 Task: Locate the nearest national forests to Flagstaff, Arizona, and Durango, Colorado.
Action: Mouse moved to (750, 62)
Screenshot: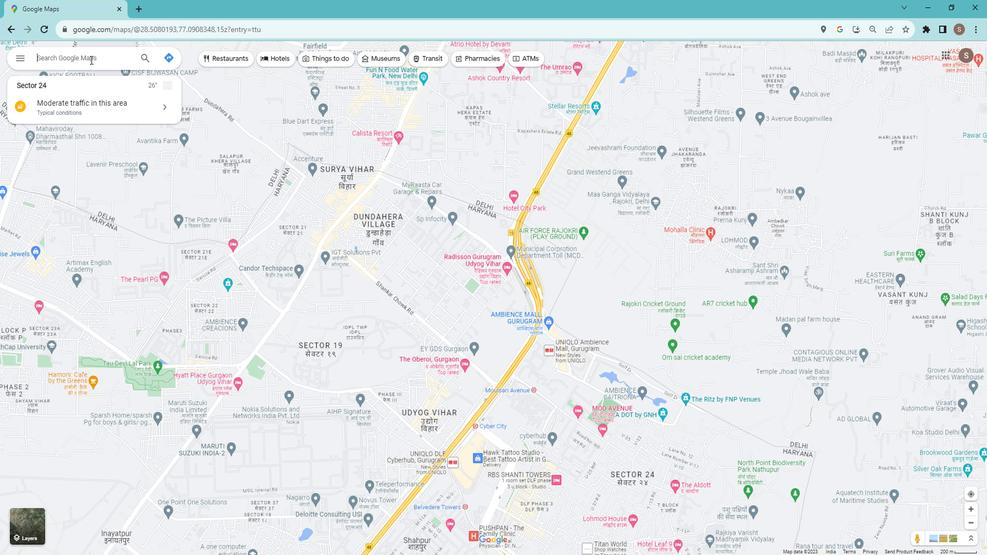 
Action: Mouse pressed left at (750, 62)
Screenshot: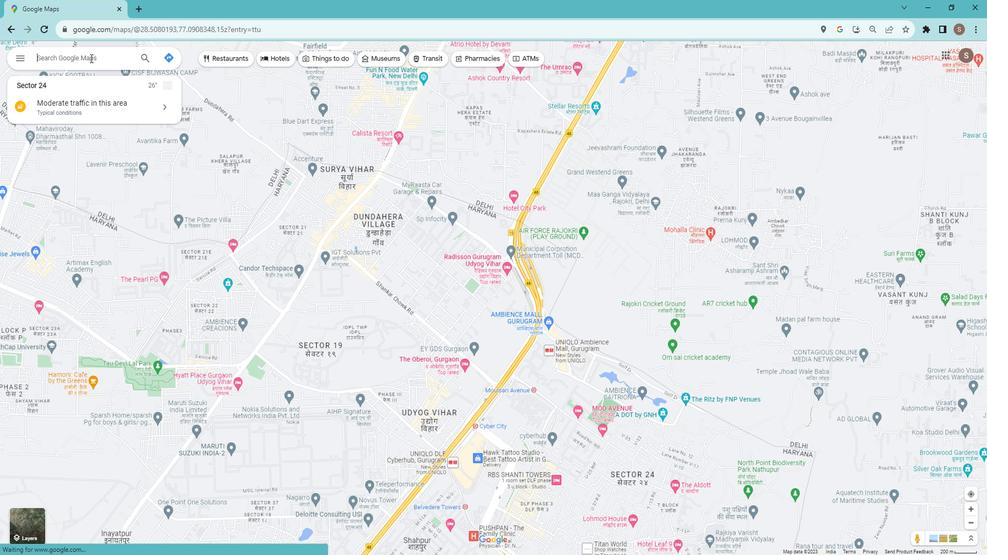 
Action: Key pressed <Key.caps_lock>F<Key.caps_lock>lagstaff,<Key.space><Key.caps_lock>A<Key.caps_lock>rizona
Screenshot: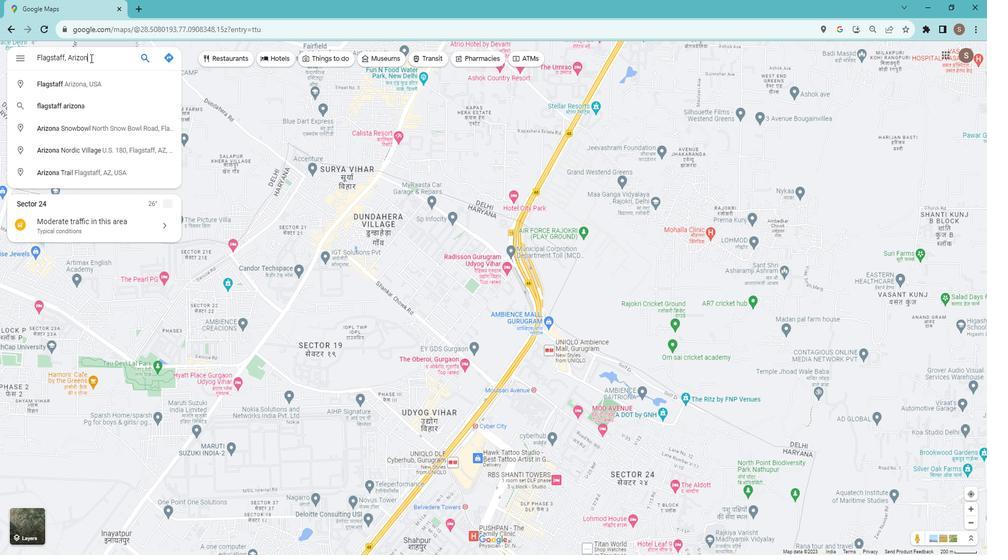
Action: Mouse moved to (751, 92)
Screenshot: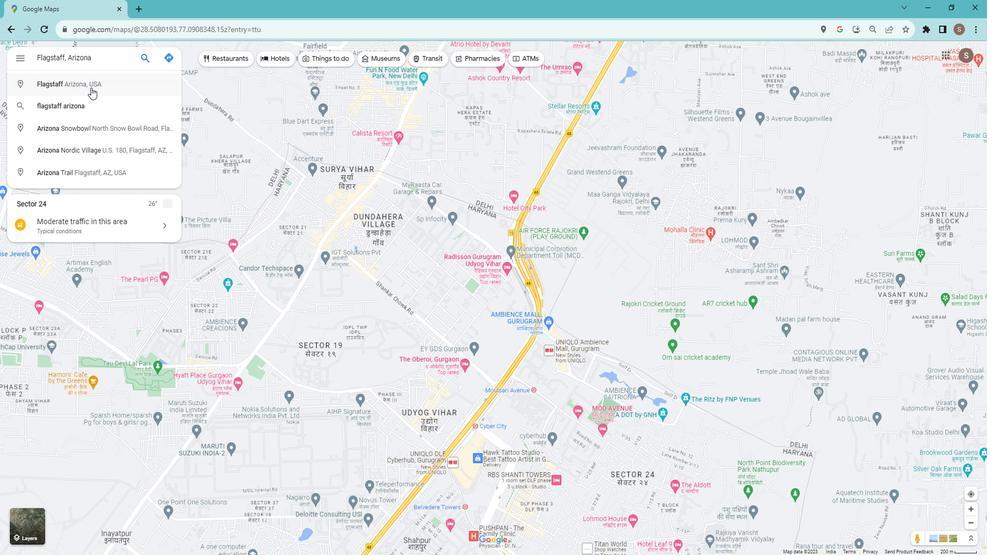 
Action: Mouse pressed left at (751, 92)
Screenshot: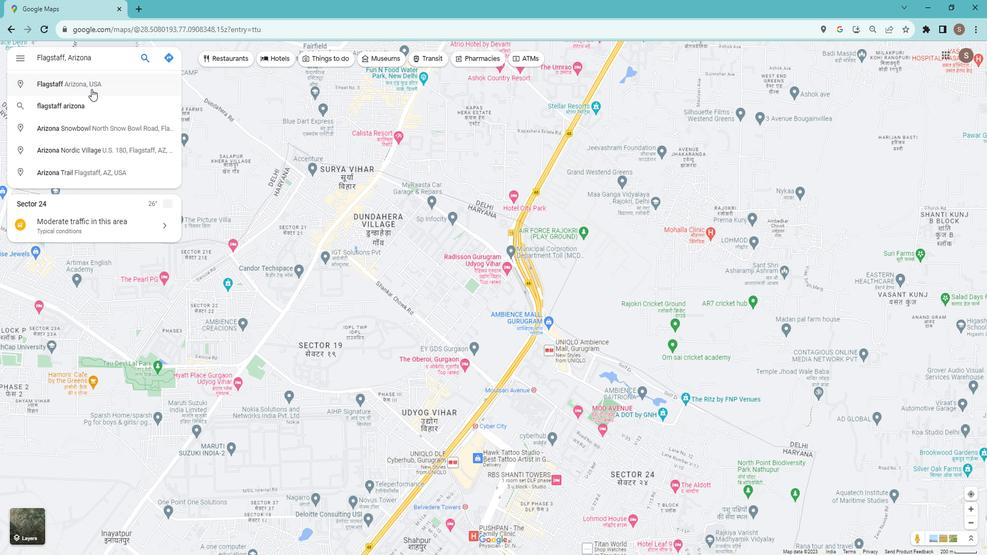
Action: Mouse moved to (757, 222)
Screenshot: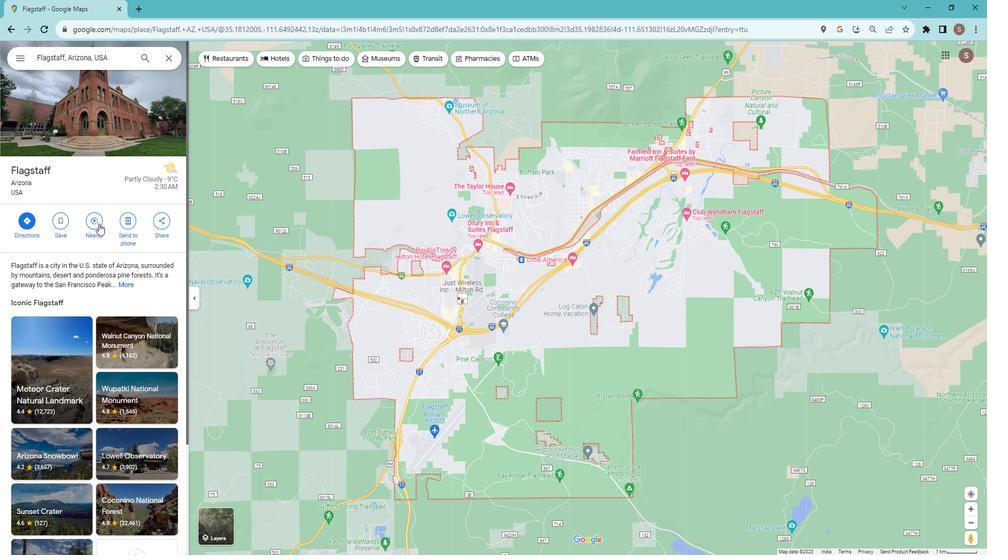 
Action: Mouse pressed left at (757, 222)
Screenshot: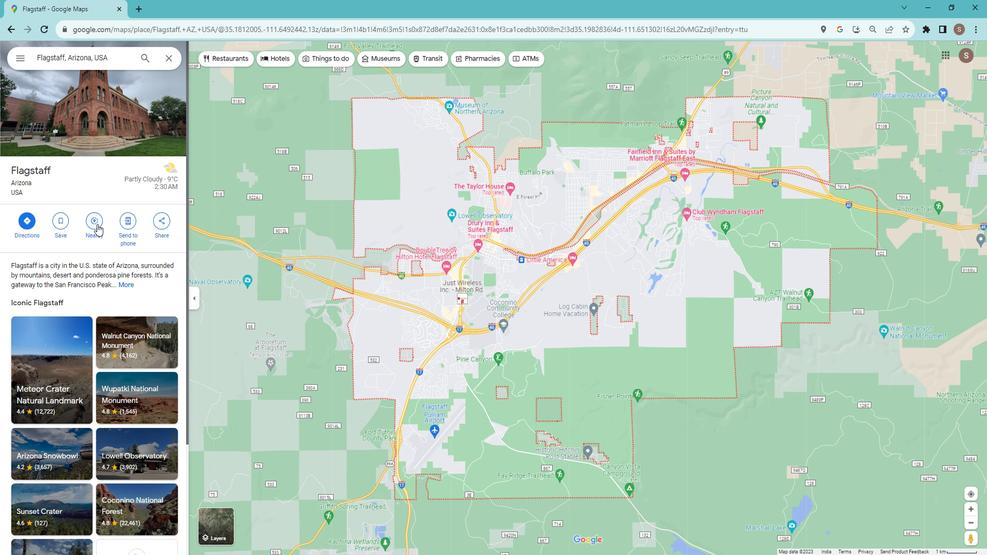 
Action: Mouse moved to (723, 61)
Screenshot: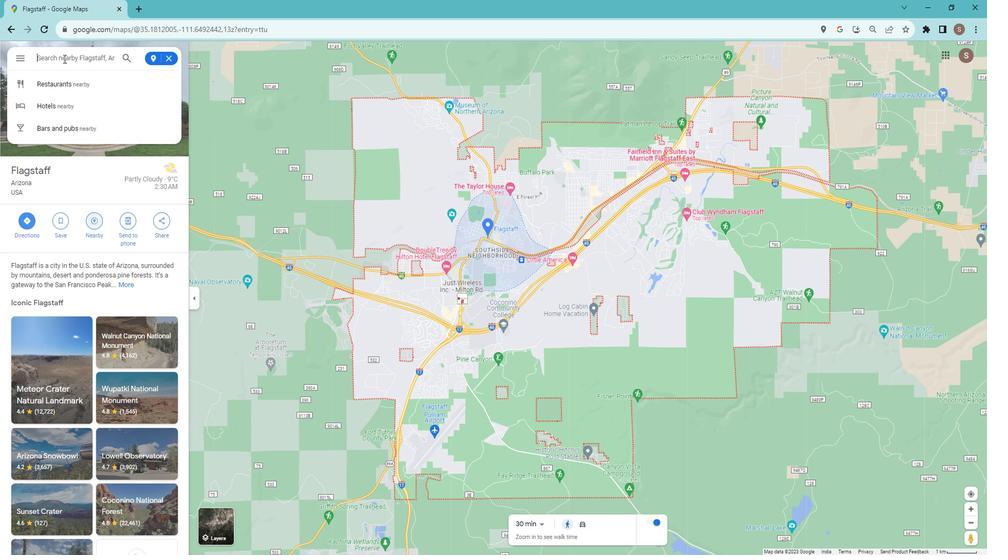 
Action: Mouse pressed left at (723, 61)
Screenshot: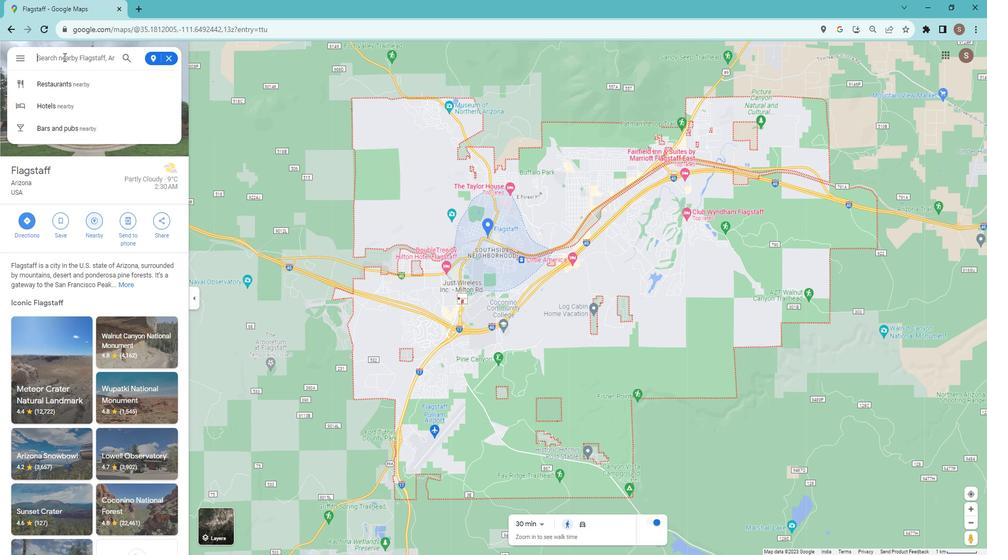 
Action: Key pressed national<Key.space>forests
Screenshot: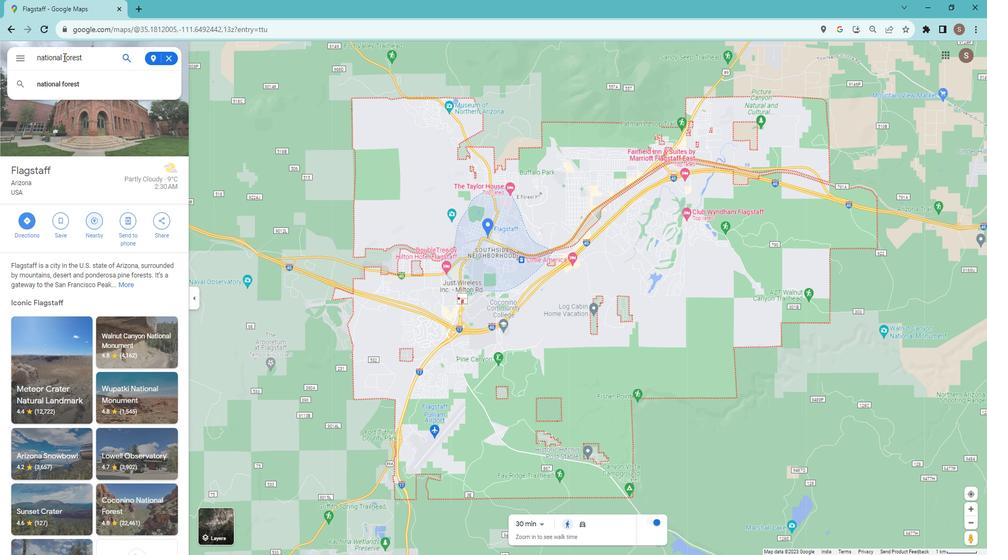 
Action: Mouse moved to (730, 88)
Screenshot: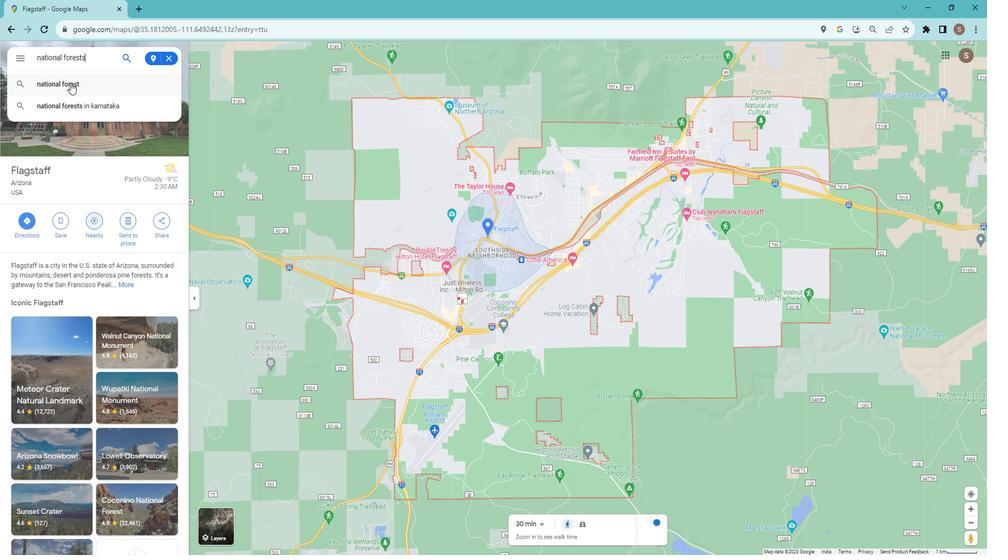 
Action: Mouse pressed left at (730, 88)
Screenshot: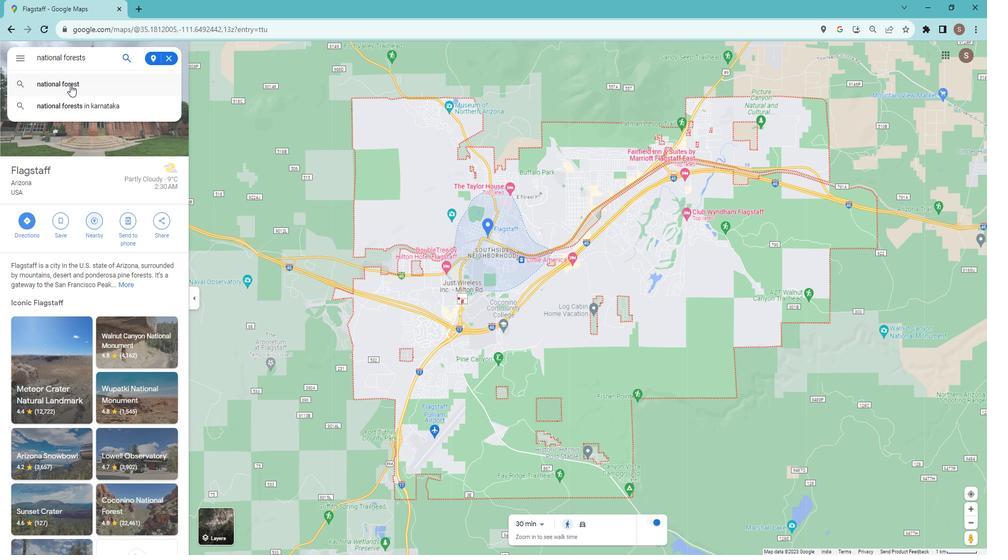 
Action: Mouse moved to (737, 169)
Screenshot: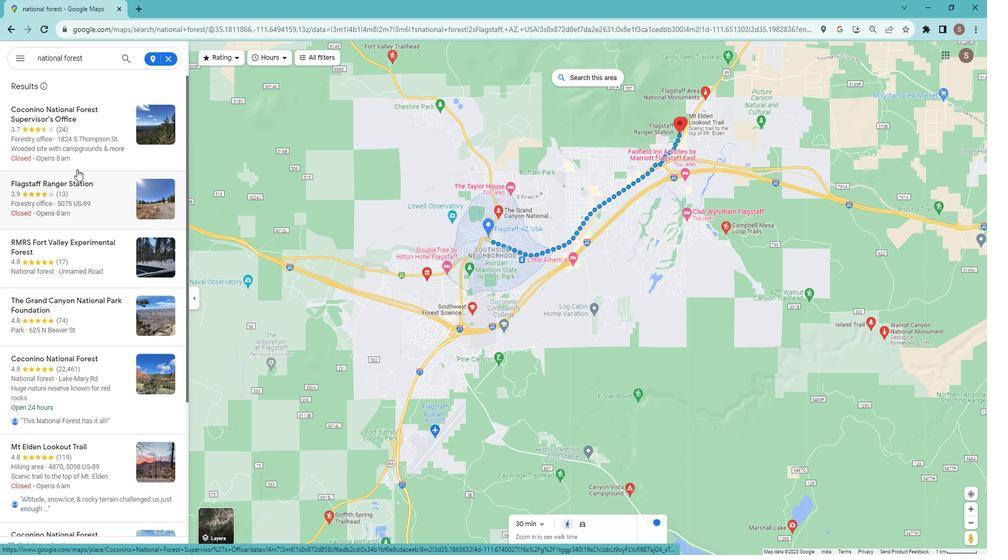 
Action: Mouse scrolled (737, 168) with delta (0, 0)
Screenshot: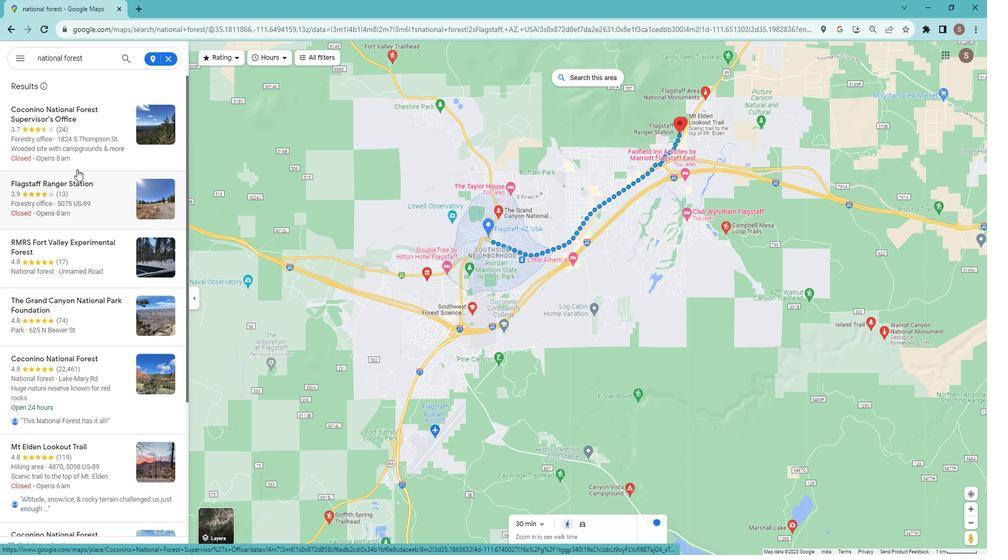 
Action: Mouse moved to (750, 167)
Screenshot: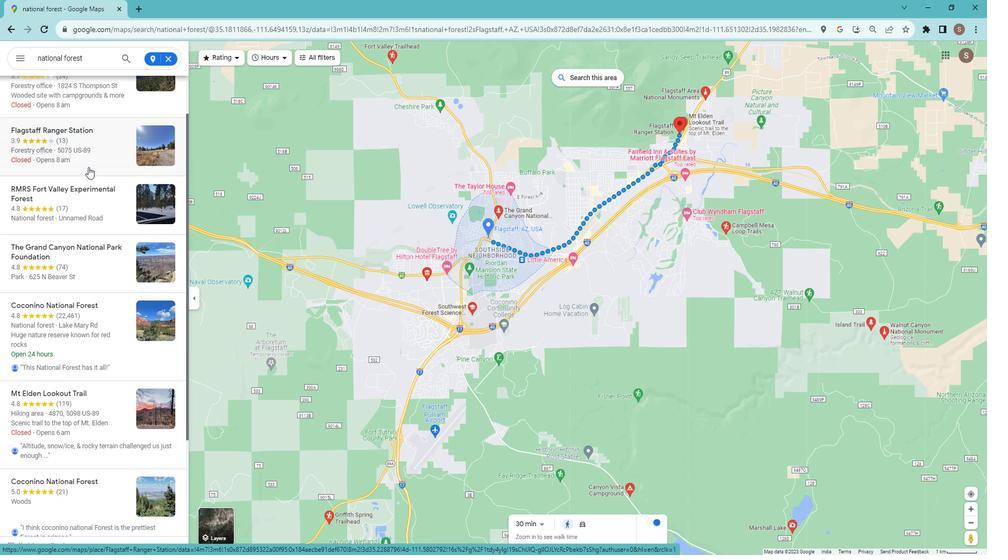 
Action: Mouse scrolled (750, 167) with delta (0, 0)
Screenshot: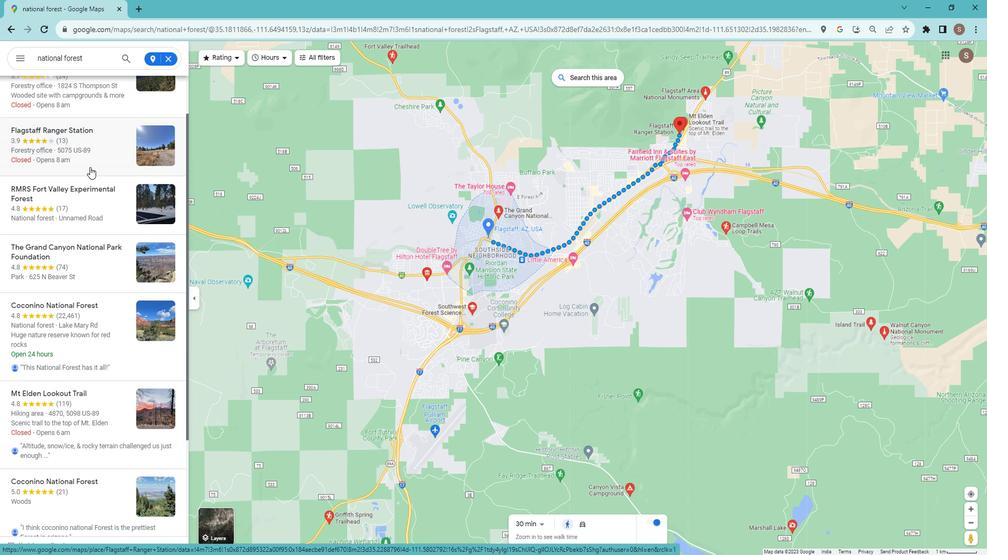 
Action: Mouse moved to (750, 167)
Screenshot: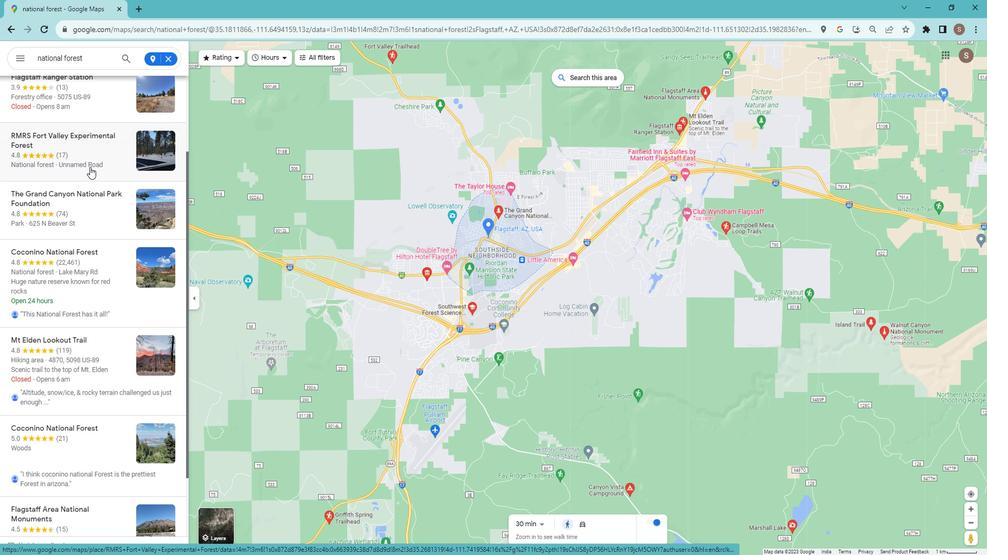 
Action: Mouse scrolled (750, 168) with delta (0, 0)
Screenshot: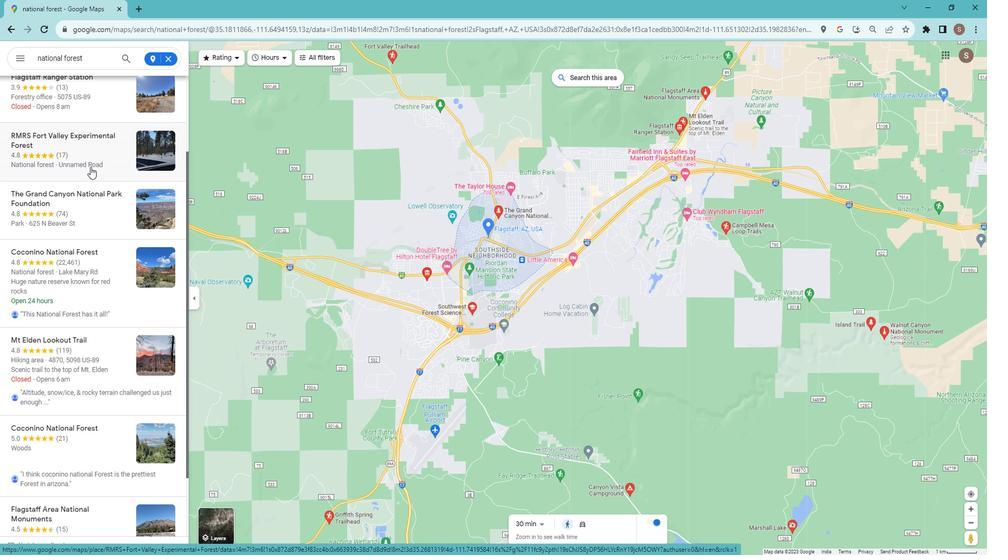 
Action: Mouse scrolled (750, 168) with delta (0, 0)
Screenshot: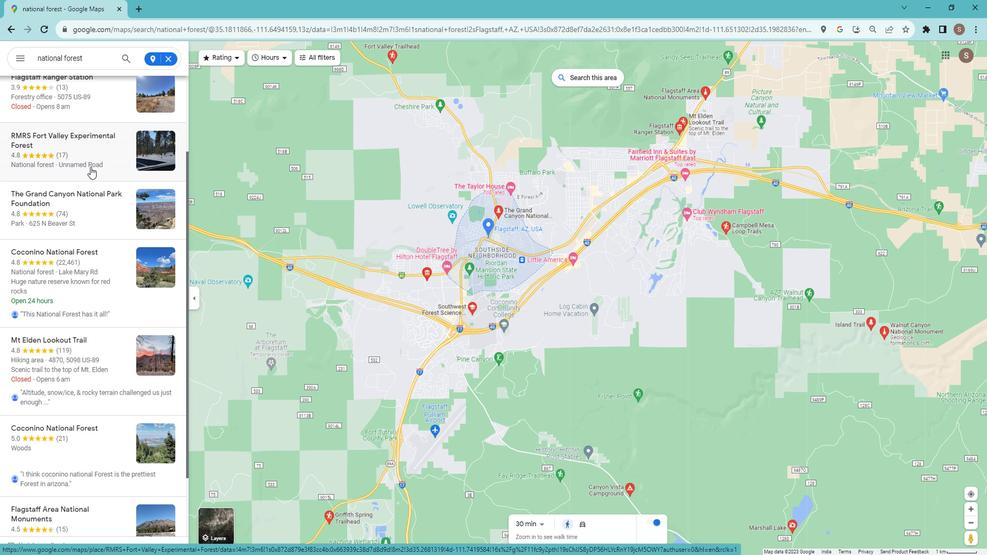 
Action: Mouse moved to (755, 192)
Screenshot: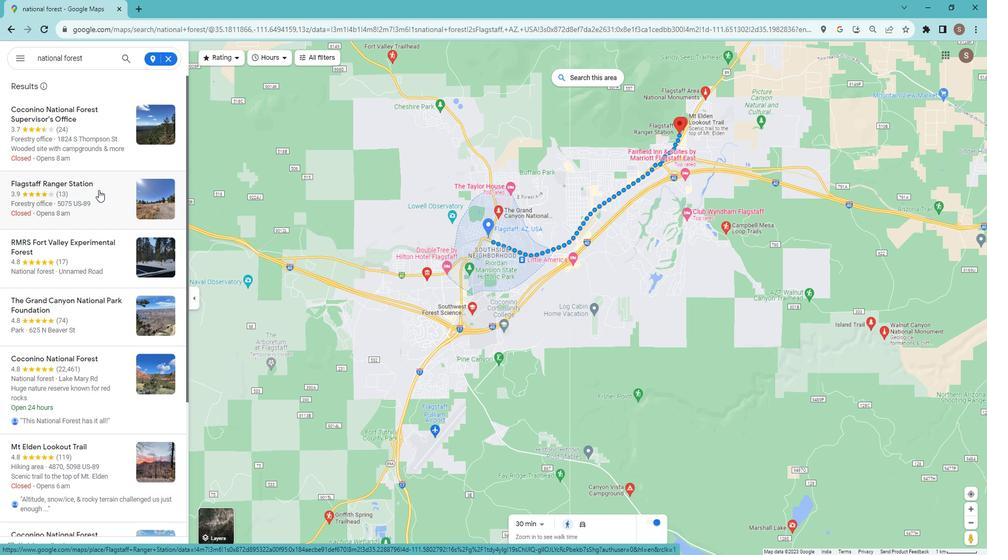 
Action: Mouse scrolled (755, 192) with delta (0, 0)
Screenshot: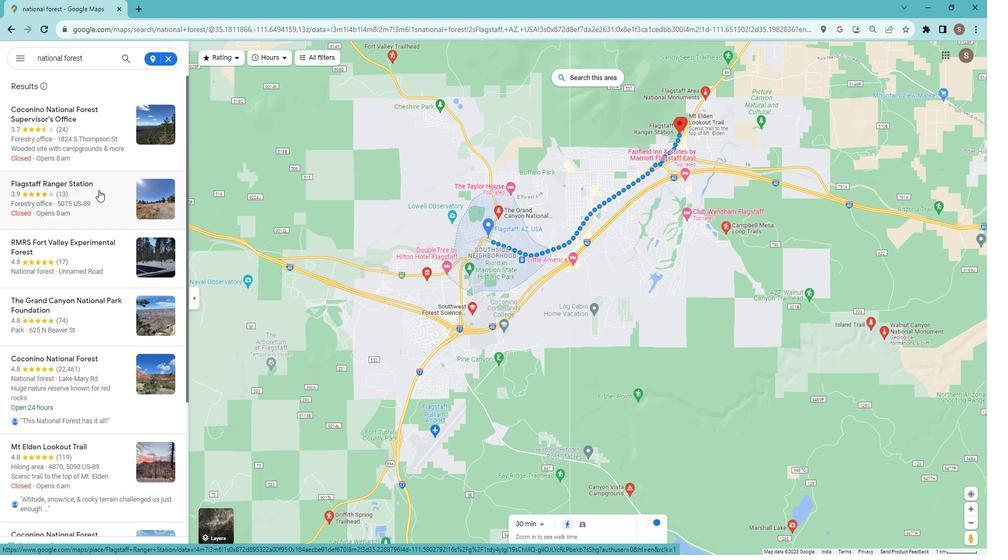 
Action: Mouse moved to (754, 193)
Screenshot: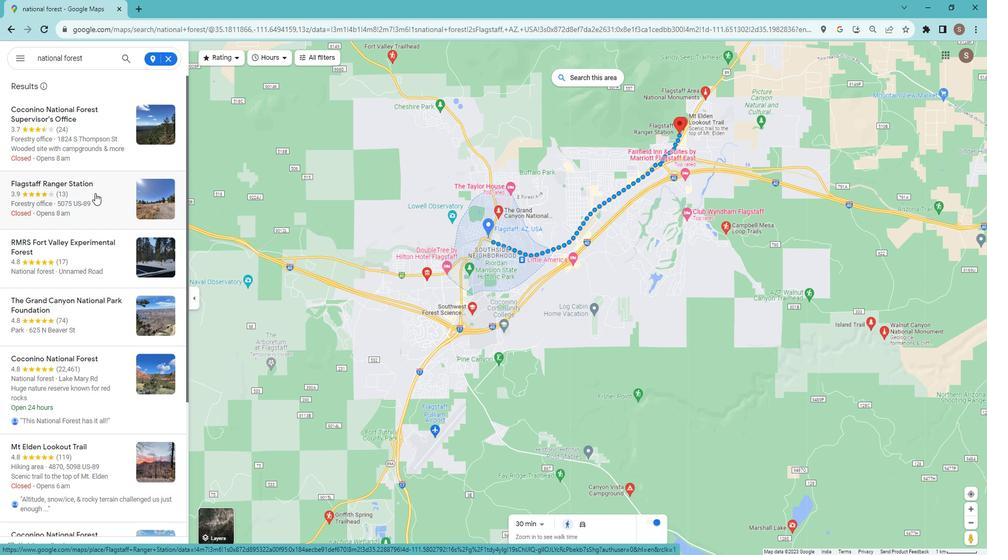 
Action: Mouse scrolled (754, 193) with delta (0, 0)
Screenshot: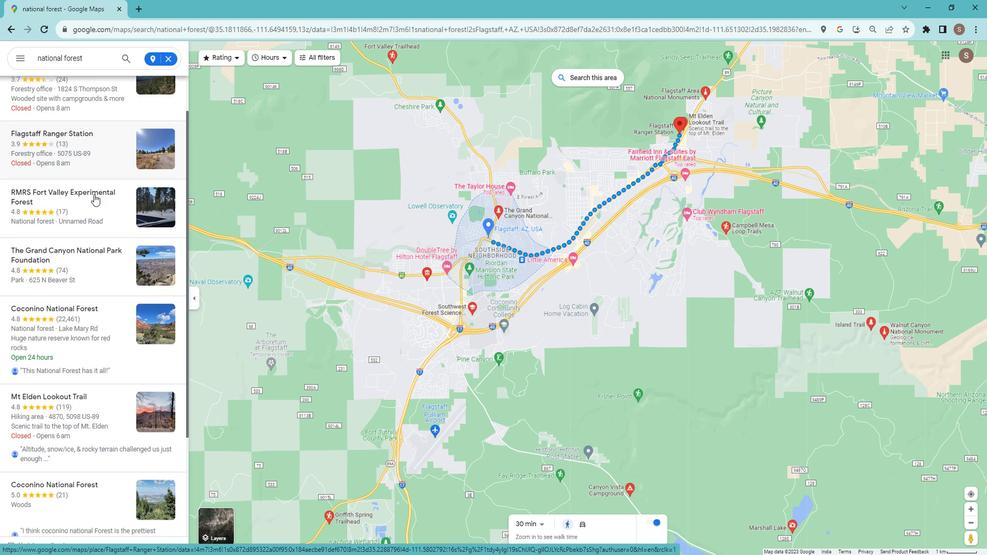 
Action: Mouse moved to (739, 176)
Screenshot: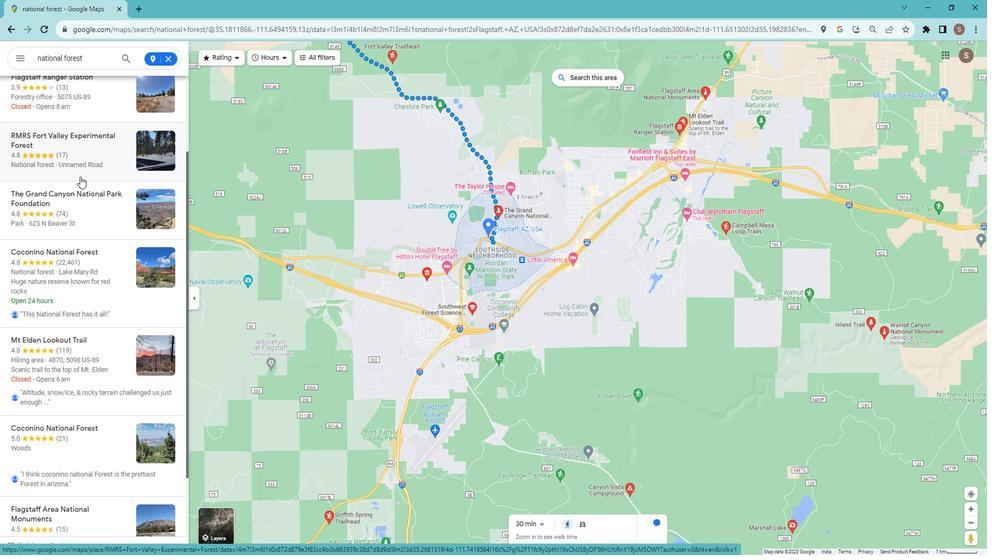 
Action: Mouse scrolled (739, 176) with delta (0, 0)
Screenshot: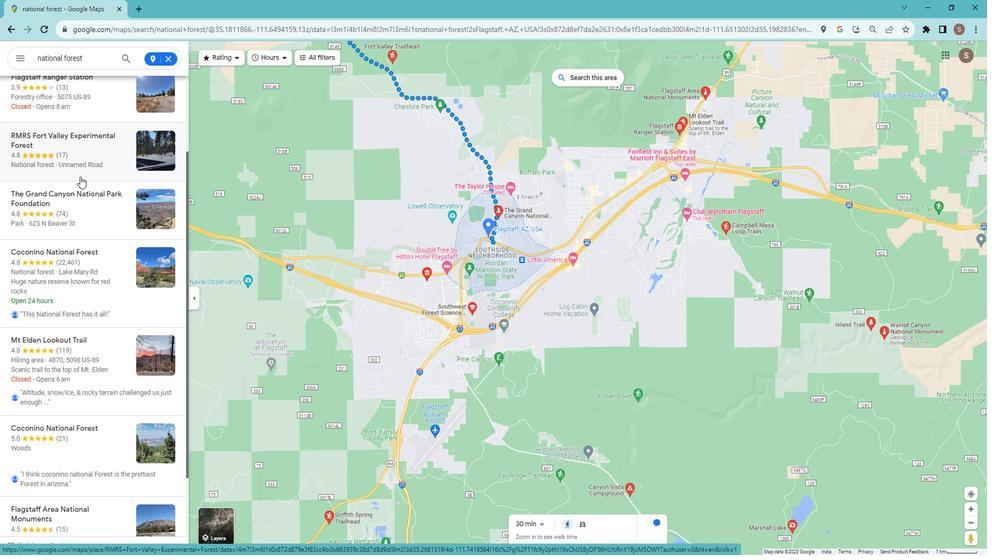 
Action: Mouse moved to (722, 165)
Screenshot: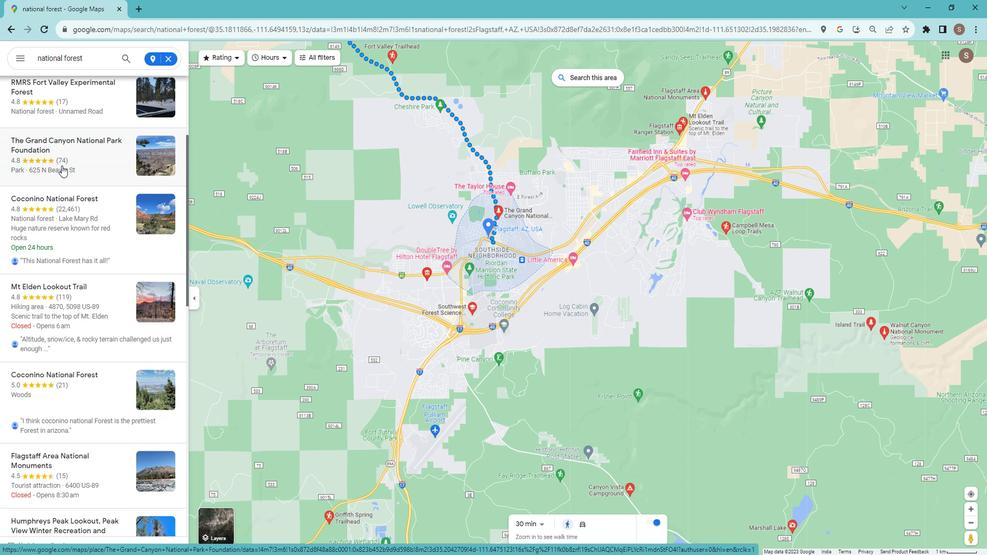 
Action: Mouse pressed left at (722, 165)
Screenshot: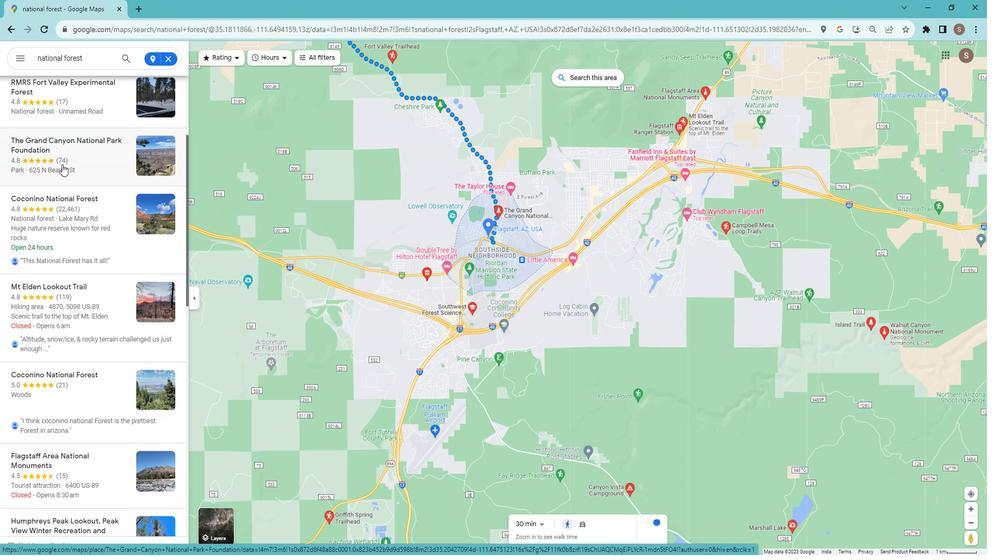 
Action: Mouse moved to (982, 259)
Screenshot: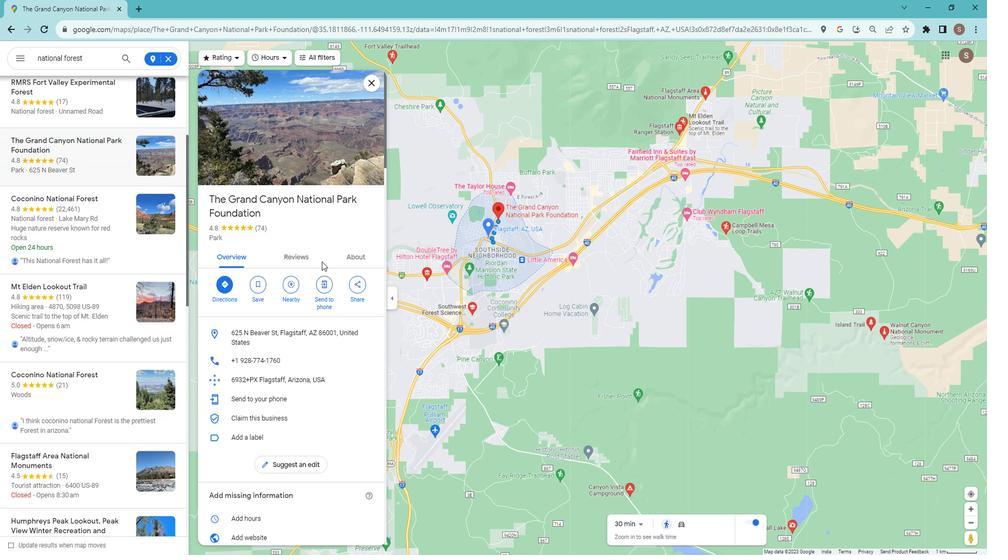 
Action: Mouse scrolled (982, 258) with delta (0, 0)
Screenshot: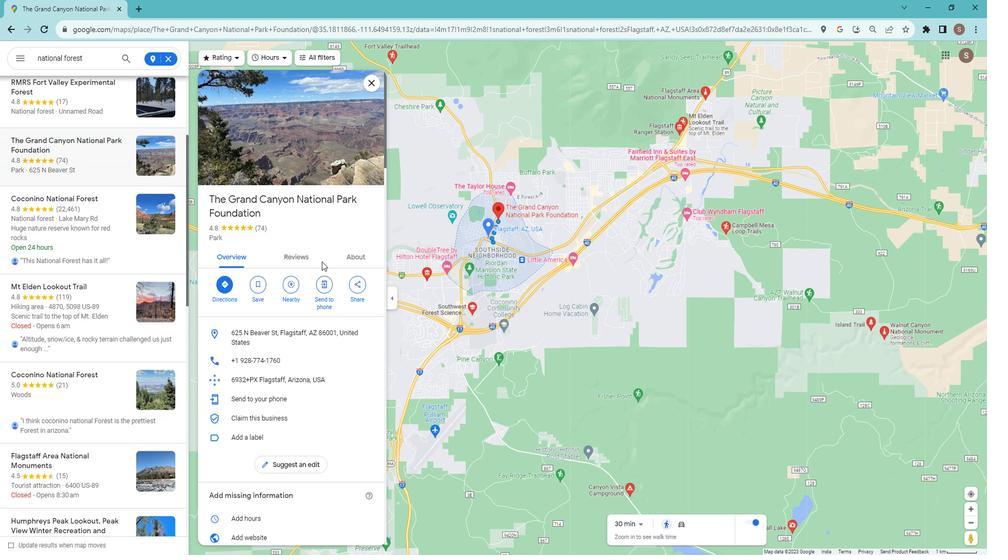 
Action: Mouse scrolled (982, 258) with delta (0, 0)
Screenshot: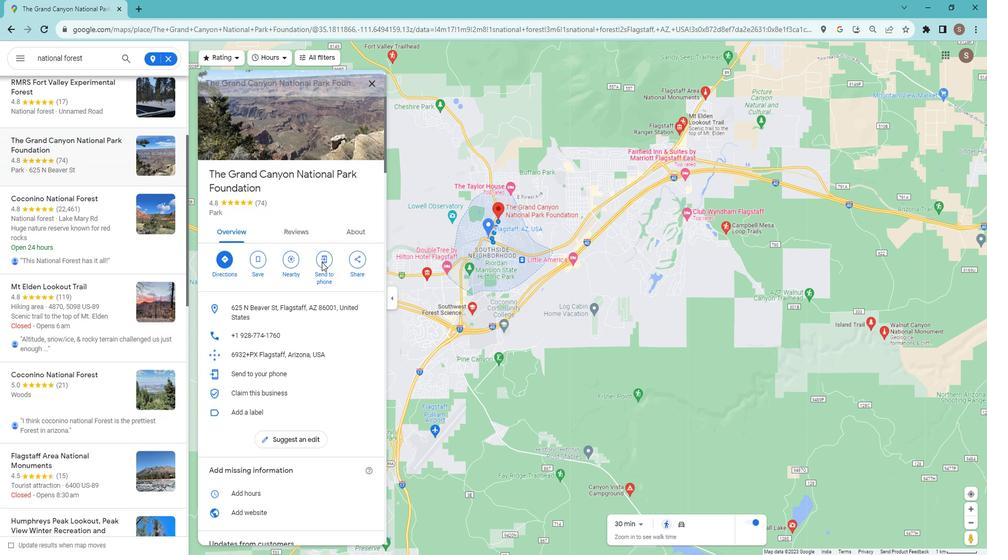 
Action: Mouse moved to (977, 268)
Screenshot: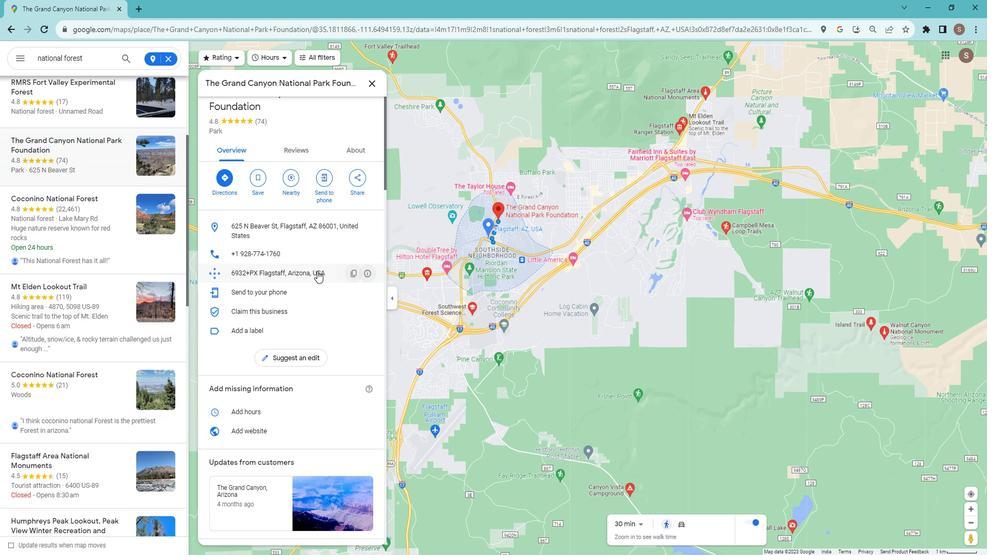
Action: Mouse scrolled (977, 268) with delta (0, 0)
Screenshot: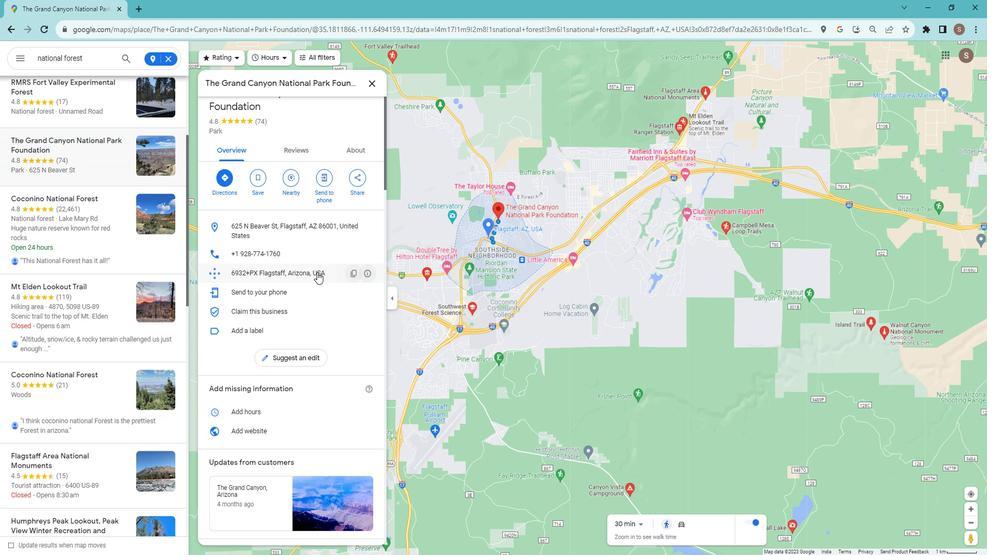 
Action: Mouse scrolled (977, 268) with delta (0, 0)
Screenshot: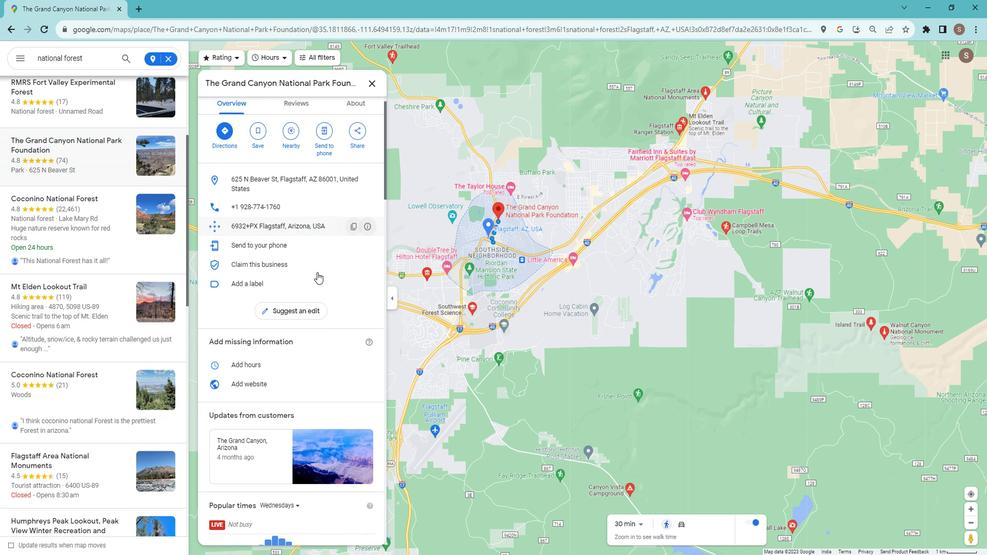 
Action: Mouse scrolled (977, 268) with delta (0, 0)
Screenshot: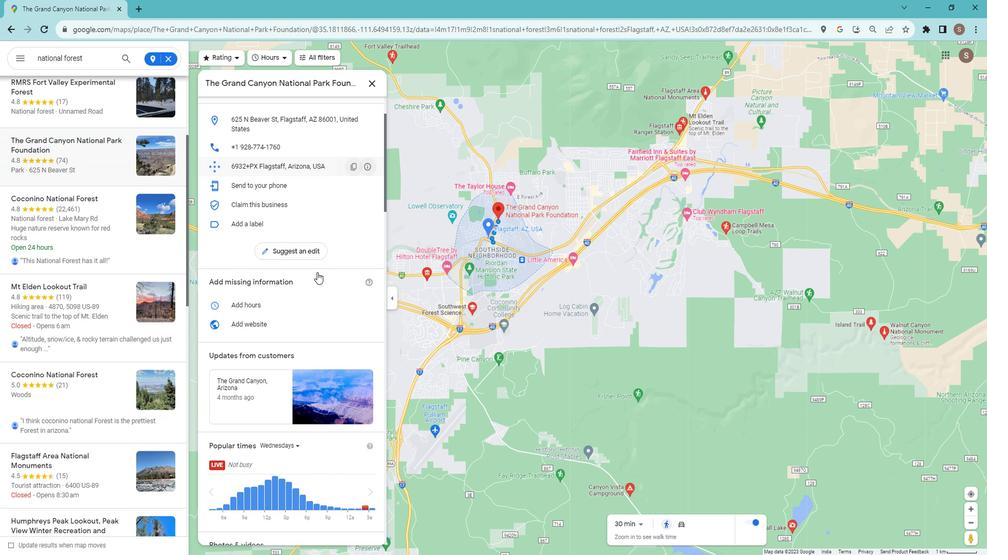 
Action: Mouse scrolled (977, 268) with delta (0, 0)
Screenshot: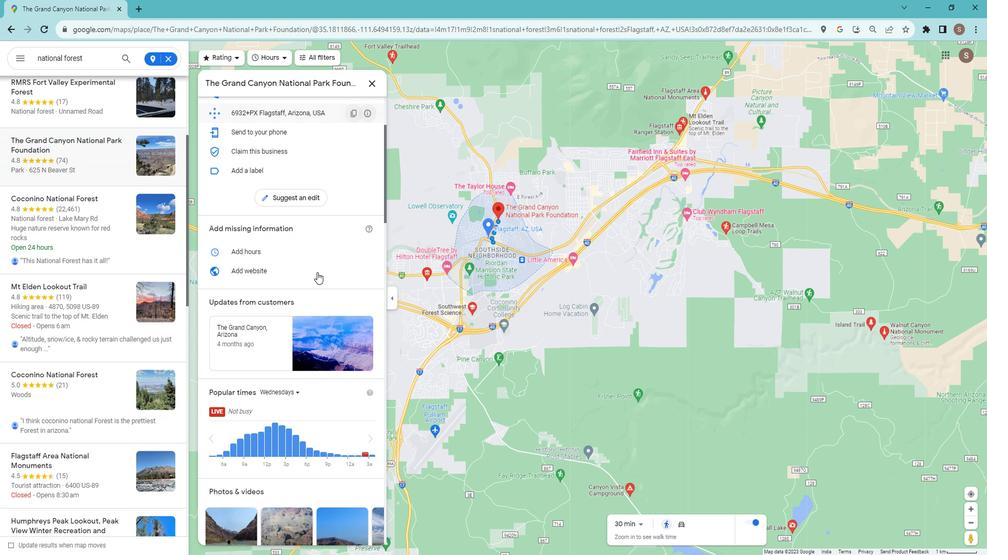 
Action: Mouse scrolled (977, 268) with delta (0, 0)
Screenshot: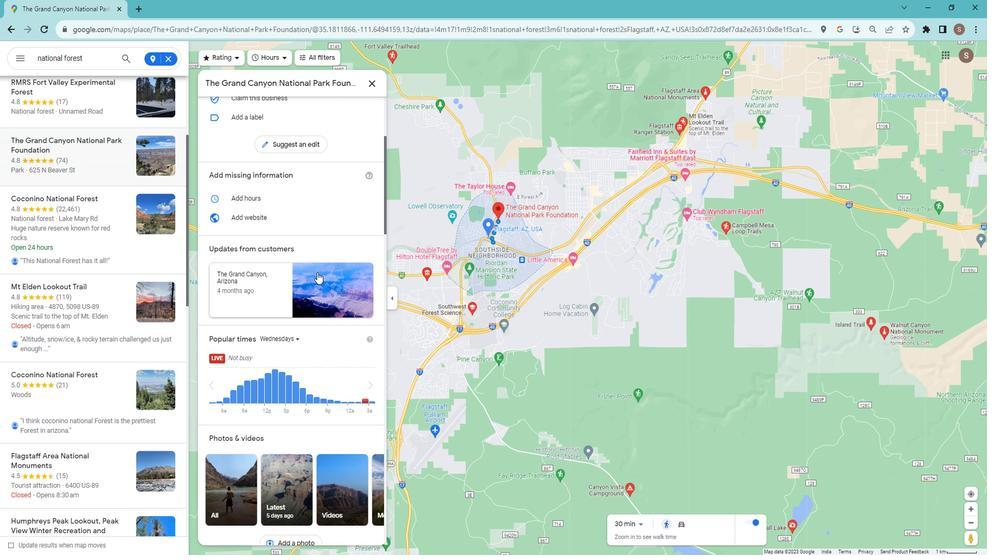 
Action: Mouse scrolled (977, 268) with delta (0, 0)
Screenshot: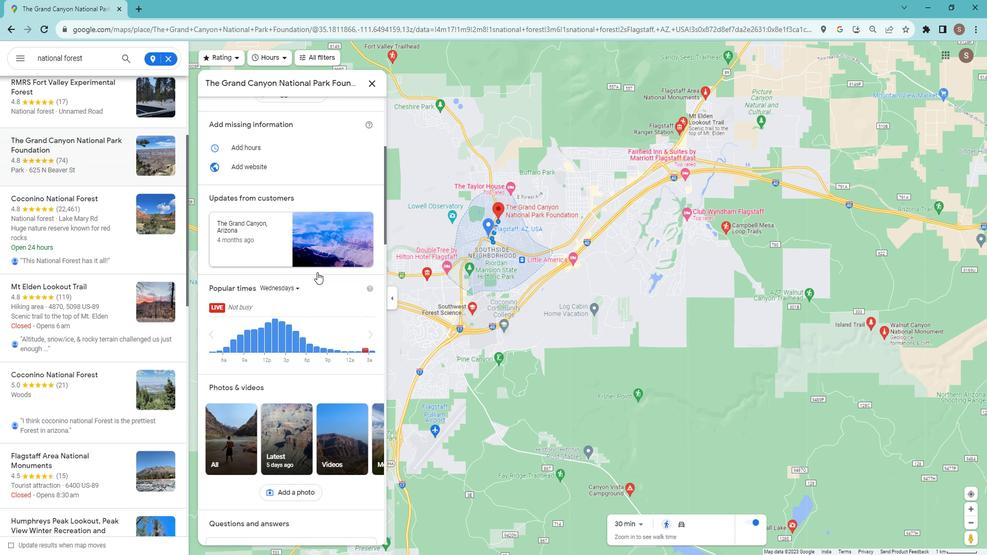 
Action: Mouse scrolled (977, 268) with delta (0, 0)
Screenshot: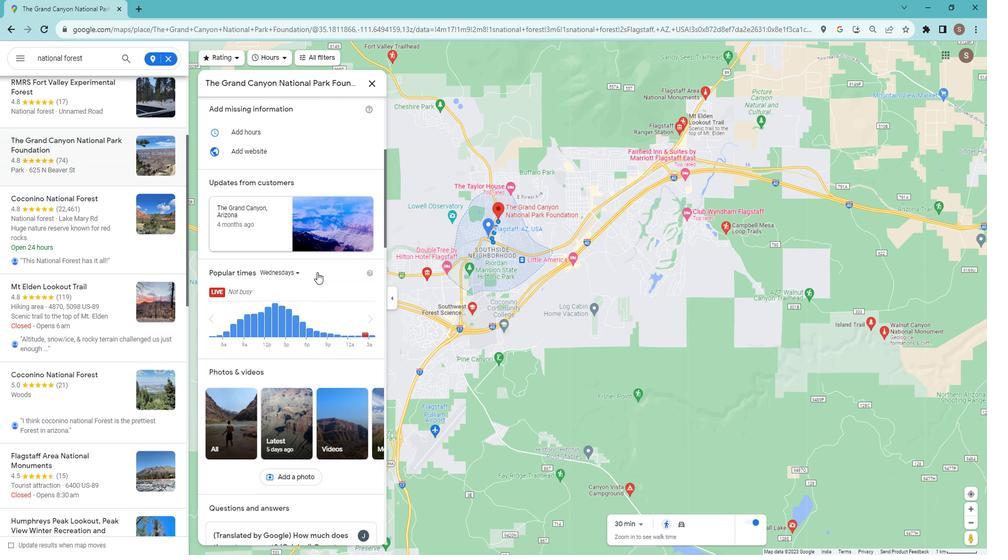 
Action: Mouse moved to (977, 268)
Screenshot: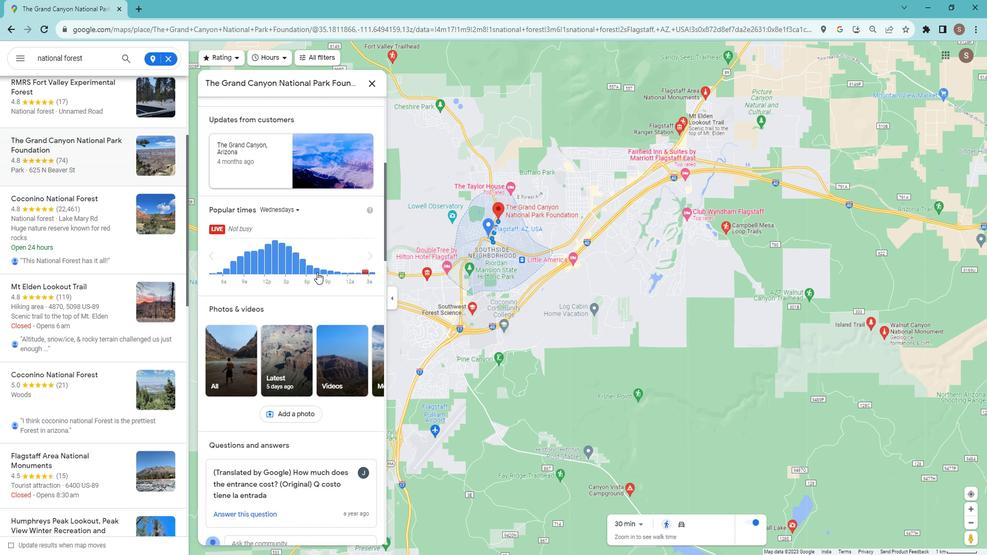 
Action: Mouse scrolled (977, 268) with delta (0, 0)
Screenshot: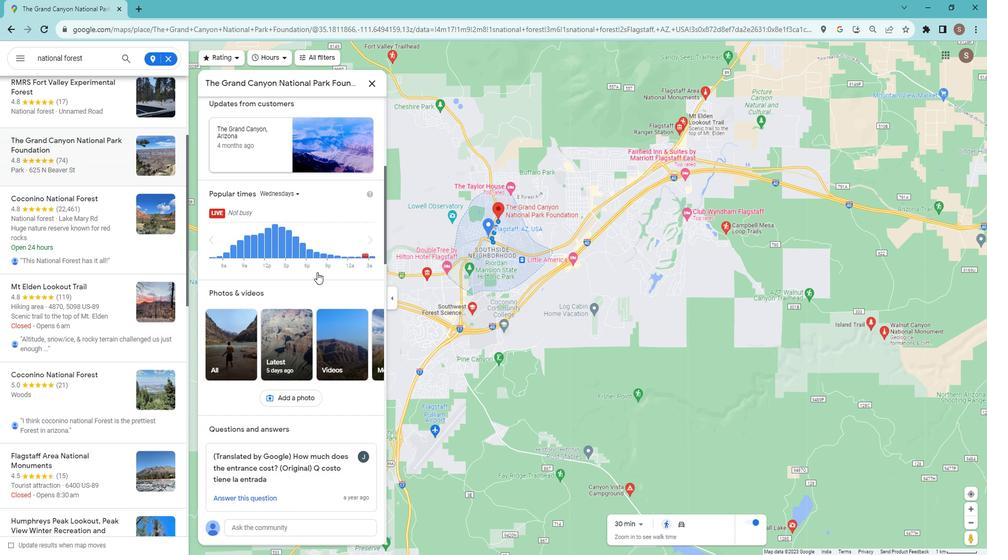 
Action: Mouse moved to (724, 287)
Screenshot: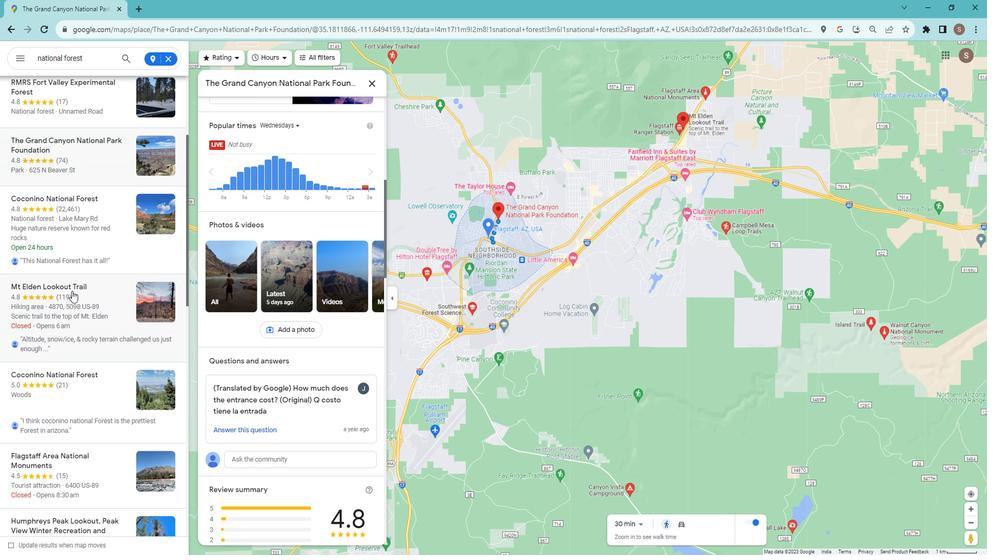
Action: Mouse scrolled (724, 287) with delta (0, 0)
Screenshot: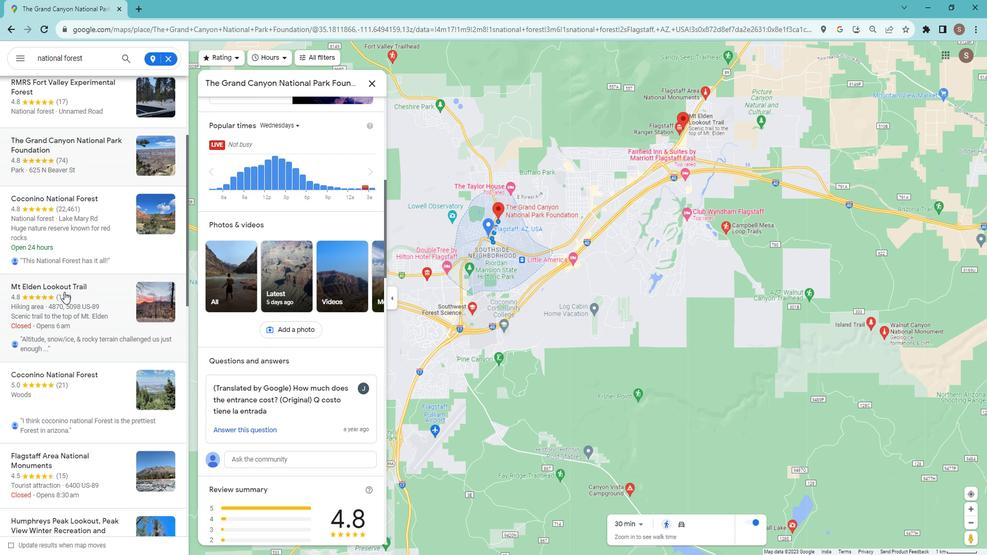 
Action: Mouse scrolled (724, 287) with delta (0, 0)
Screenshot: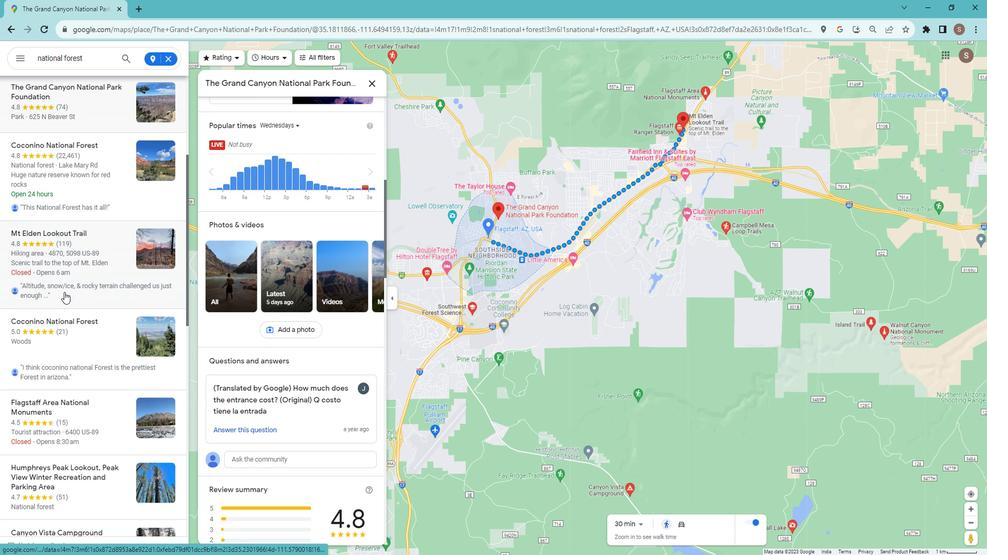 
Action: Mouse moved to (769, 292)
Screenshot: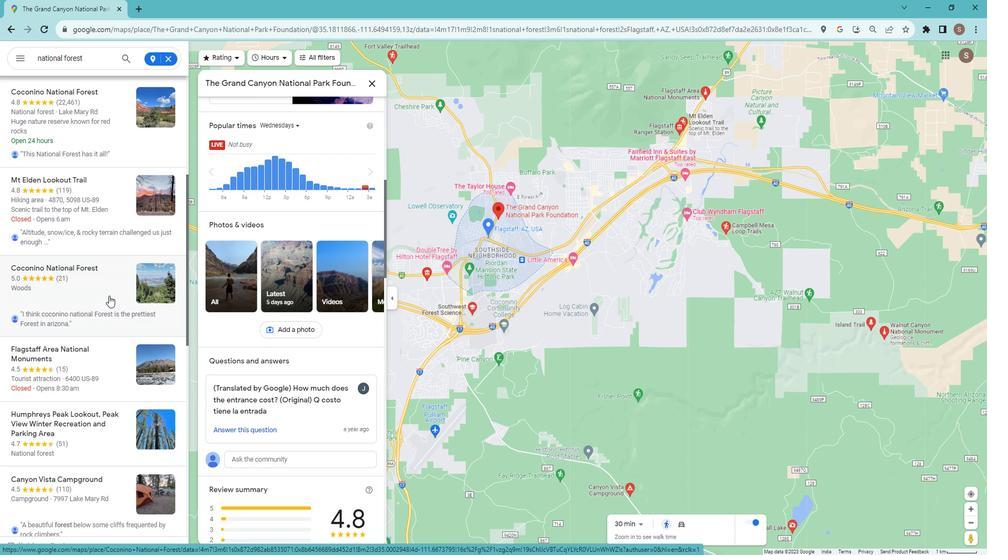 
Action: Mouse scrolled (769, 291) with delta (0, 0)
Screenshot: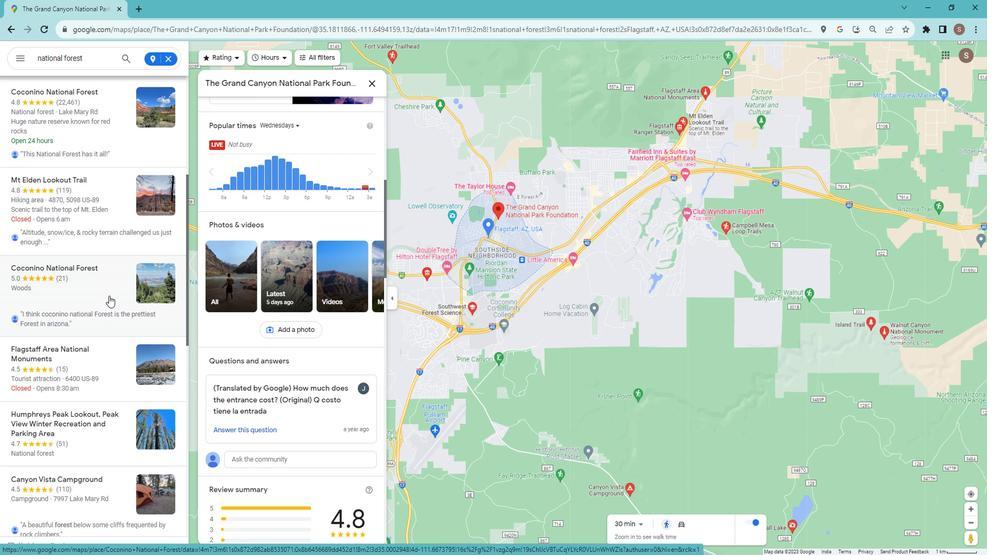 
Action: Mouse moved to (752, 306)
Screenshot: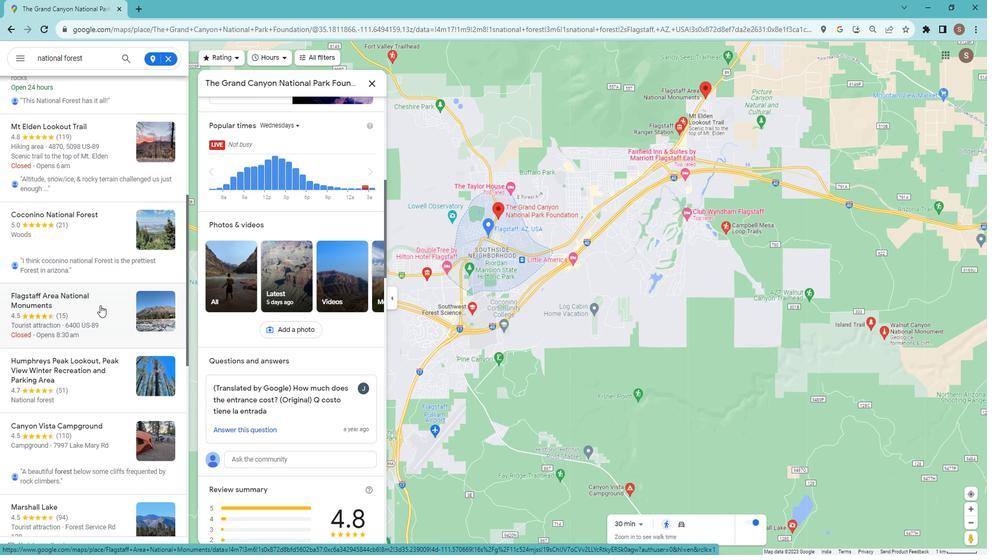 
Action: Mouse scrolled (752, 306) with delta (0, 0)
Screenshot: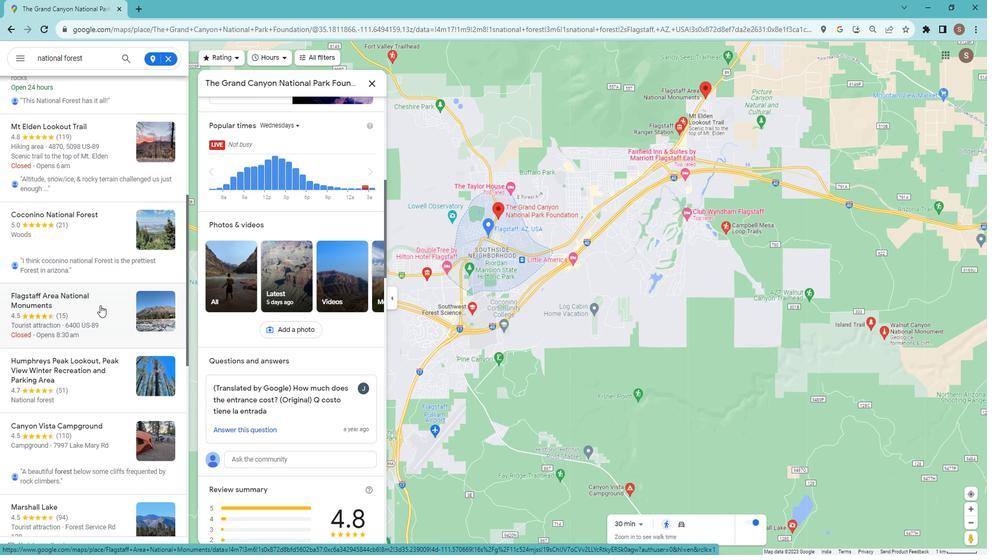 
Action: Mouse scrolled (752, 306) with delta (0, 0)
Screenshot: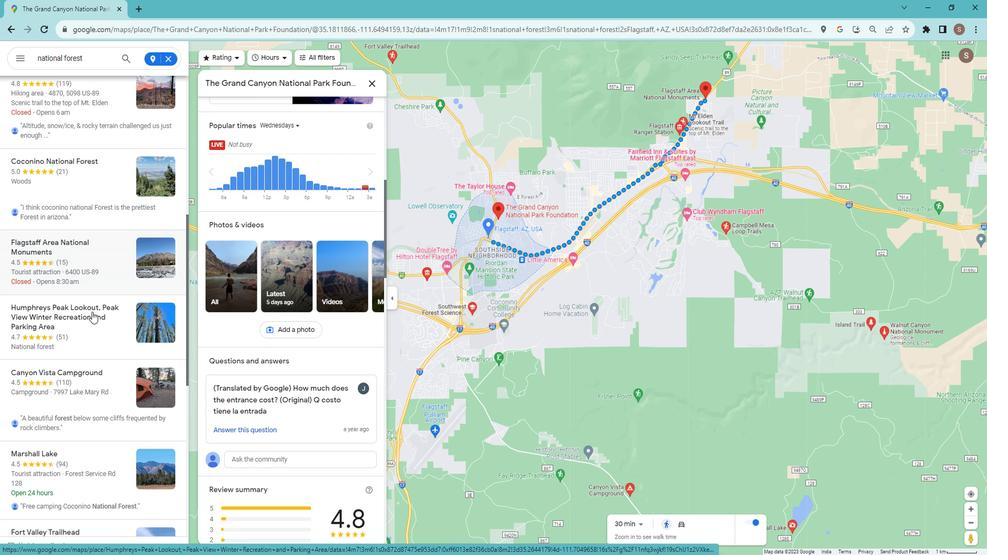 
Action: Mouse scrolled (752, 306) with delta (0, 0)
Screenshot: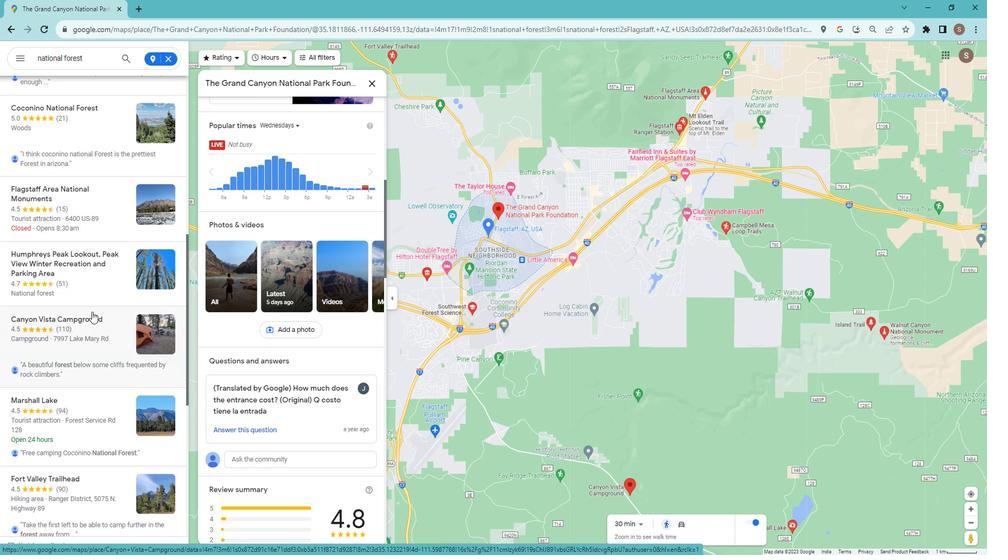 
Action: Mouse scrolled (752, 306) with delta (0, 0)
Screenshot: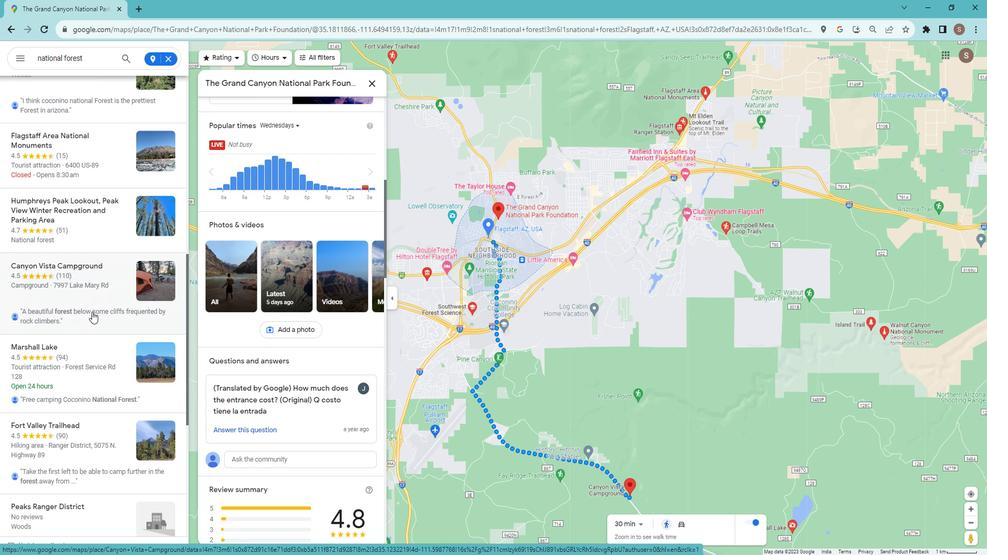 
Action: Mouse moved to (949, 341)
Screenshot: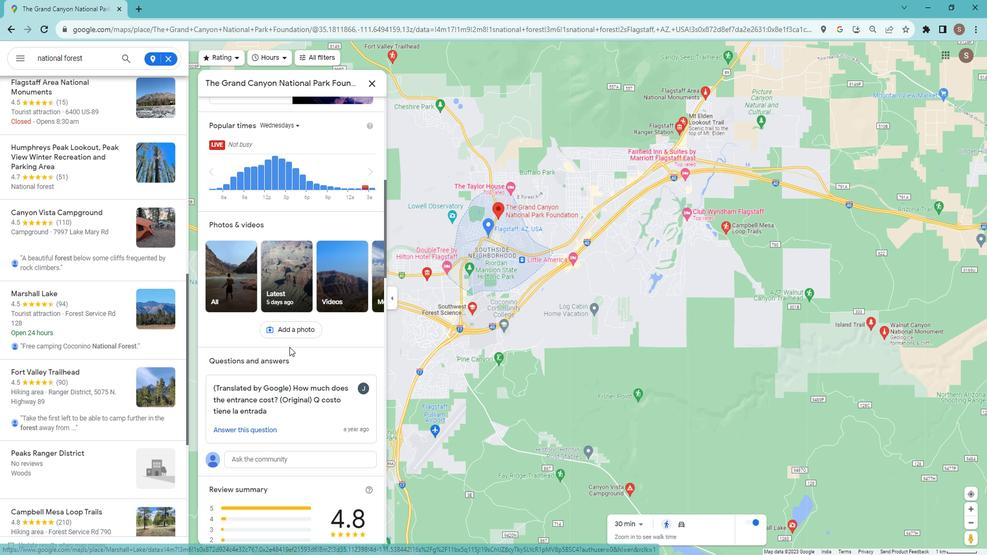 
Action: Mouse scrolled (949, 340) with delta (0, 0)
Screenshot: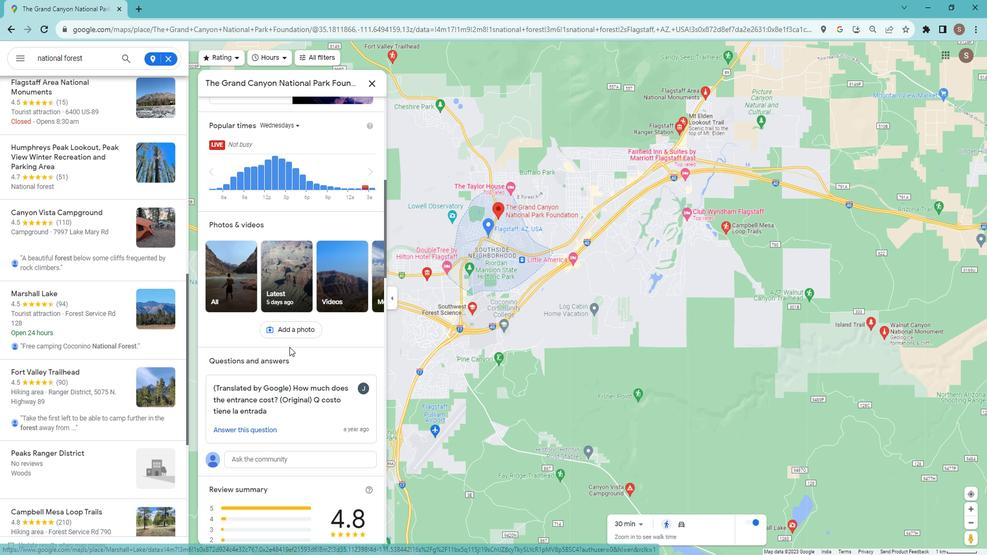 
Action: Mouse moved to (949, 341)
Screenshot: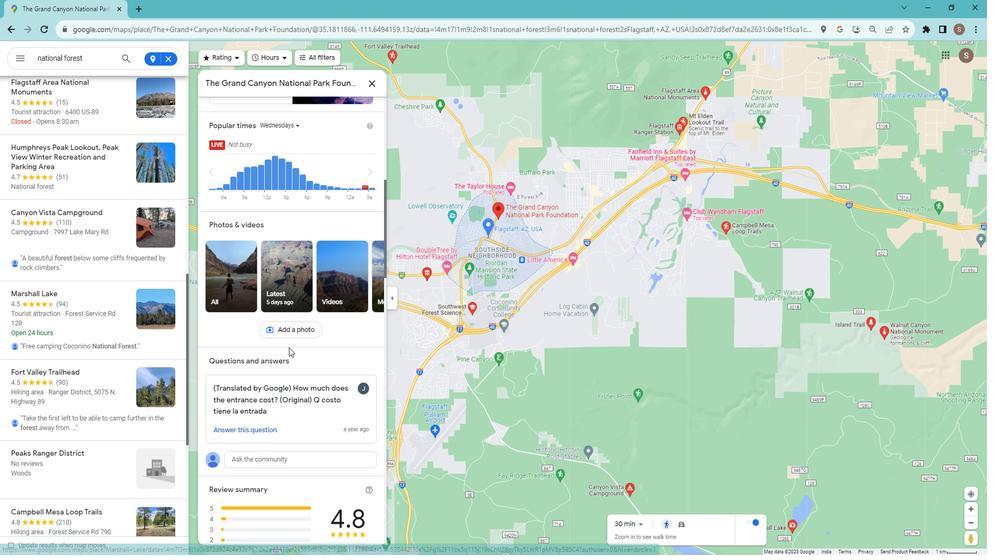 
Action: Mouse scrolled (949, 340) with delta (0, 0)
Screenshot: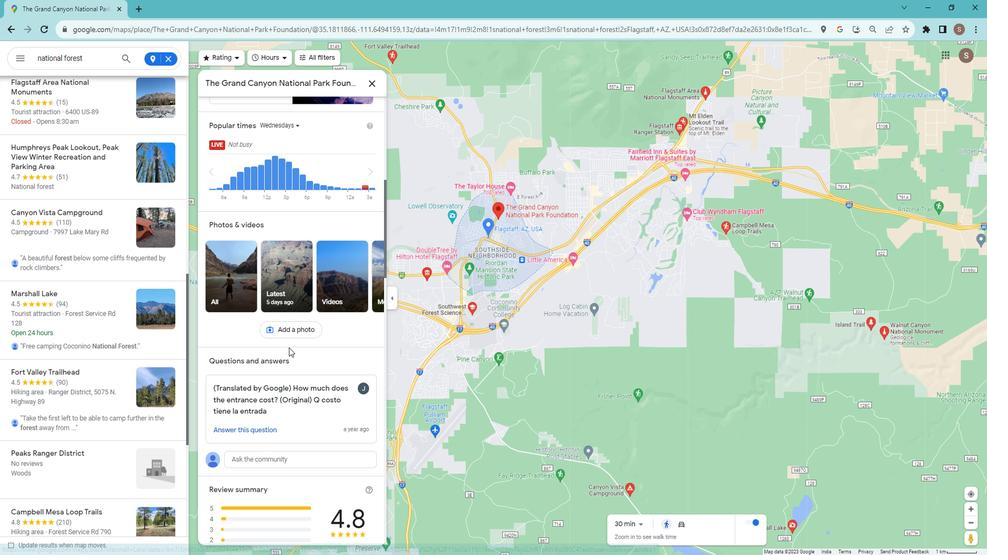 
Action: Mouse scrolled (949, 340) with delta (0, 0)
Screenshot: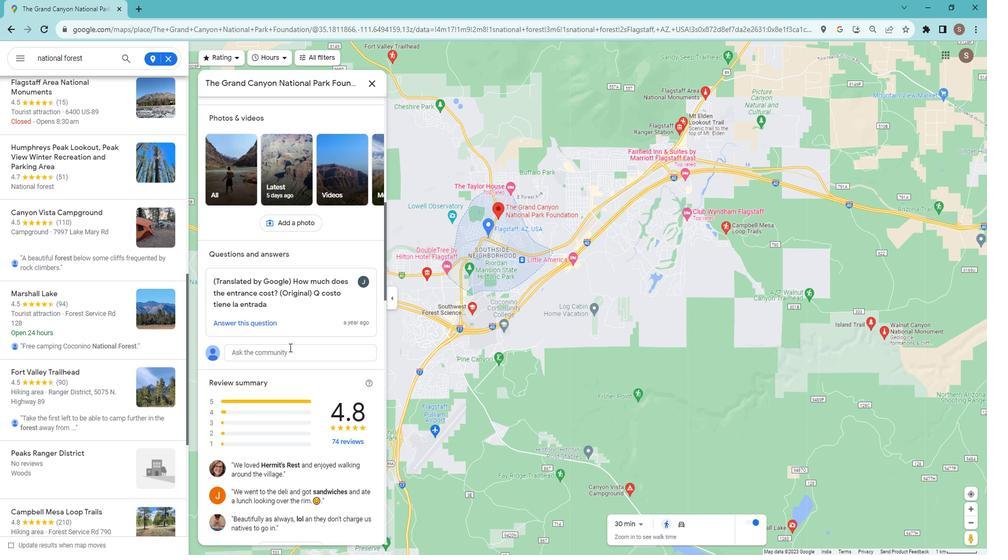 
Action: Mouse scrolled (949, 340) with delta (0, 0)
Screenshot: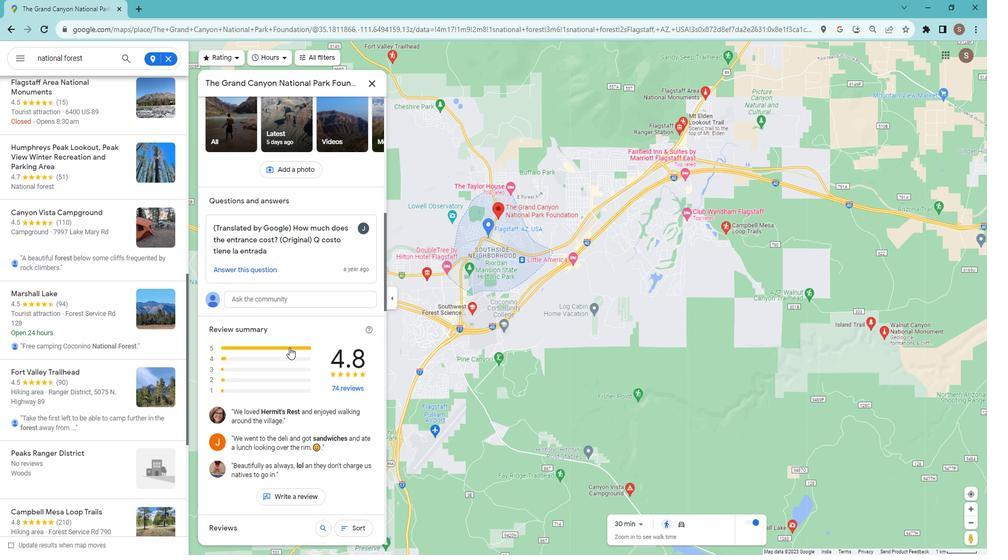 
Action: Mouse moved to (948, 341)
Screenshot: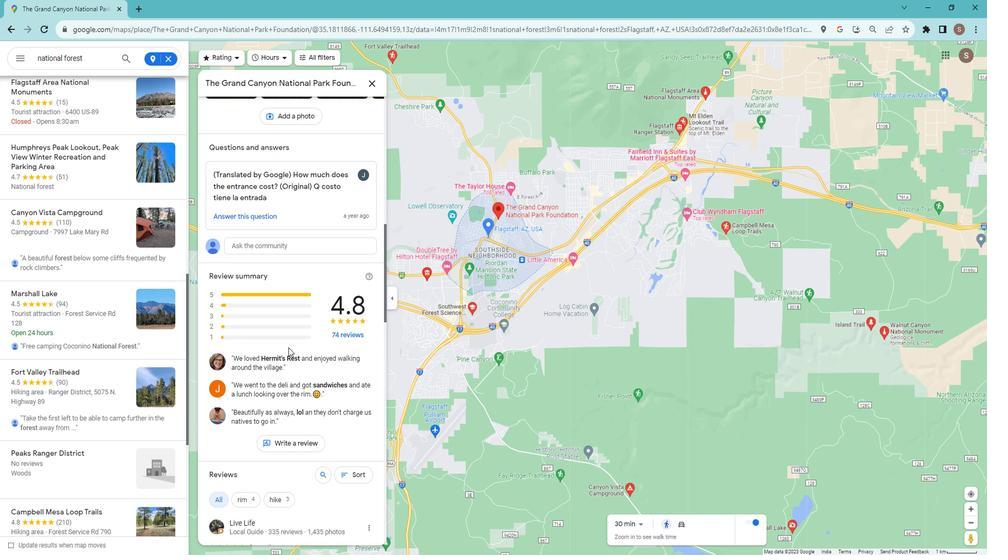 
Action: Mouse scrolled (948, 340) with delta (0, 0)
Screenshot: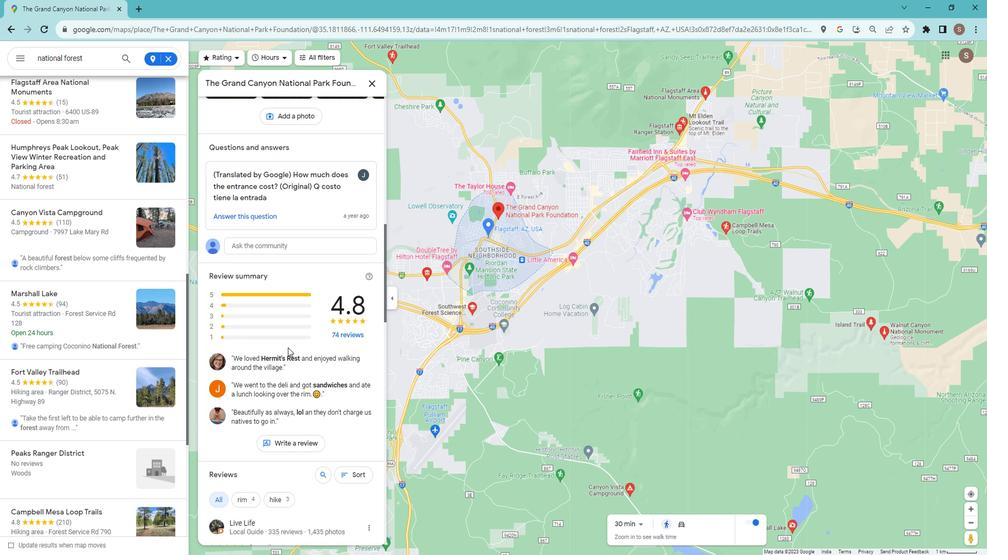 
Action: Mouse scrolled (948, 340) with delta (0, 0)
Screenshot: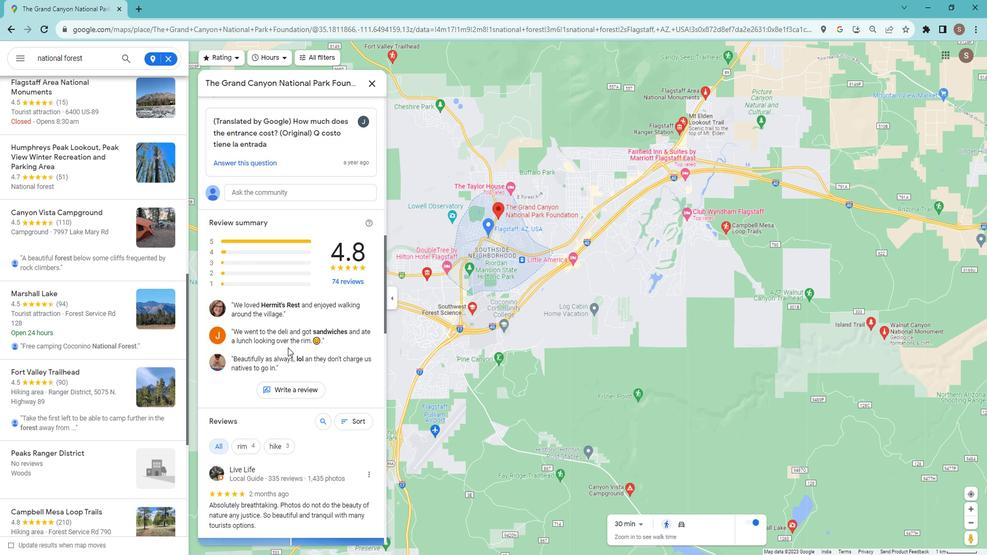 
Action: Mouse scrolled (948, 340) with delta (0, 0)
Screenshot: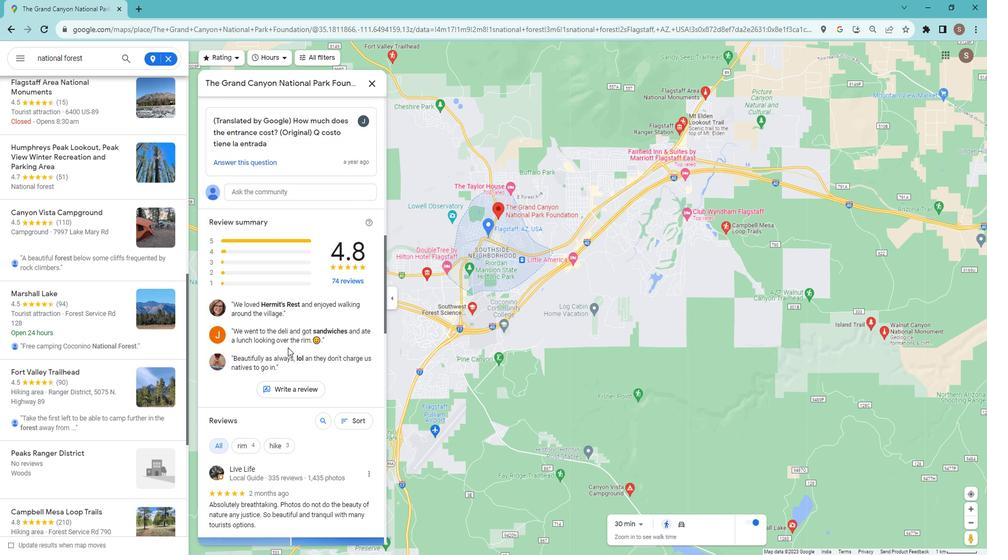 
Action: Mouse moved to (948, 340)
Screenshot: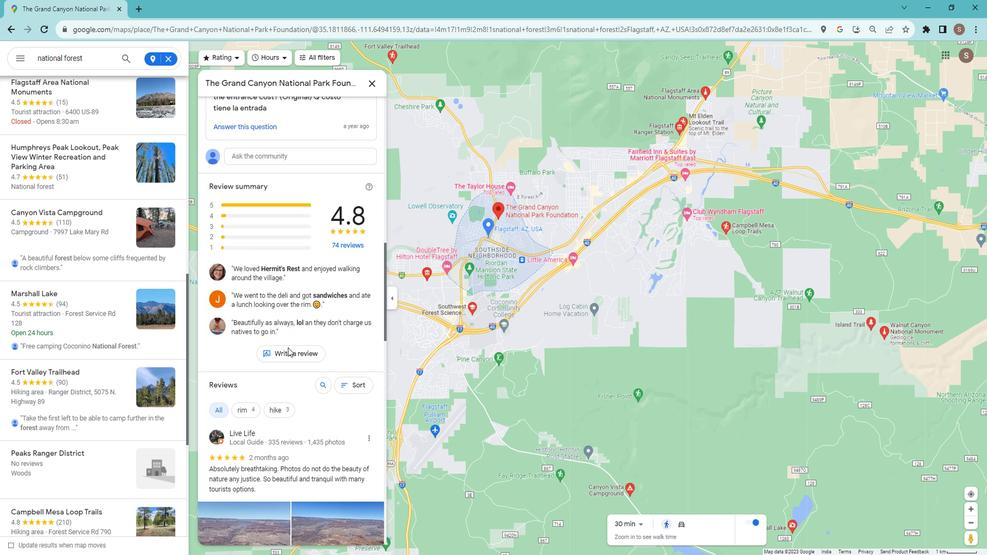 
Action: Mouse scrolled (948, 340) with delta (0, 0)
Screenshot: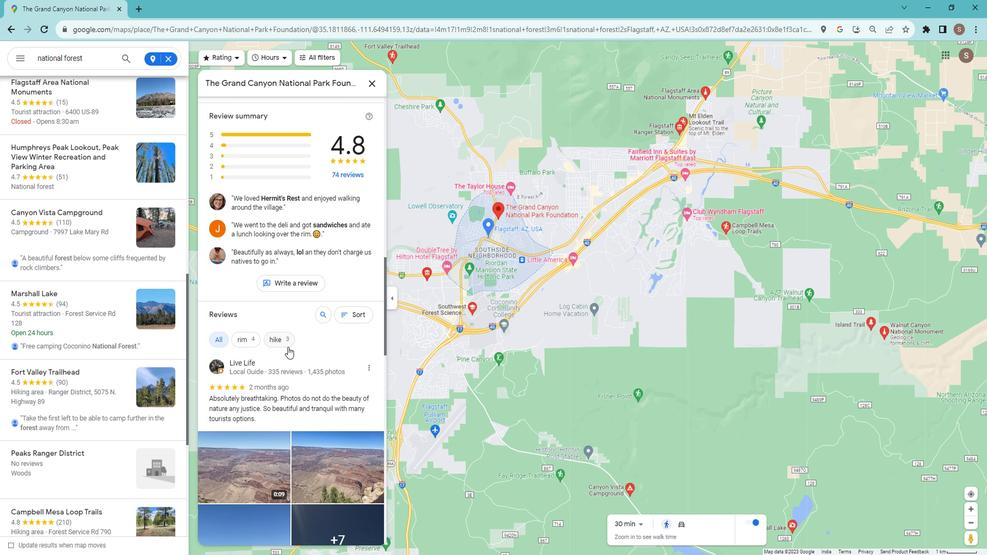 
Action: Mouse scrolled (948, 340) with delta (0, 0)
Screenshot: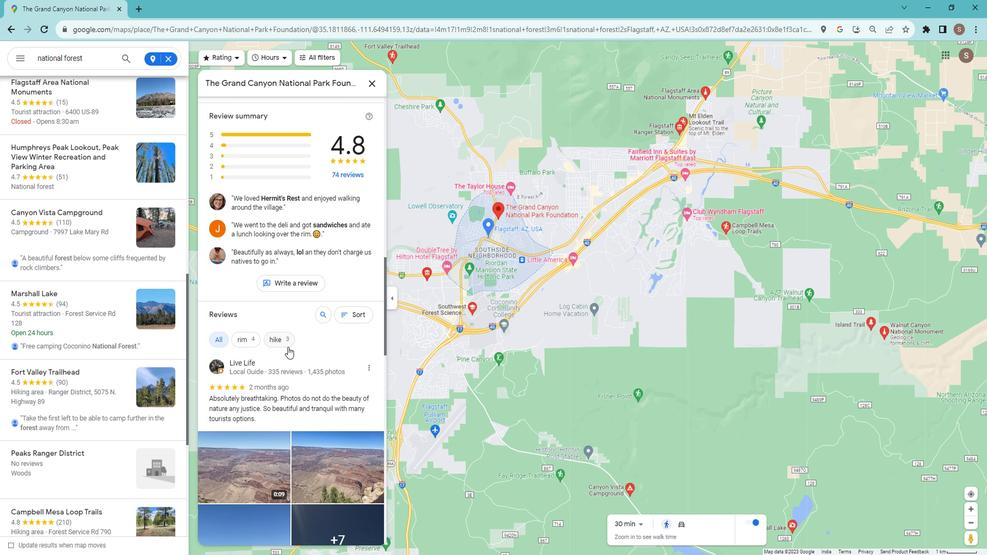 
Action: Mouse scrolled (948, 340) with delta (0, 0)
Screenshot: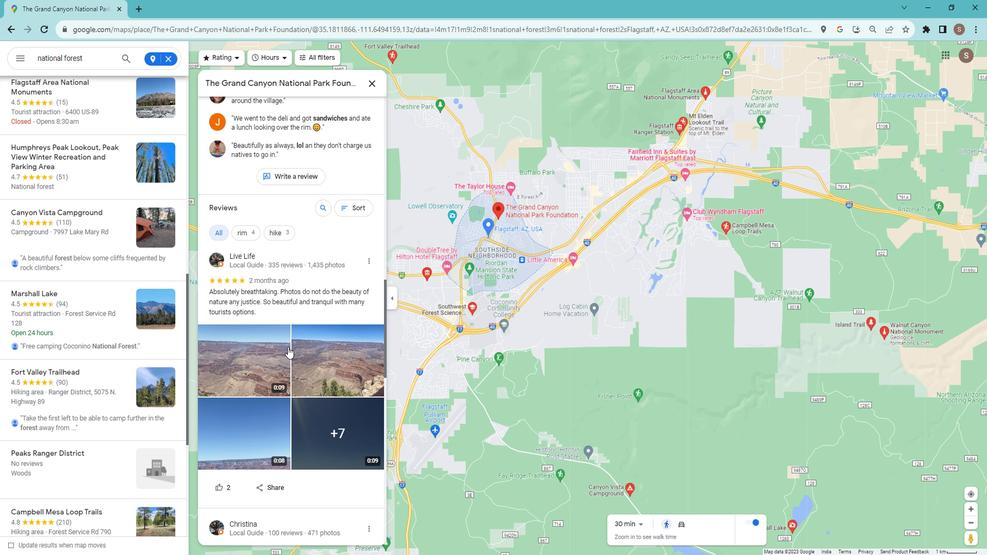 
Action: Mouse scrolled (948, 340) with delta (0, 0)
Screenshot: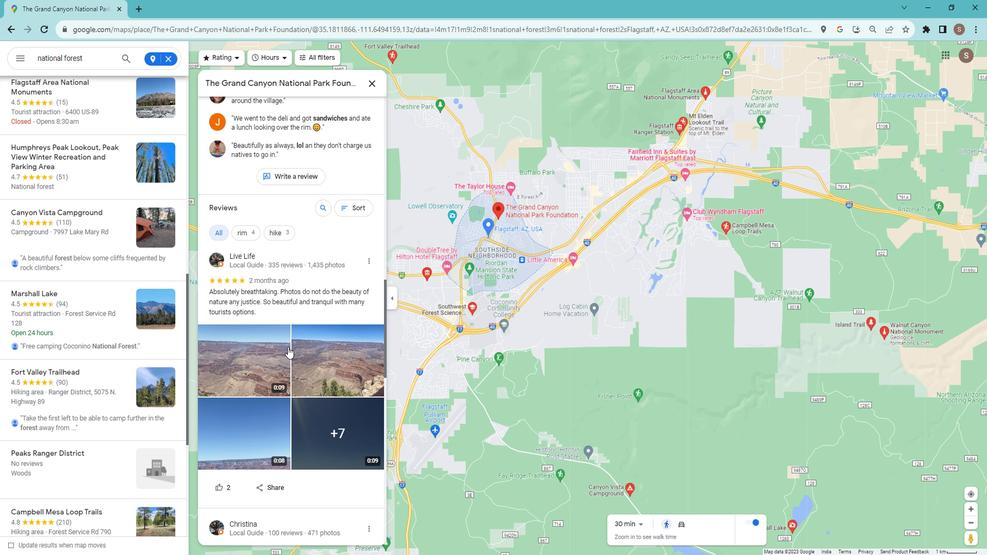 
Action: Mouse scrolled (948, 340) with delta (0, 0)
Screenshot: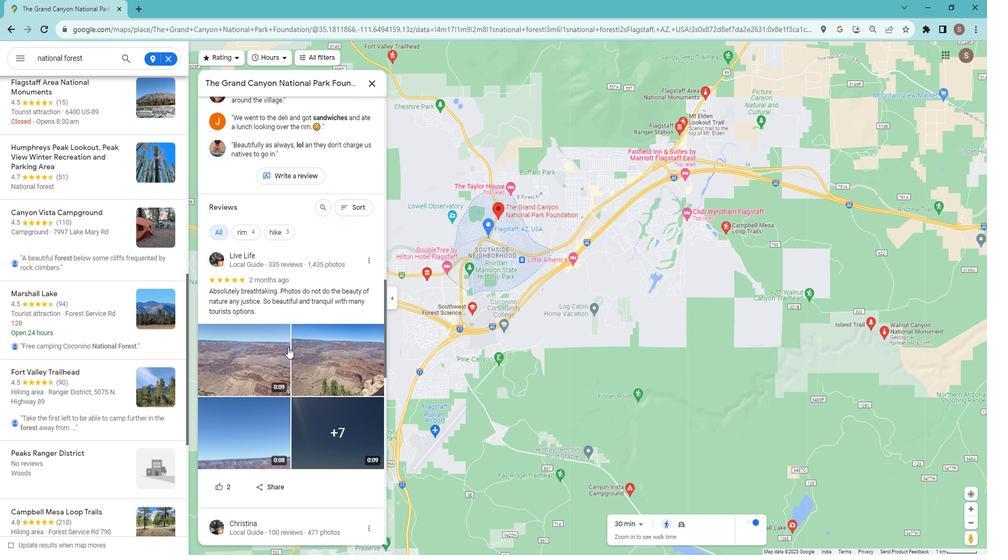 
Action: Mouse moved to (947, 342)
Screenshot: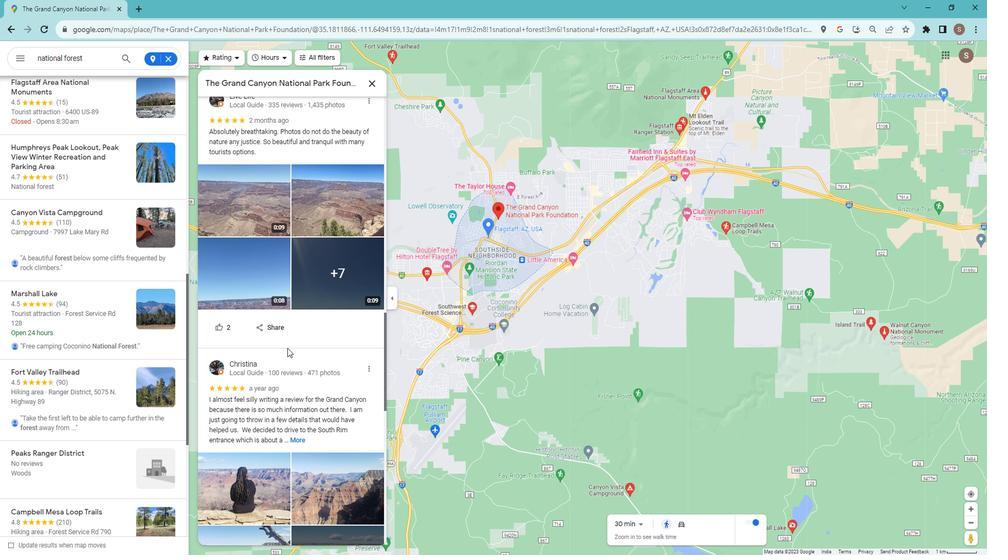 
Action: Mouse scrolled (947, 342) with delta (0, 0)
Screenshot: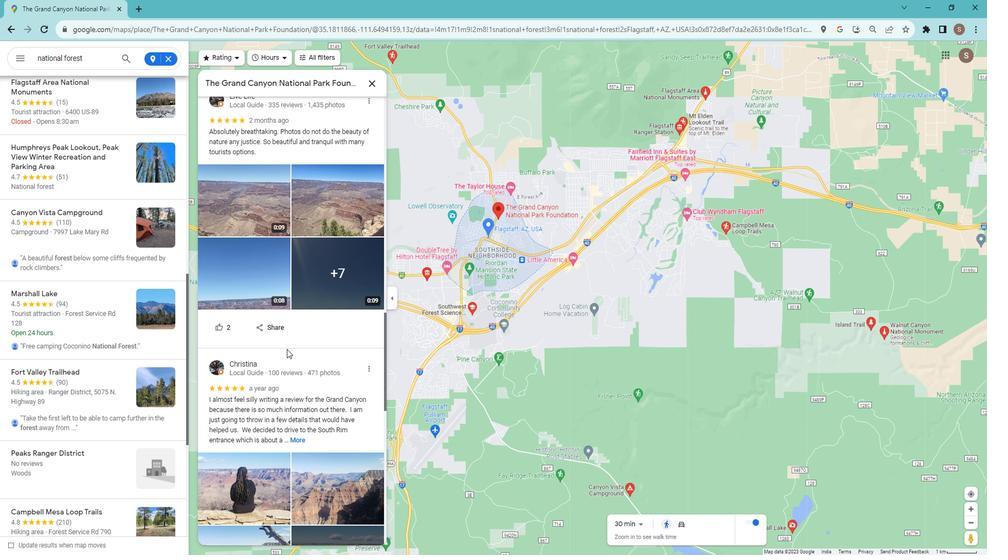 
Action: Mouse scrolled (947, 342) with delta (0, 0)
Screenshot: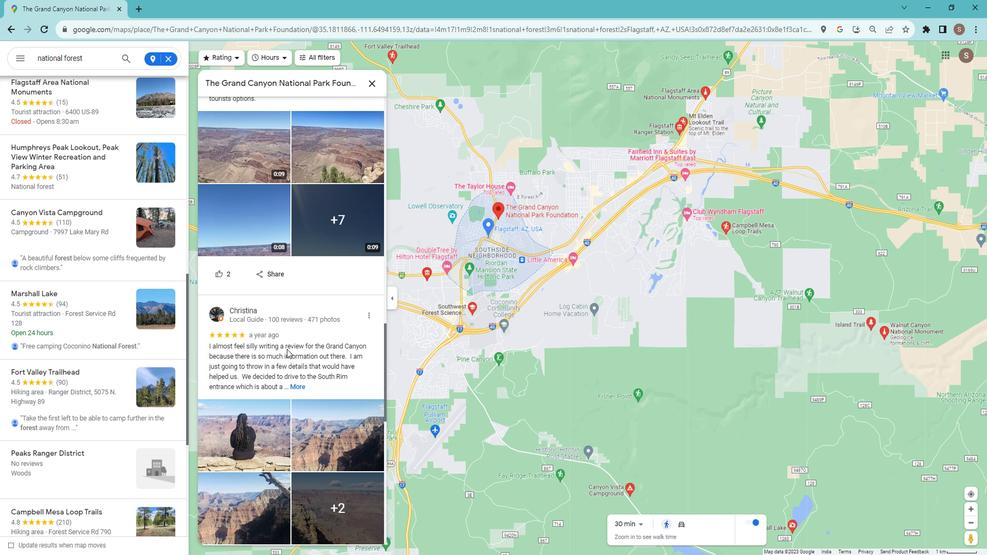 
Action: Mouse scrolled (947, 342) with delta (0, 0)
Screenshot: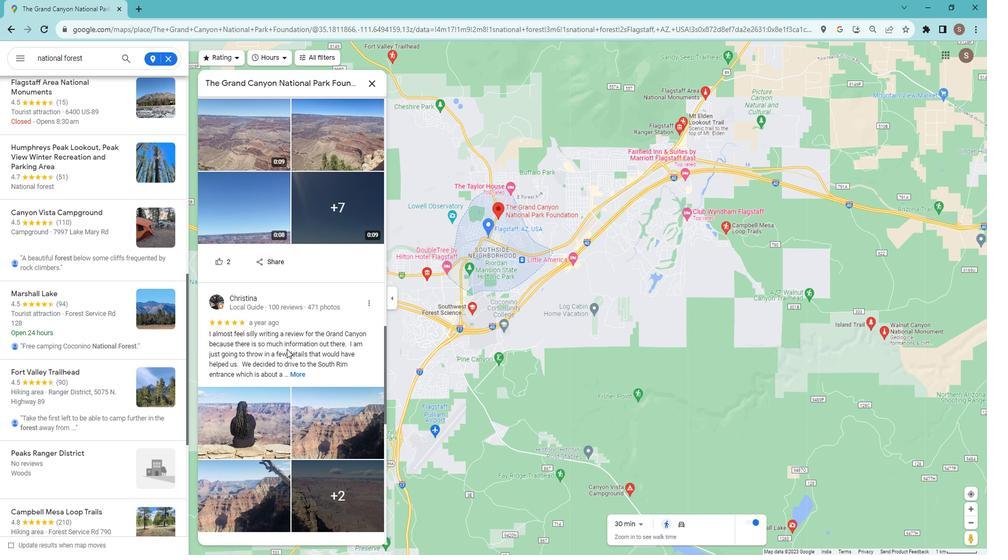 
Action: Mouse moved to (985, 345)
Screenshot: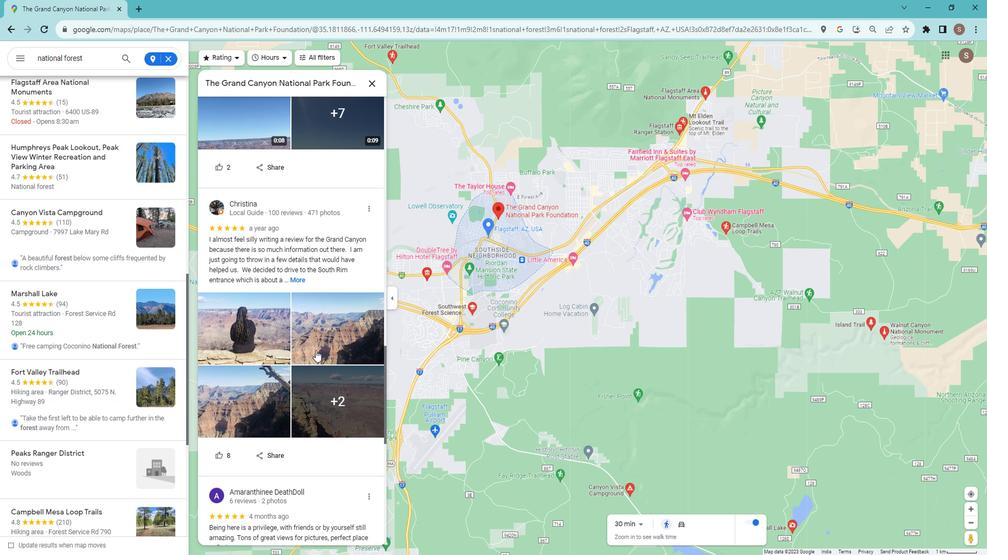 
Action: Mouse scrolled (985, 345) with delta (0, 0)
Screenshot: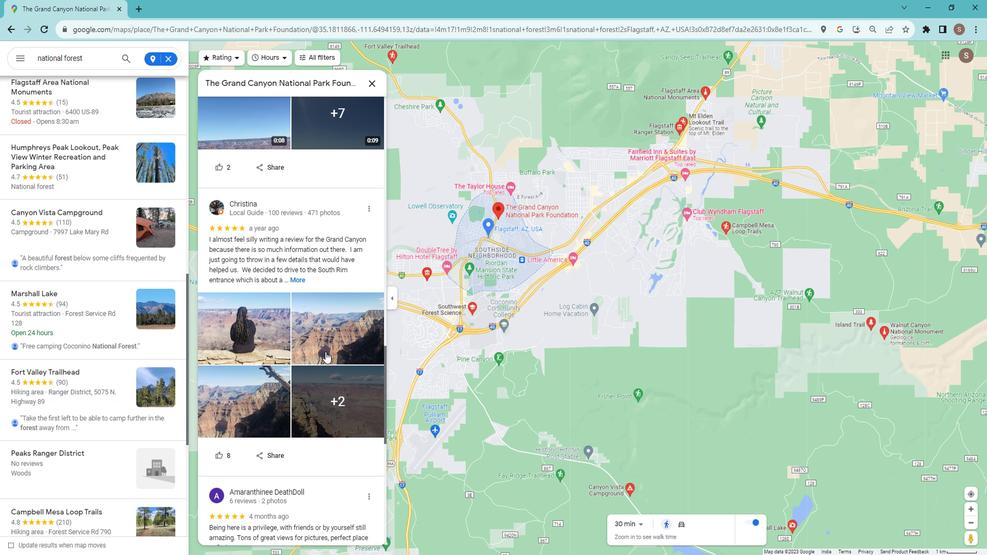 
Action: Mouse moved to (985, 346)
Screenshot: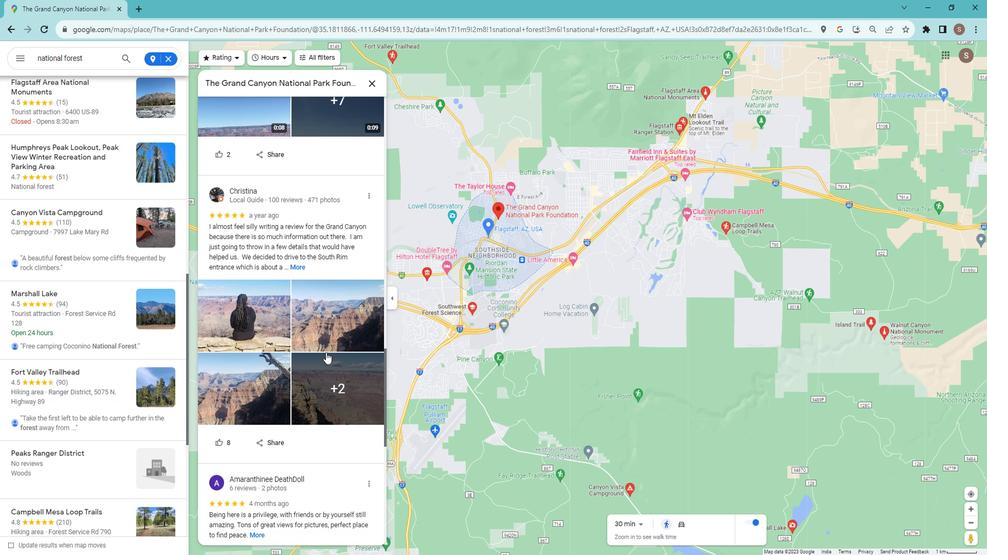 
Action: Mouse scrolled (985, 346) with delta (0, 0)
Screenshot: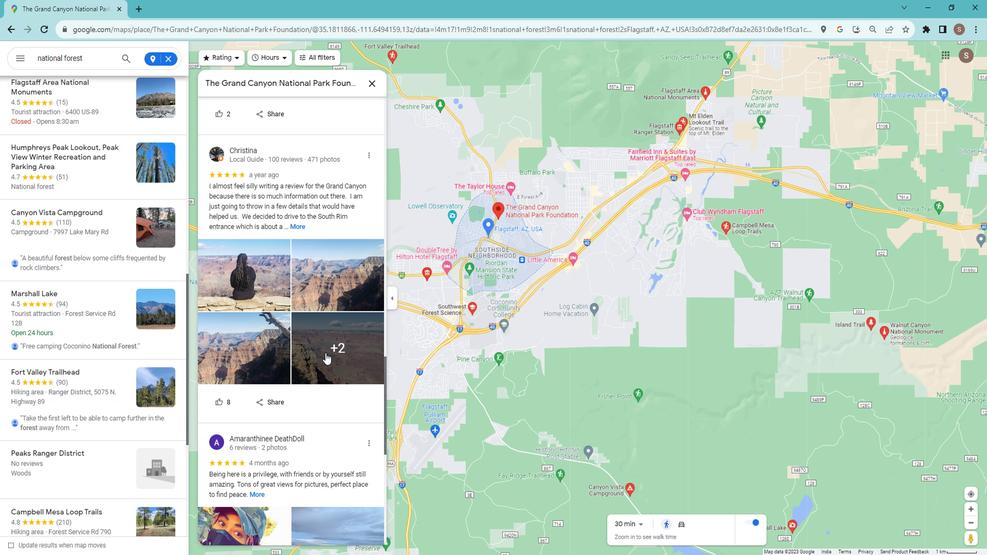 
Action: Mouse scrolled (985, 346) with delta (0, 0)
Screenshot: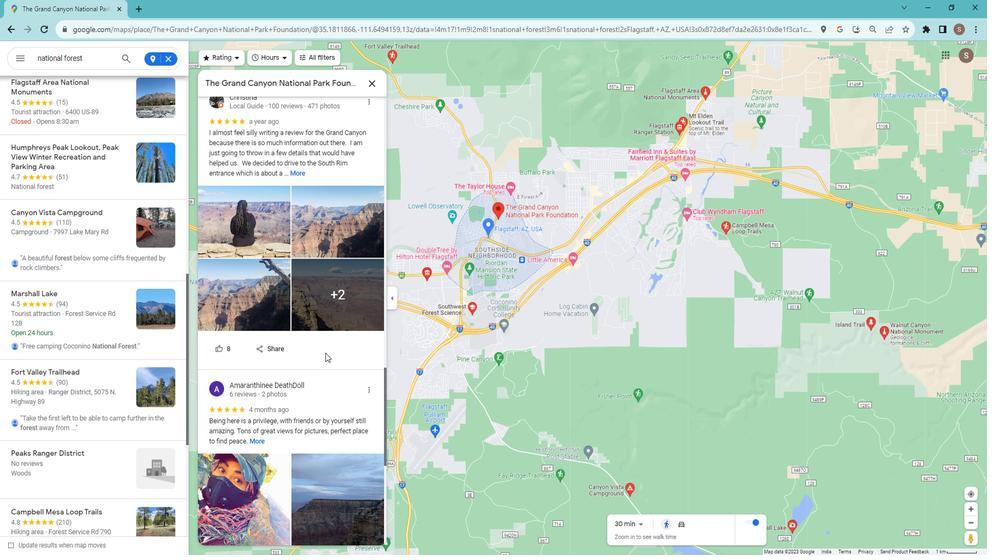 
Action: Mouse moved to (985, 346)
Screenshot: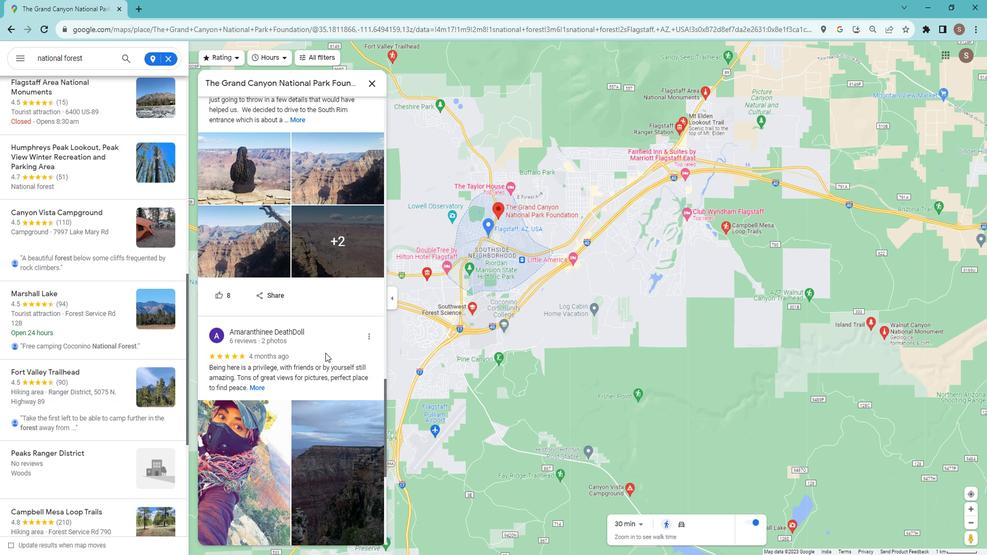 
Action: Mouse scrolled (985, 346) with delta (0, 0)
Screenshot: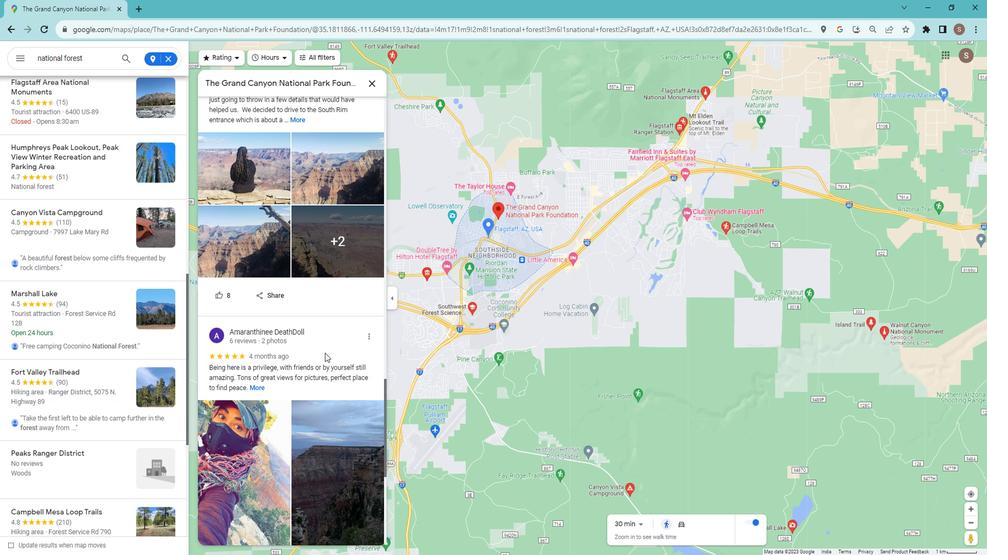 
Action: Mouse moved to (984, 346)
Screenshot: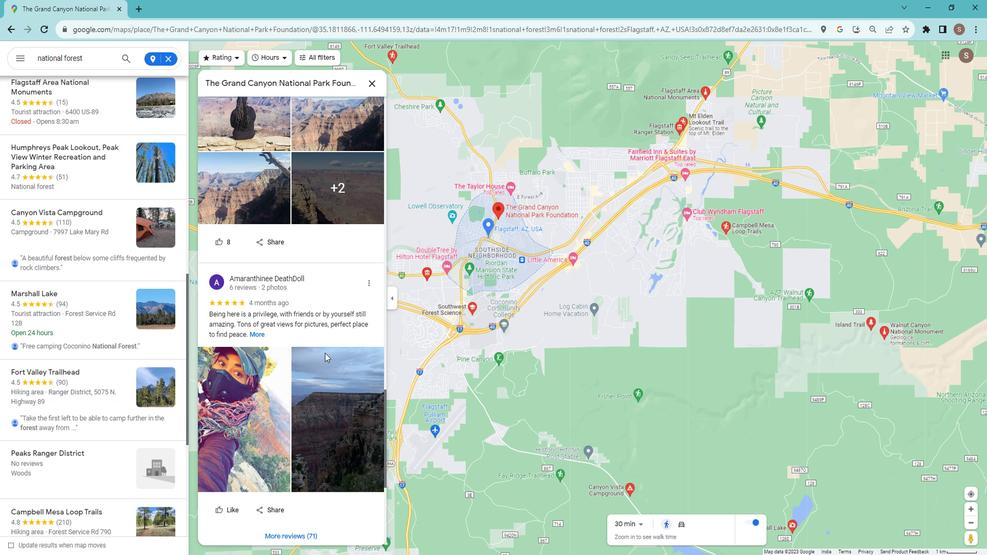 
Action: Mouse scrolled (984, 346) with delta (0, 0)
Screenshot: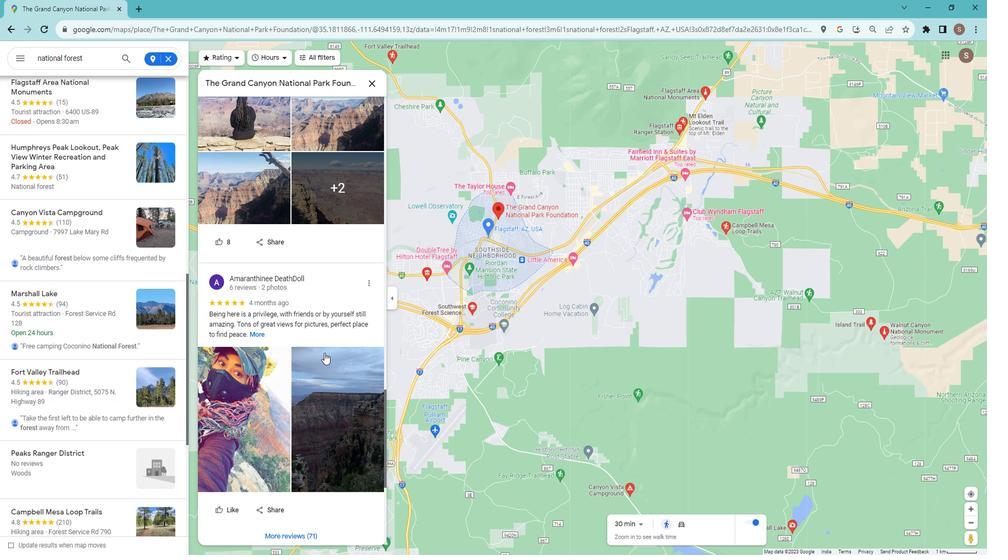 
Action: Mouse moved to (983, 347)
Screenshot: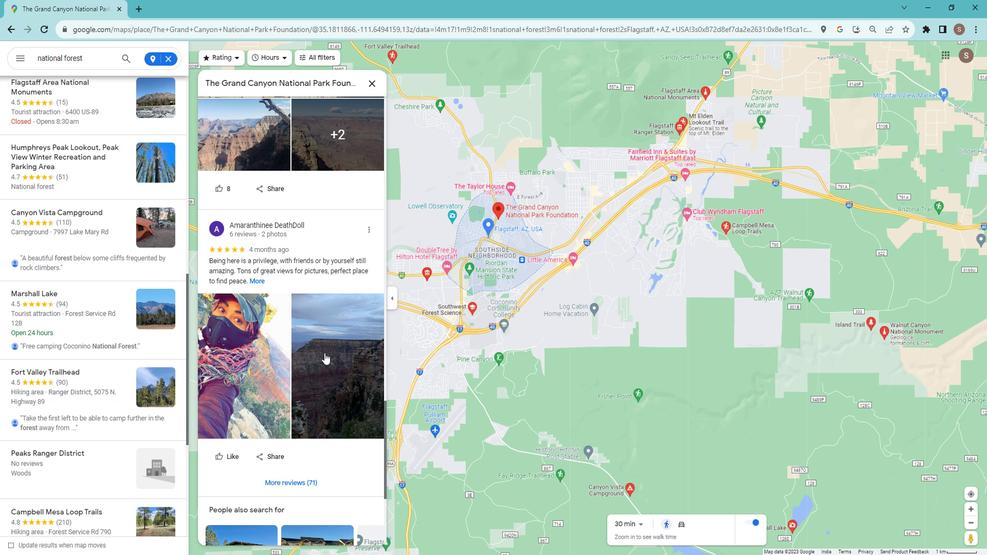 
Action: Mouse scrolled (983, 346) with delta (0, 0)
Screenshot: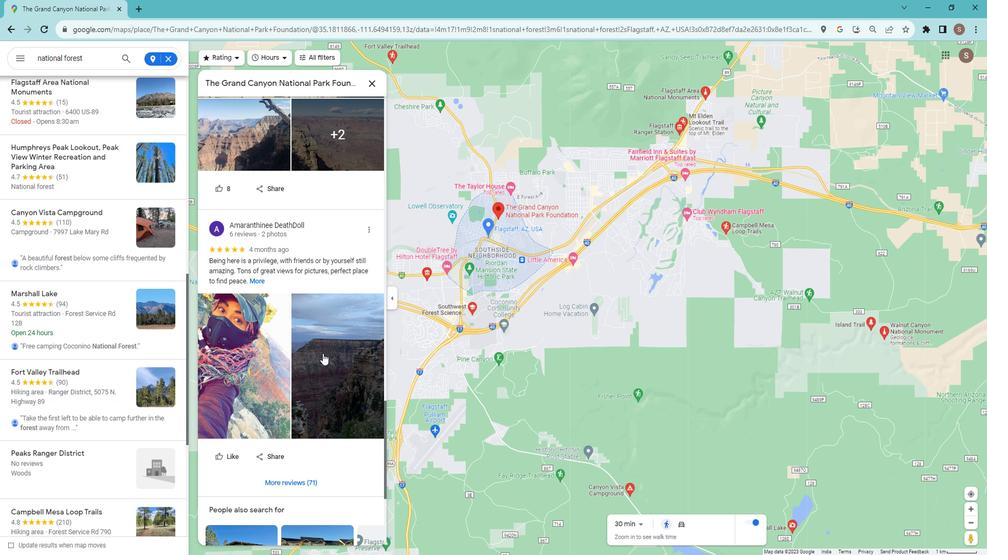 
Action: Mouse moved to (983, 347)
Screenshot: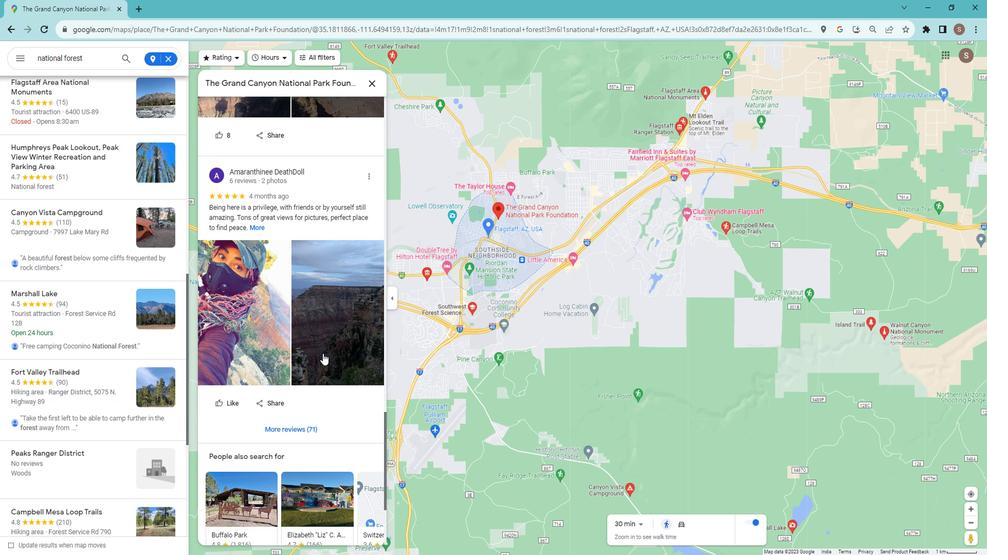
Action: Mouse scrolled (983, 346) with delta (0, 0)
Screenshot: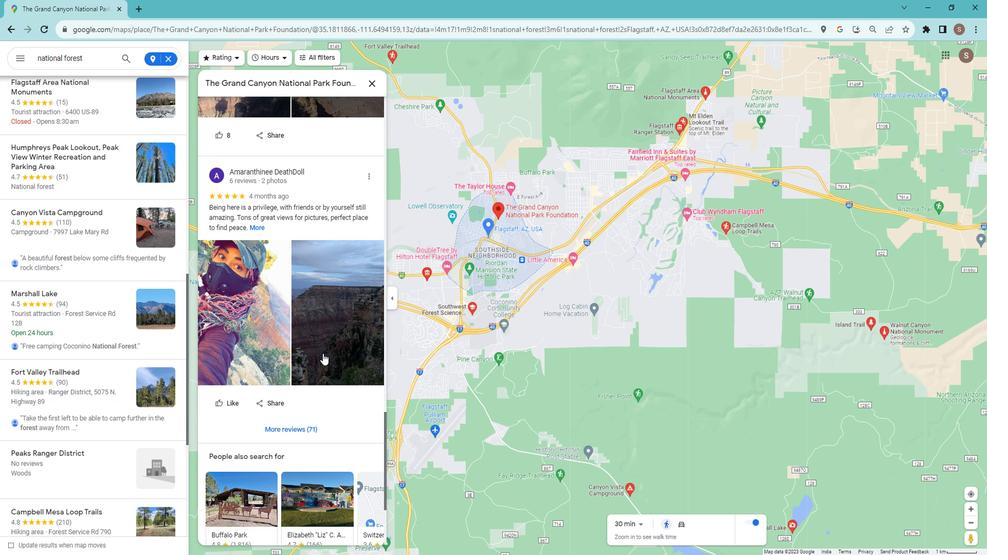 
Action: Mouse moved to (982, 347)
Screenshot: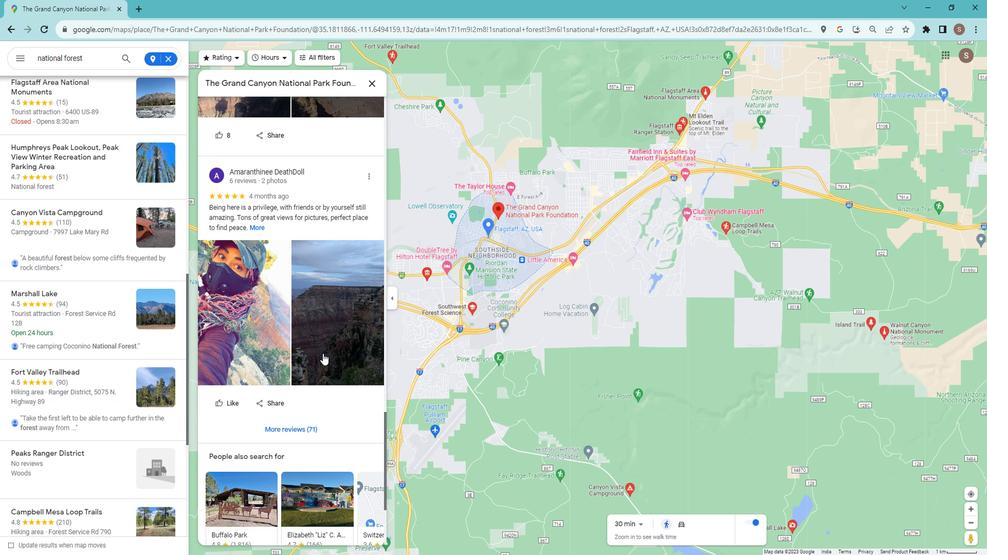 
Action: Mouse scrolled (982, 347) with delta (0, 0)
Screenshot: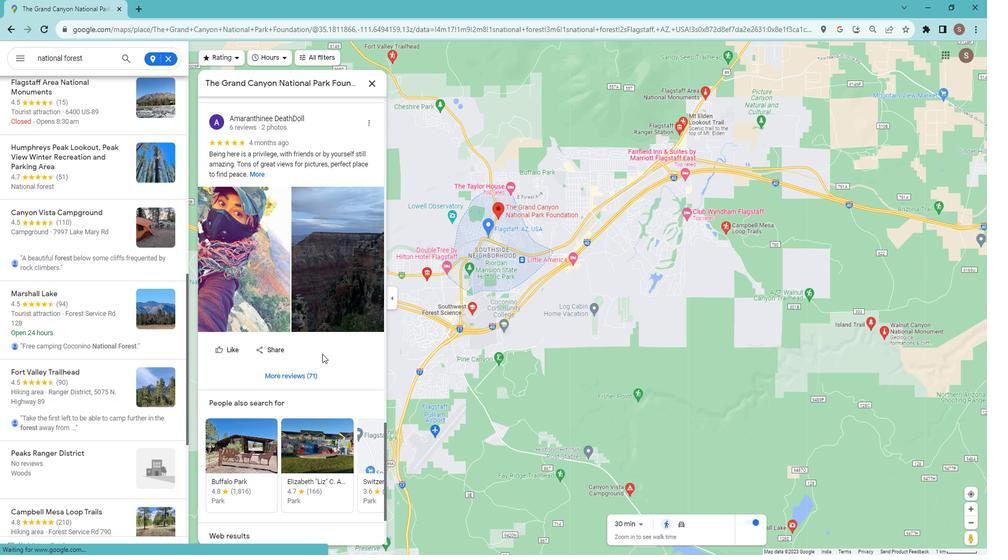 
Action: Mouse scrolled (982, 347) with delta (0, 0)
Screenshot: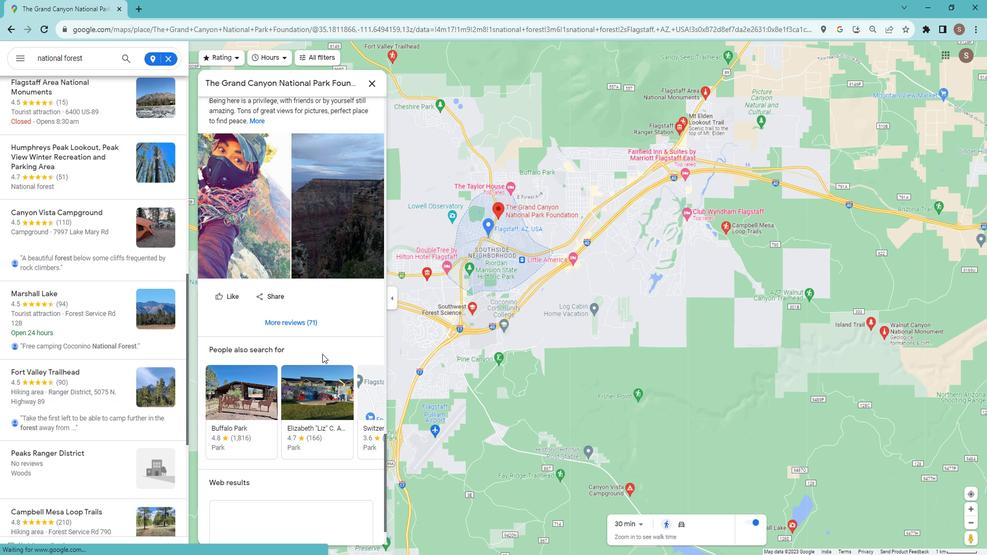 
Action: Mouse scrolled (982, 347) with delta (0, 0)
Screenshot: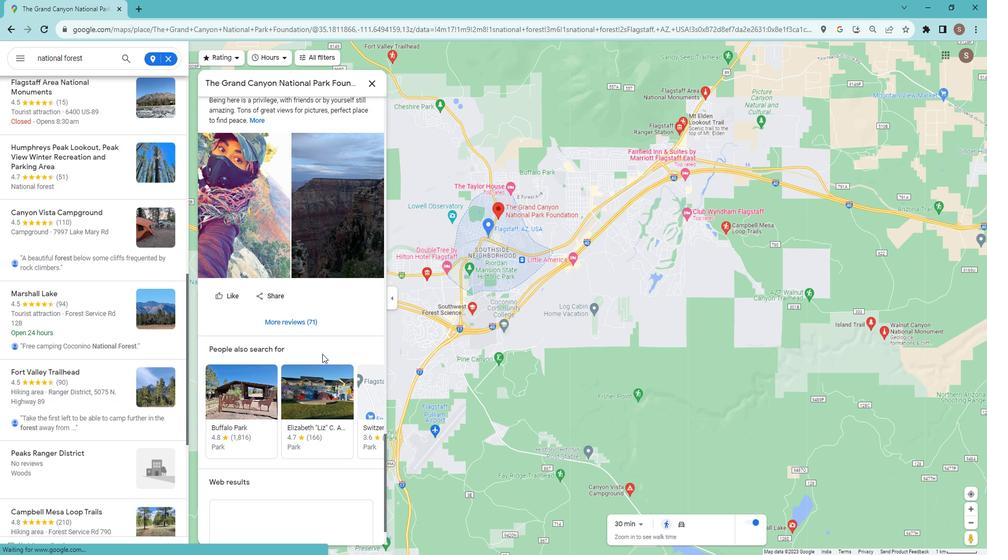 
Action: Mouse scrolled (982, 347) with delta (0, 0)
Screenshot: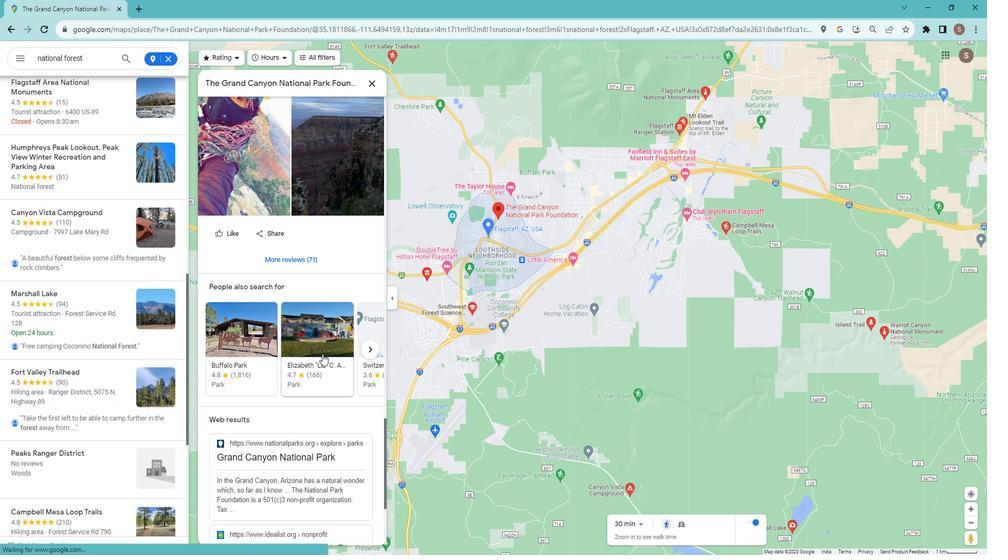 
Action: Mouse scrolled (982, 347) with delta (0, 0)
Screenshot: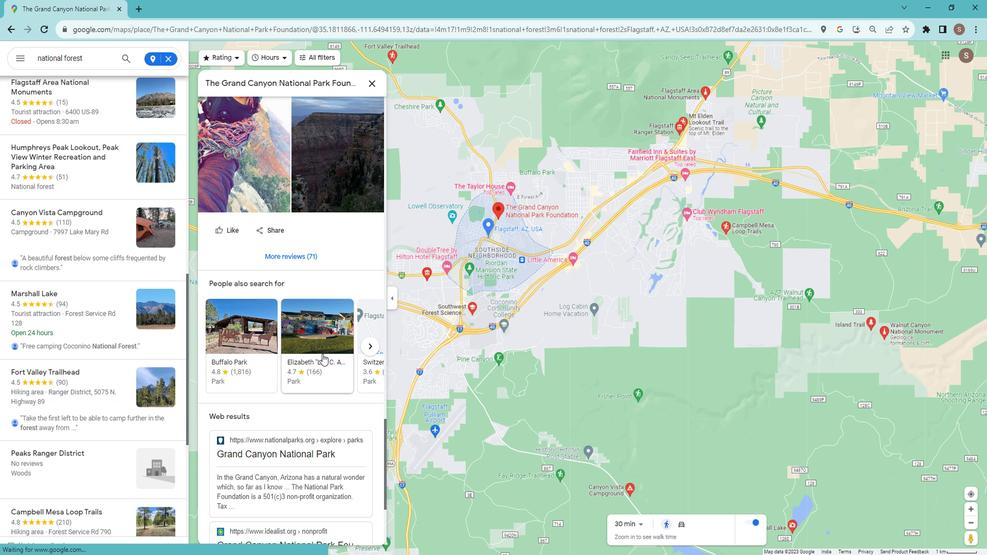 
Action: Mouse scrolled (982, 347) with delta (0, 0)
Screenshot: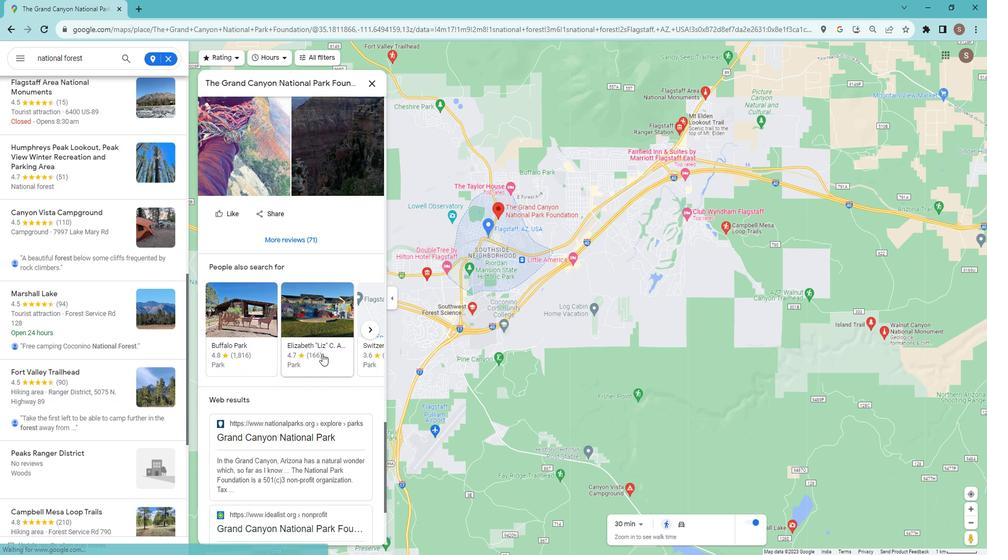 
Action: Mouse scrolled (982, 347) with delta (0, 0)
Screenshot: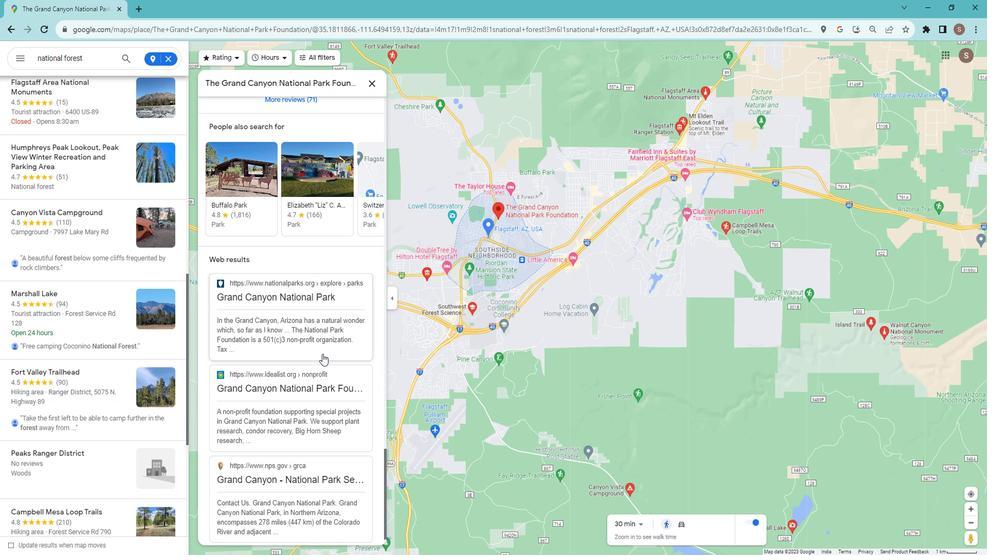
Action: Mouse scrolled (982, 347) with delta (0, 0)
Screenshot: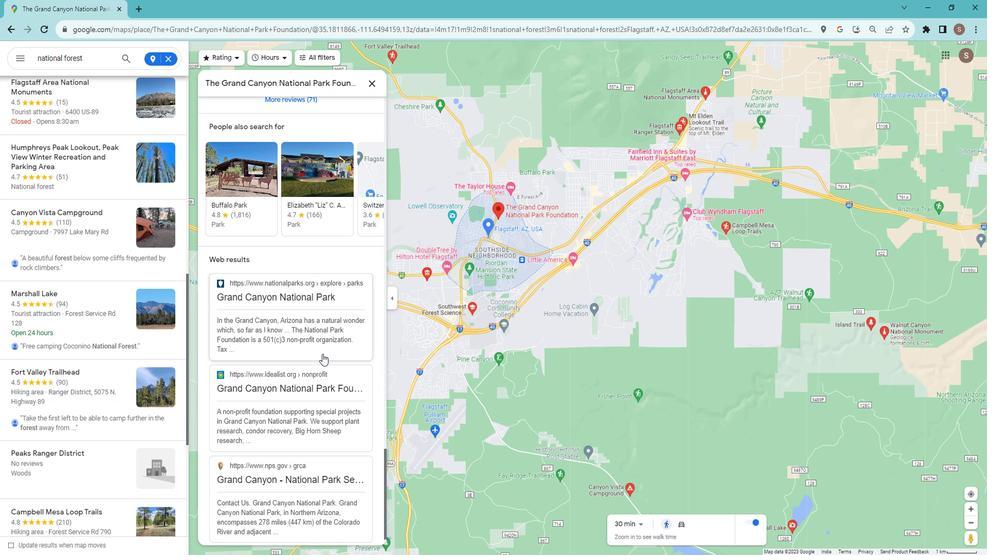 
Action: Mouse scrolled (982, 347) with delta (0, 0)
Screenshot: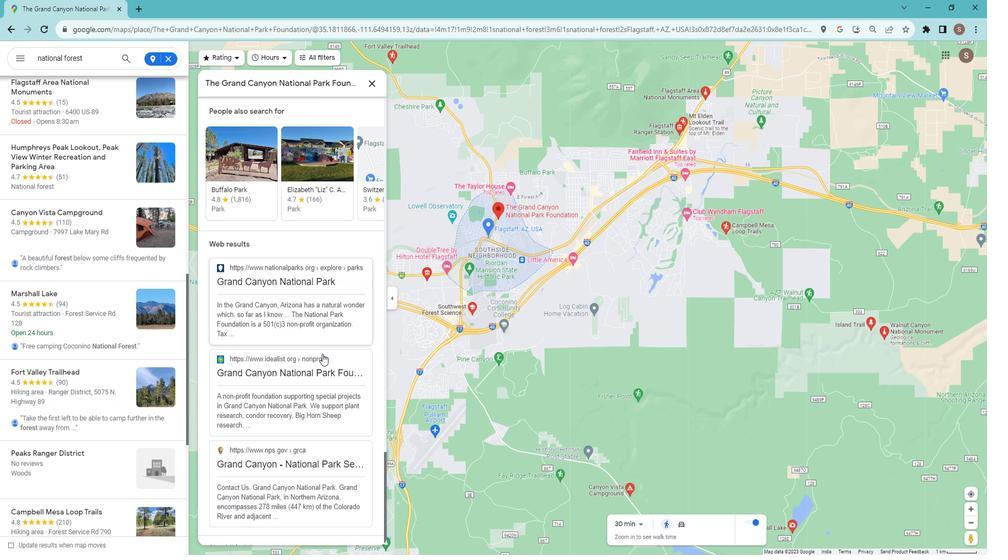 
Action: Mouse moved to (729, 298)
Screenshot: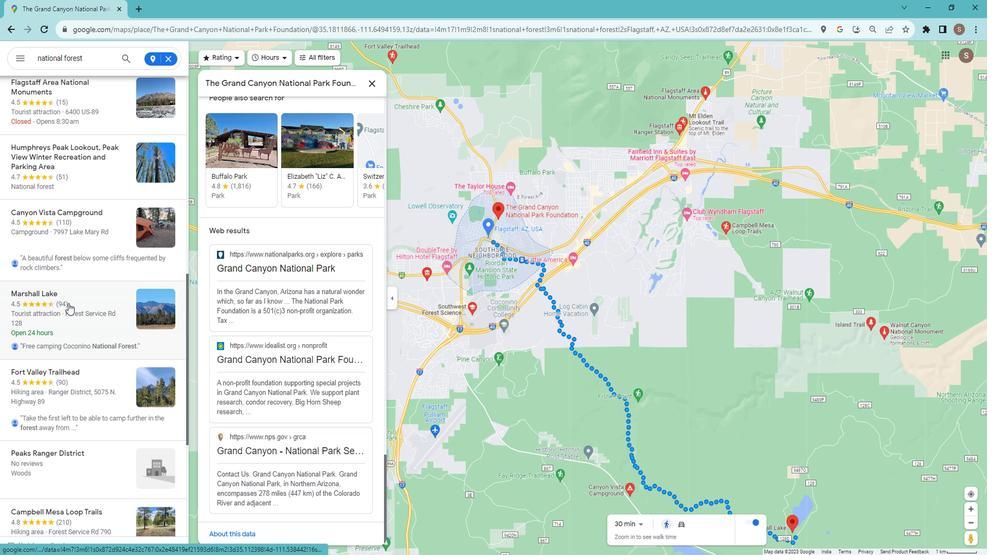 
Action: Mouse scrolled (729, 298) with delta (0, 0)
Screenshot: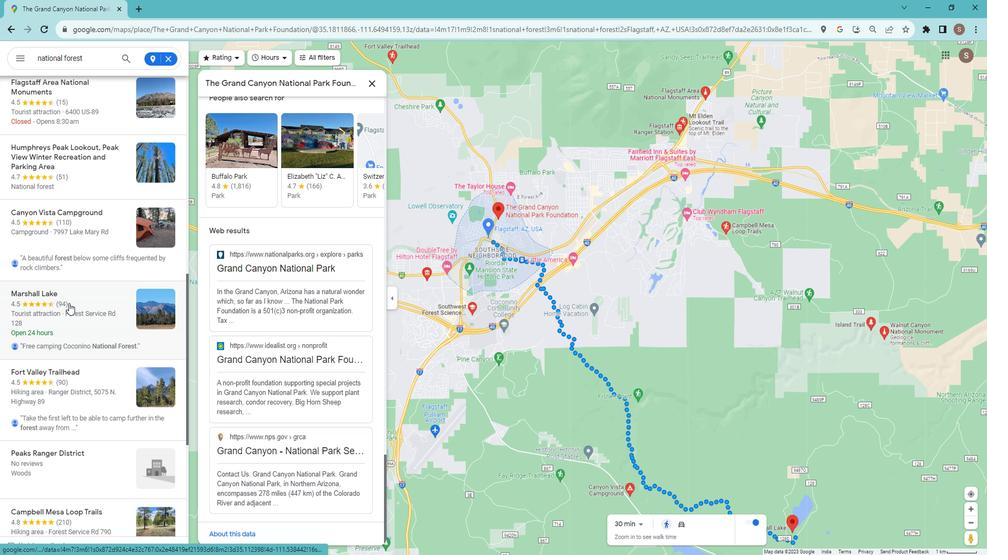 
Action: Mouse scrolled (729, 298) with delta (0, 0)
Screenshot: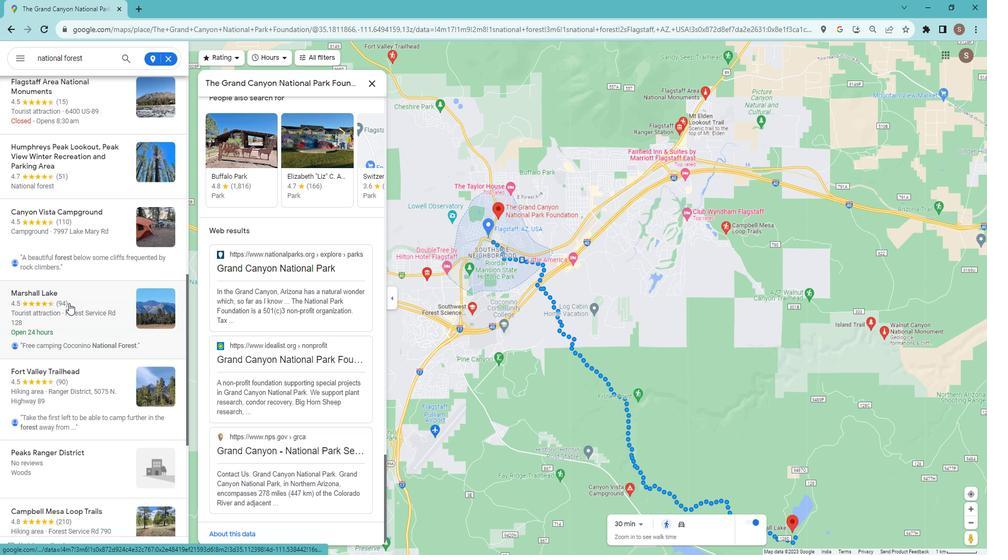 
Action: Mouse scrolled (729, 298) with delta (0, 0)
Screenshot: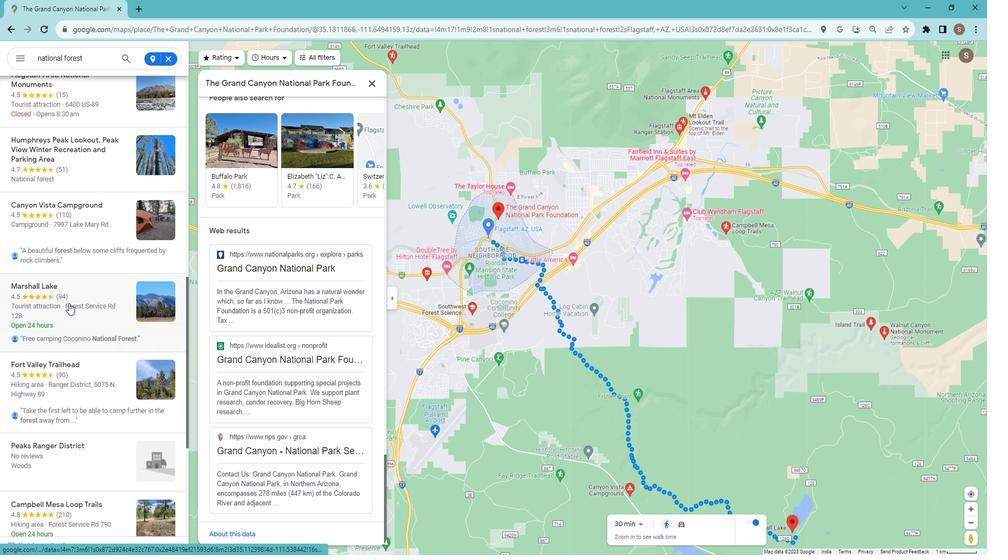
Action: Mouse scrolled (729, 298) with delta (0, 0)
Screenshot: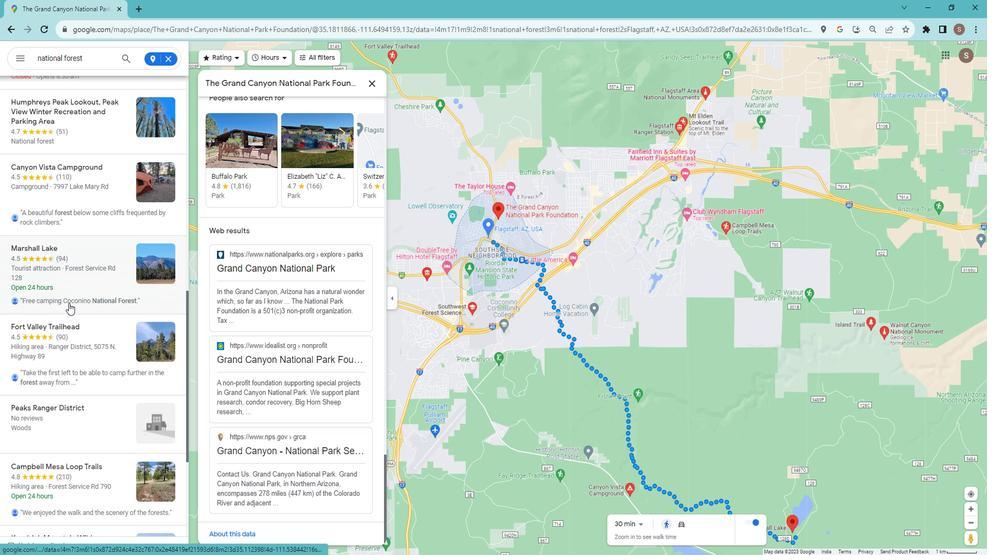 
Action: Mouse moved to (725, 172)
Screenshot: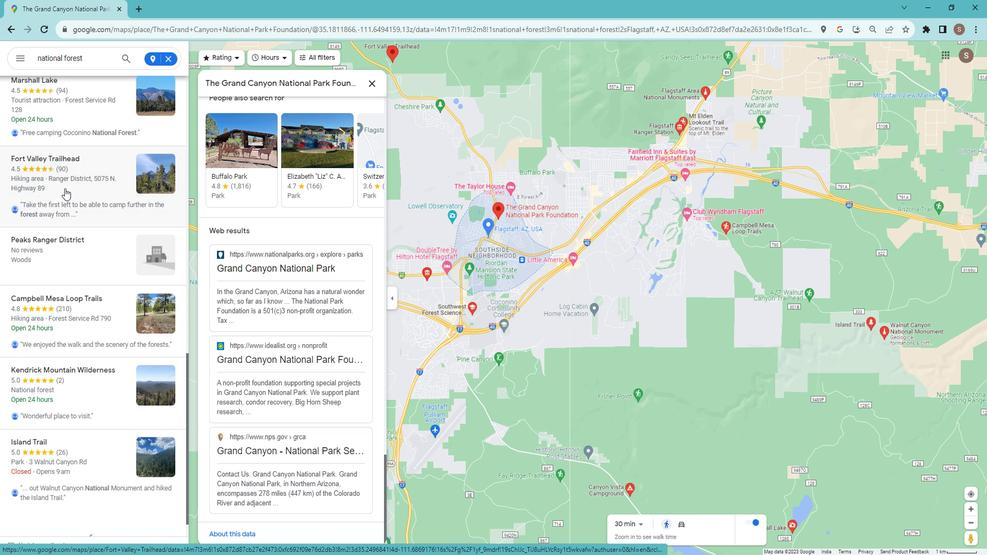 
Action: Mouse pressed left at (725, 172)
Screenshot: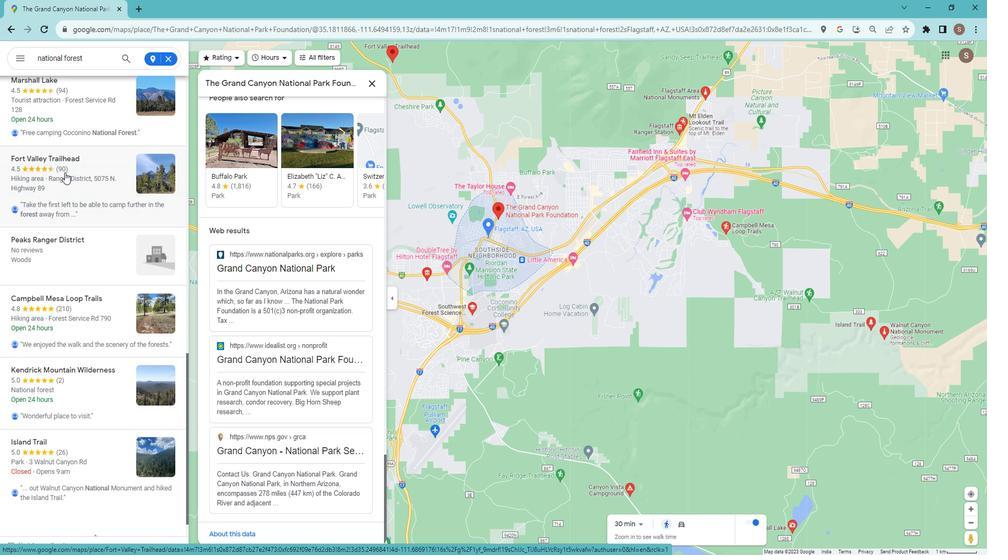 
Action: Mouse moved to (976, 314)
Screenshot: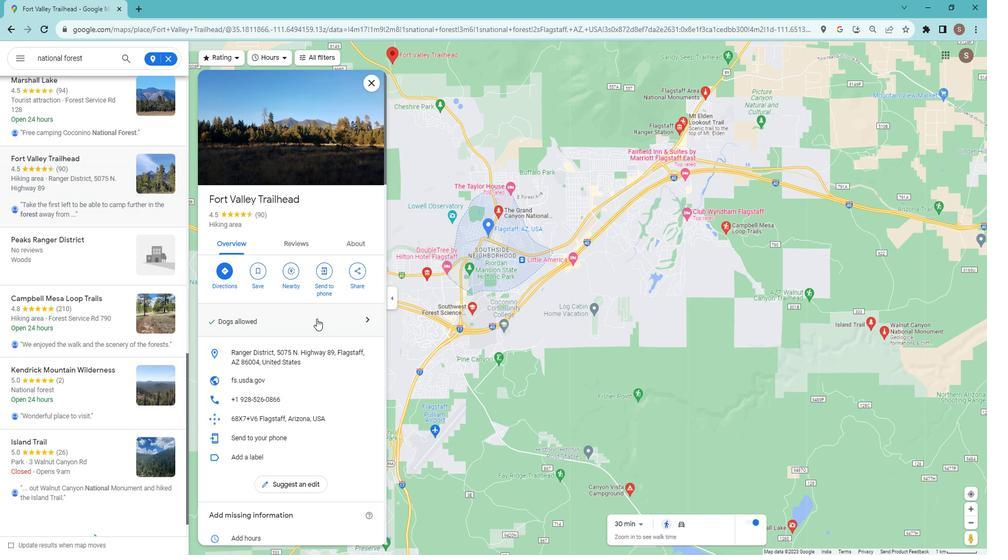 
Action: Mouse scrolled (976, 313) with delta (0, 0)
Screenshot: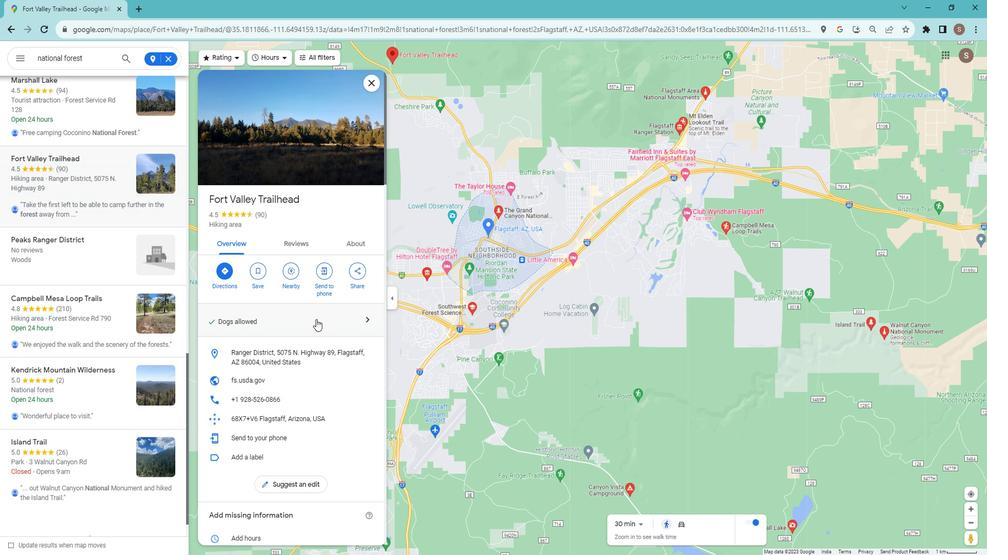 
Action: Mouse moved to (983, 316)
Screenshot: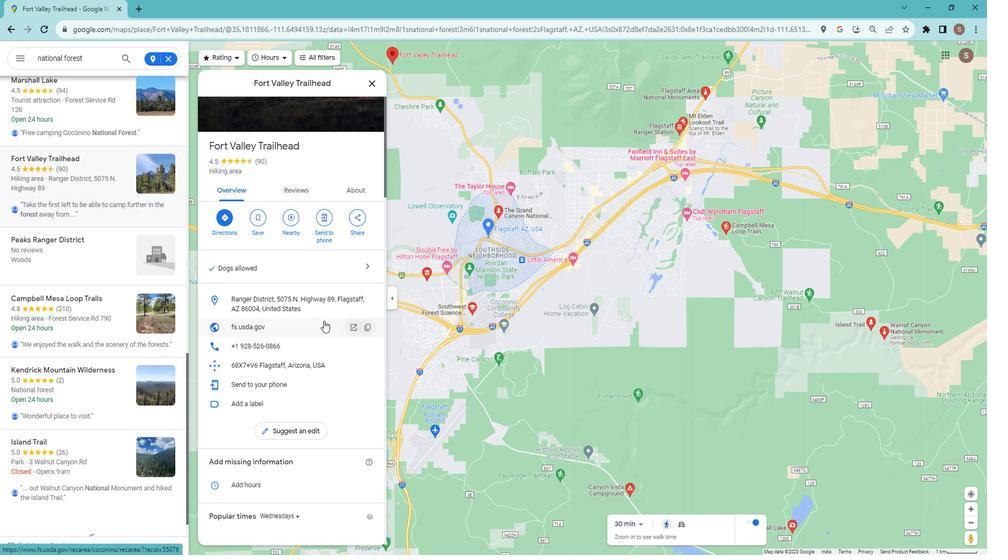 
Action: Mouse scrolled (983, 315) with delta (0, 0)
Screenshot: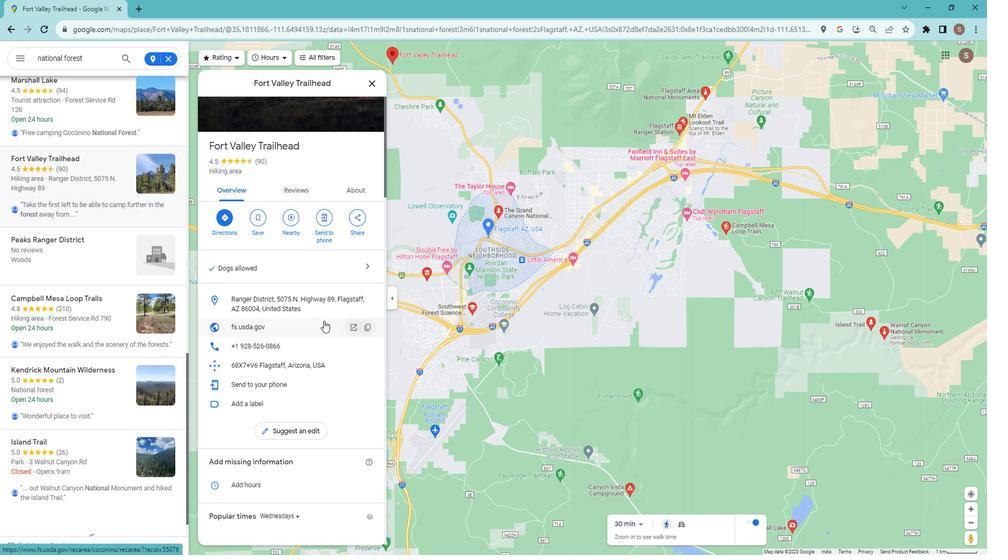 
Action: Mouse moved to (886, 364)
Screenshot: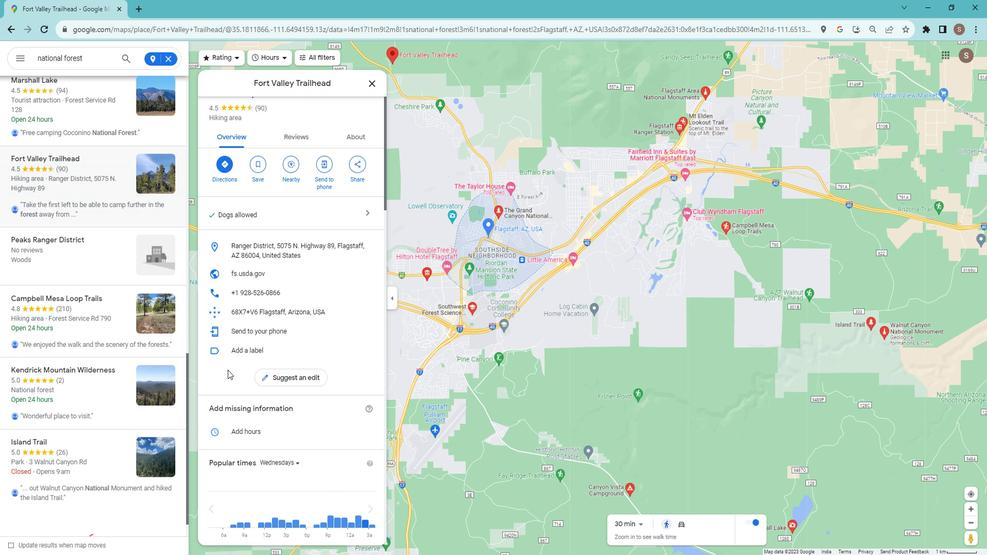 
Action: Mouse scrolled (886, 364) with delta (0, 0)
Screenshot: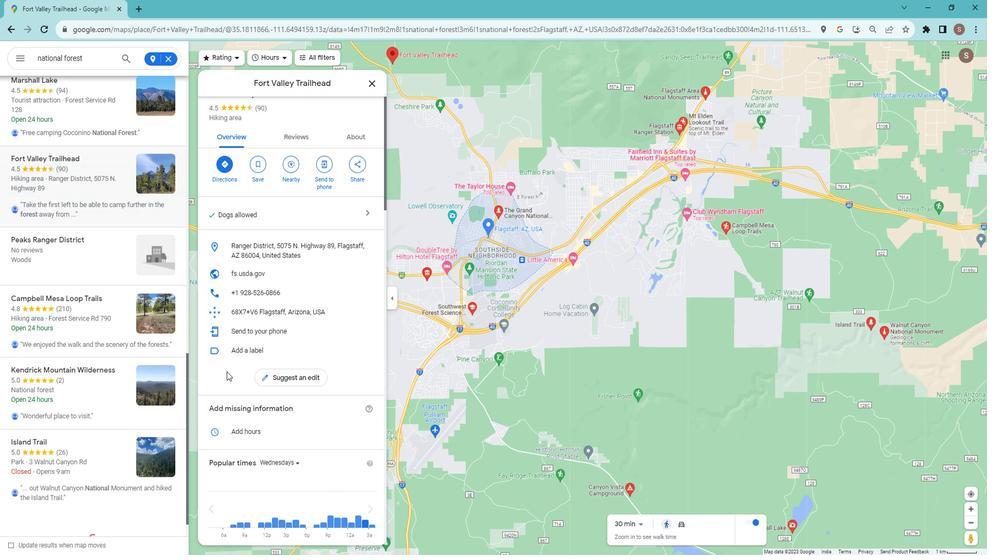 
Action: Mouse moved to (988, 392)
Screenshot: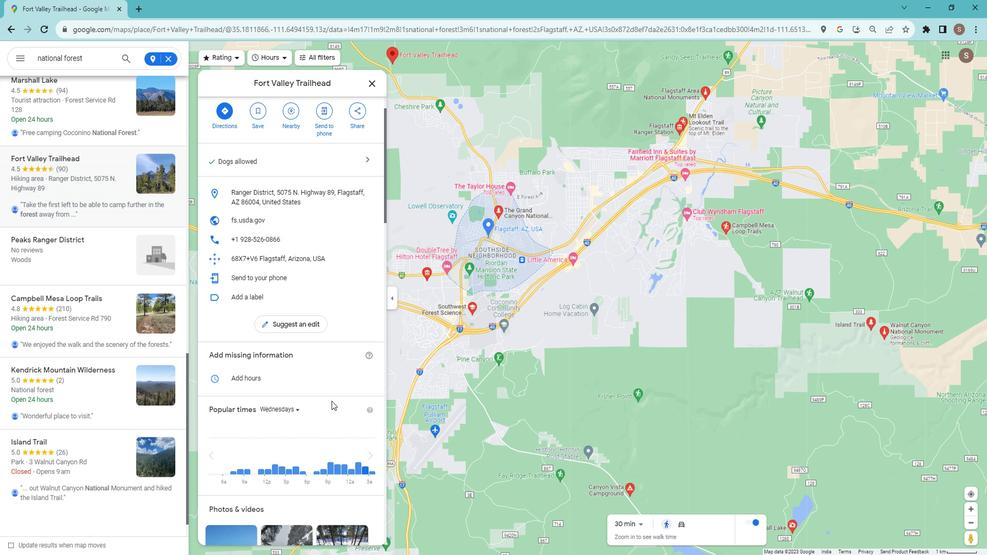 
Action: Mouse scrolled (988, 391) with delta (0, 0)
Screenshot: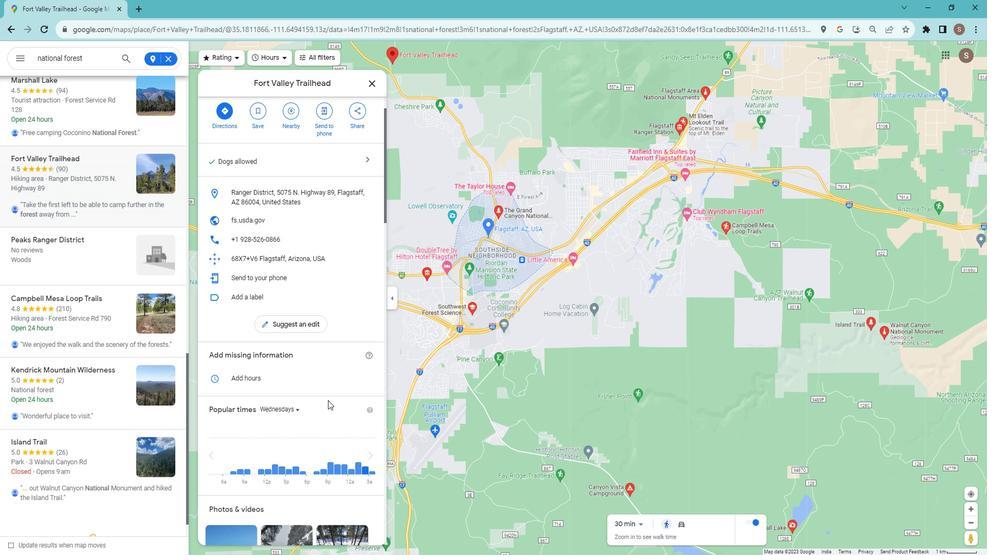 
Action: Mouse moved to (987, 392)
Screenshot: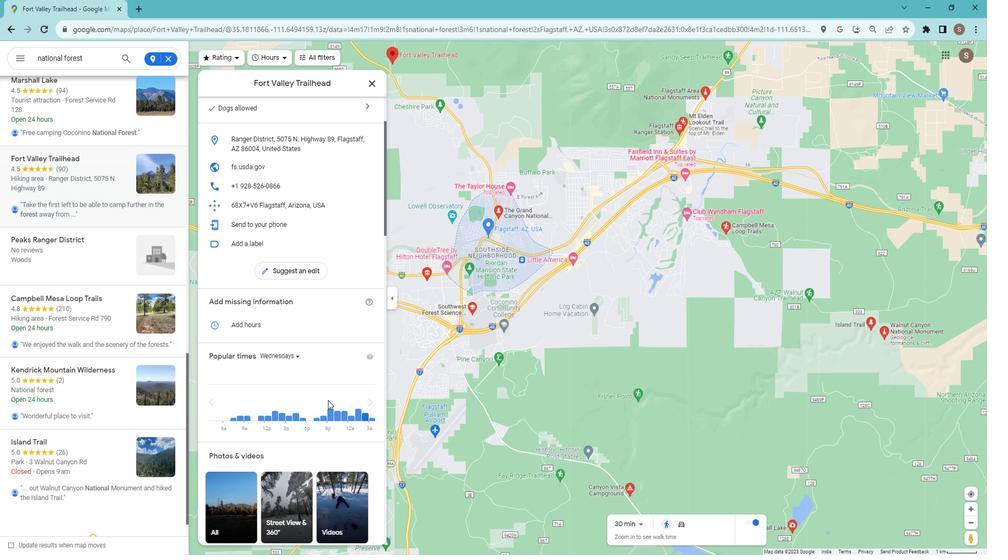 
Action: Mouse scrolled (987, 391) with delta (0, 0)
Screenshot: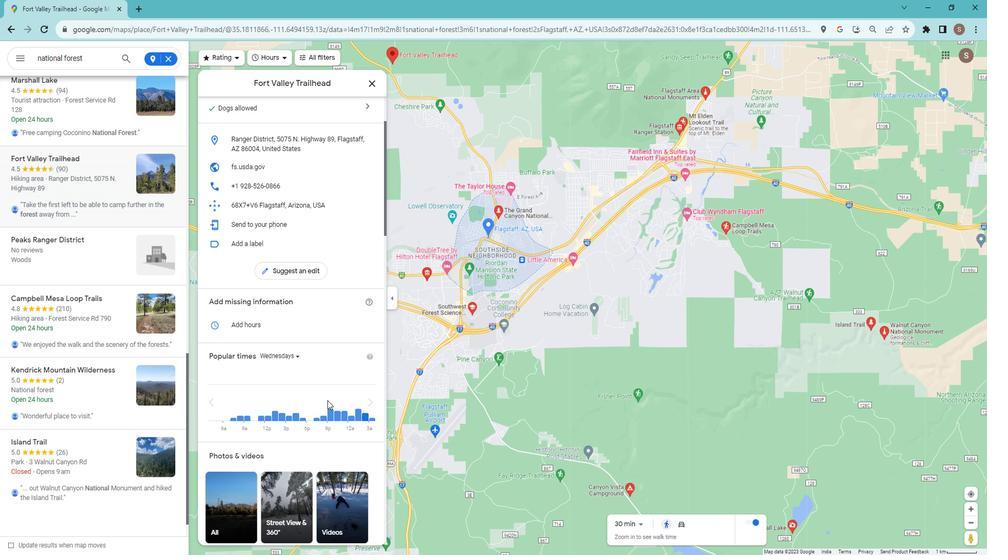 
Action: Mouse scrolled (987, 391) with delta (0, 0)
Screenshot: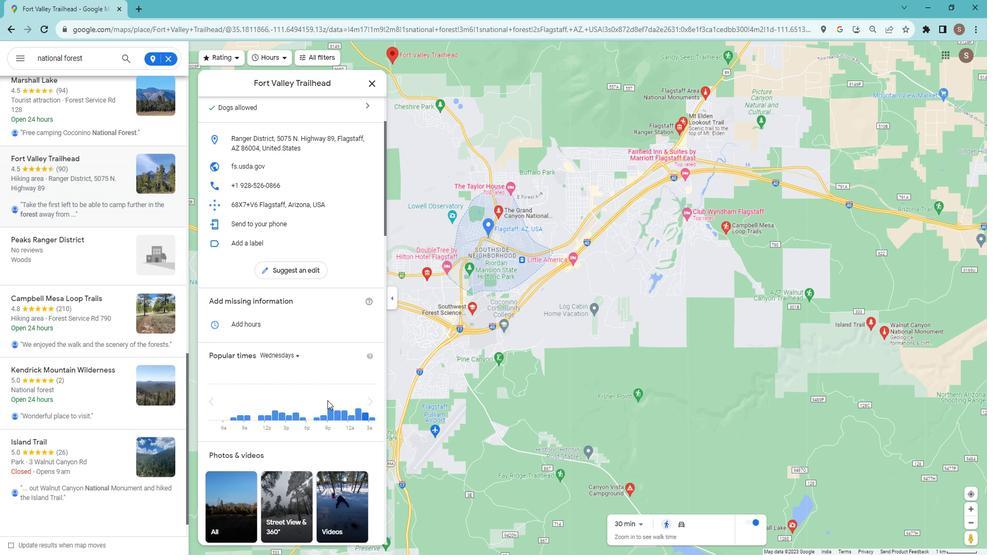 
Action: Mouse moved to (914, 421)
Screenshot: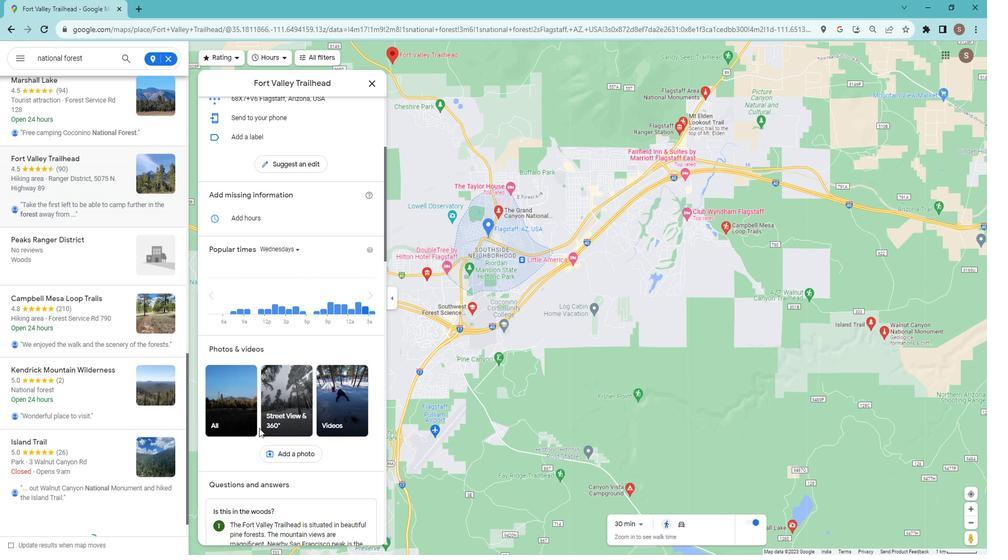 
Action: Mouse scrolled (914, 420) with delta (0, 0)
Screenshot: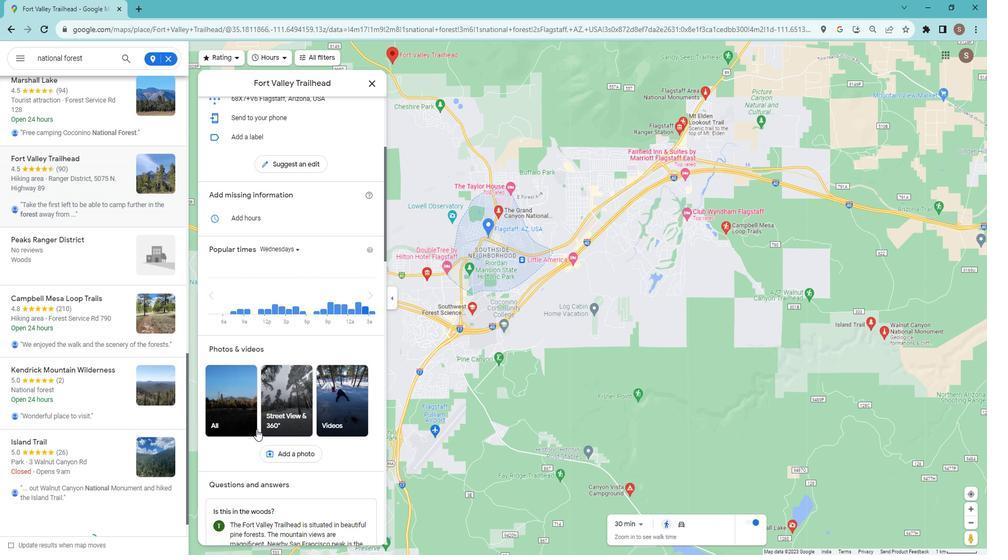 
Action: Mouse moved to (961, 433)
Screenshot: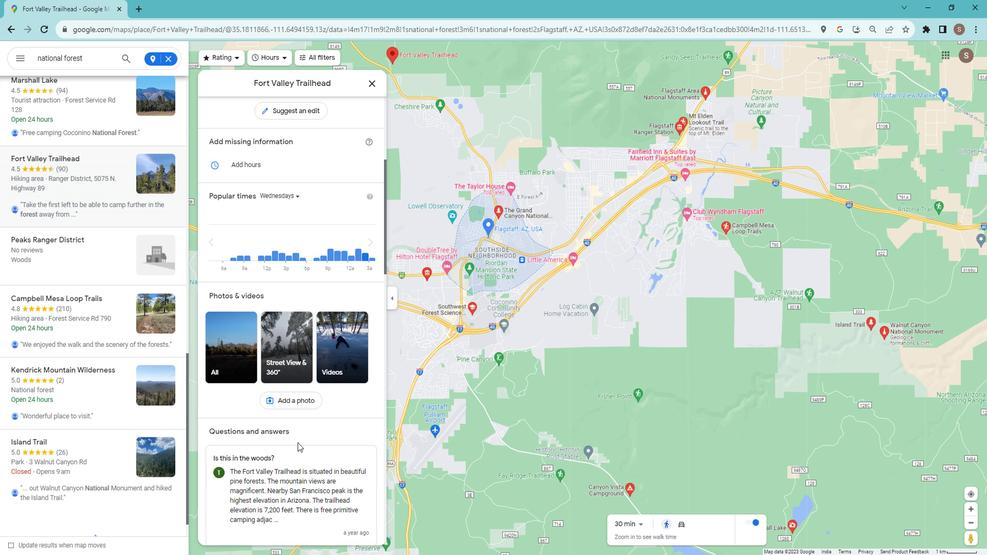 
Action: Mouse scrolled (961, 433) with delta (0, 0)
Screenshot: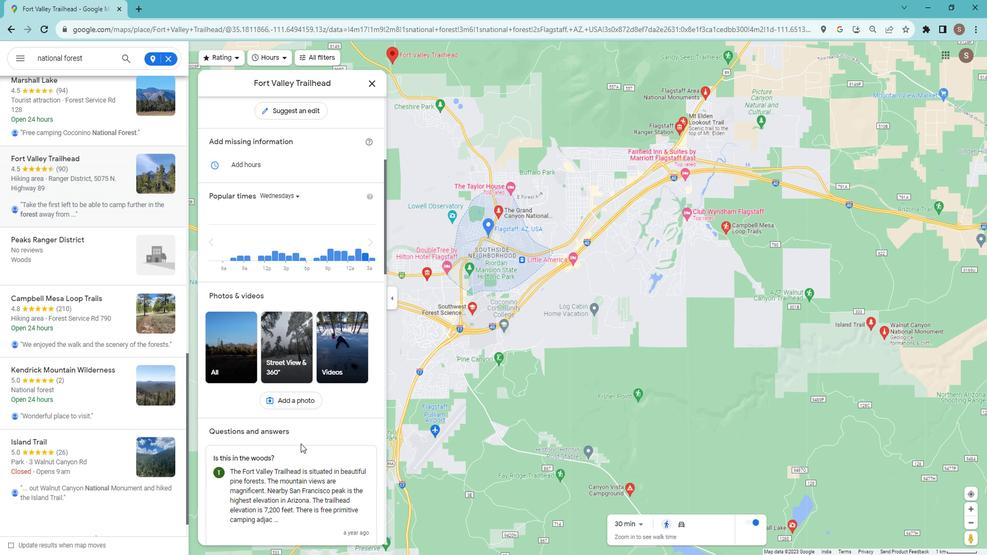 
Action: Mouse scrolled (961, 433) with delta (0, 0)
Screenshot: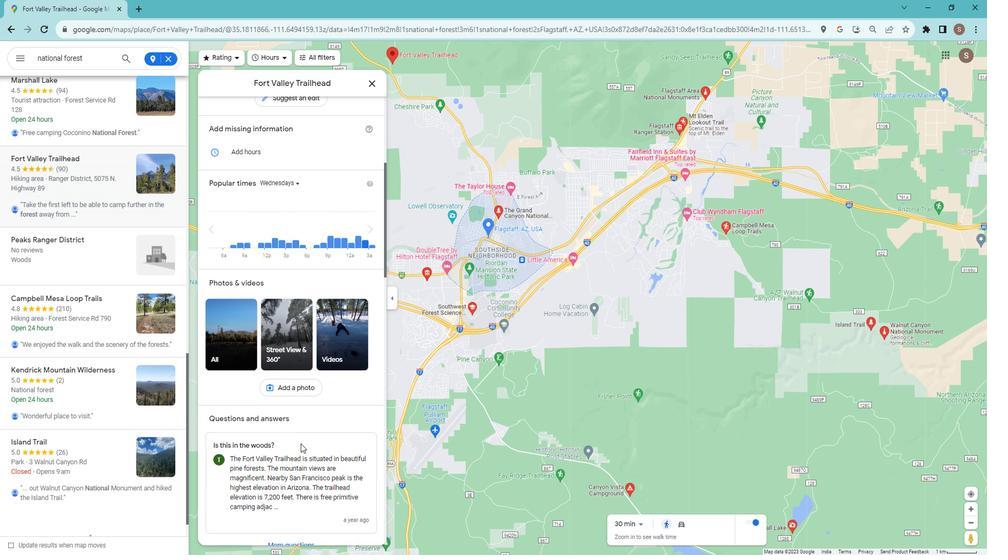 
Action: Mouse moved to (1000, 424)
Screenshot: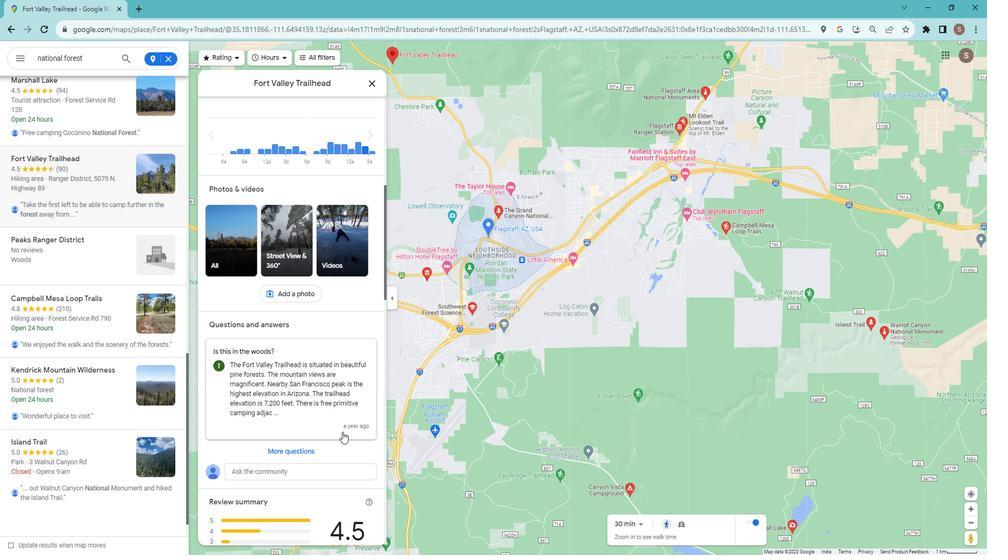 
Action: Mouse scrolled (1000, 423) with delta (0, 0)
Screenshot: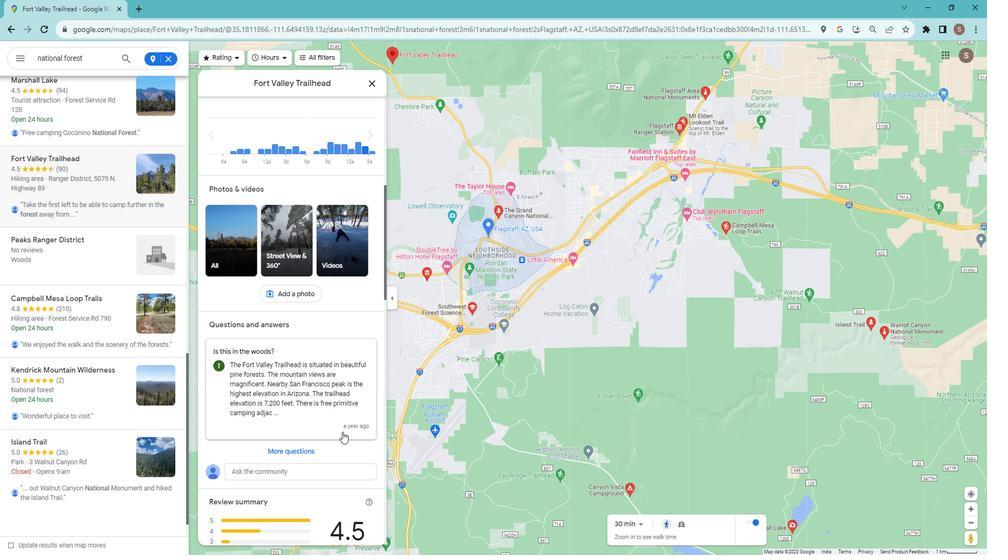 
Action: Mouse moved to (980, 423)
Screenshot: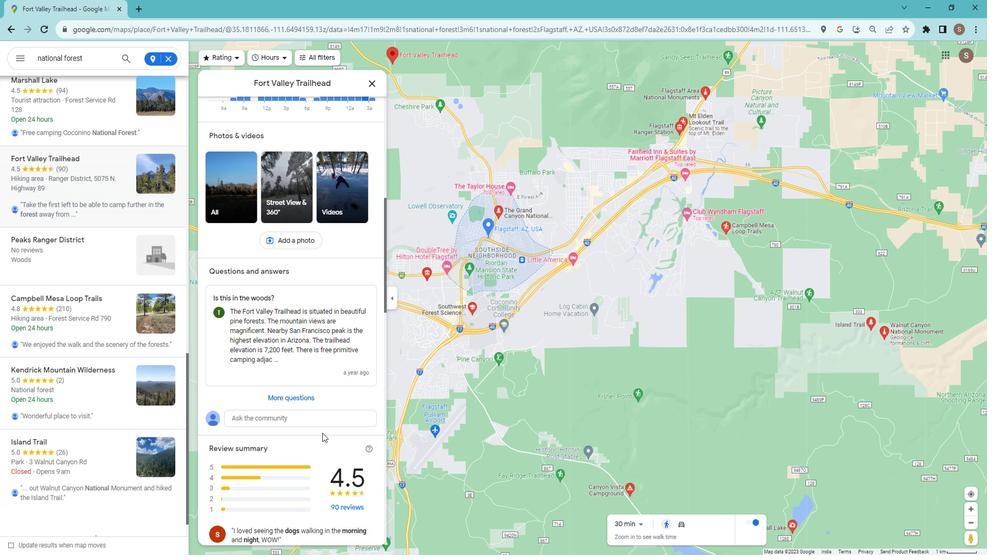 
Action: Mouse scrolled (980, 423) with delta (0, 0)
Screenshot: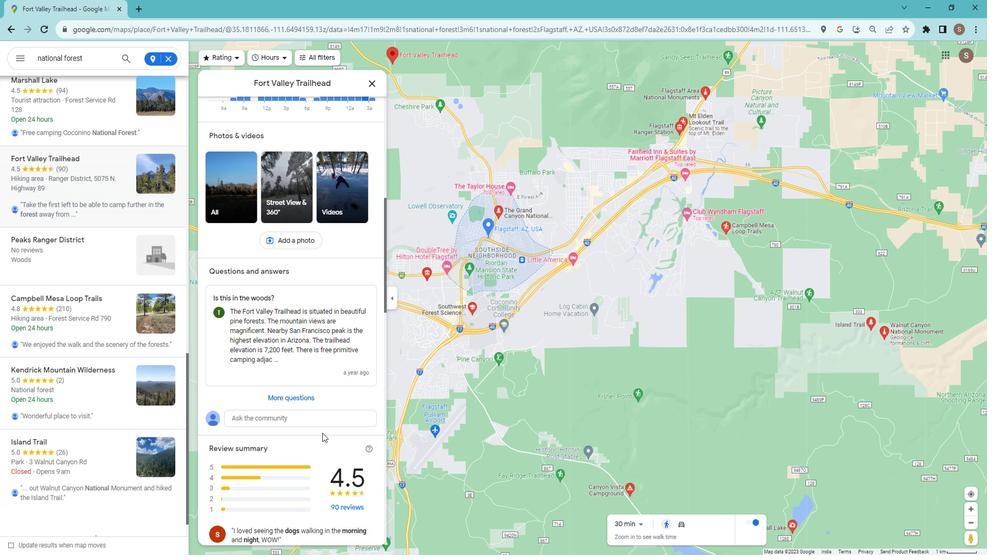 
Action: Mouse moved to (943, 412)
Screenshot: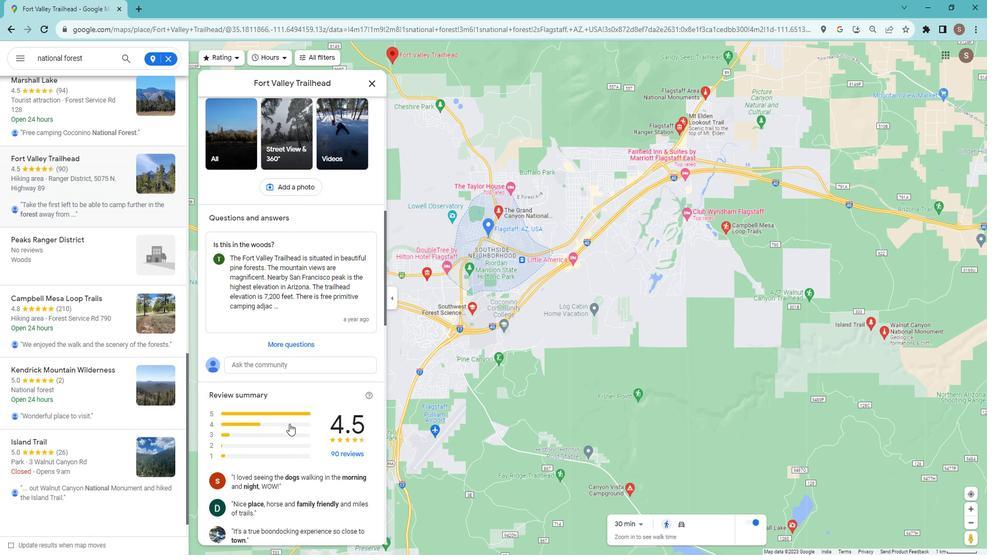 
Action: Mouse scrolled (943, 412) with delta (0, 0)
Screenshot: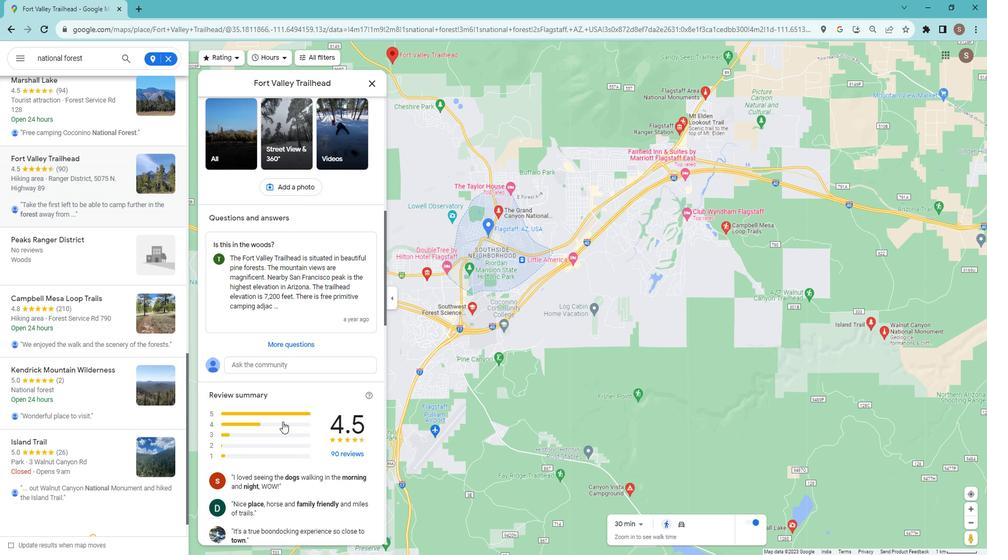 
Action: Mouse scrolled (943, 412) with delta (0, 0)
Screenshot: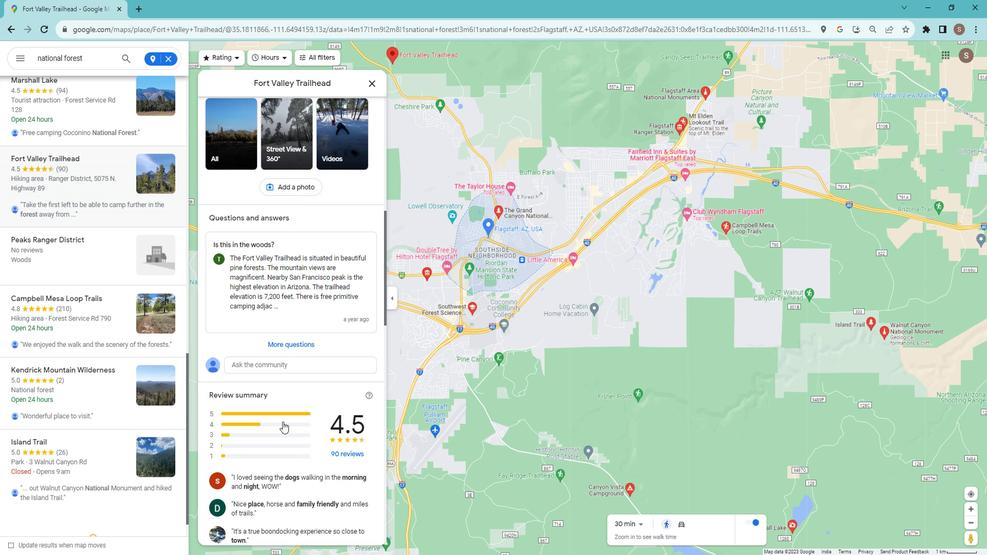 
Action: Mouse moved to (926, 410)
Screenshot: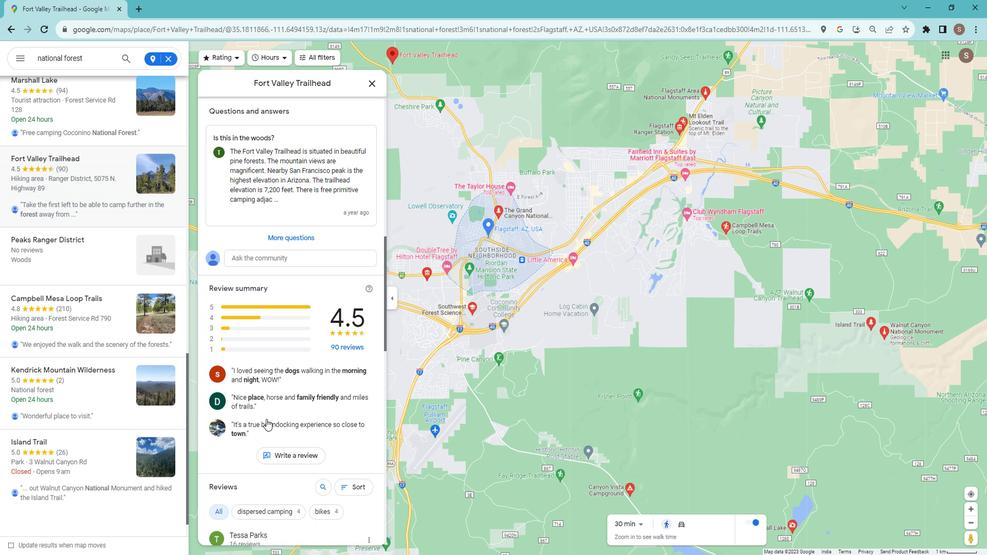 
Action: Mouse scrolled (926, 409) with delta (0, 0)
Screenshot: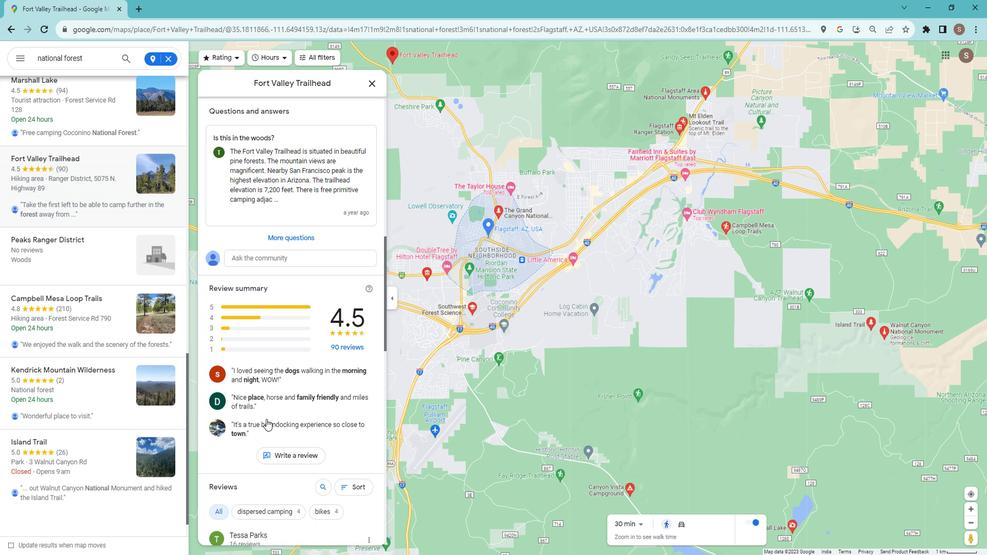 
Action: Mouse moved to (922, 412)
Screenshot: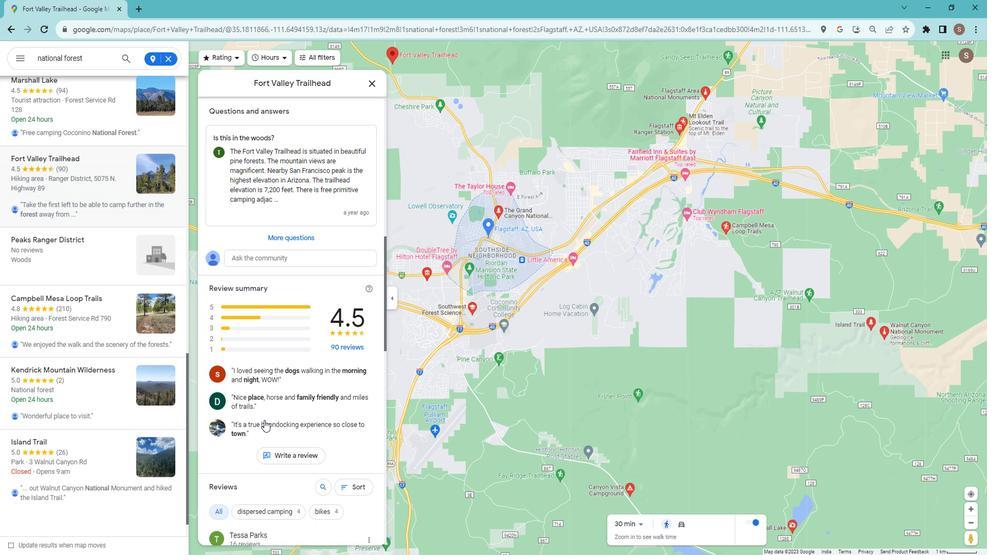 
Action: Mouse scrolled (922, 412) with delta (0, 0)
Screenshot: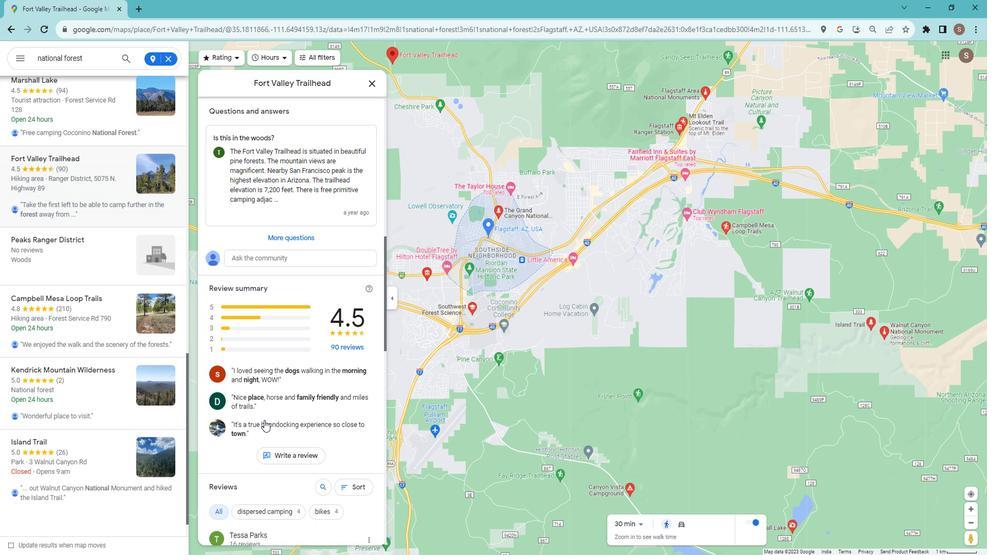 
Action: Mouse moved to (907, 414)
Screenshot: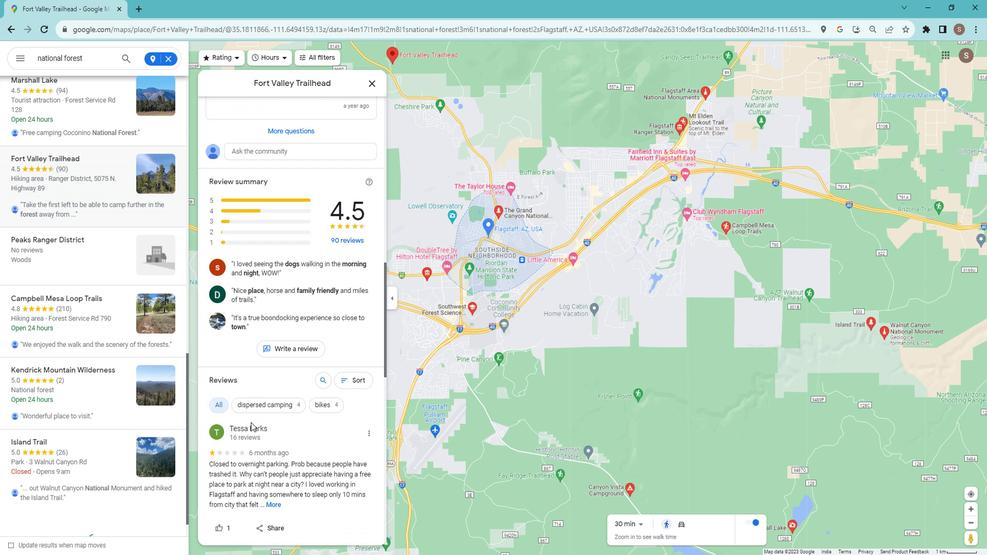
Action: Mouse scrolled (907, 413) with delta (0, 0)
Screenshot: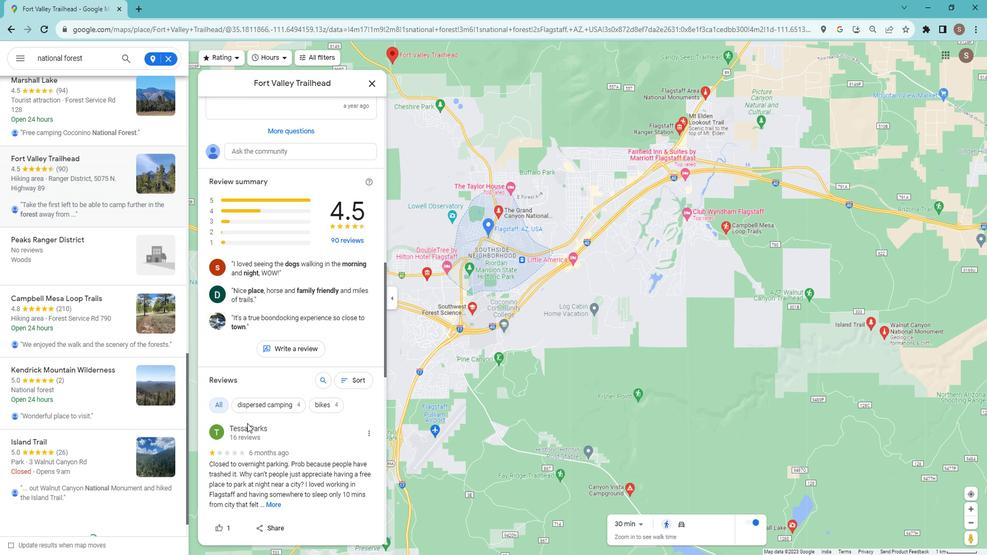 
Action: Mouse moved to (909, 414)
Screenshot: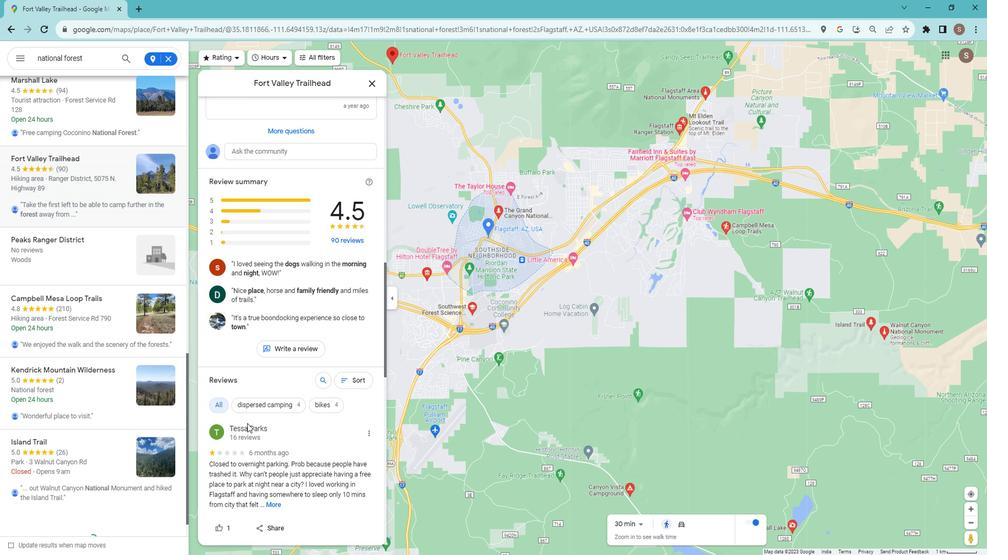 
Action: Mouse scrolled (909, 413) with delta (0, 0)
Screenshot: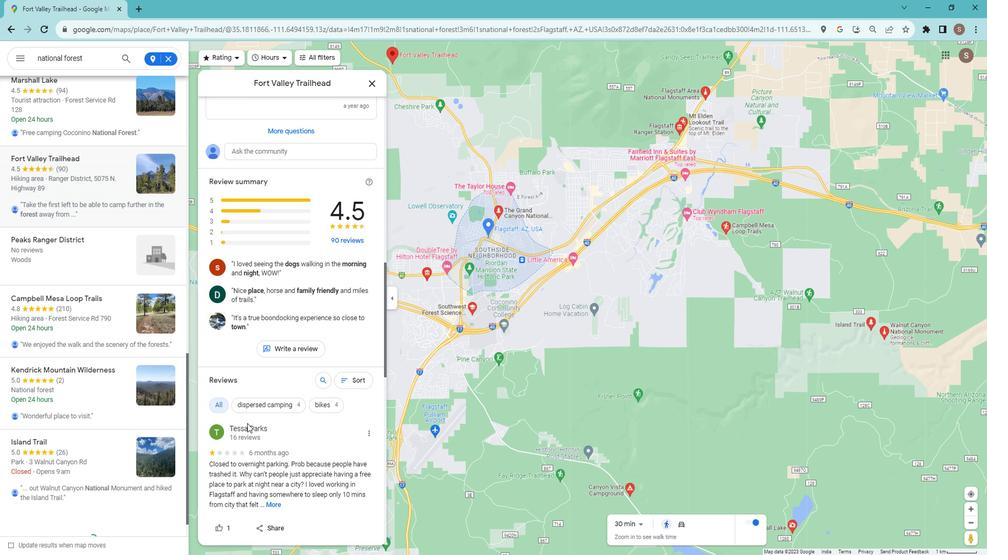 
Action: Mouse moved to (945, 404)
Screenshot: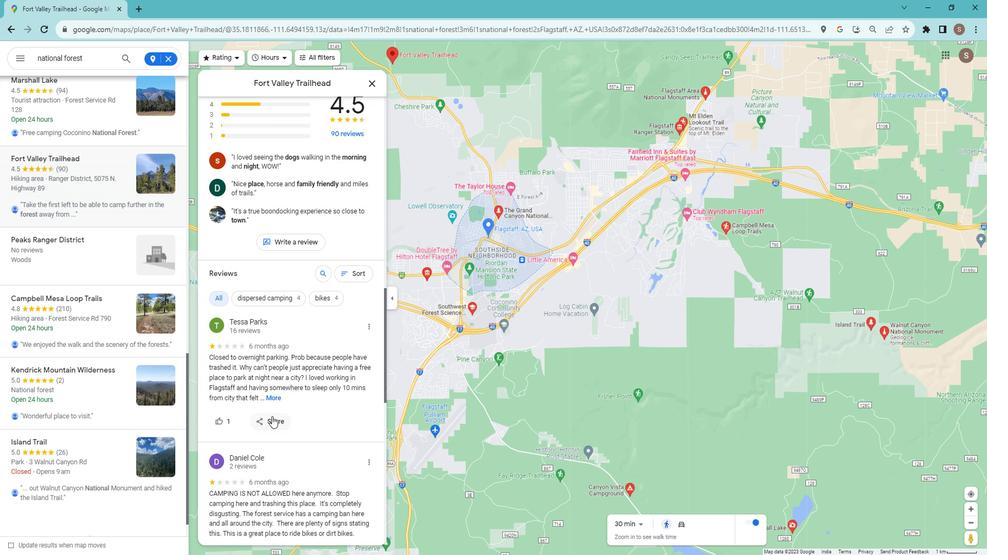 
Action: Mouse scrolled (945, 403) with delta (0, 0)
Screenshot: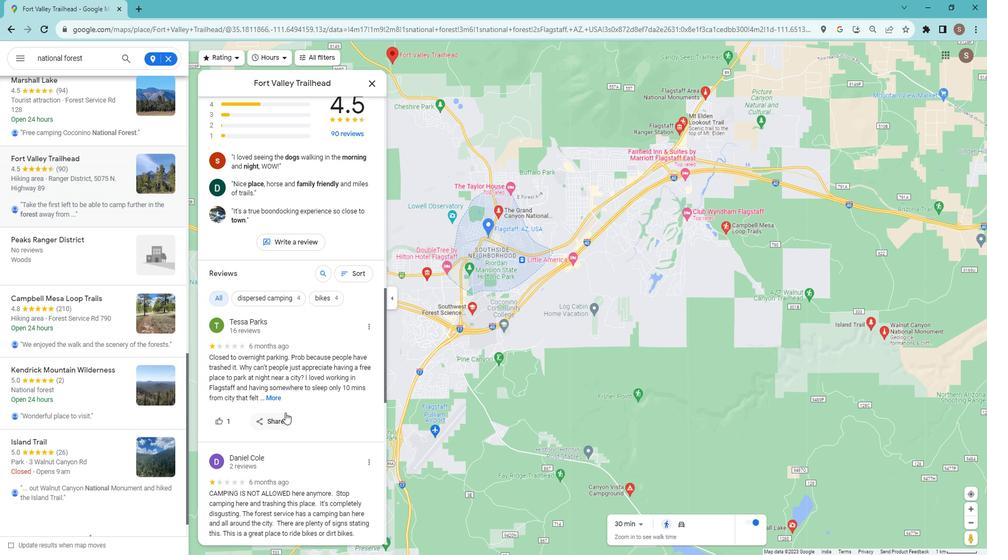 
Action: Mouse moved to (977, 399)
Screenshot: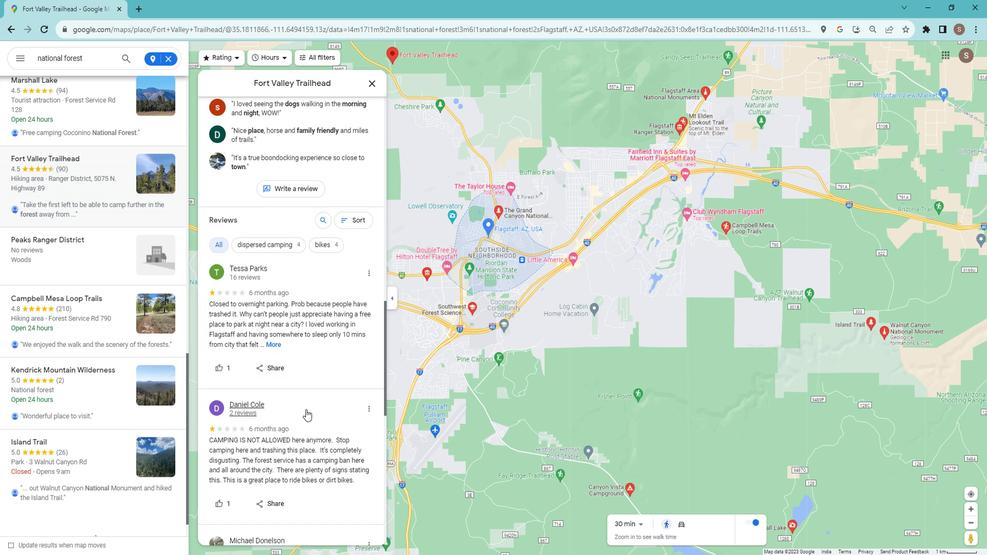 
Action: Mouse scrolled (977, 398) with delta (0, 0)
Screenshot: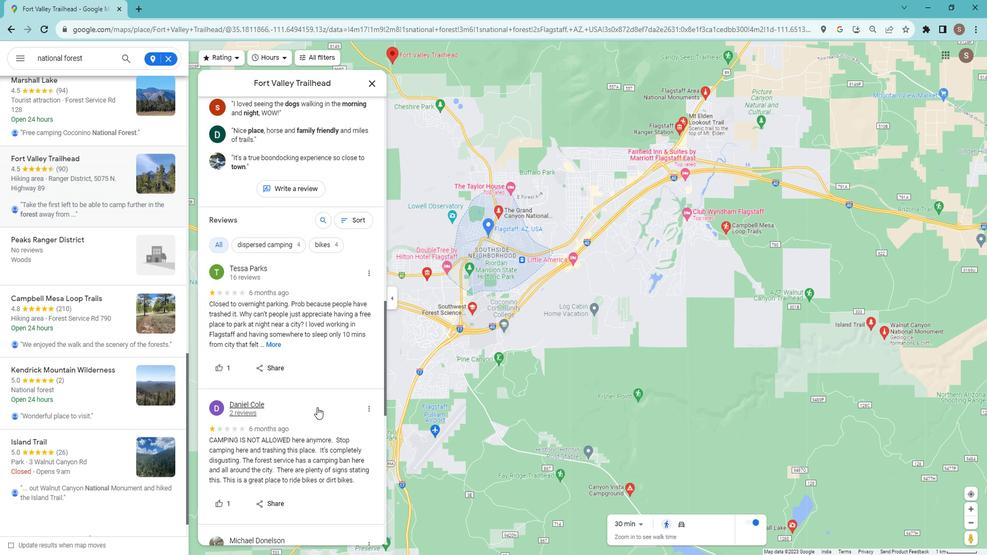 
Action: Mouse scrolled (977, 398) with delta (0, 0)
Screenshot: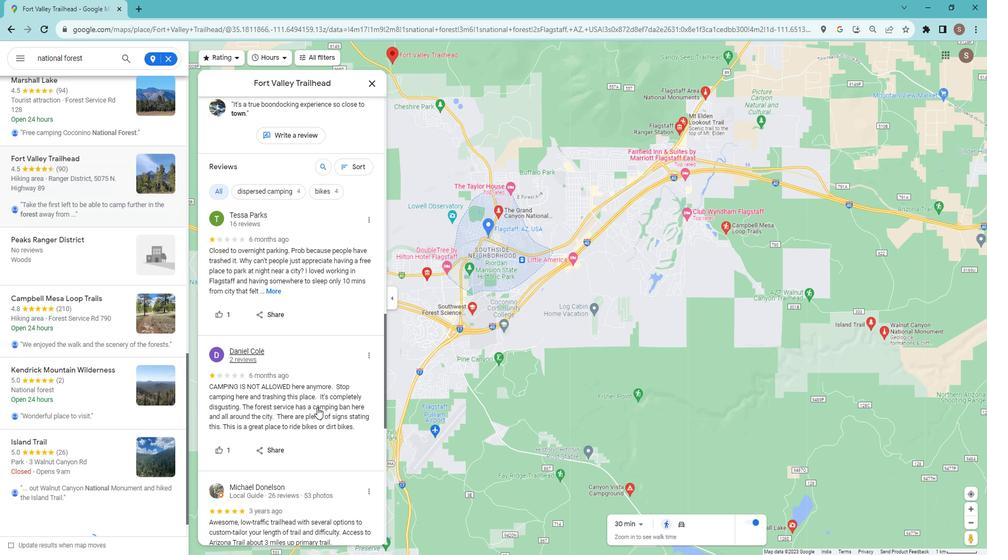
Action: Mouse moved to (977, 399)
Screenshot: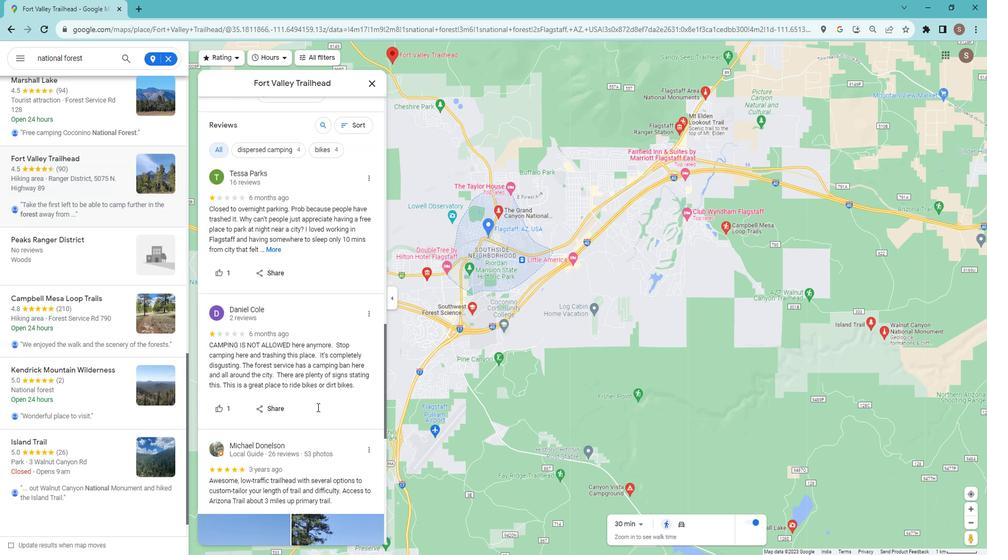 
Action: Mouse scrolled (977, 398) with delta (0, 0)
Screenshot: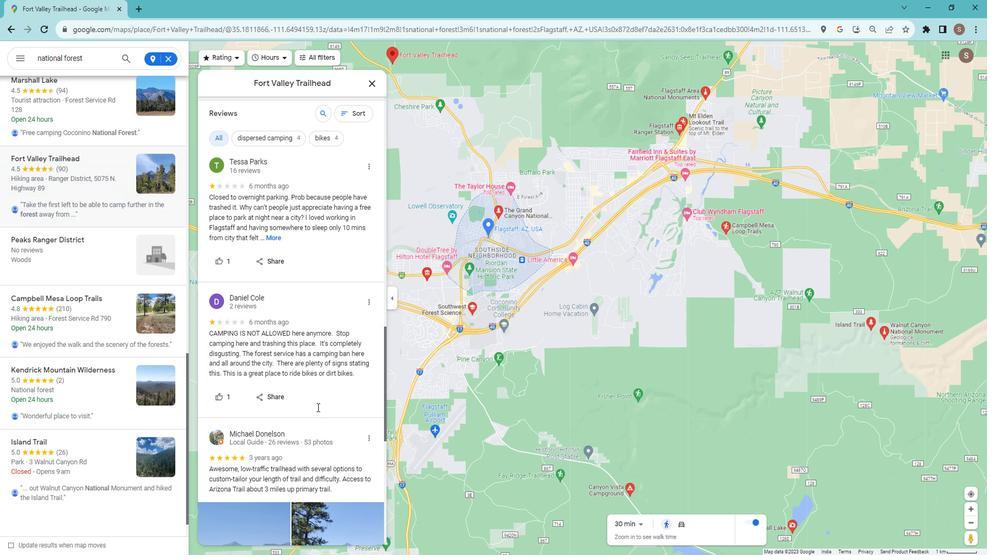 
Action: Mouse scrolled (977, 398) with delta (0, 0)
Screenshot: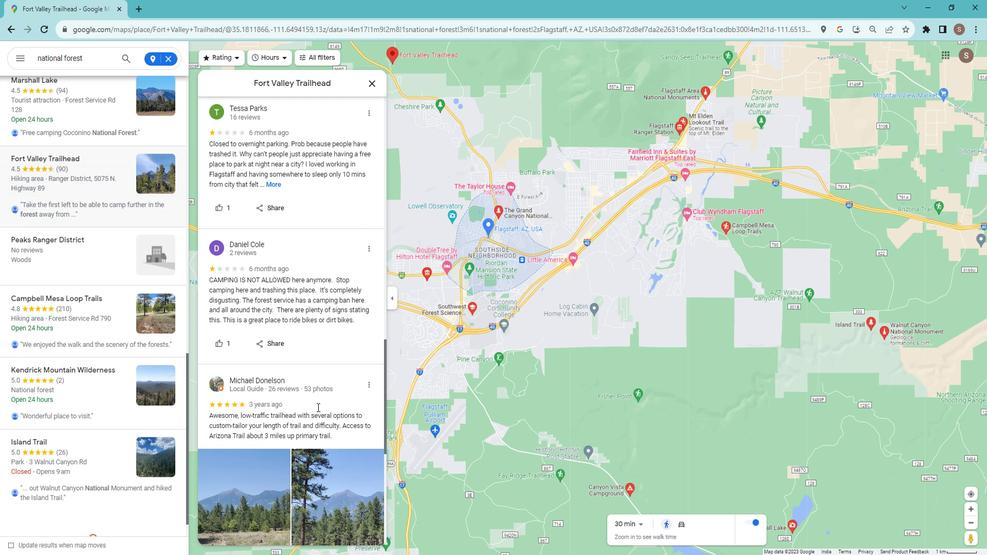
Action: Mouse scrolled (977, 398) with delta (0, 0)
Screenshot: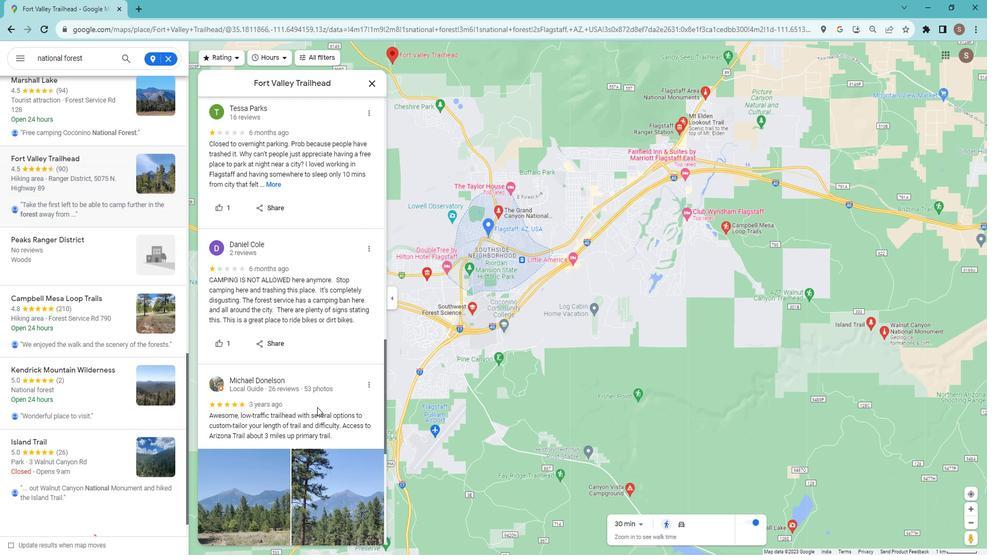 
Action: Mouse moved to (977, 399)
Screenshot: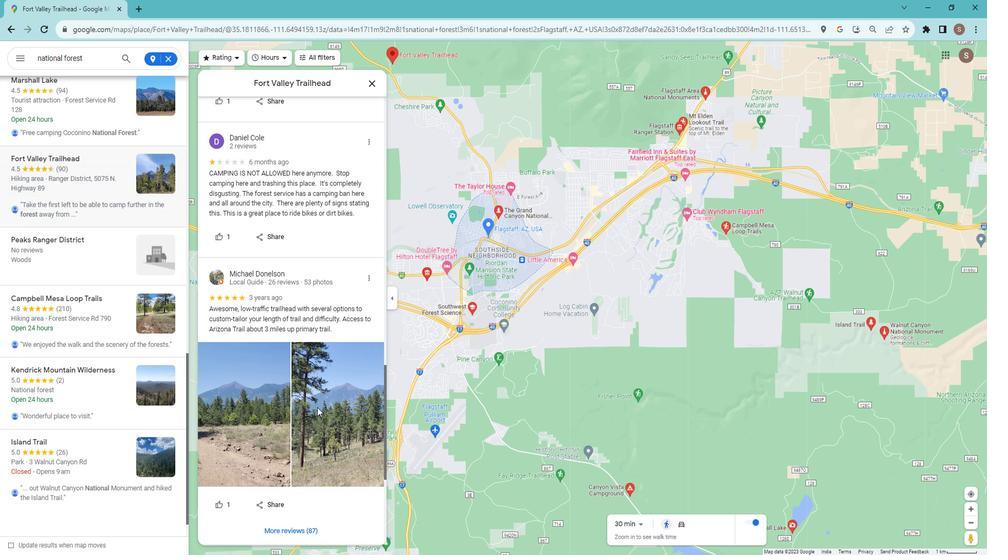 
Action: Mouse scrolled (977, 398) with delta (0, 0)
Screenshot: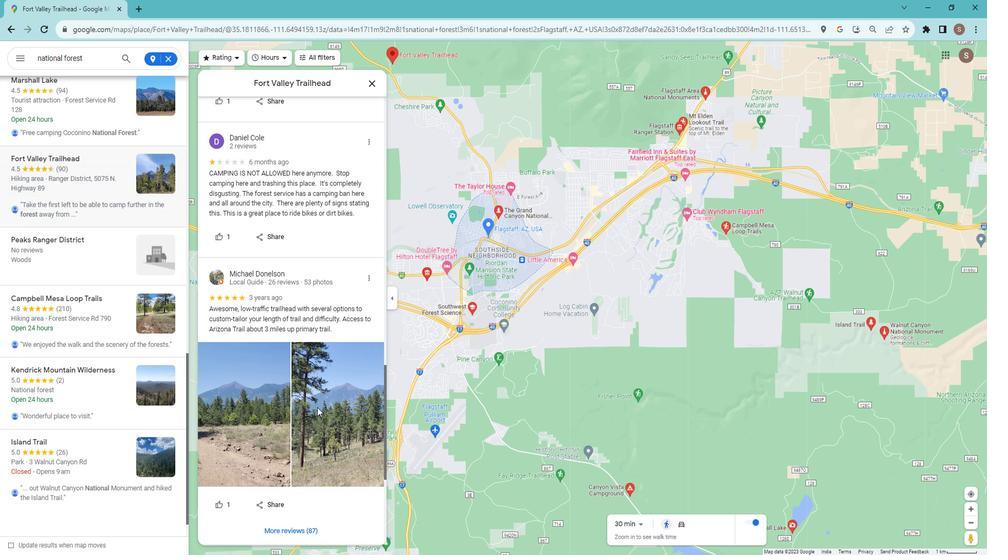 
Action: Mouse moved to (977, 399)
Screenshot: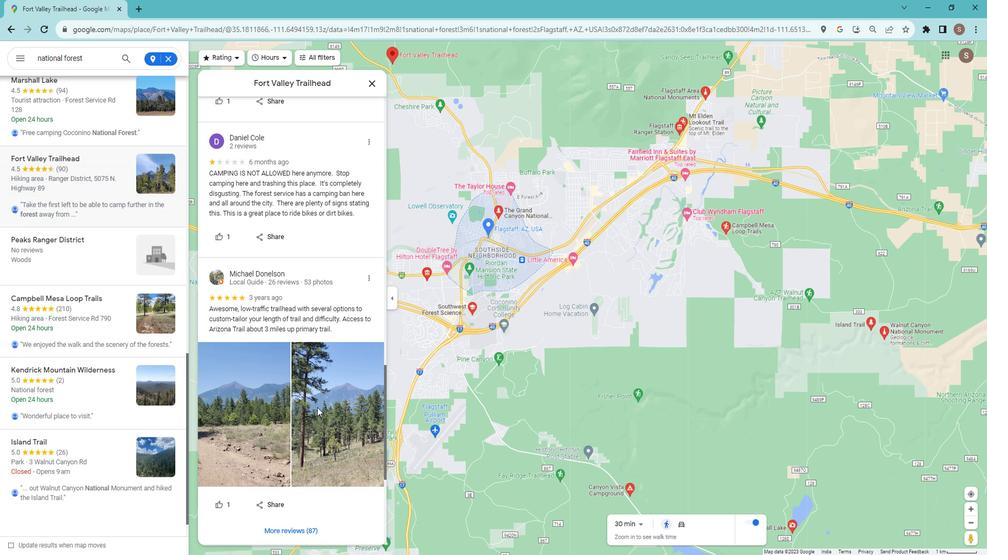 
Action: Mouse scrolled (977, 398) with delta (0, 0)
Screenshot: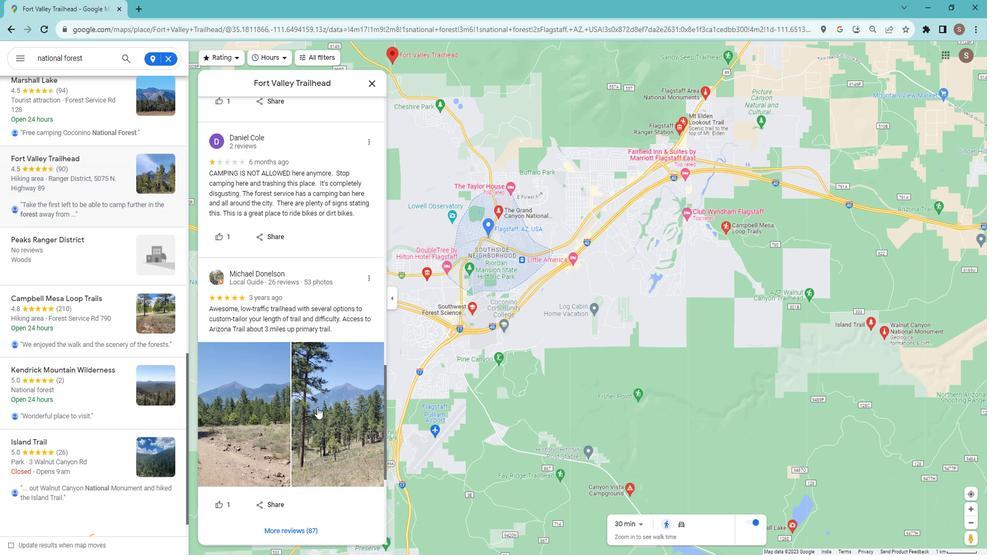 
Action: Mouse moved to (912, 396)
Screenshot: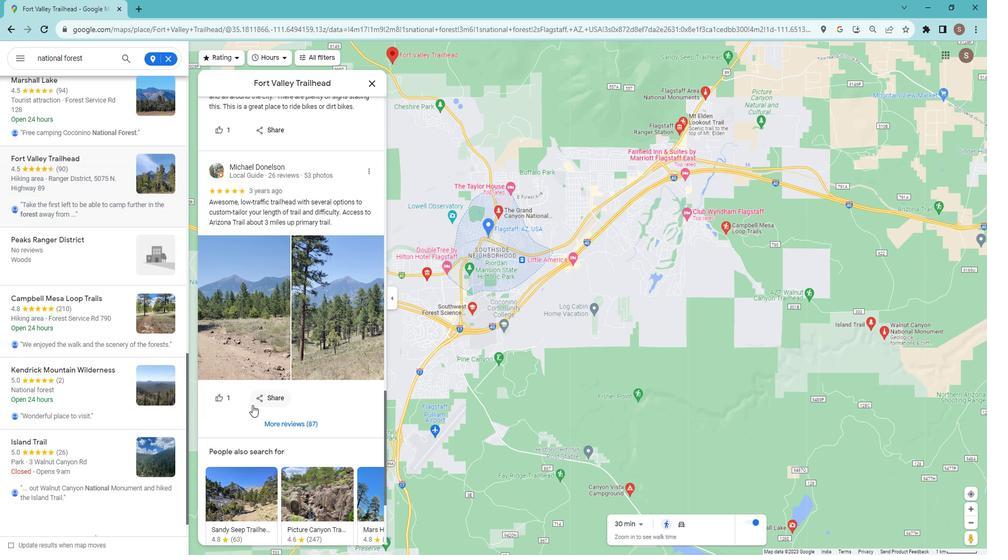 
Action: Mouse scrolled (912, 396) with delta (0, 0)
Screenshot: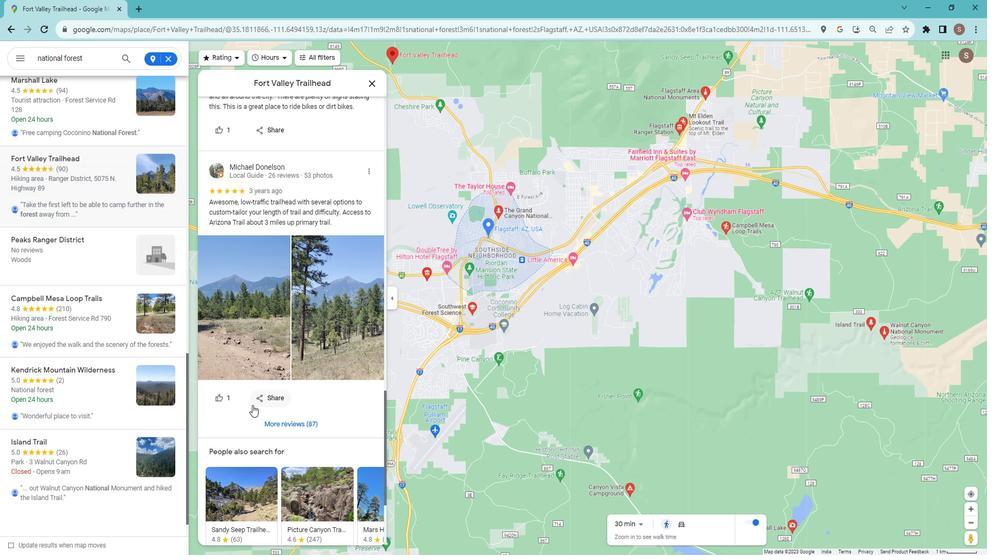 
Action: Mouse moved to (910, 396)
Screenshot: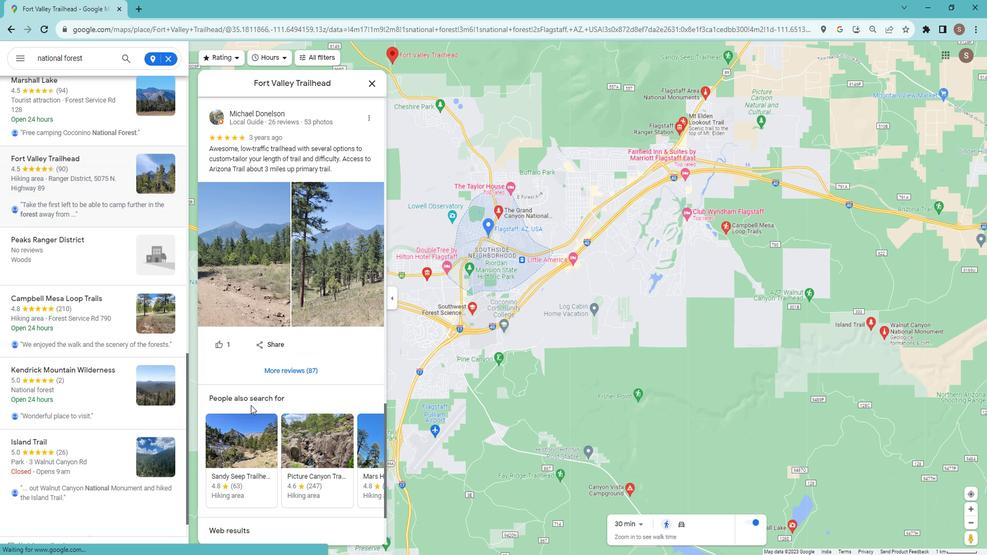 
Action: Mouse scrolled (910, 396) with delta (0, 0)
Screenshot: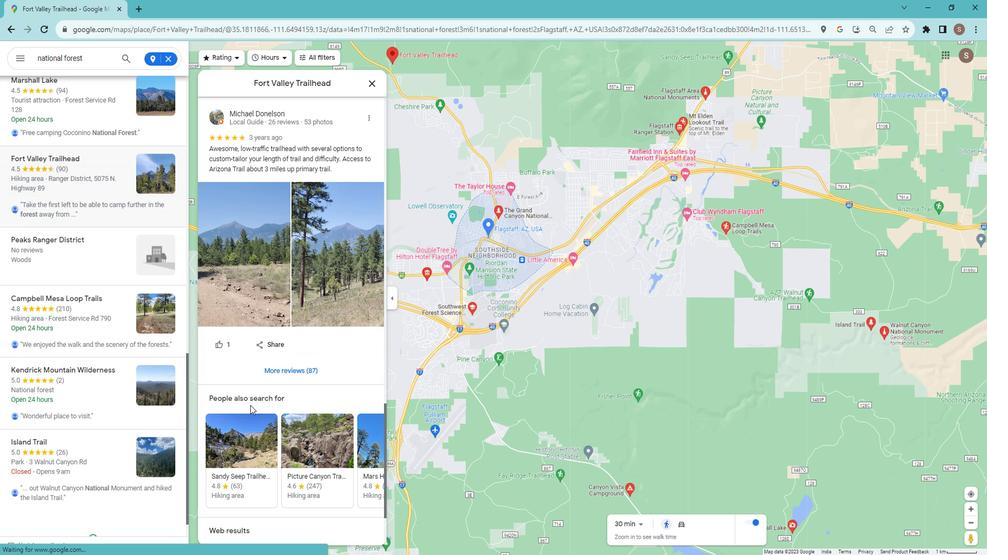 
Action: Mouse scrolled (910, 396) with delta (0, 0)
Screenshot: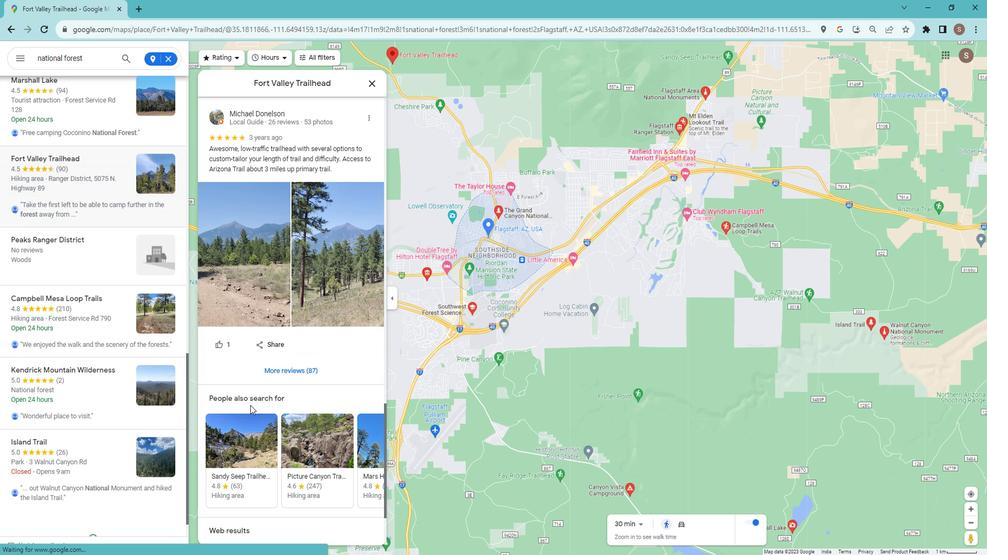 
Action: Mouse scrolled (910, 396) with delta (0, 0)
Screenshot: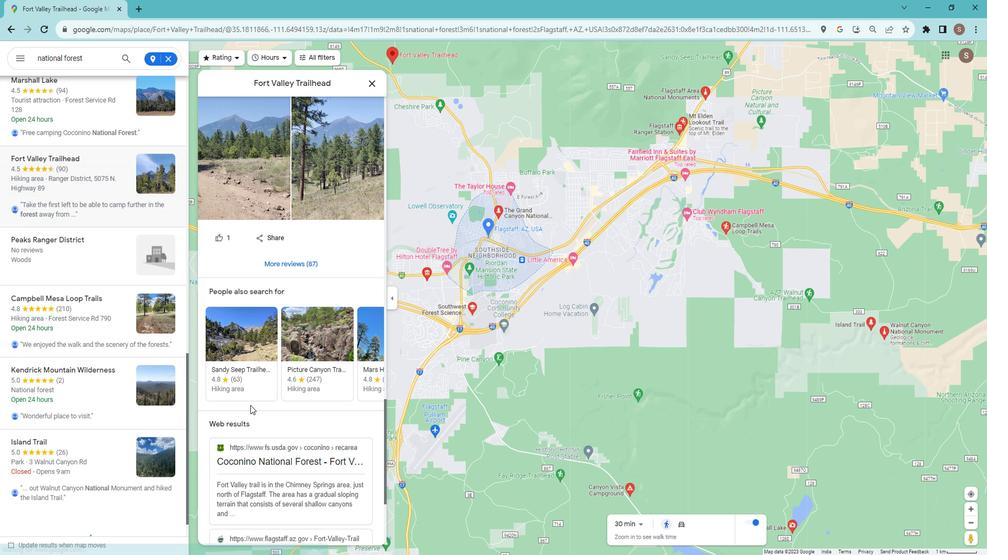 
Action: Mouse scrolled (910, 396) with delta (0, 0)
Screenshot: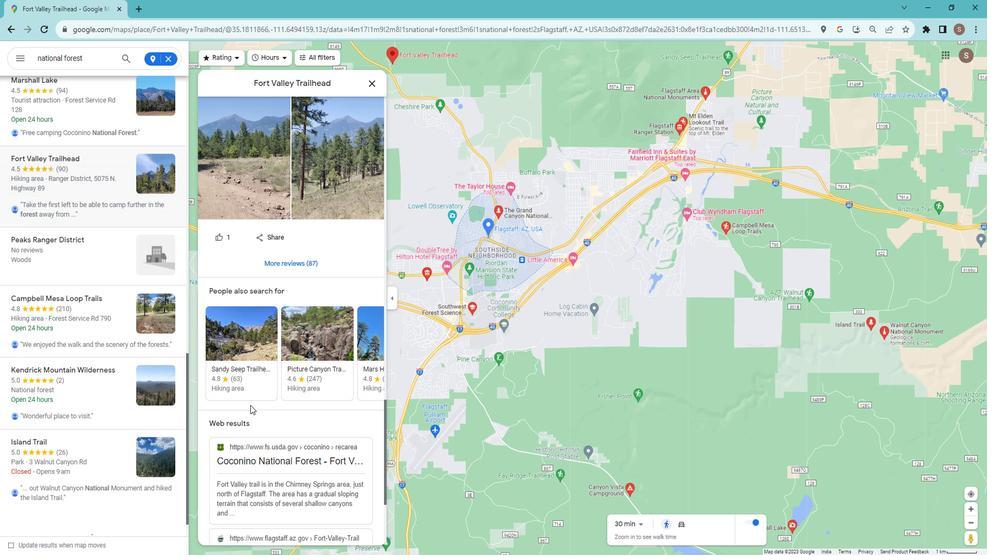 
Action: Mouse scrolled (910, 396) with delta (0, 0)
Screenshot: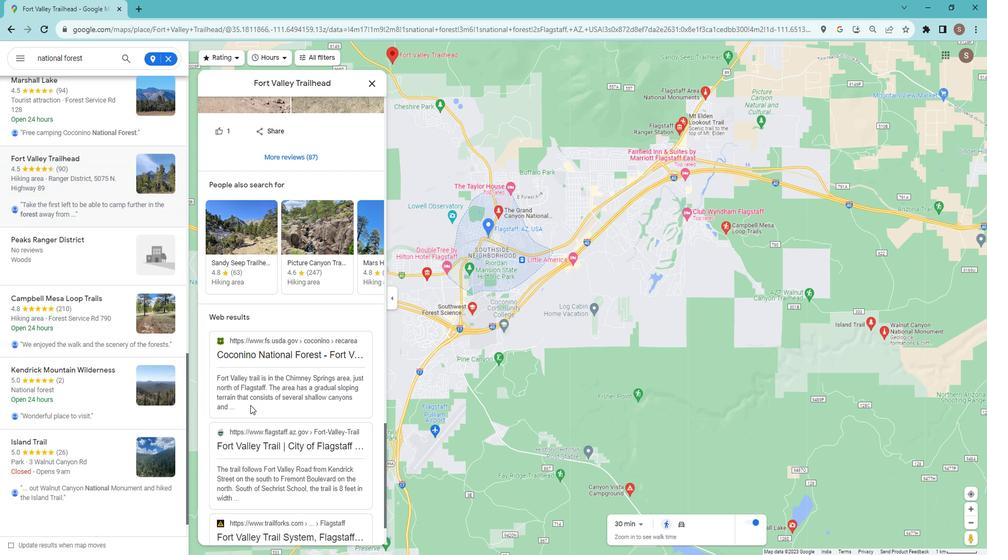 
Action: Mouse moved to (910, 396)
Screenshot: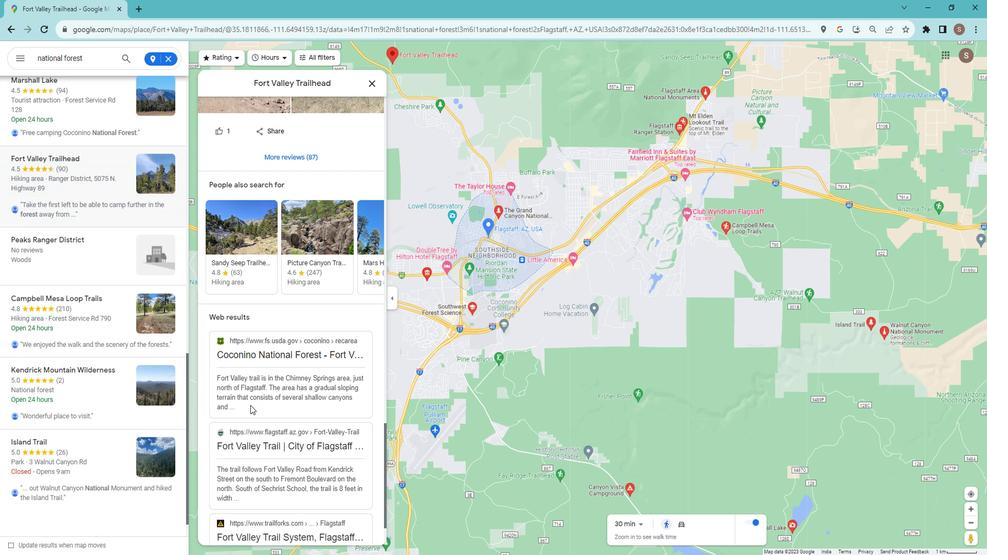
Action: Mouse scrolled (910, 396) with delta (0, 0)
Screenshot: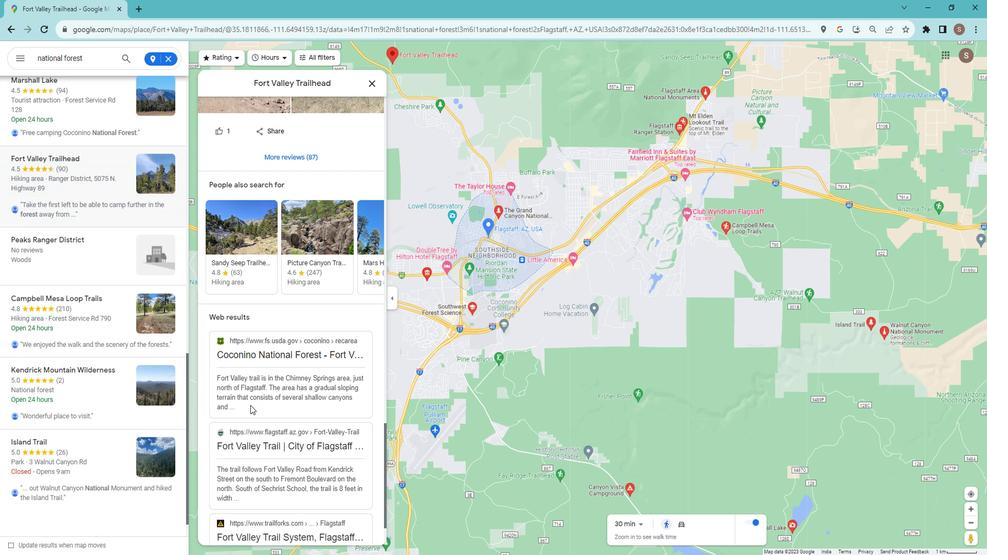 
Action: Mouse moved to (910, 397)
Screenshot: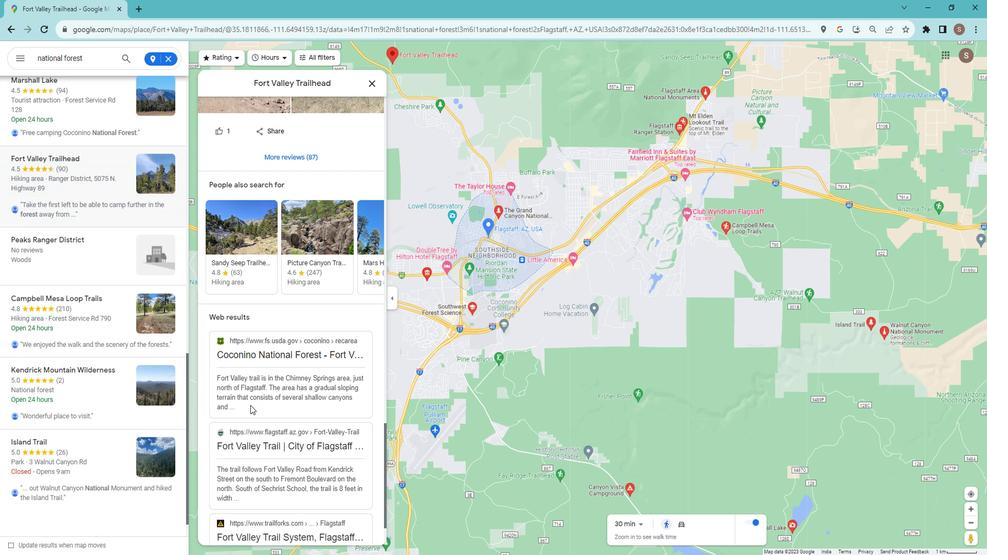 
Action: Mouse scrolled (910, 396) with delta (0, 0)
Screenshot: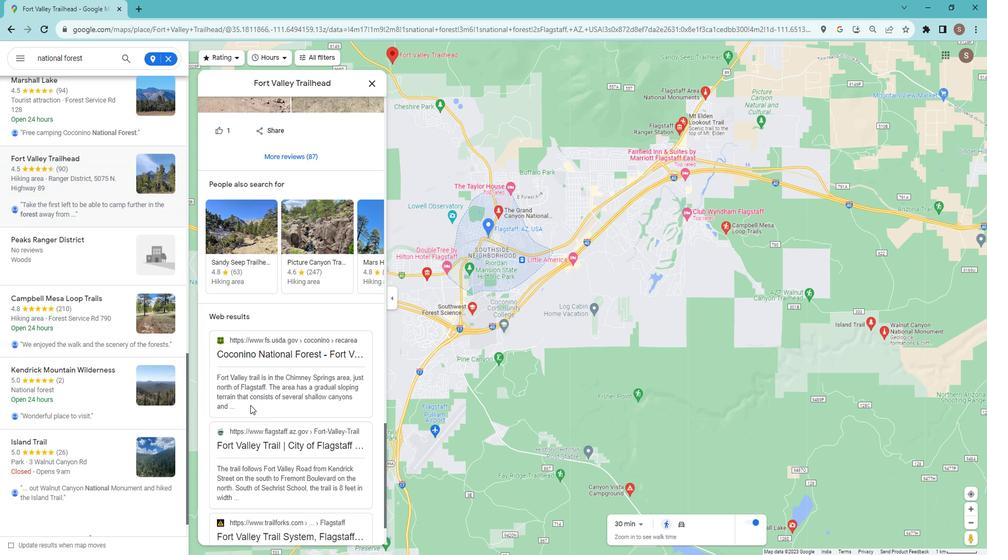 
Action: Mouse moved to (744, 346)
Screenshot: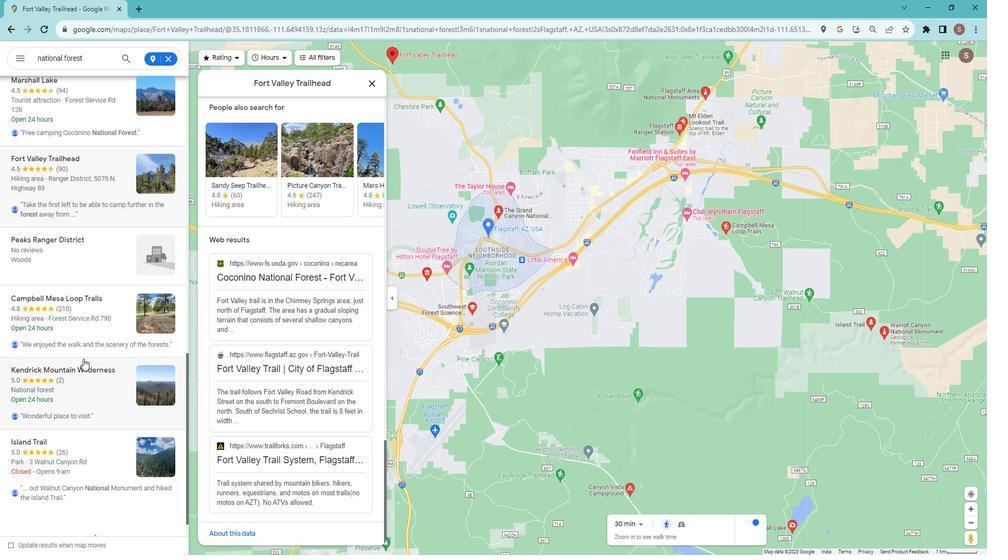 
Action: Mouse scrolled (744, 346) with delta (0, 0)
Screenshot: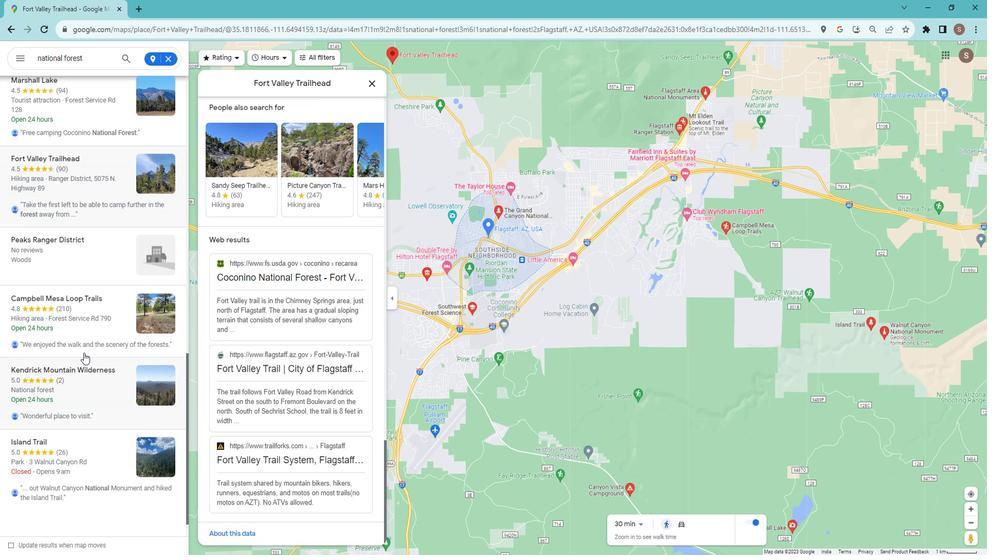 
Action: Mouse scrolled (744, 346) with delta (0, 0)
Screenshot: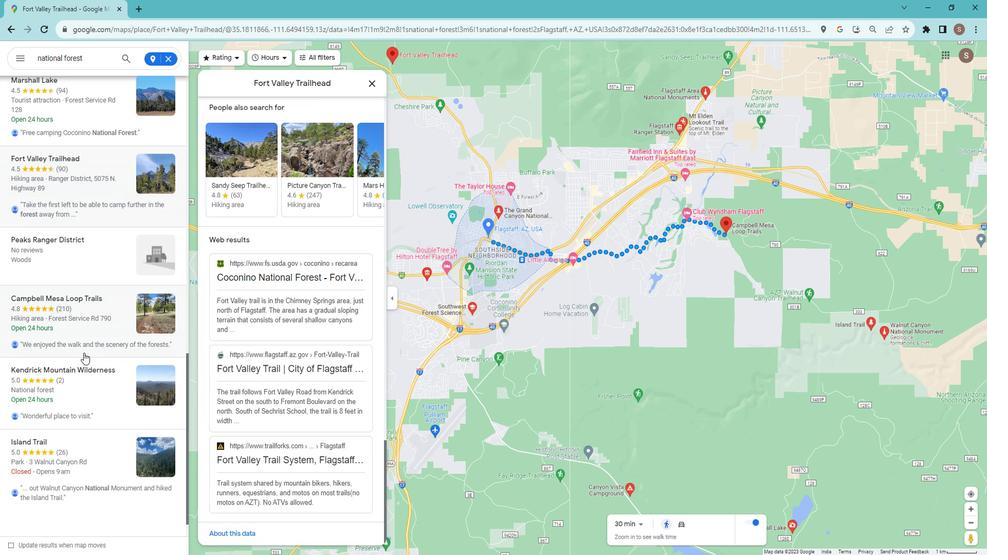 
Action: Mouse scrolled (744, 346) with delta (0, 0)
Screenshot: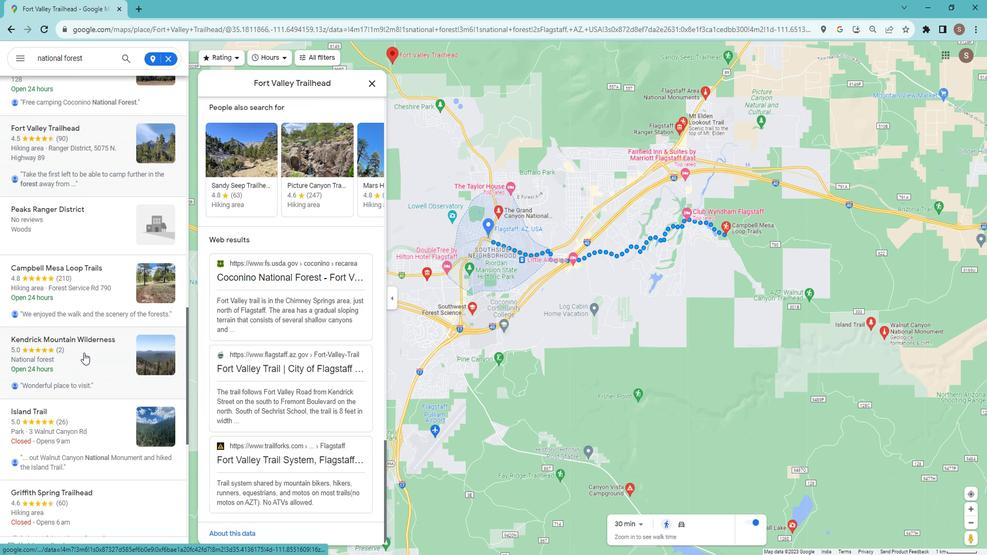 
Action: Mouse moved to (744, 346)
Screenshot: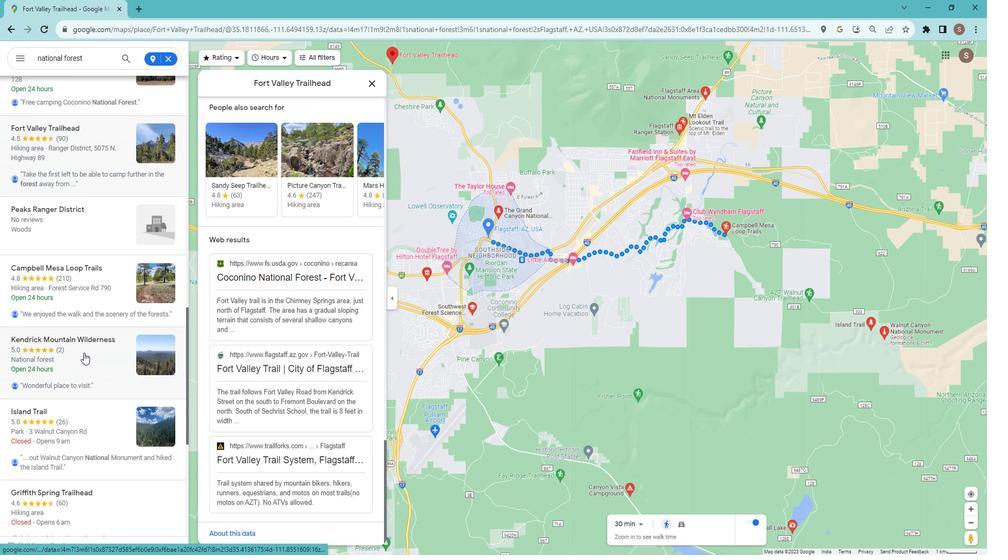 
Action: Mouse scrolled (744, 346) with delta (0, 0)
Screenshot: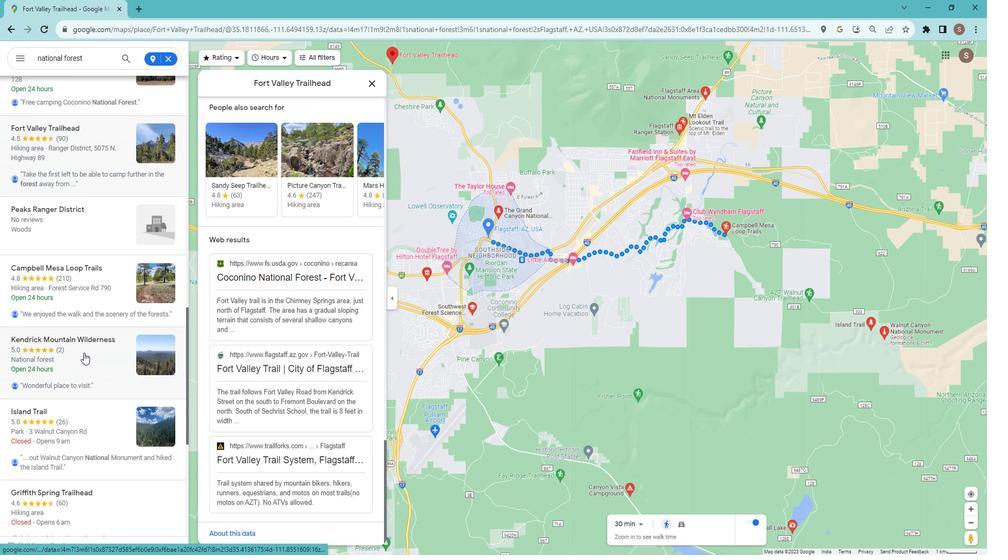
Action: Mouse moved to (758, 313)
Screenshot: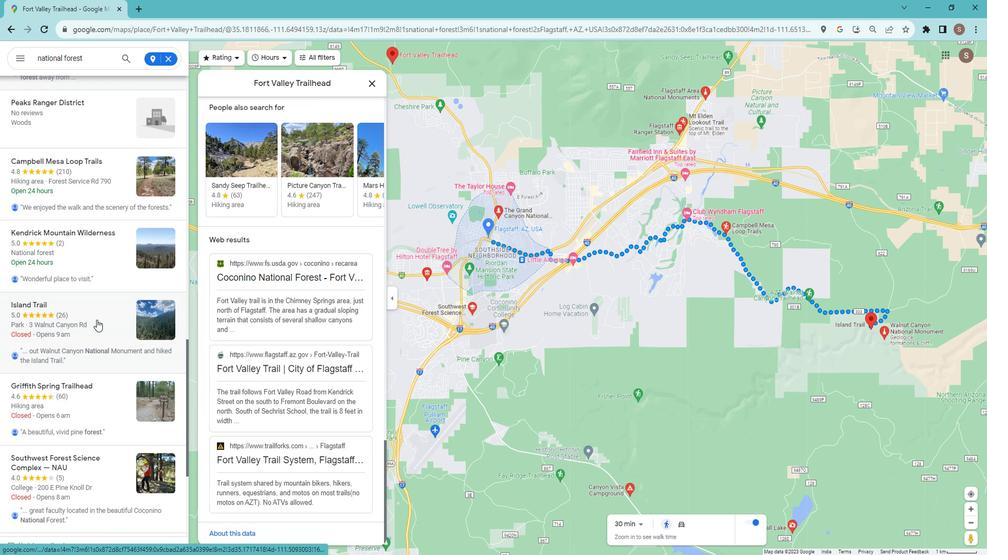 
Action: Mouse pressed left at (758, 313)
Screenshot: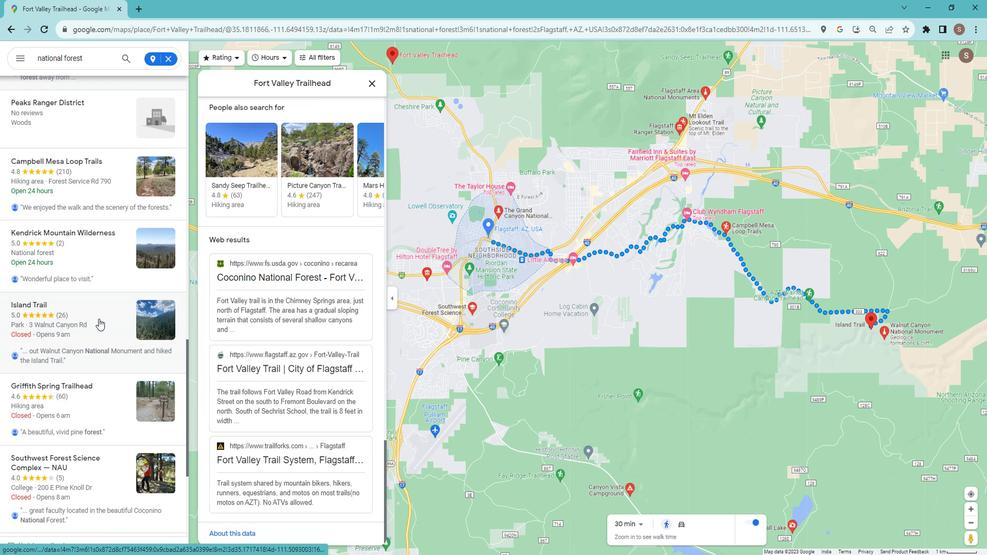 
Action: Mouse moved to (950, 267)
Screenshot: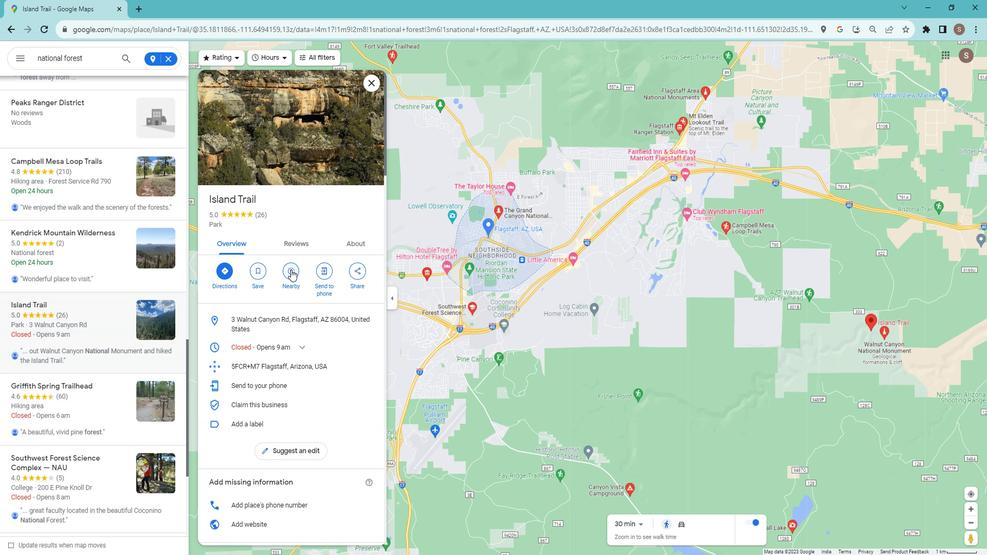 
Action: Mouse scrolled (950, 267) with delta (0, 0)
Screenshot: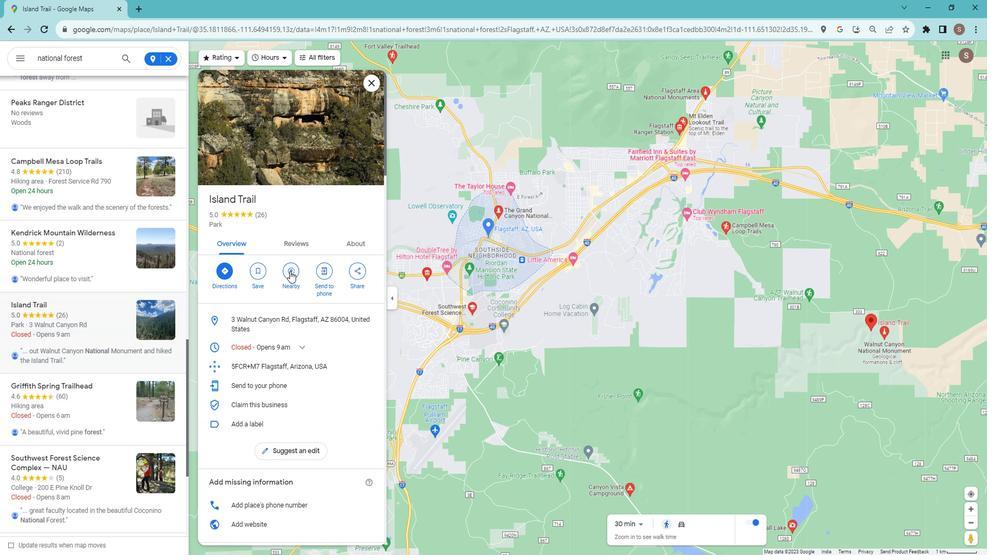 
Action: Mouse scrolled (950, 267) with delta (0, 0)
Screenshot: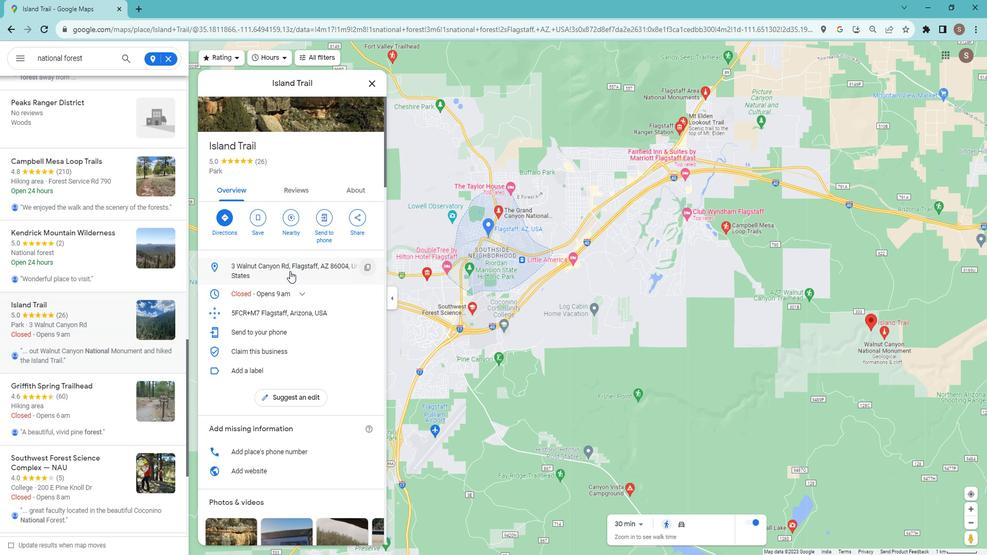
Action: Mouse moved to (949, 268)
Screenshot: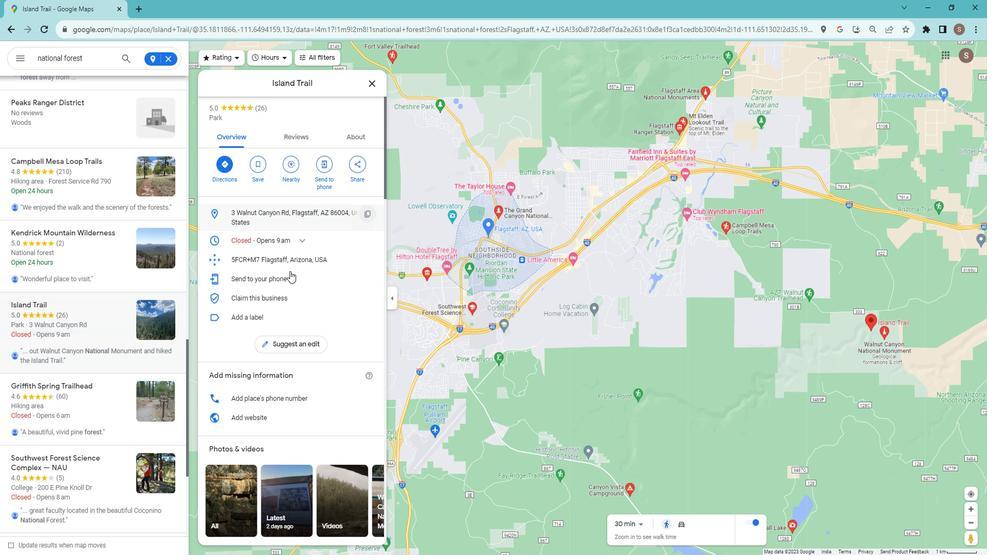 
Action: Mouse scrolled (949, 267) with delta (0, 0)
Screenshot: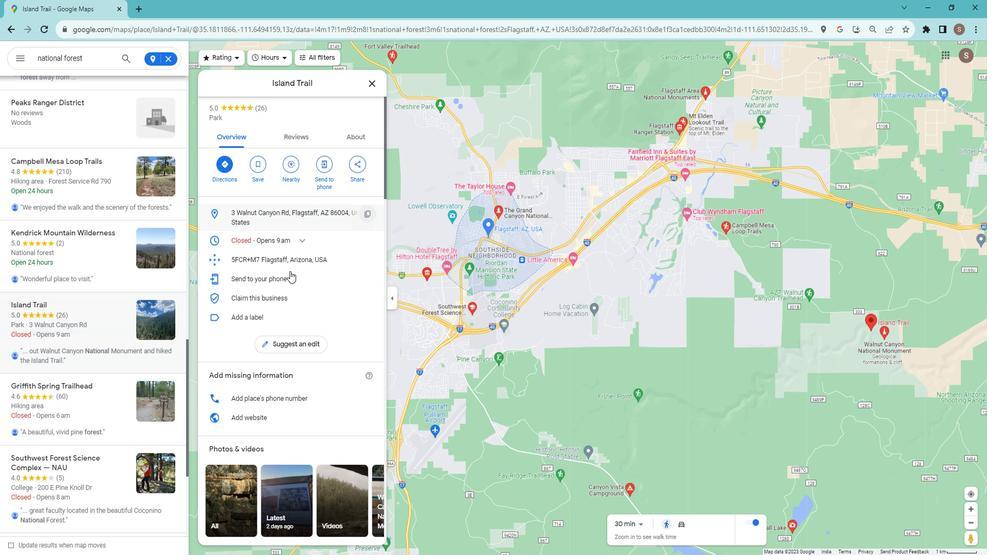 
Action: Mouse moved to (928, 280)
Screenshot: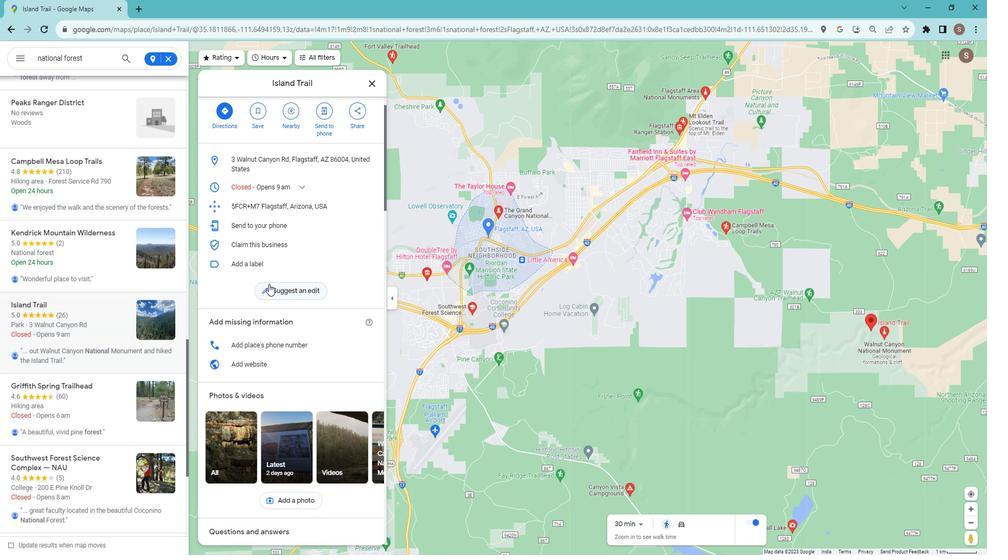 
Action: Mouse scrolled (928, 280) with delta (0, 0)
Screenshot: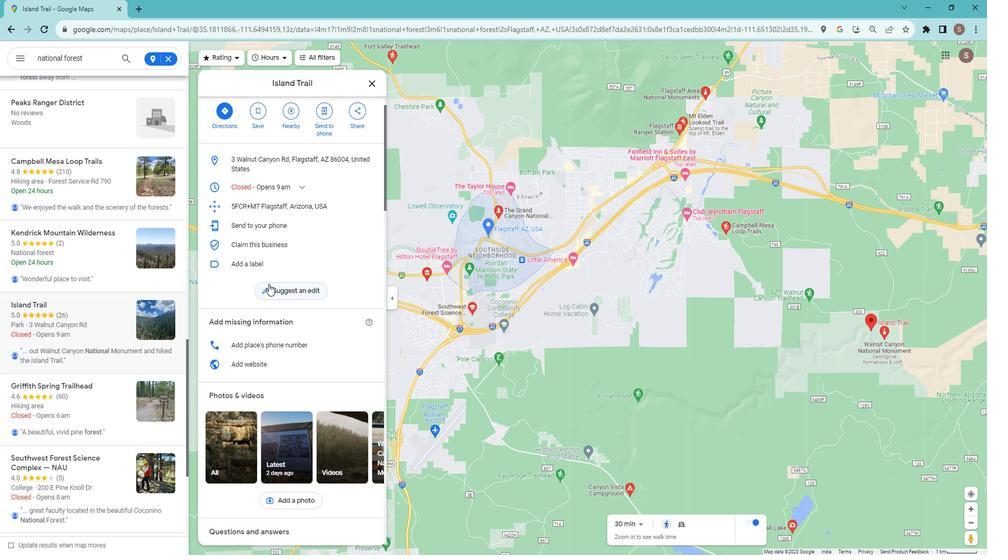 
Action: Mouse moved to (928, 280)
Screenshot: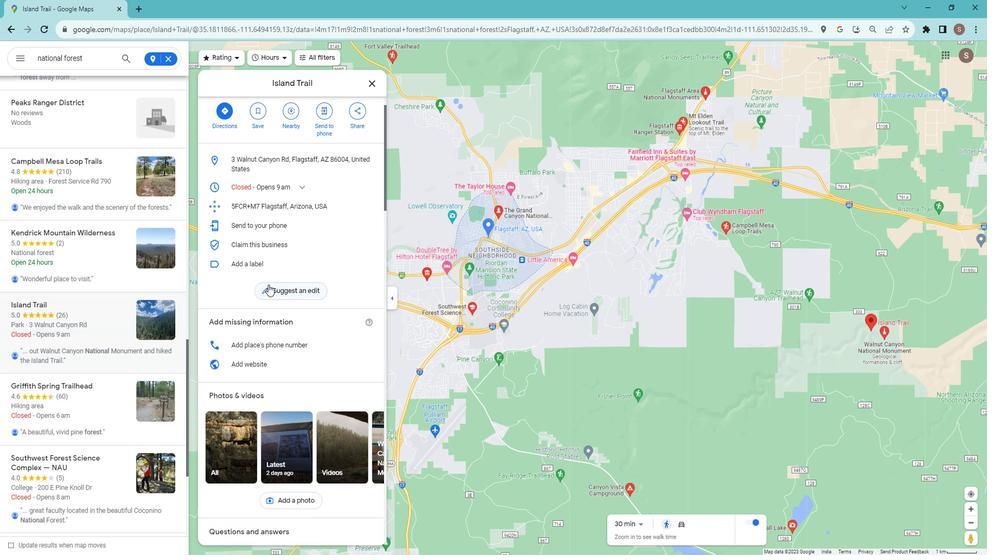
Action: Mouse scrolled (928, 280) with delta (0, 0)
Screenshot: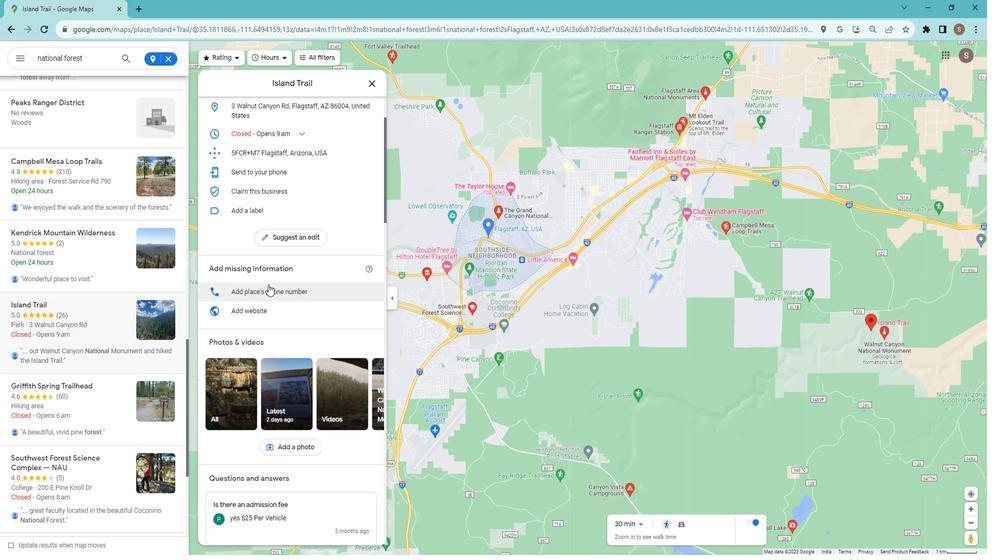
Action: Mouse scrolled (928, 280) with delta (0, 0)
Screenshot: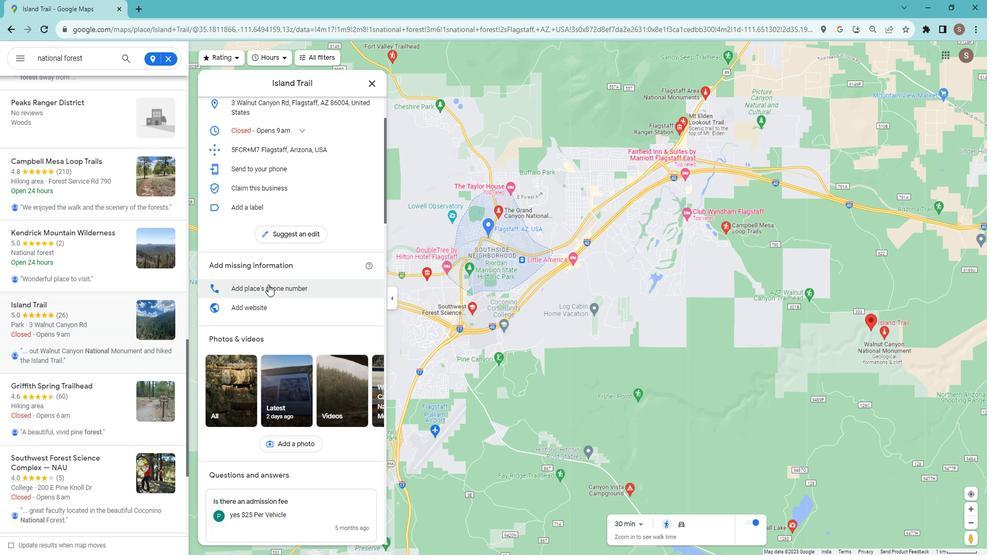 
Action: Mouse scrolled (928, 280) with delta (0, 0)
Screenshot: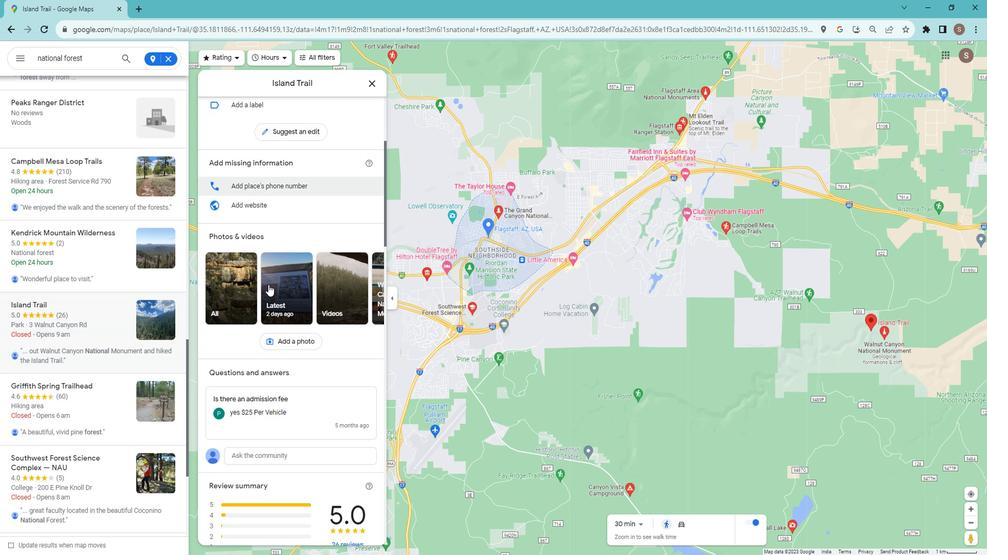 
Action: Mouse scrolled (928, 280) with delta (0, 0)
Screenshot: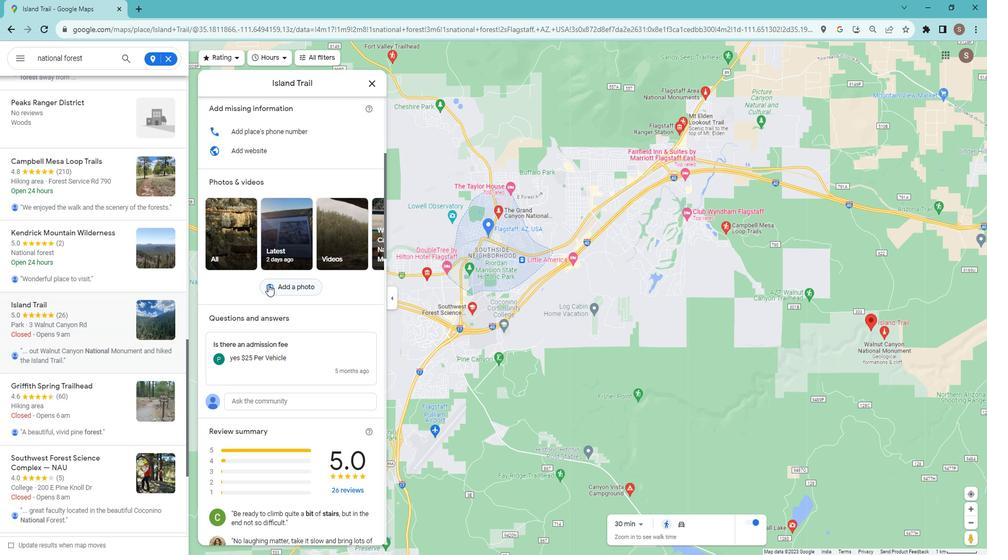 
Action: Mouse scrolled (928, 280) with delta (0, 0)
Screenshot: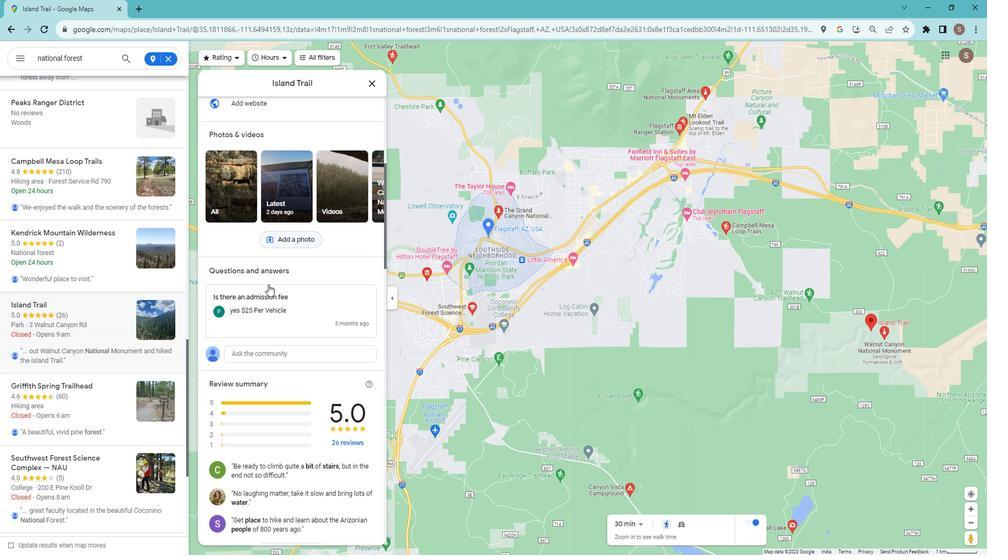 
Action: Mouse moved to (1002, 338)
Screenshot: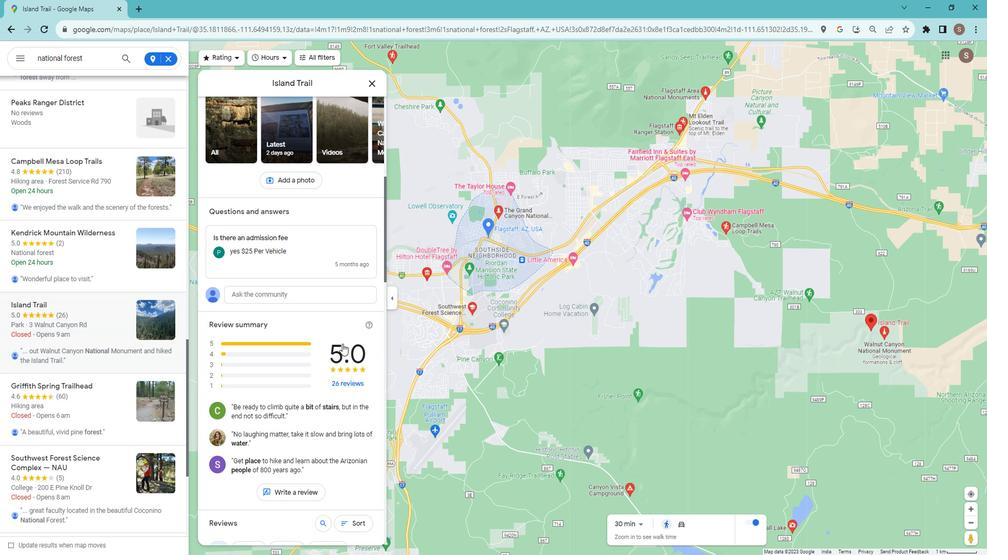 
Action: Mouse scrolled (1002, 337) with delta (0, 0)
Screenshot: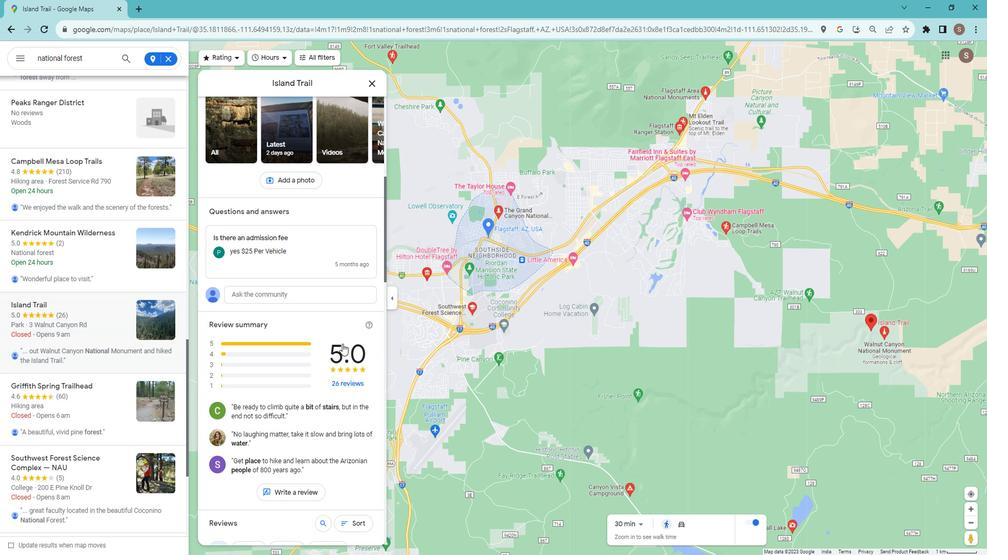 
Action: Mouse scrolled (1002, 337) with delta (0, 0)
Screenshot: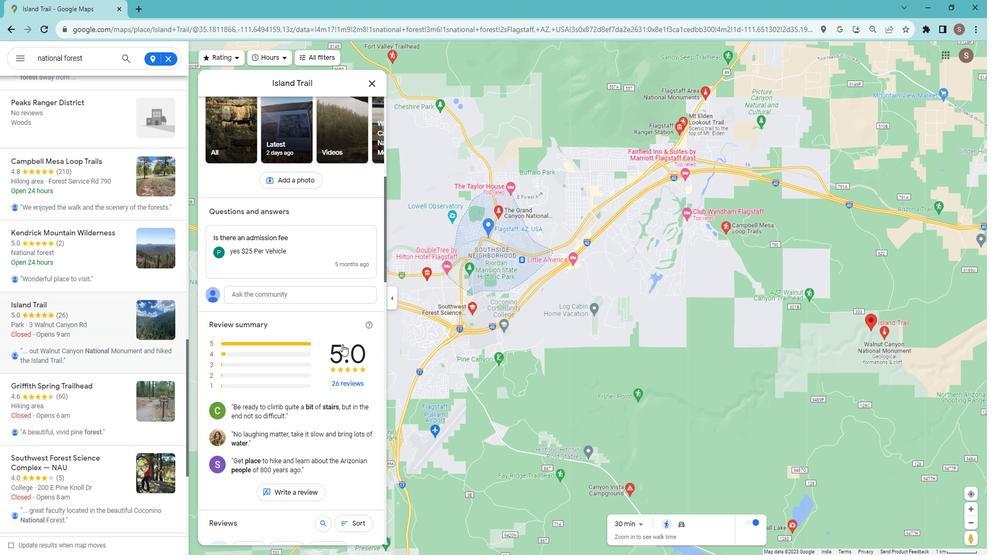
Action: Mouse scrolled (1002, 337) with delta (0, 0)
Screenshot: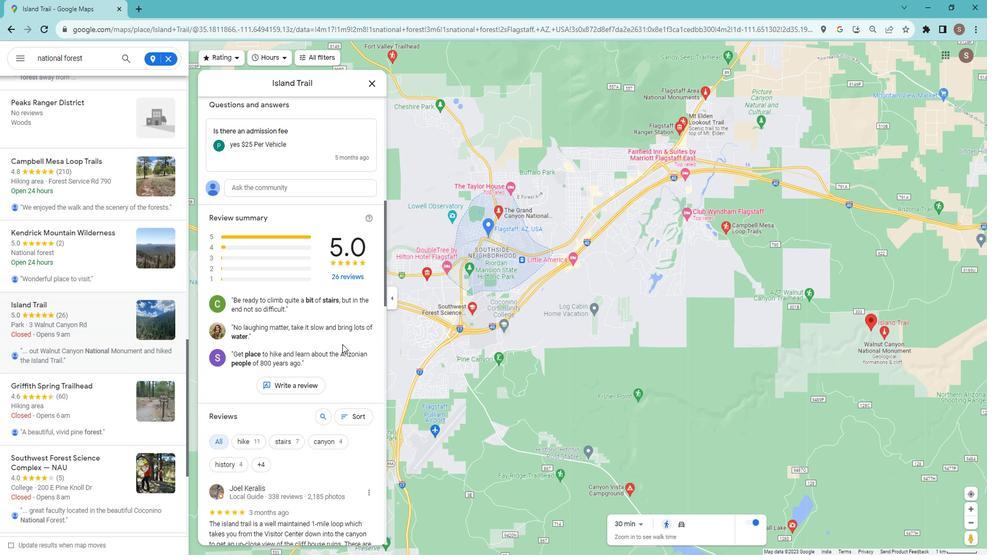 
Action: Mouse moved to (1002, 338)
Screenshot: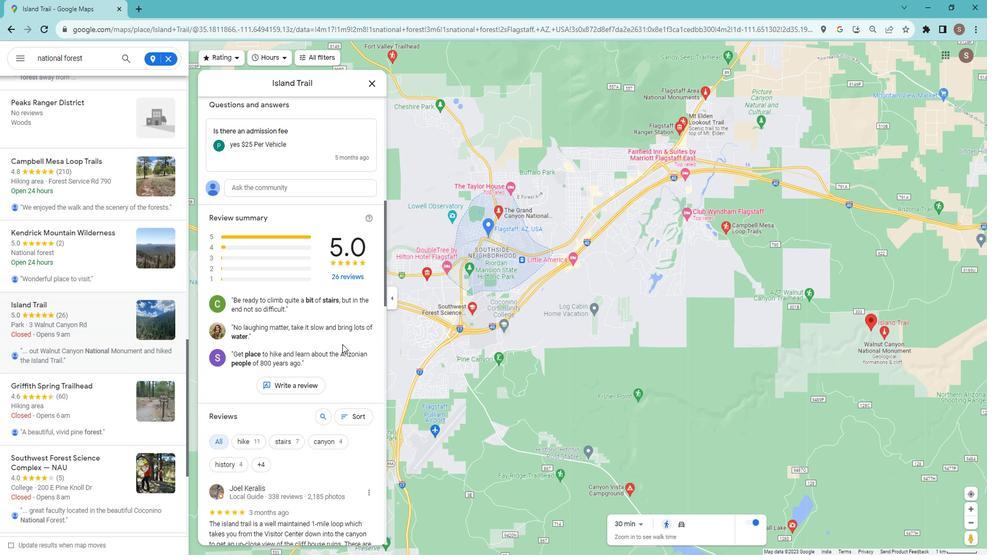 
Action: Mouse scrolled (1002, 338) with delta (0, 0)
Screenshot: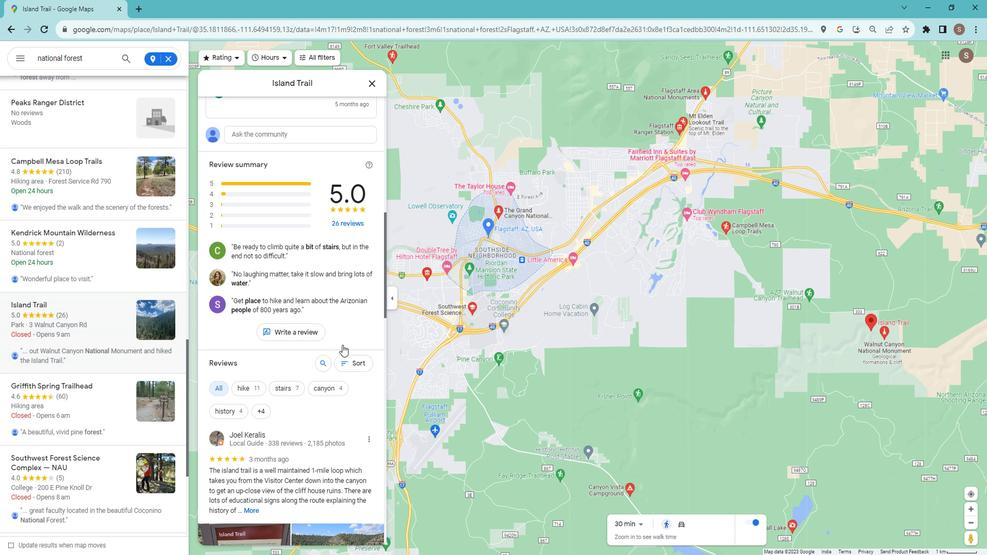 
Action: Mouse scrolled (1002, 338) with delta (0, 0)
Screenshot: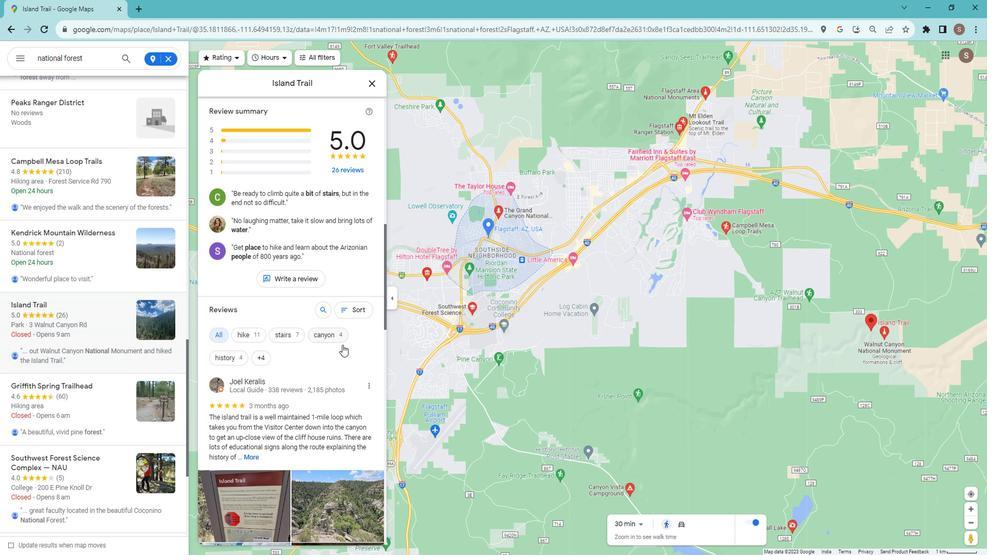 
Action: Mouse moved to (1002, 338)
Screenshot: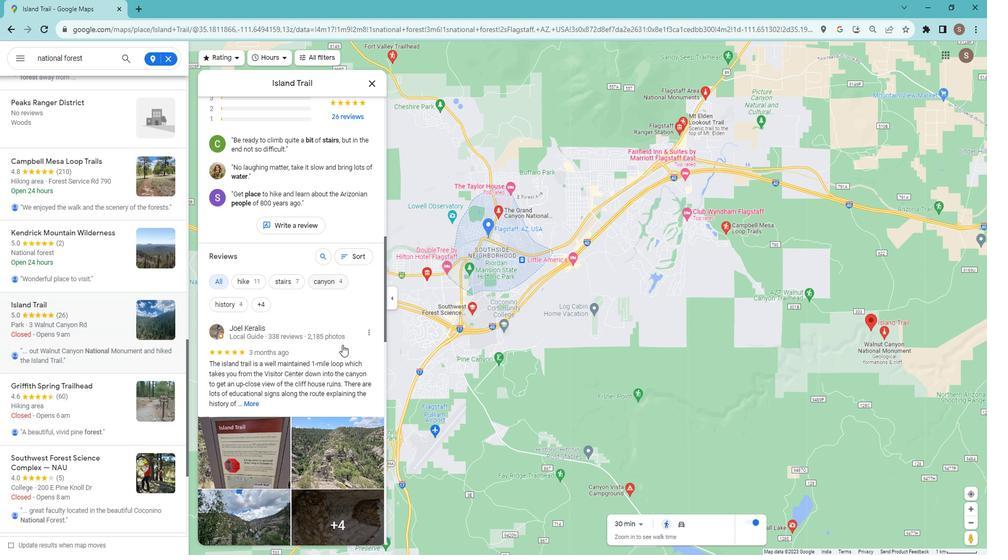 
Action: Mouse scrolled (1002, 338) with delta (0, 0)
Screenshot: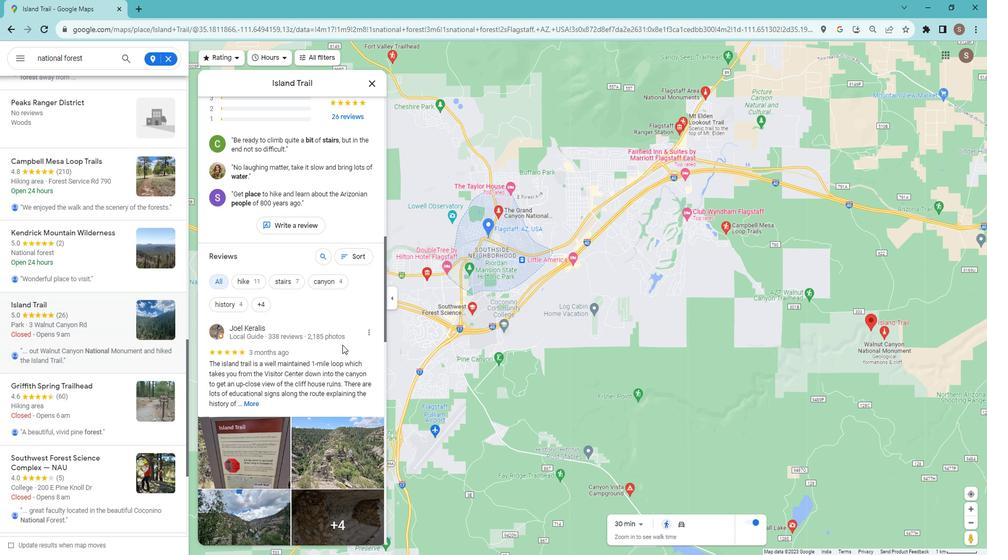 
Action: Mouse scrolled (1002, 338) with delta (0, 0)
Screenshot: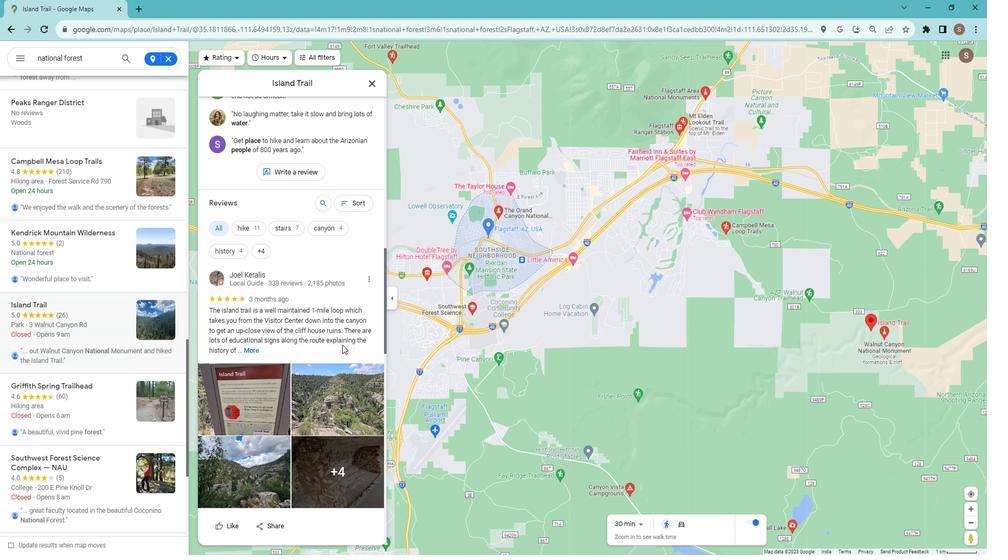 
Action: Mouse scrolled (1002, 338) with delta (0, 0)
Screenshot: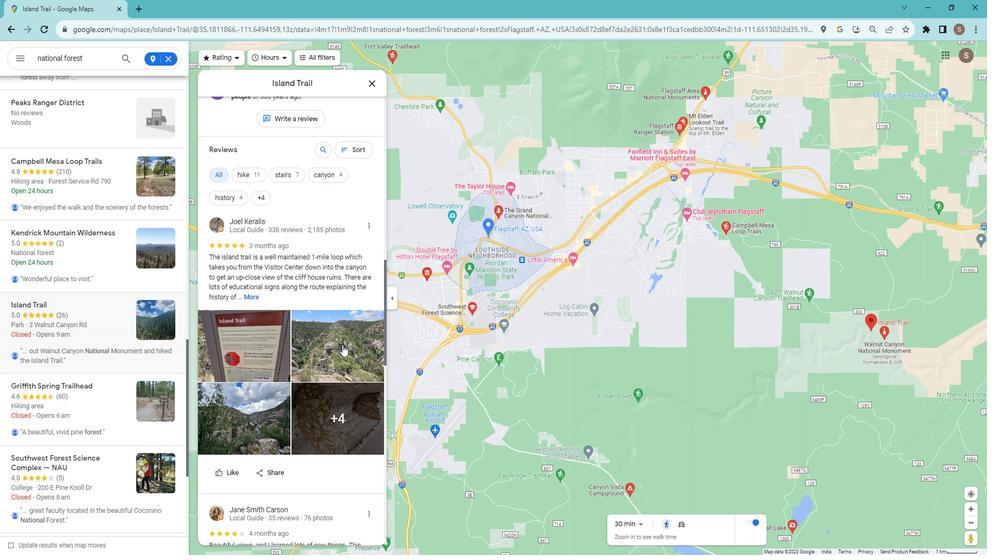 
Action: Mouse scrolled (1002, 338) with delta (0, 0)
Screenshot: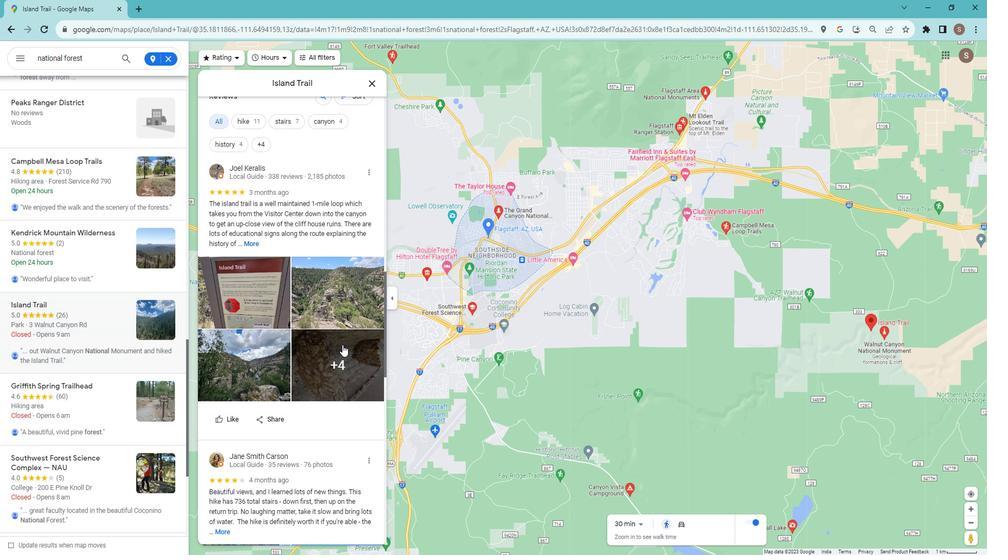 
Action: Mouse moved to (1002, 338)
Screenshot: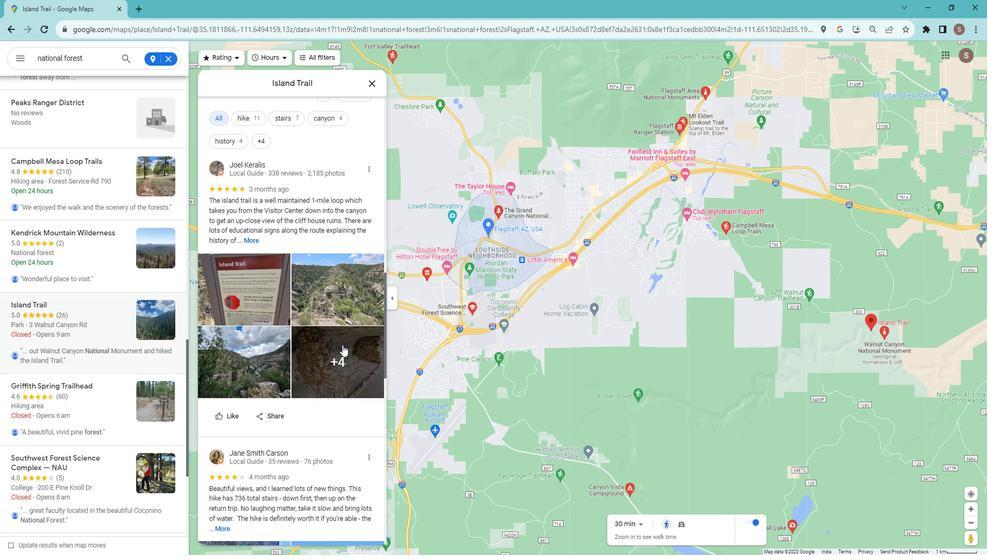 
Action: Mouse scrolled (1002, 338) with delta (0, 0)
Screenshot: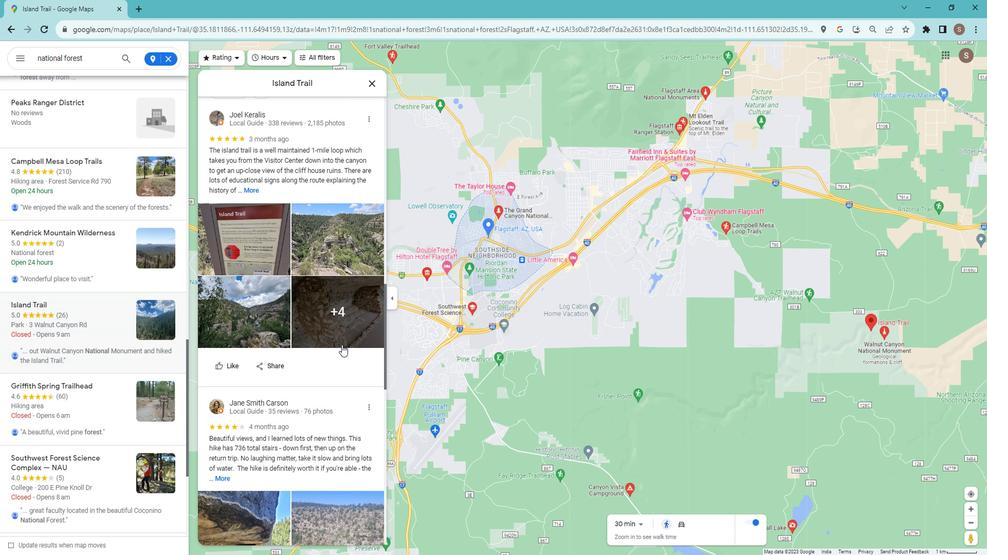 
Action: Mouse scrolled (1002, 338) with delta (0, 0)
Screenshot: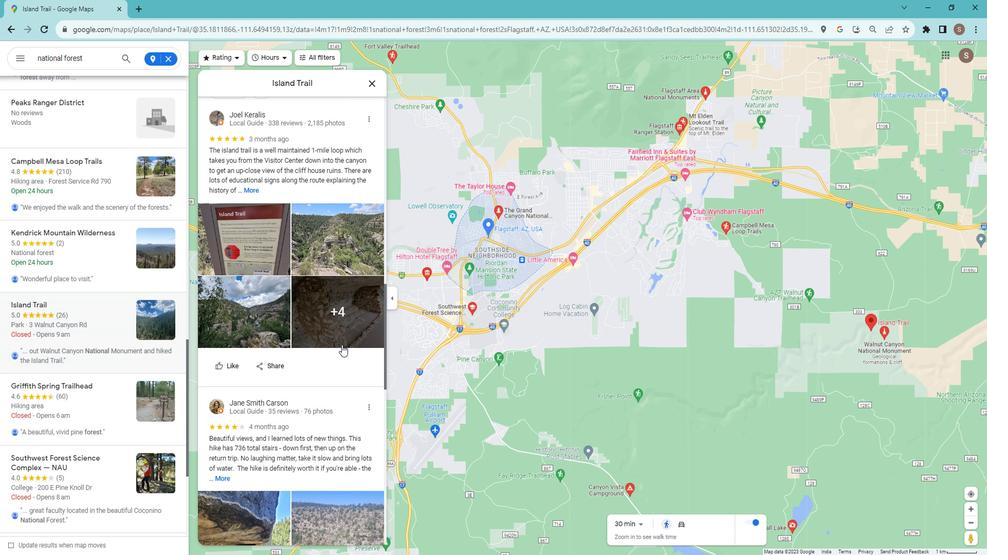
Action: Mouse moved to (1001, 338)
Screenshot: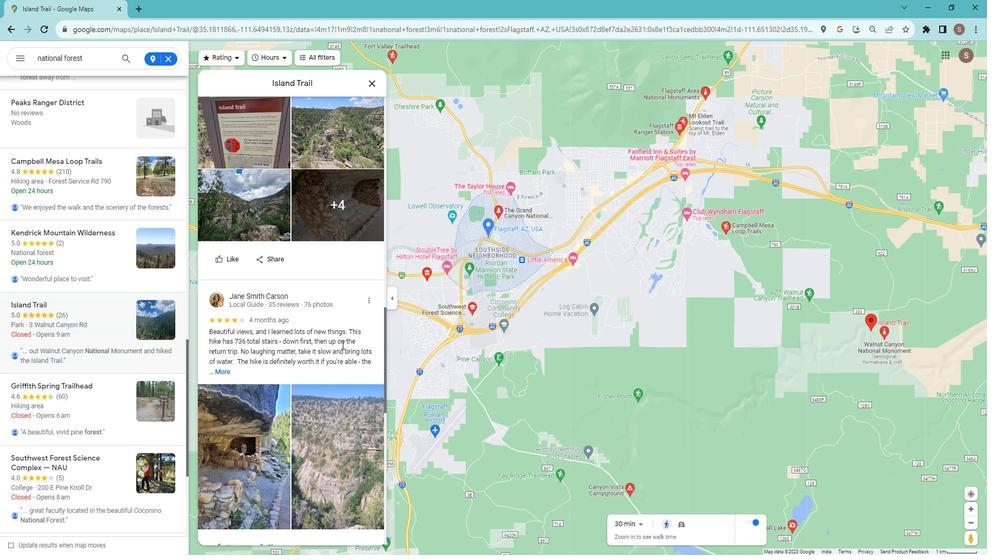 
Action: Mouse scrolled (1001, 338) with delta (0, 0)
Screenshot: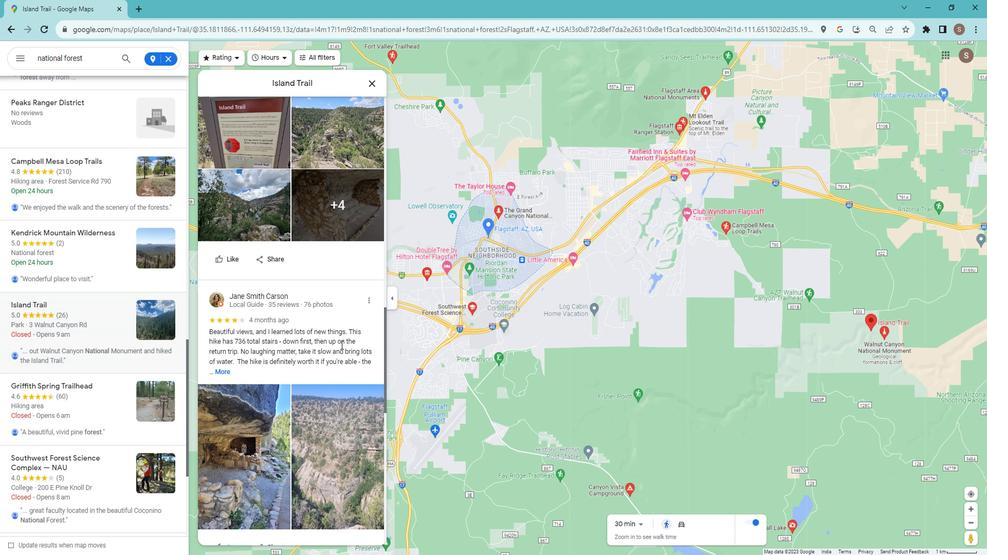 
Action: Mouse scrolled (1001, 338) with delta (0, 0)
Screenshot: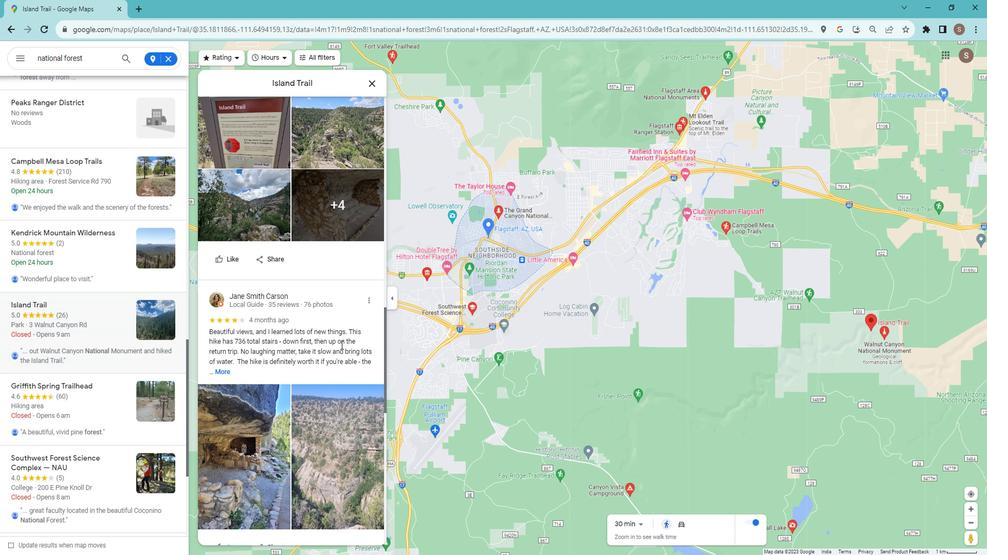 
Action: Mouse scrolled (1001, 338) with delta (0, 0)
Screenshot: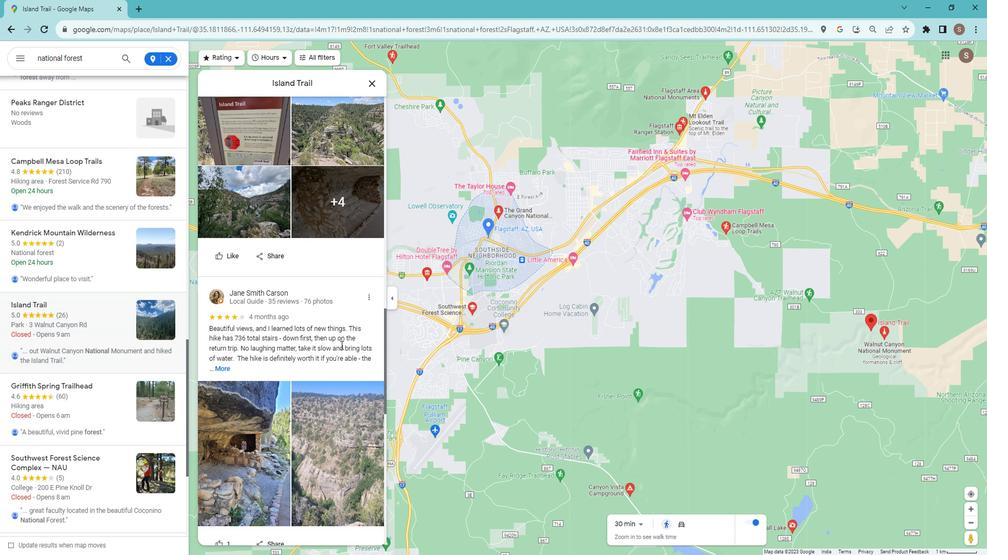 
Action: Mouse scrolled (1001, 338) with delta (0, 0)
Screenshot: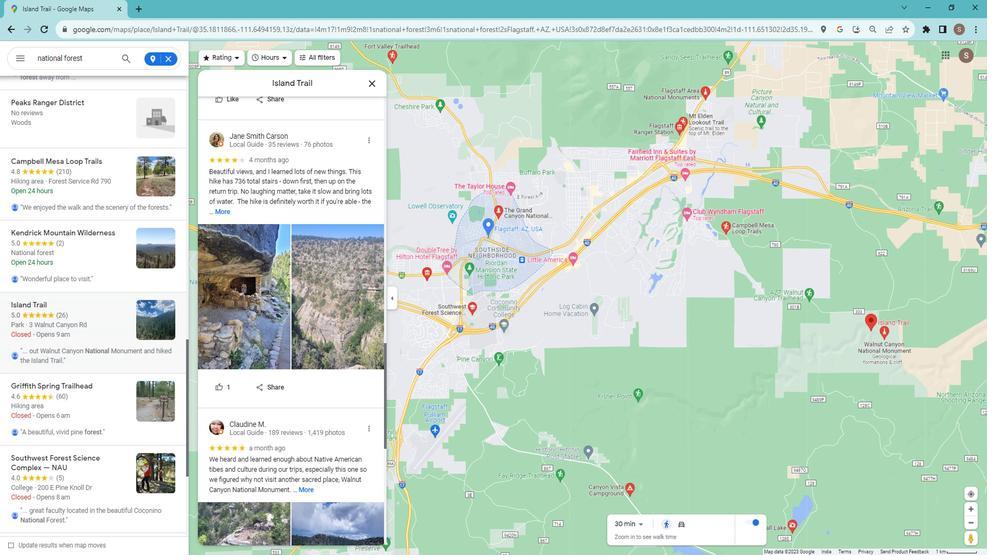 
Action: Mouse scrolled (1001, 338) with delta (0, 0)
Screenshot: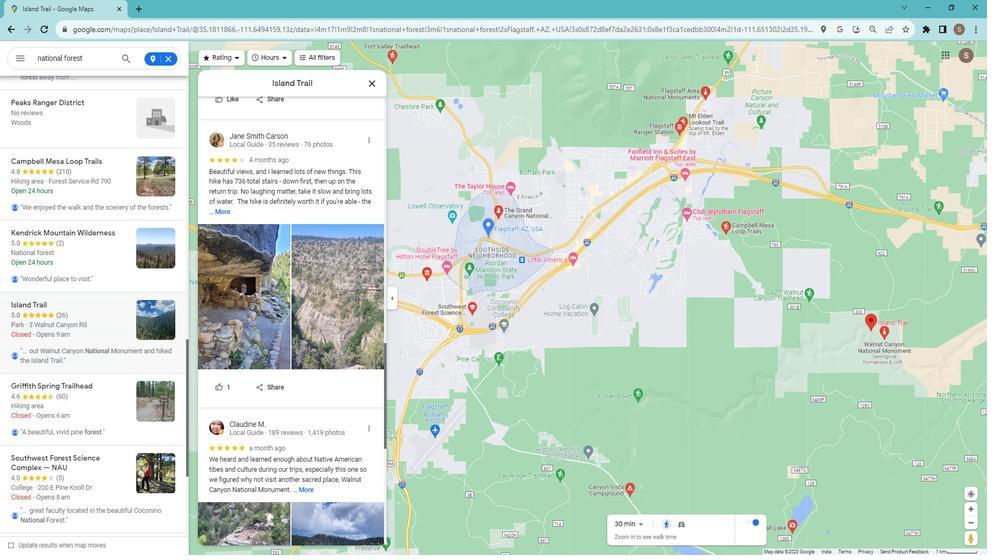 
Action: Mouse scrolled (1001, 338) with delta (0, 0)
Screenshot: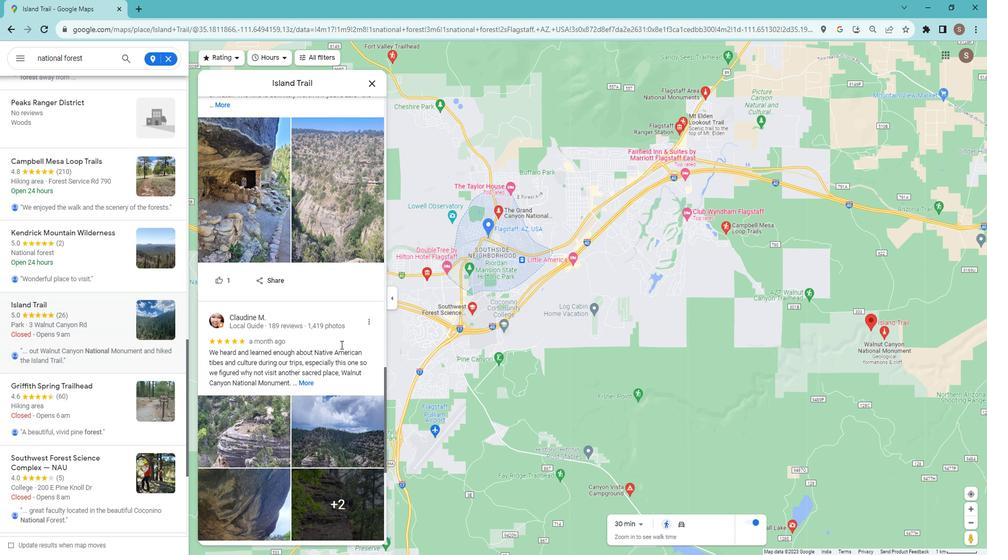 
Action: Mouse scrolled (1001, 338) with delta (0, 0)
Screenshot: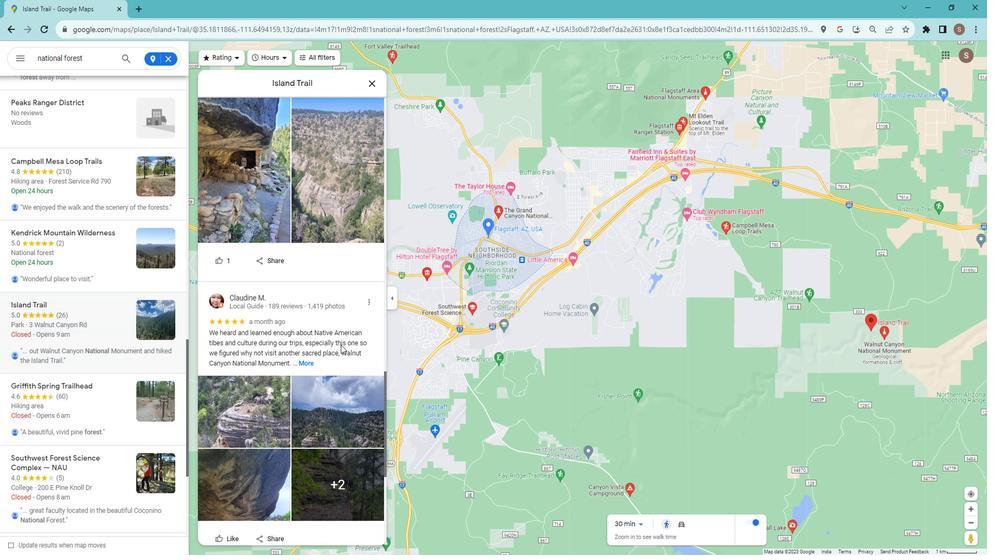 
Action: Mouse scrolled (1001, 338) with delta (0, 0)
Screenshot: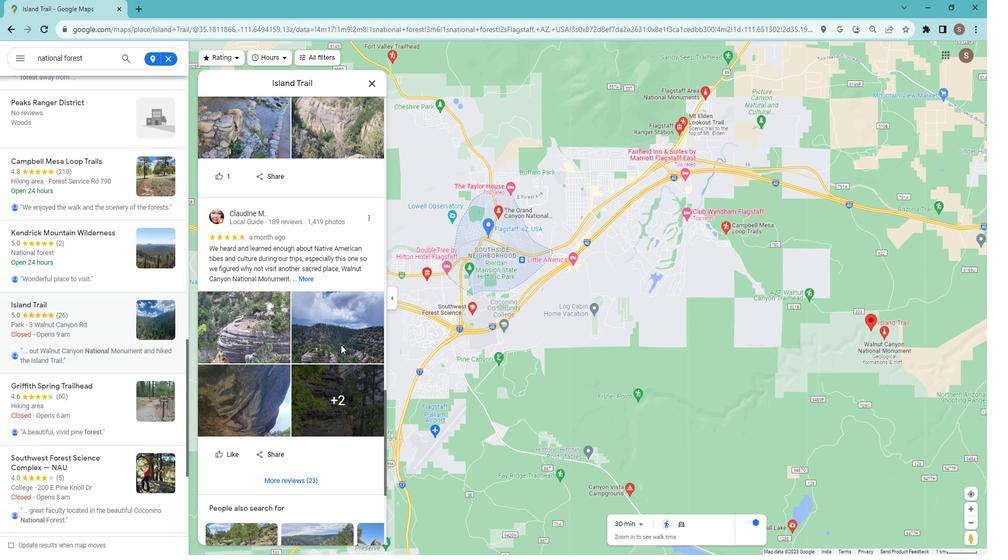 
Action: Mouse scrolled (1001, 338) with delta (0, 0)
Screenshot: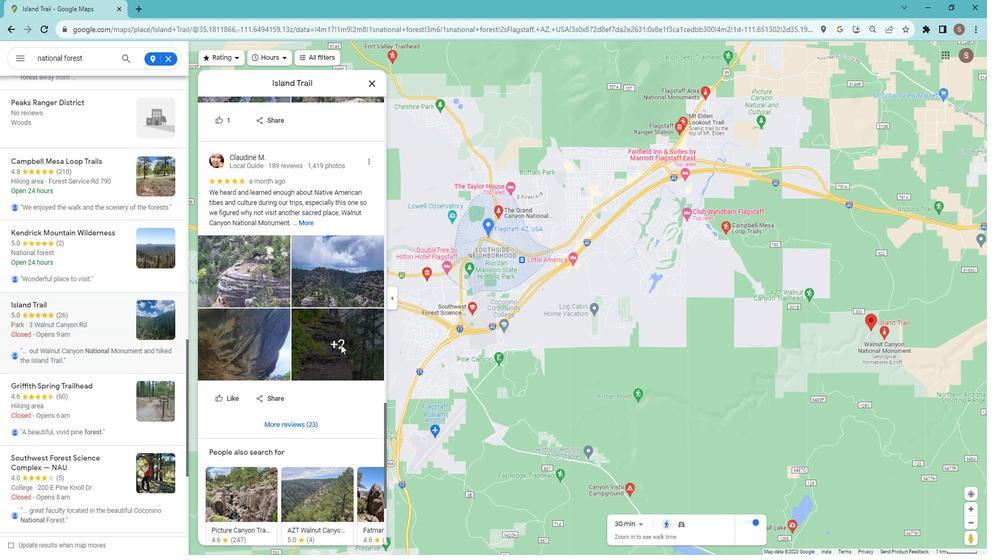 
Action: Mouse scrolled (1001, 338) with delta (0, 0)
Screenshot: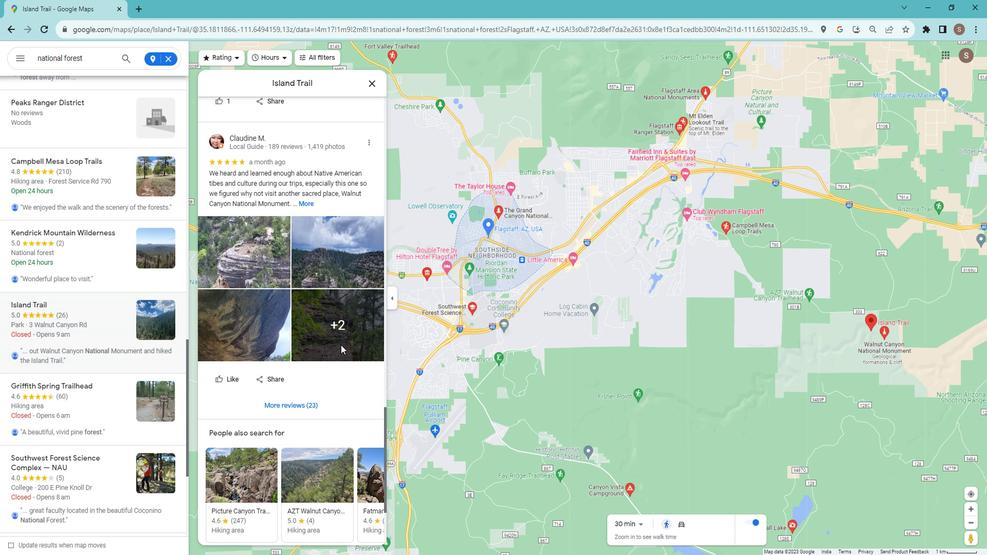 
Action: Mouse scrolled (1001, 338) with delta (0, 0)
Screenshot: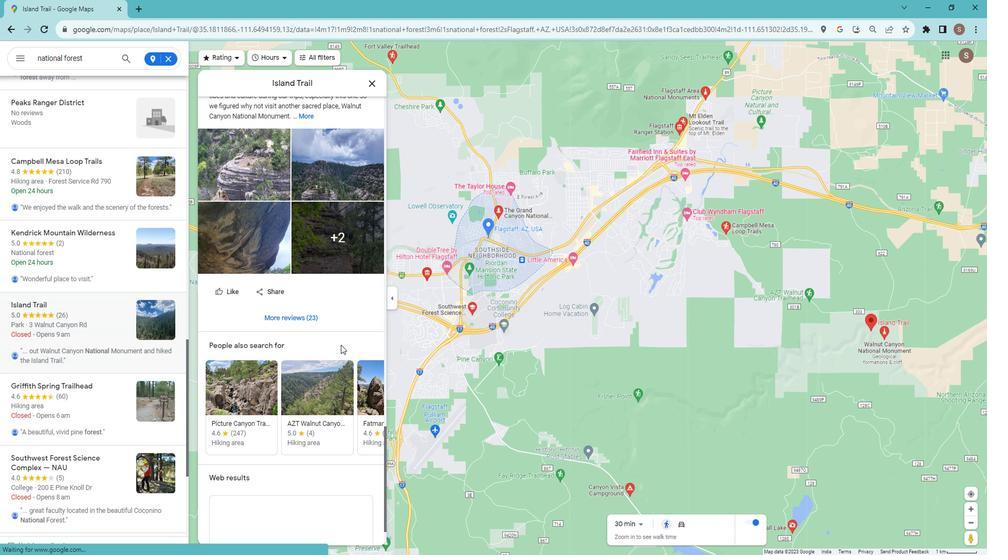 
Action: Mouse scrolled (1001, 338) with delta (0, 0)
Screenshot: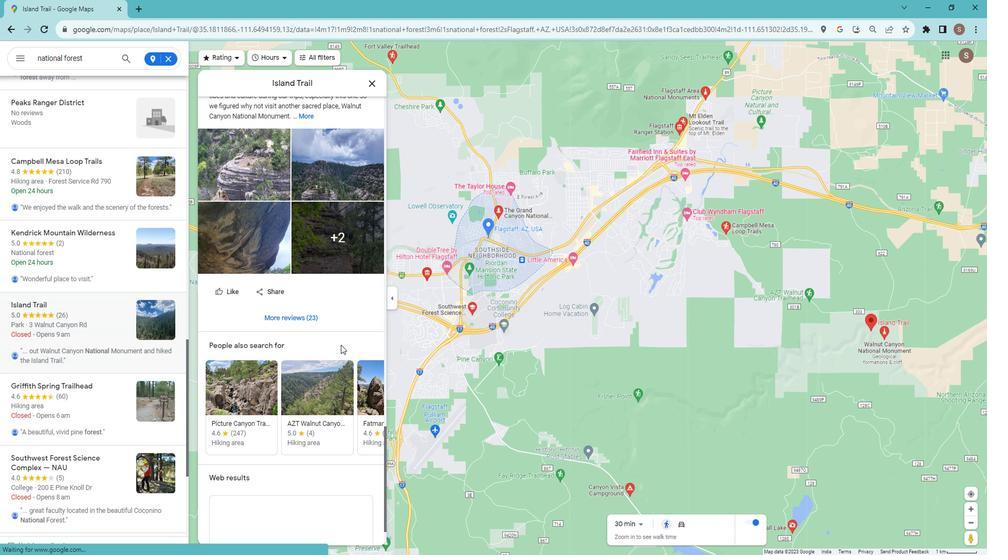 
Action: Mouse scrolled (1001, 338) with delta (0, 0)
Screenshot: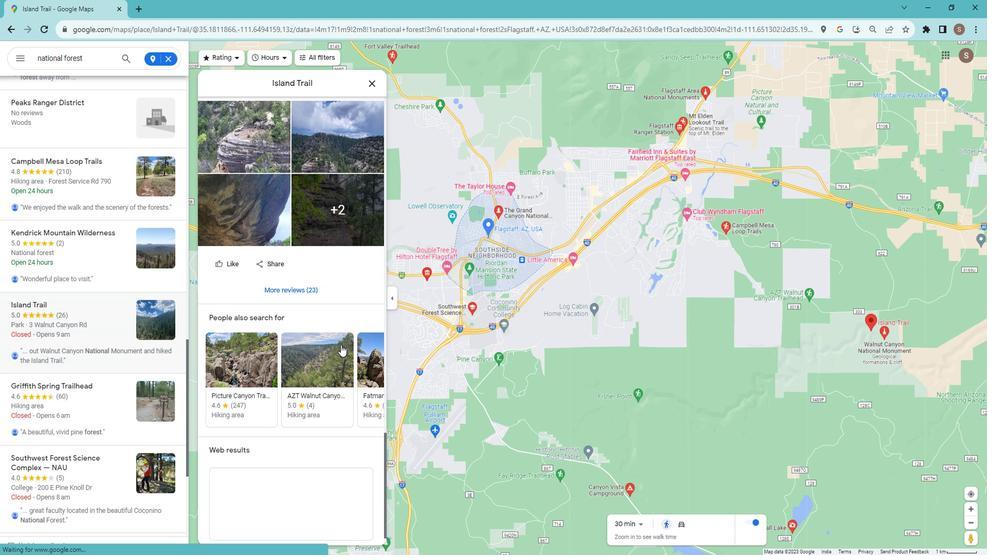 
Action: Mouse scrolled (1001, 338) with delta (0, 0)
Screenshot: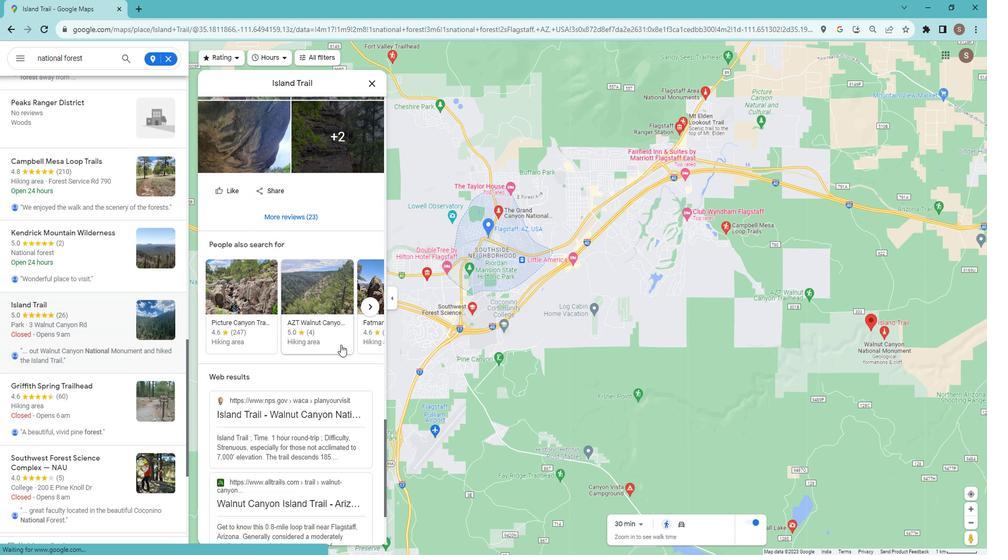 
Action: Mouse scrolled (1001, 338) with delta (0, 0)
Screenshot: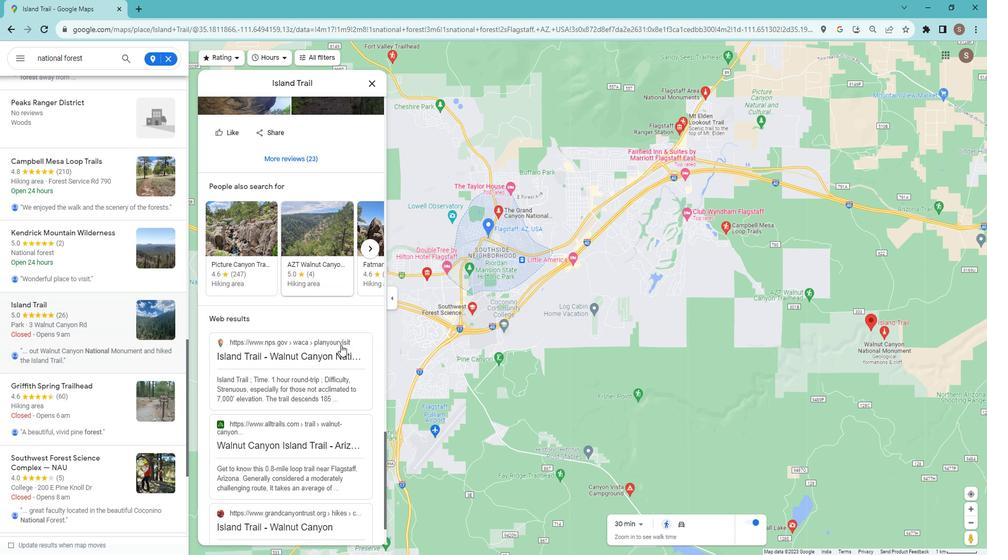 
Action: Mouse scrolled (1001, 338) with delta (0, 0)
Screenshot: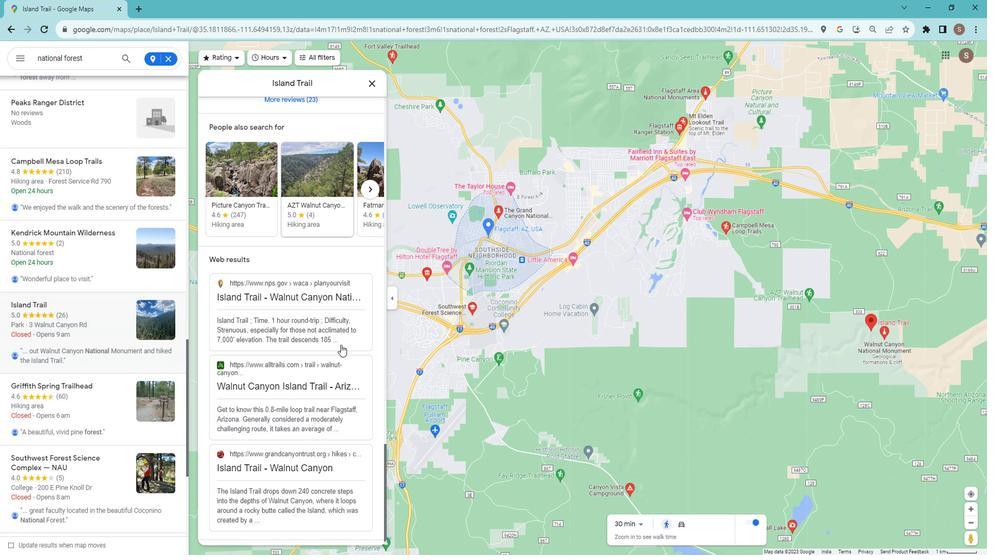 
Action: Mouse scrolled (1001, 338) with delta (0, 0)
Screenshot: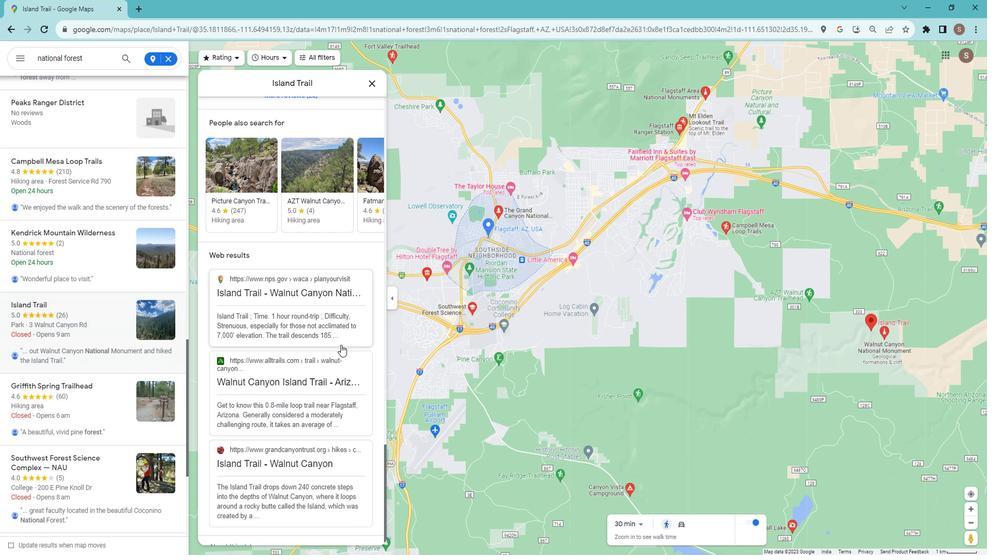 
Action: Mouse scrolled (1001, 338) with delta (0, 0)
Screenshot: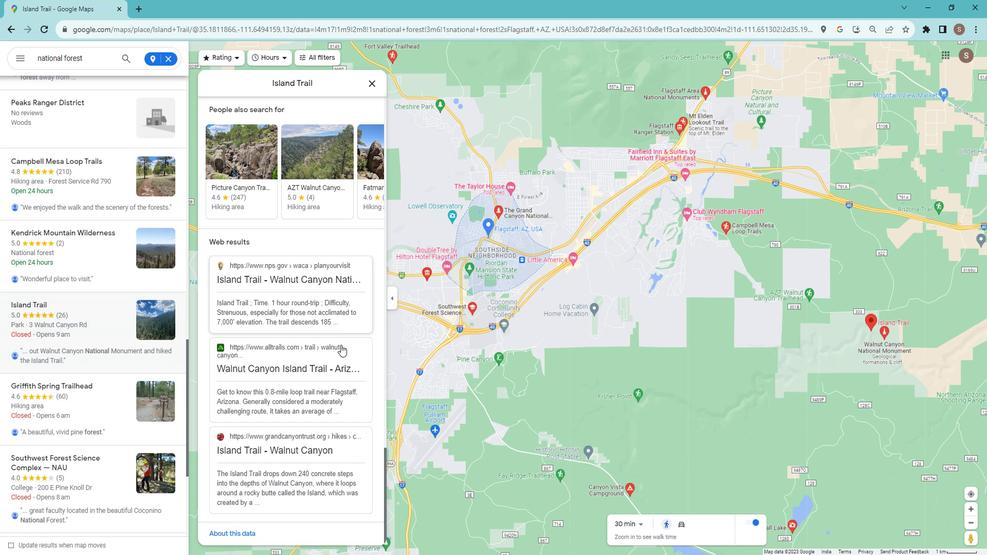 
Action: Mouse scrolled (1001, 338) with delta (0, 0)
Screenshot: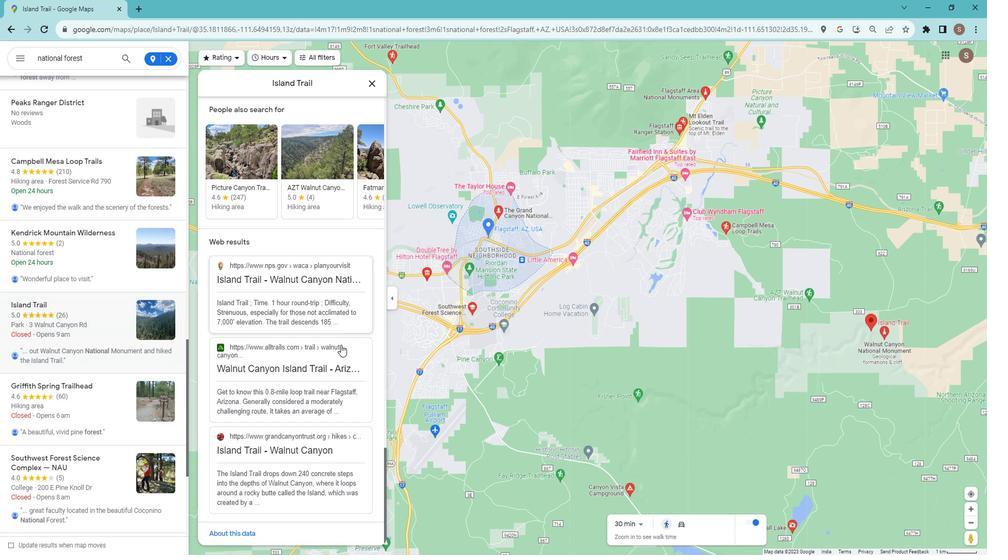 
Action: Mouse moved to (786, 356)
Screenshot: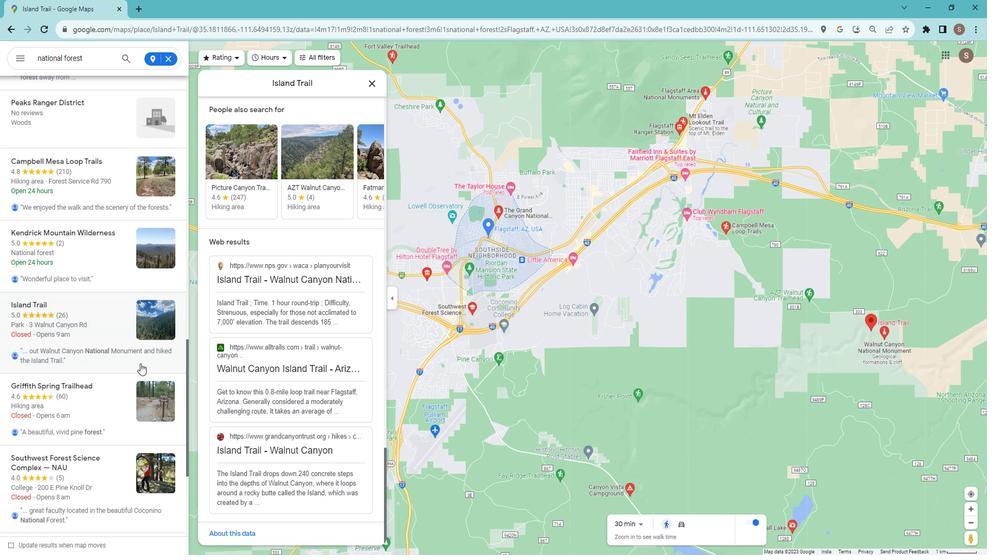 
Action: Mouse scrolled (786, 356) with delta (0, 0)
Screenshot: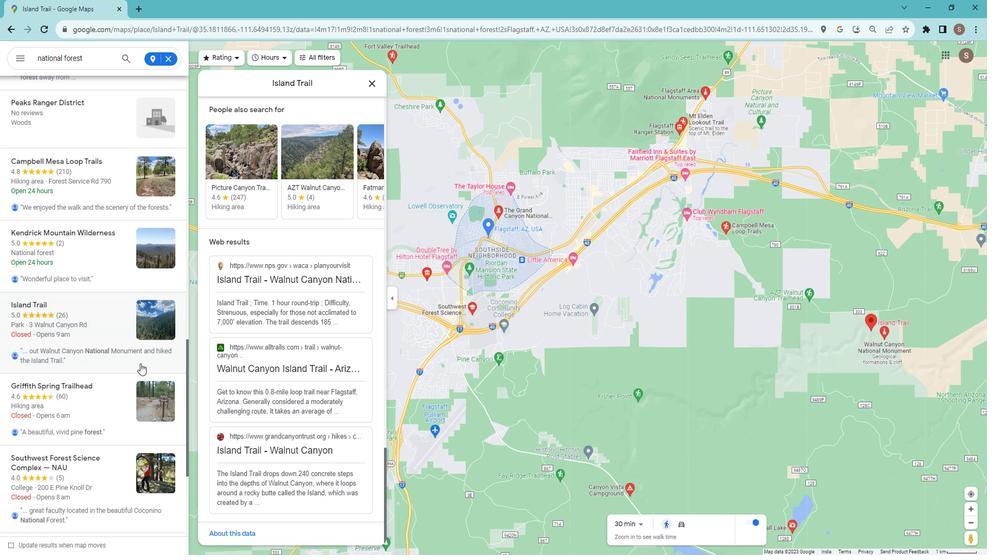 
Action: Mouse moved to (767, 356)
Screenshot: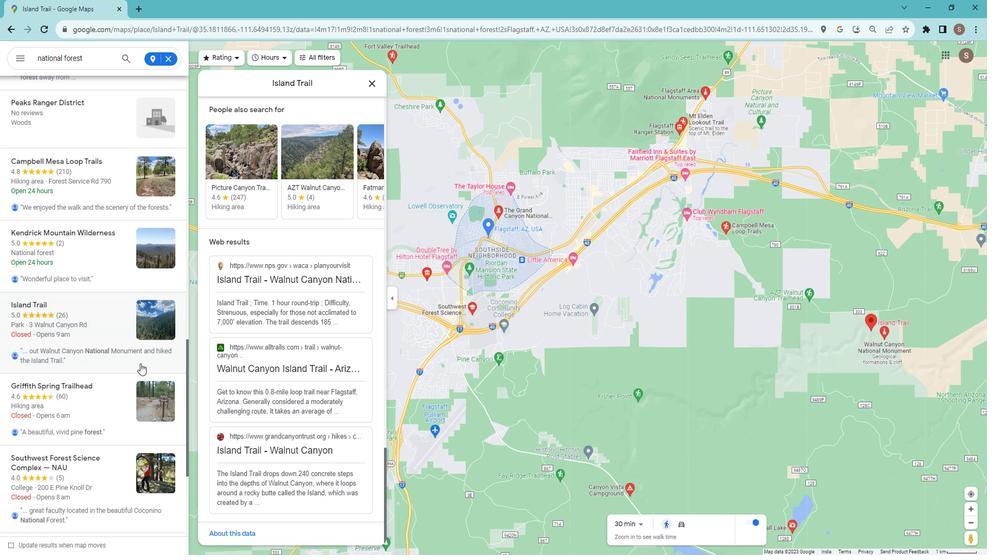 
Action: Mouse scrolled (767, 356) with delta (0, 0)
Screenshot: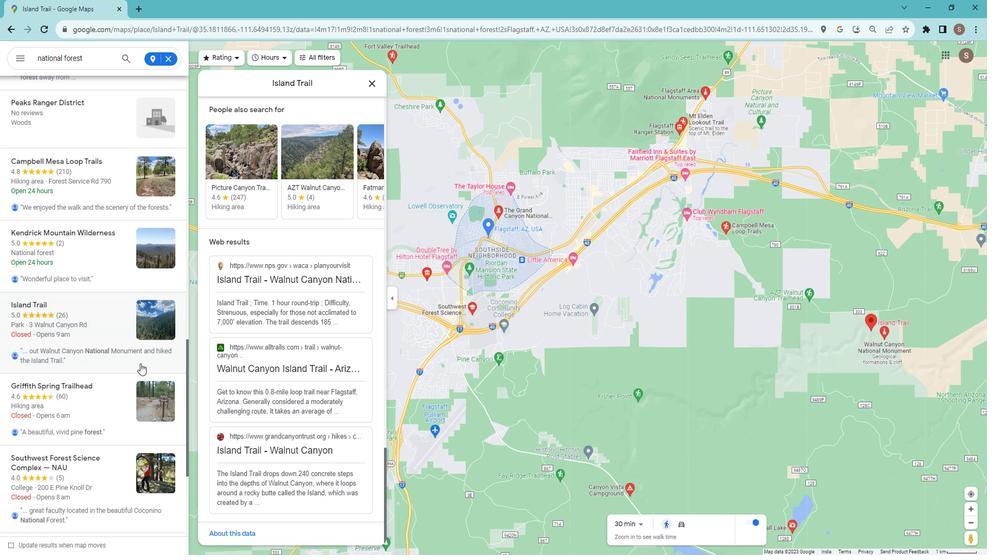 
Action: Mouse scrolled (767, 356) with delta (0, 0)
Screenshot: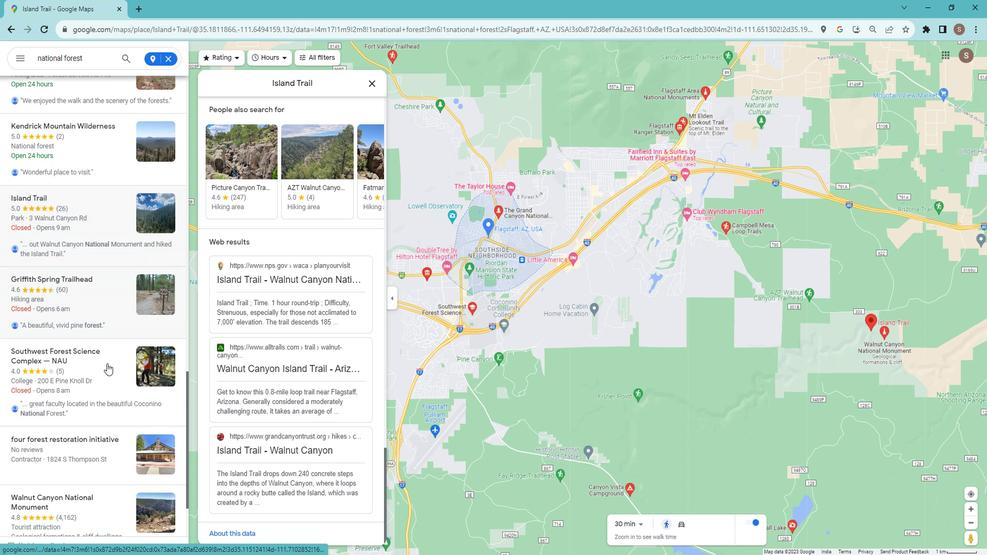 
Action: Mouse scrolled (767, 356) with delta (0, 0)
Screenshot: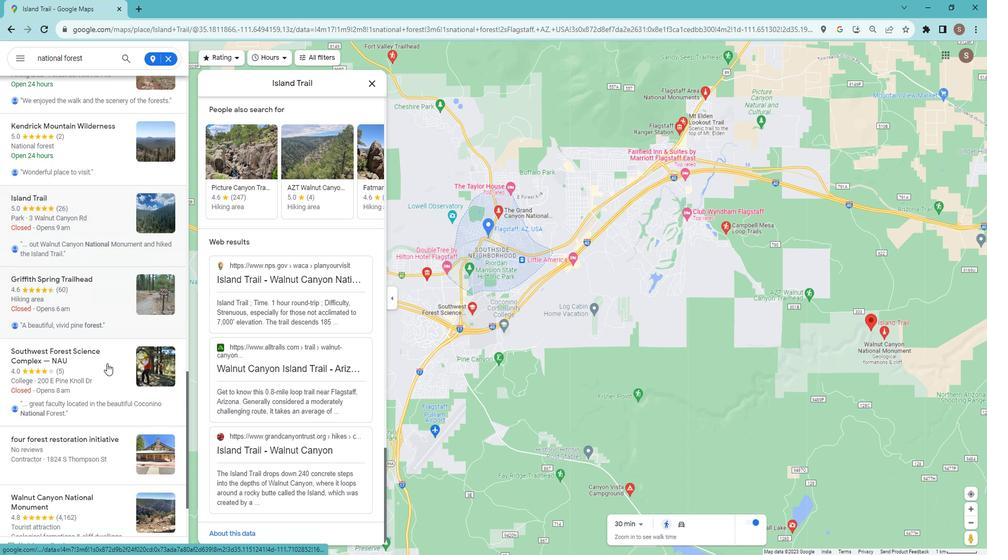 
Action: Mouse scrolled (767, 356) with delta (0, 0)
Screenshot: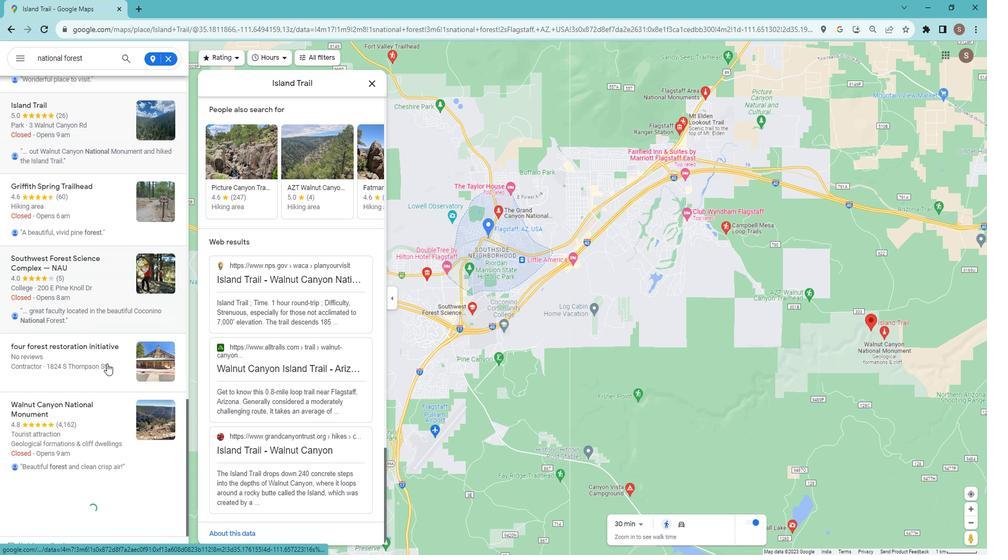
Action: Mouse scrolled (767, 356) with delta (0, 0)
Screenshot: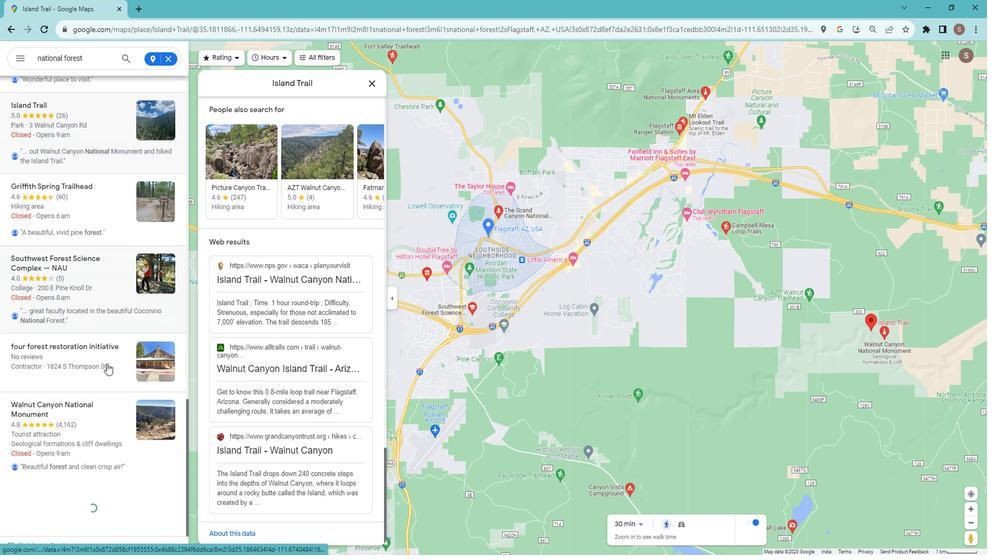 
Action: Mouse moved to (747, 296)
Screenshot: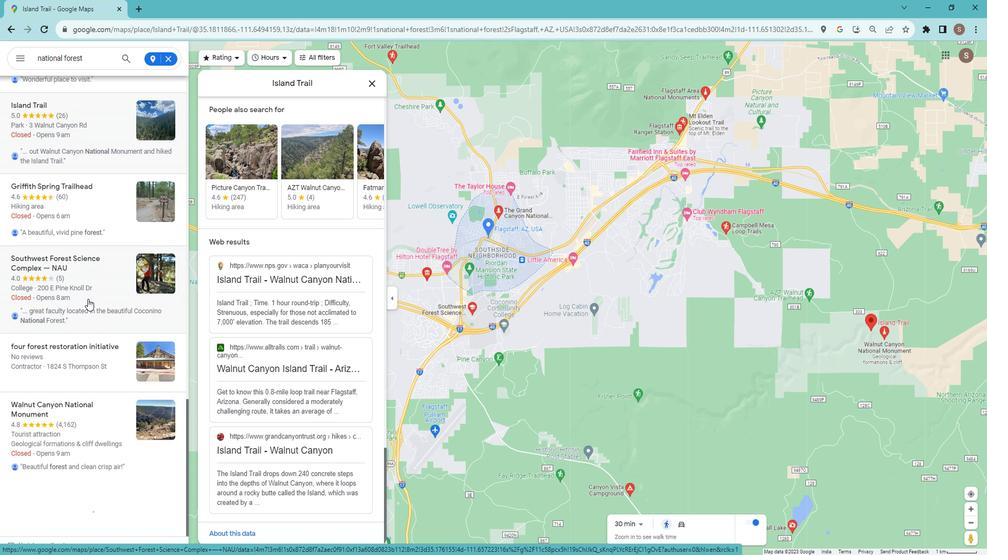 
Action: Mouse scrolled (747, 295) with delta (0, 0)
Screenshot: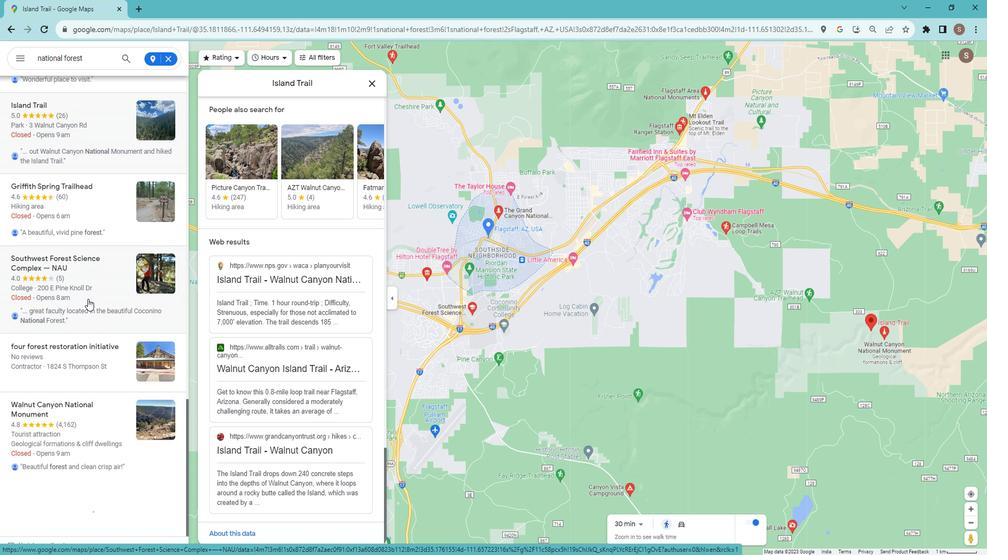 
Action: Mouse moved to (747, 298)
Screenshot: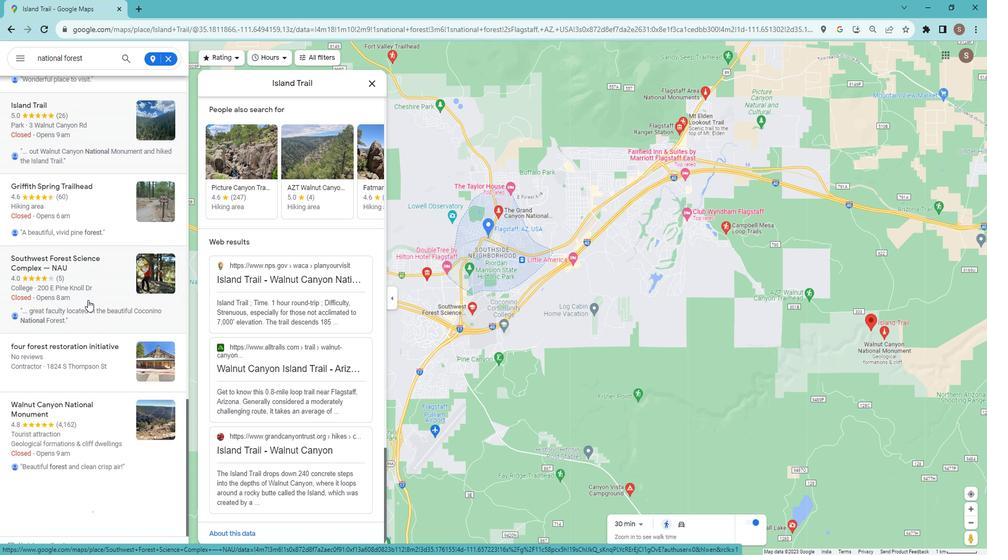 
Action: Mouse scrolled (747, 298) with delta (0, 0)
Screenshot: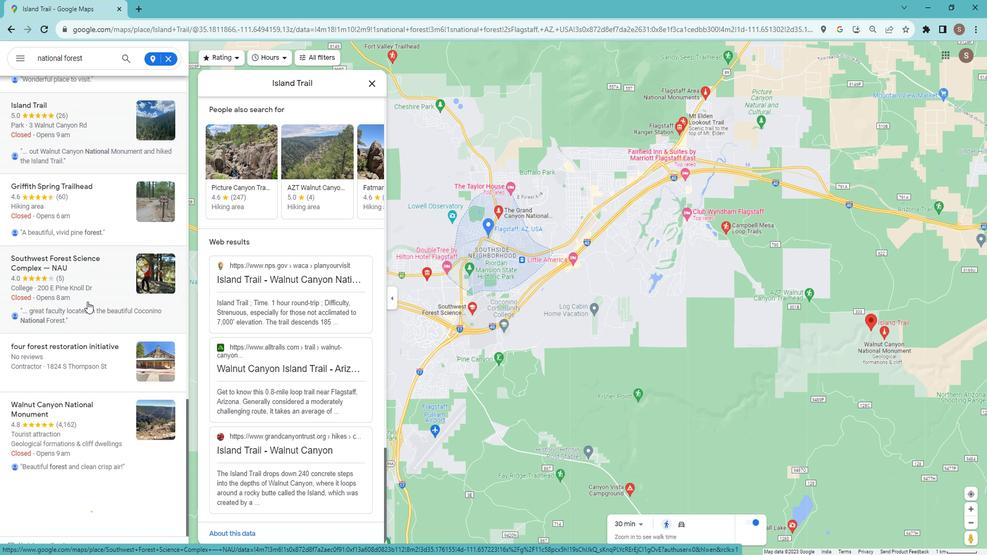 
Action: Mouse moved to (746, 299)
Screenshot: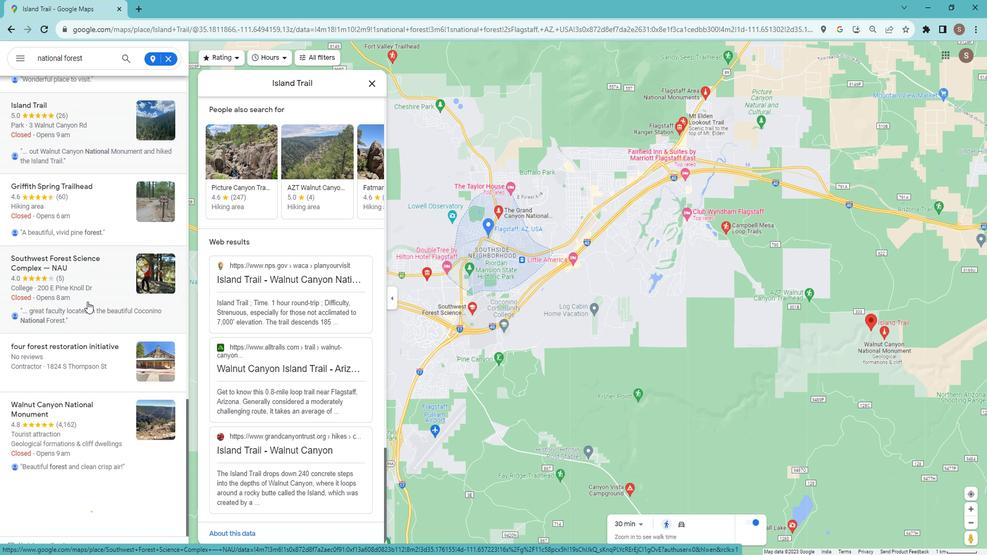 
Action: Mouse scrolled (746, 299) with delta (0, 0)
Screenshot: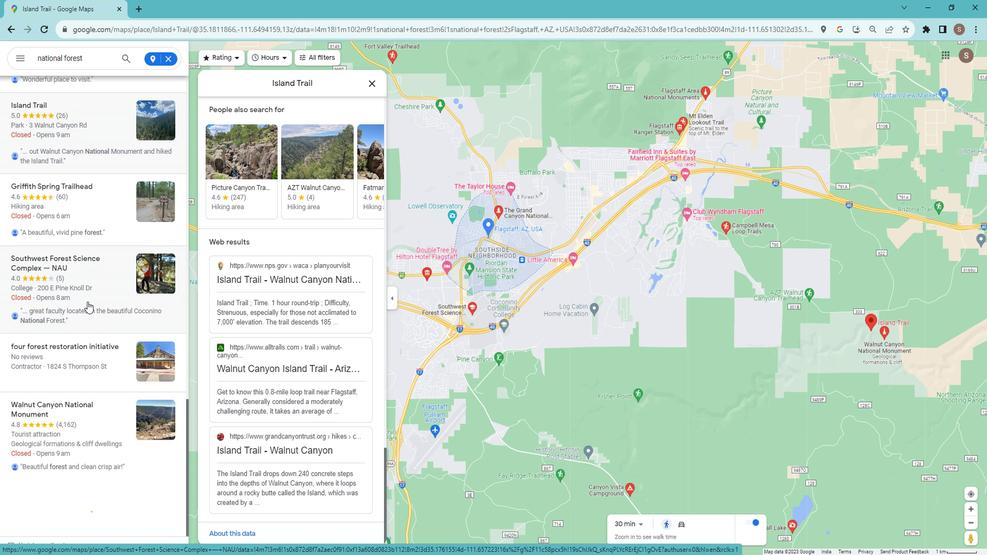 
Action: Mouse moved to (746, 300)
Screenshot: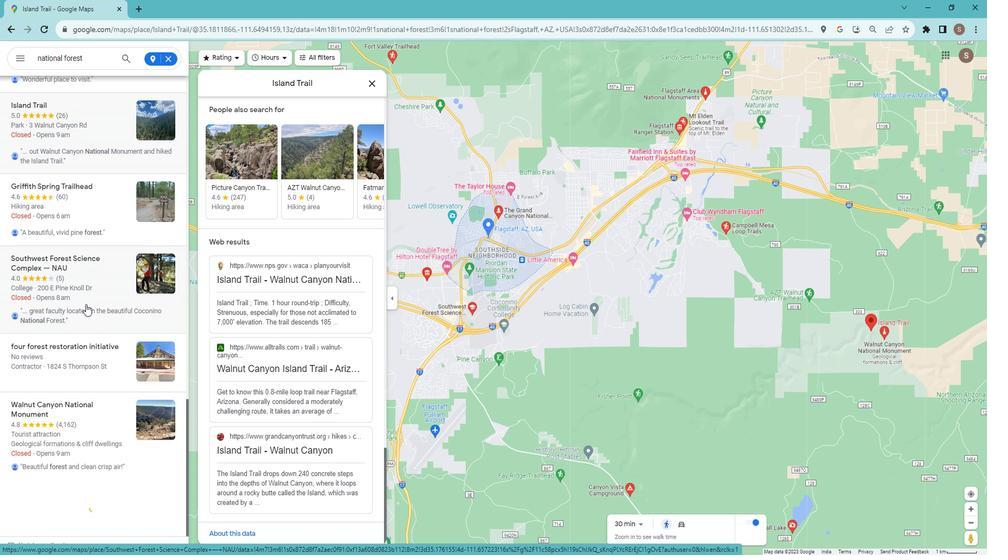 
Action: Mouse scrolled (746, 300) with delta (0, 0)
Screenshot: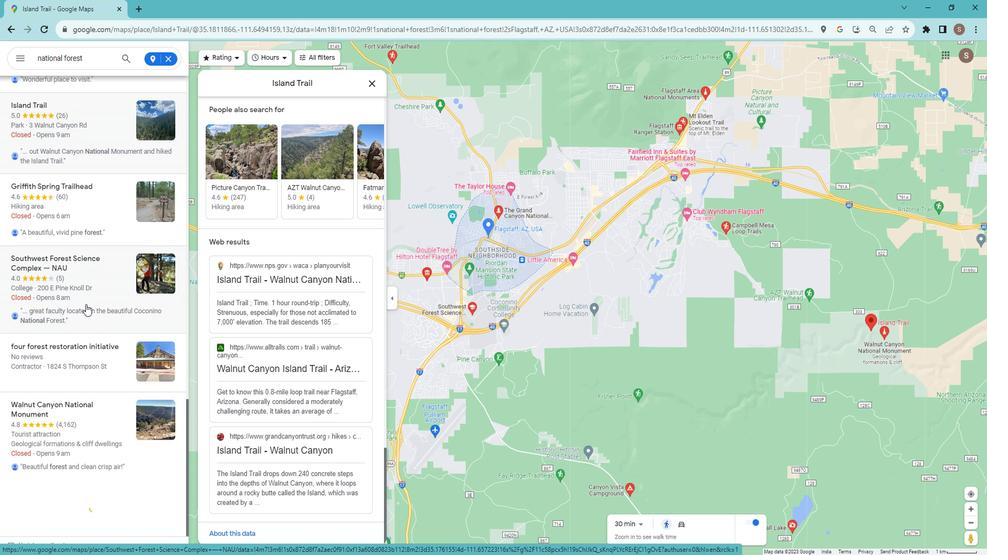 
Action: Mouse moved to (753, 429)
Screenshot: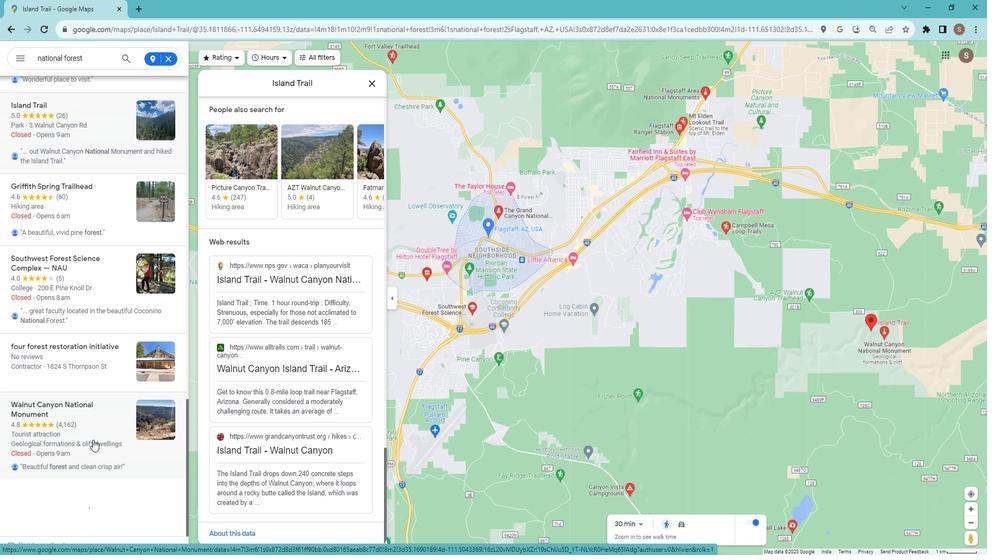 
Action: Mouse pressed left at (753, 429)
Screenshot: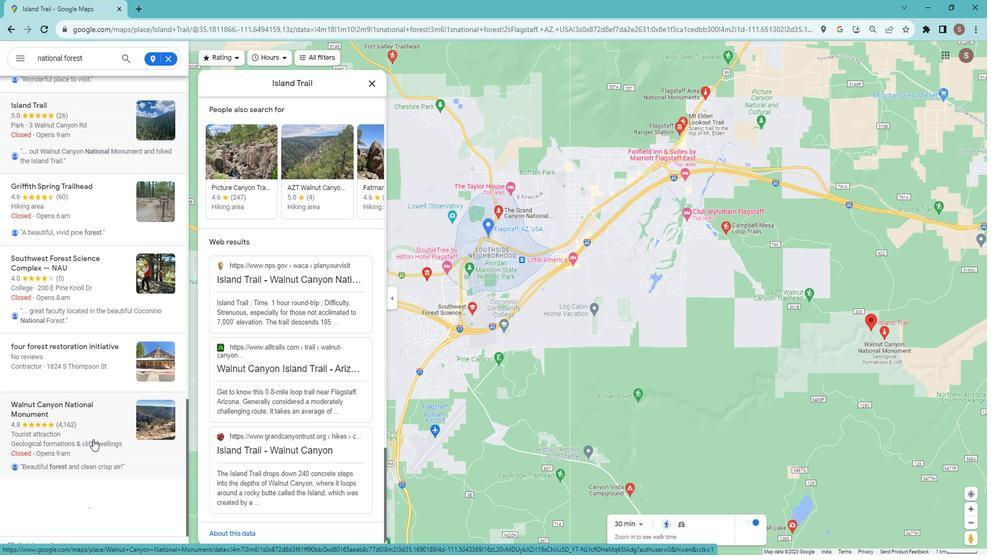 
Action: Mouse moved to (1008, 361)
Screenshot: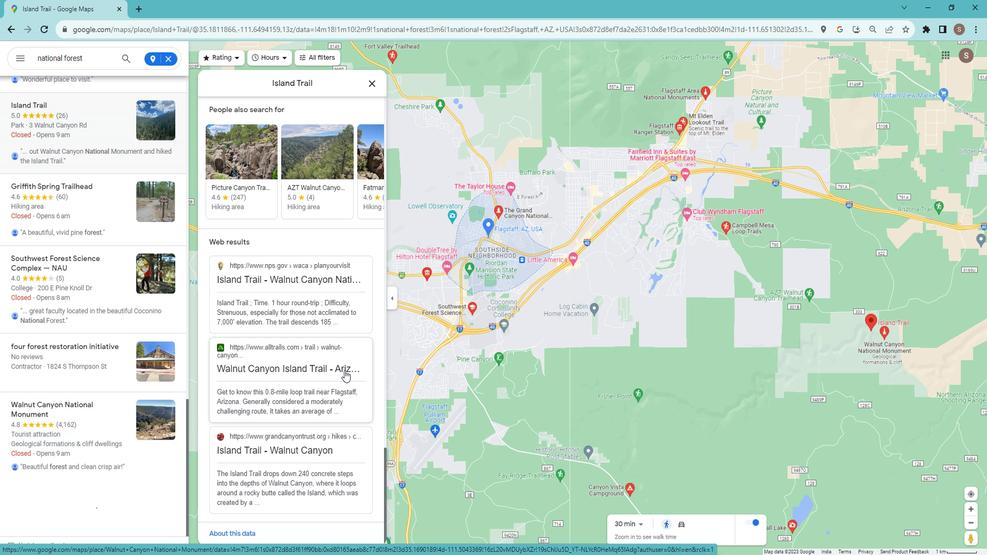 
Action: Mouse scrolled (1008, 361) with delta (0, 0)
Screenshot: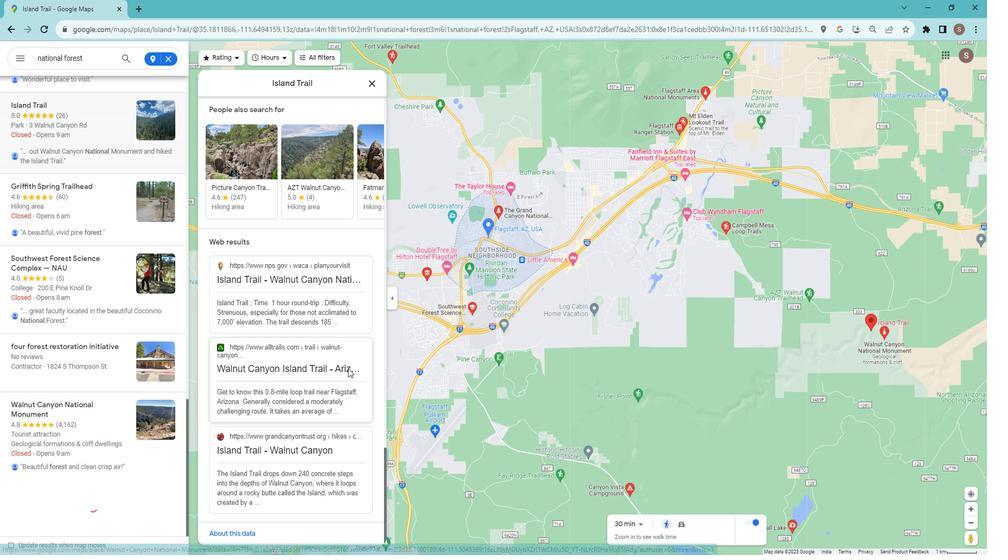 
Action: Mouse scrolled (1008, 361) with delta (0, 0)
Screenshot: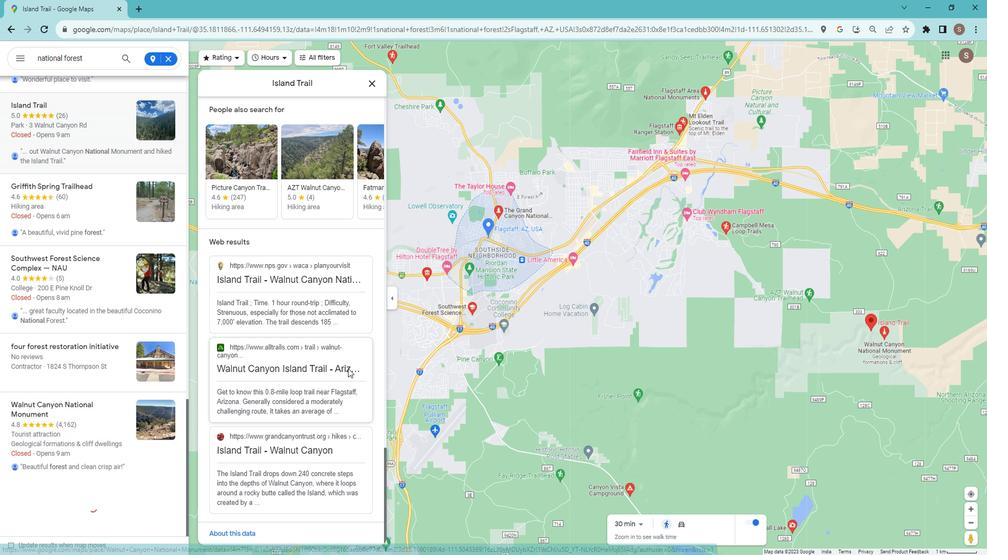 
Action: Mouse scrolled (1008, 361) with delta (0, 0)
Screenshot: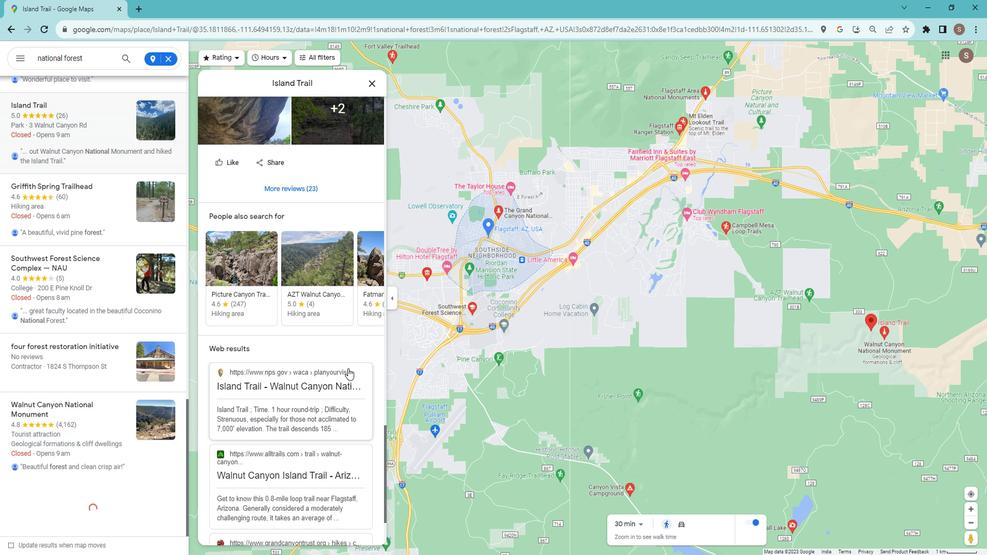 
Action: Mouse scrolled (1008, 361) with delta (0, 0)
Screenshot: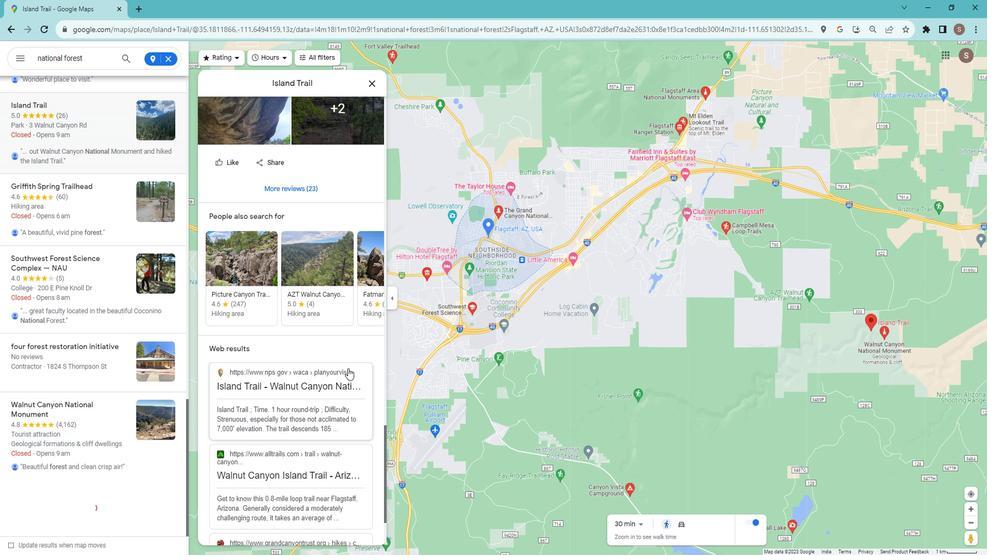 
Action: Mouse scrolled (1008, 361) with delta (0, 0)
Screenshot: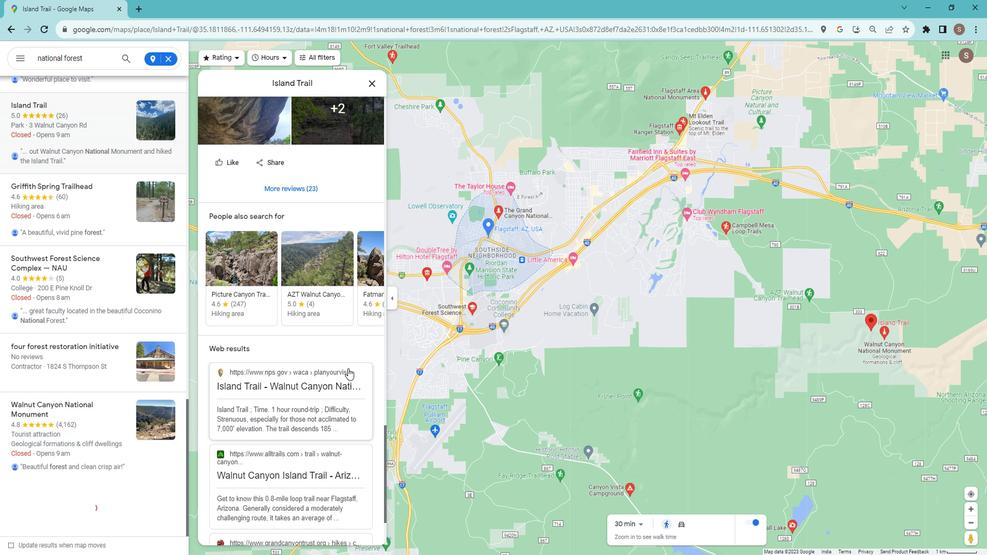 
Action: Mouse scrolled (1008, 361) with delta (0, 0)
Screenshot: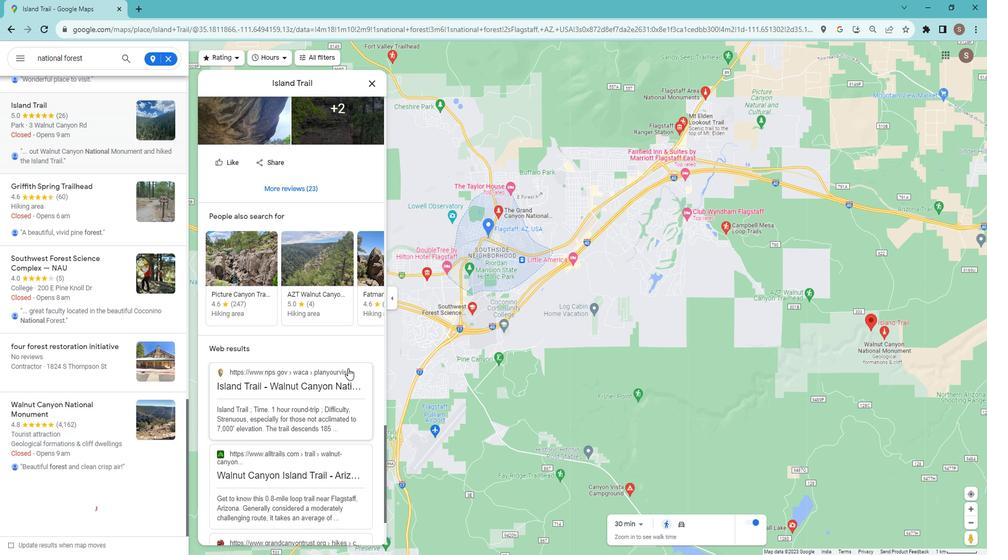
Action: Mouse moved to (730, 411)
Screenshot: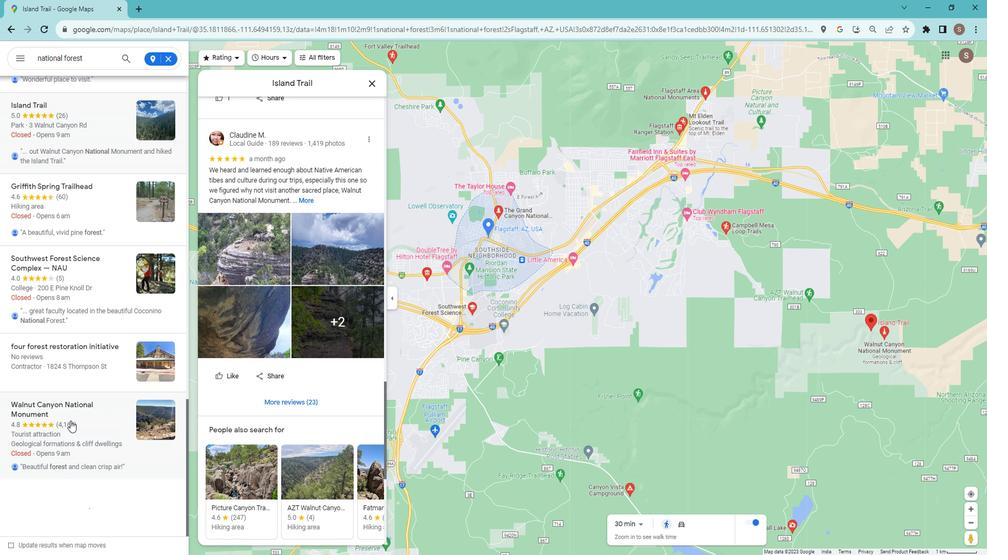 
Action: Mouse pressed left at (730, 411)
Screenshot: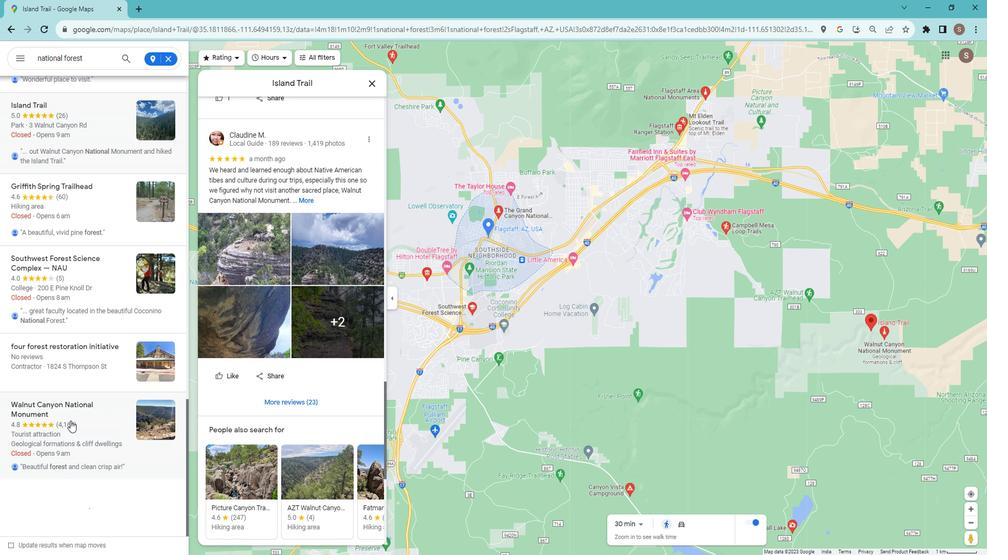 
Action: Mouse moved to (731, 411)
Screenshot: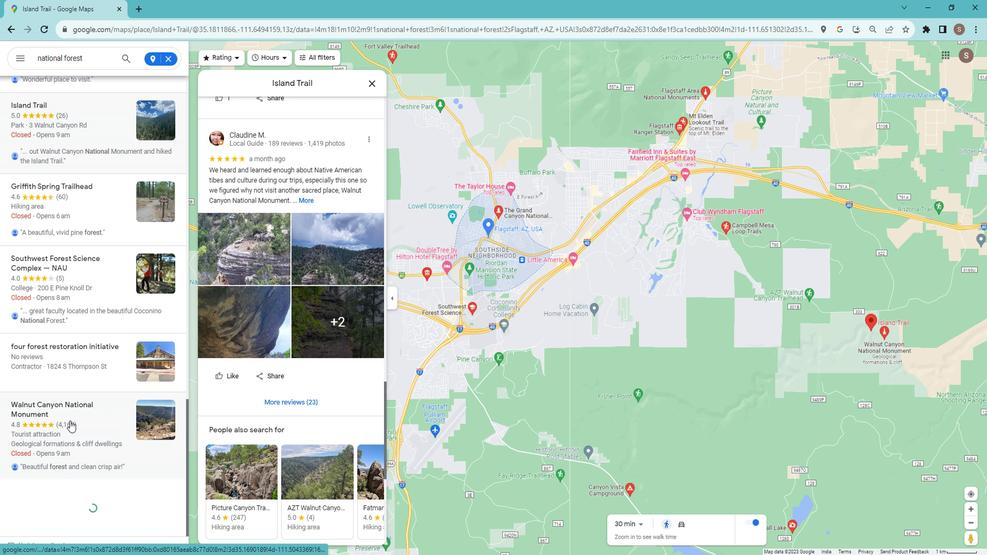 
Action: Mouse scrolled (731, 412) with delta (0, 0)
Screenshot: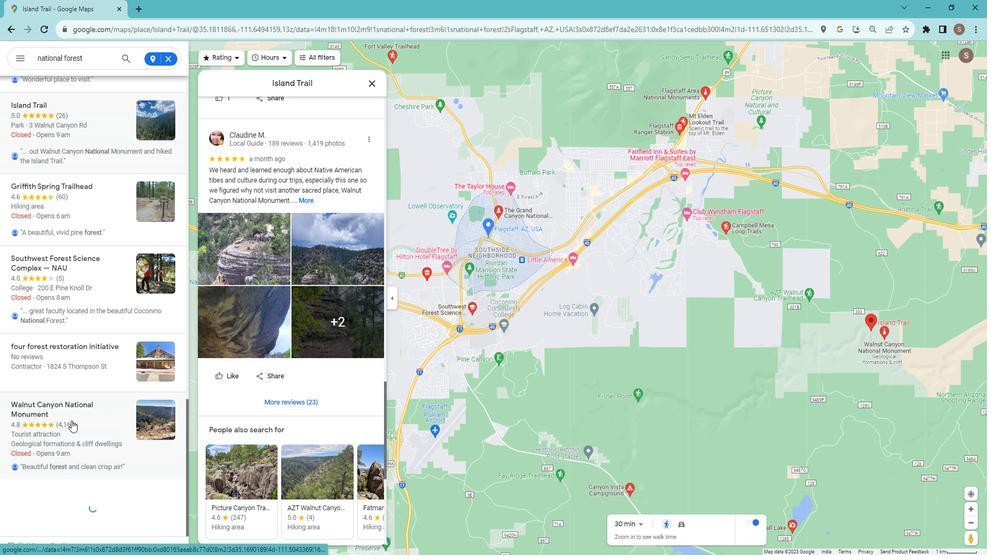 
Action: Mouse scrolled (731, 412) with delta (0, 0)
Screenshot: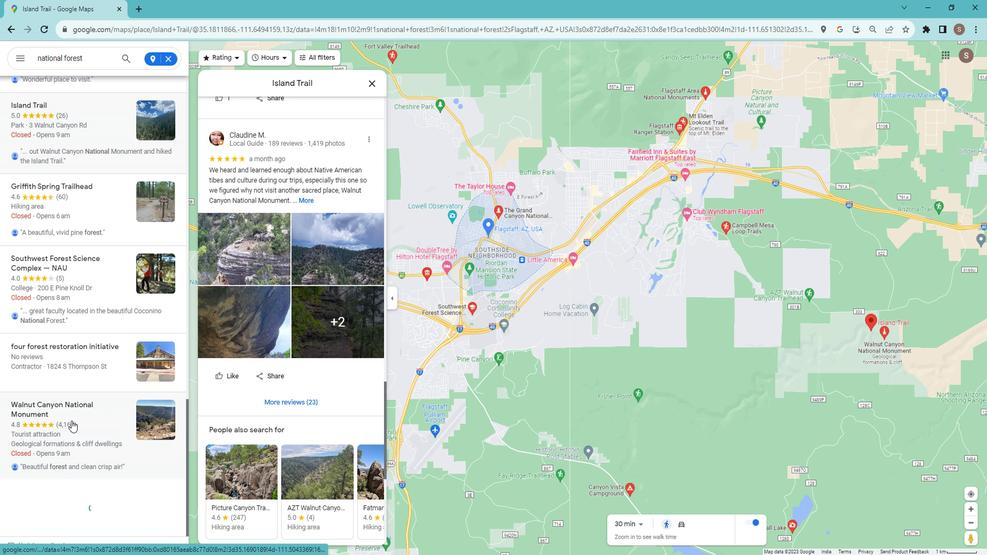 
Action: Mouse moved to (757, 352)
Screenshot: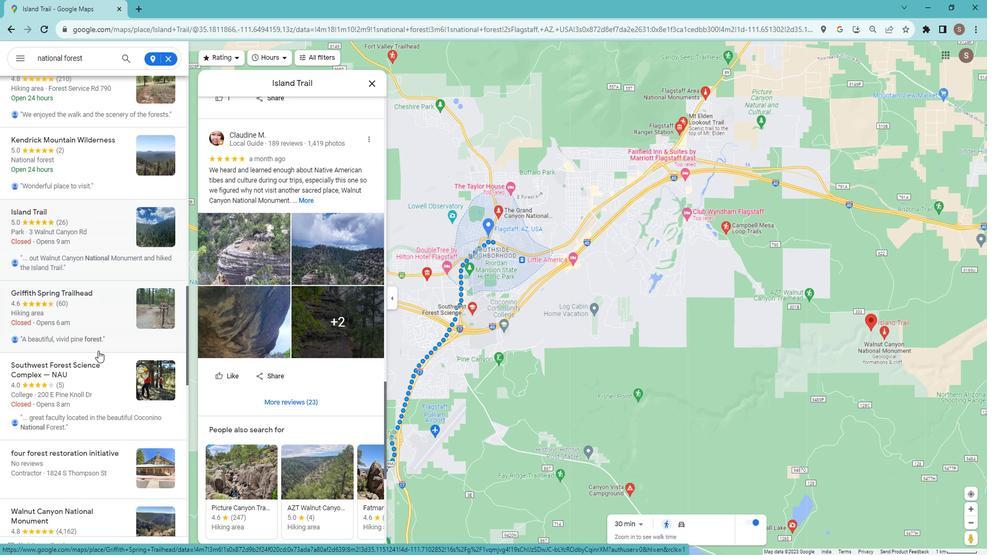 
Action: Mouse scrolled (757, 352) with delta (0, 0)
Screenshot: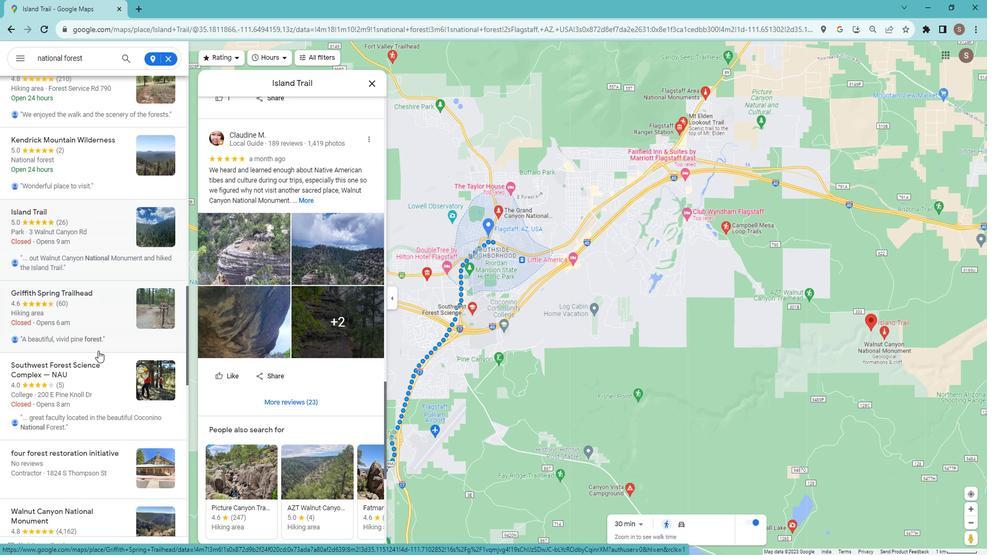 
Action: Mouse moved to (757, 355)
Screenshot: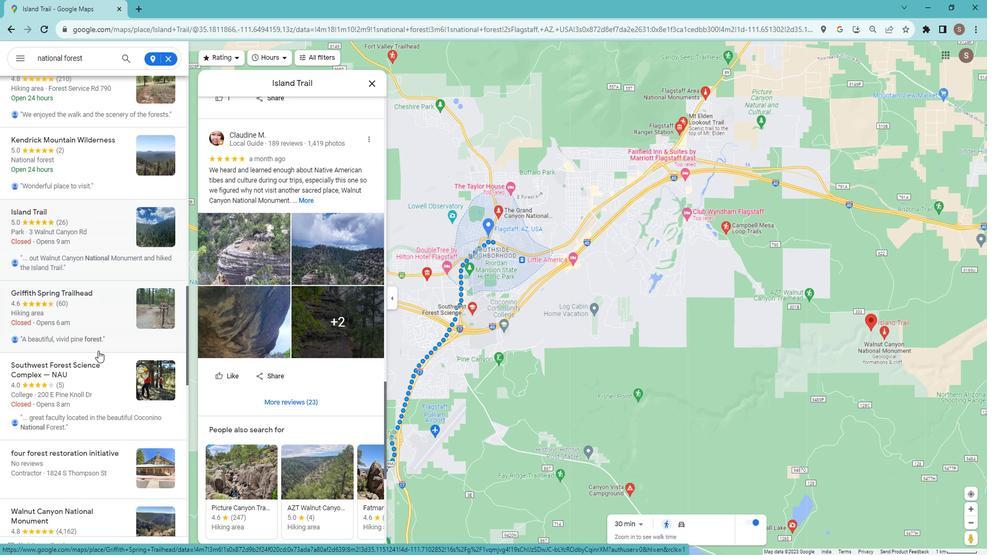 
Action: Mouse scrolled (757, 354) with delta (0, 0)
Screenshot: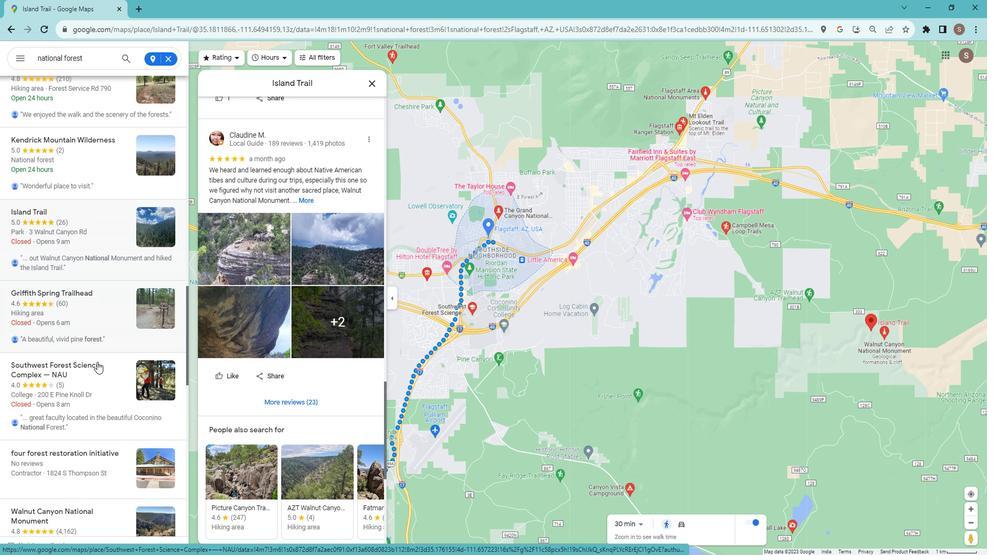 
Action: Mouse moved to (756, 356)
Screenshot: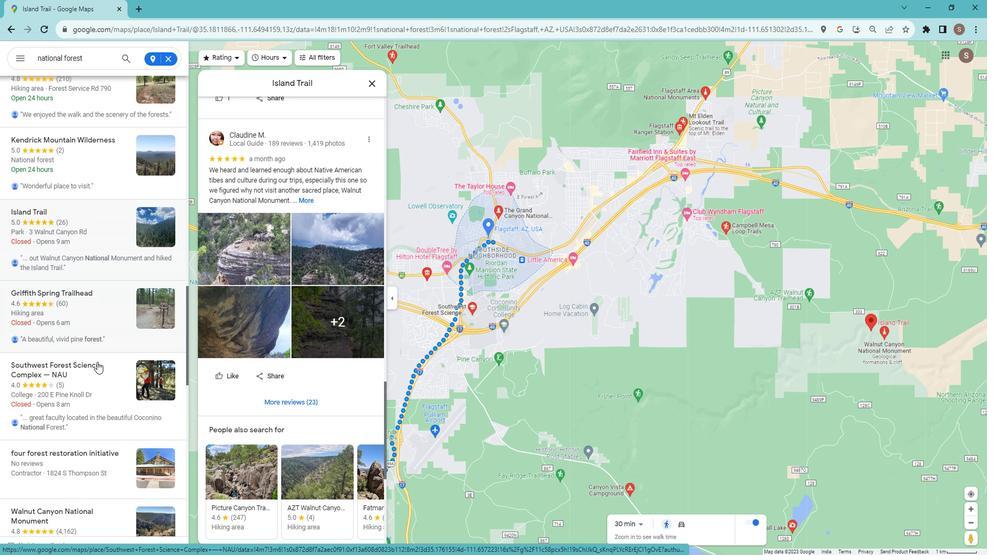 
Action: Mouse scrolled (756, 355) with delta (0, 0)
Screenshot: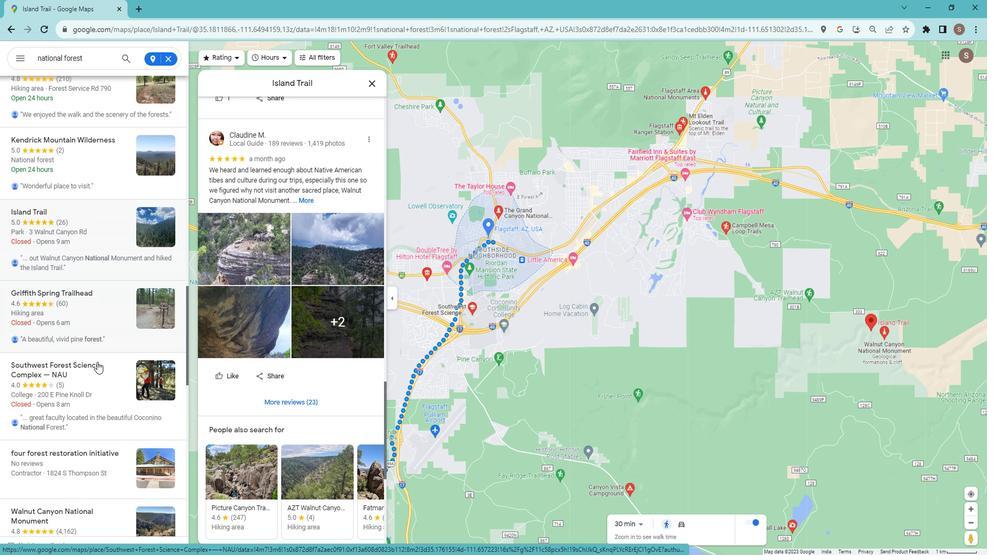 
Action: Mouse moved to (756, 357)
Screenshot: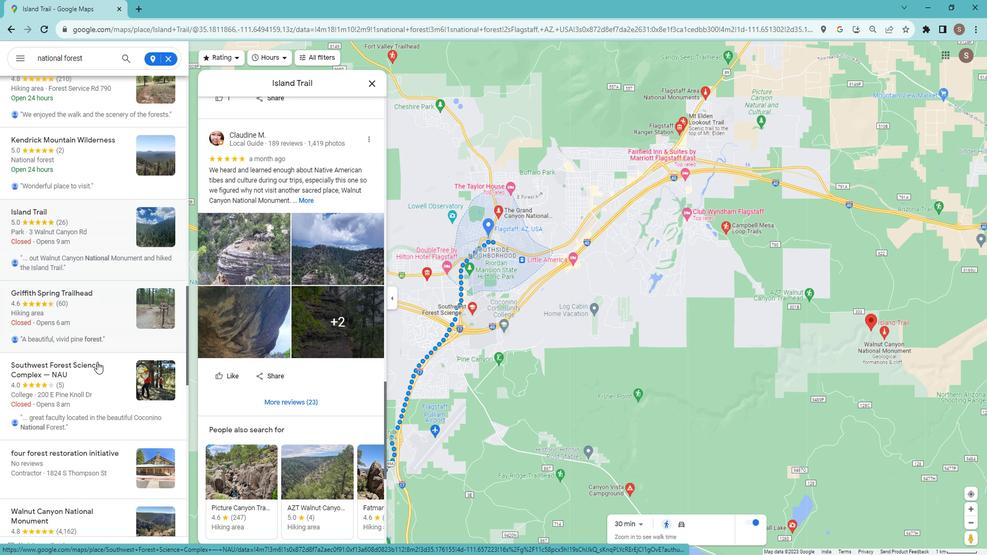
Action: Mouse scrolled (756, 357) with delta (0, 0)
